 Task: Design a customizable lampshade.
Action: Mouse moved to (297, 233)
Screenshot: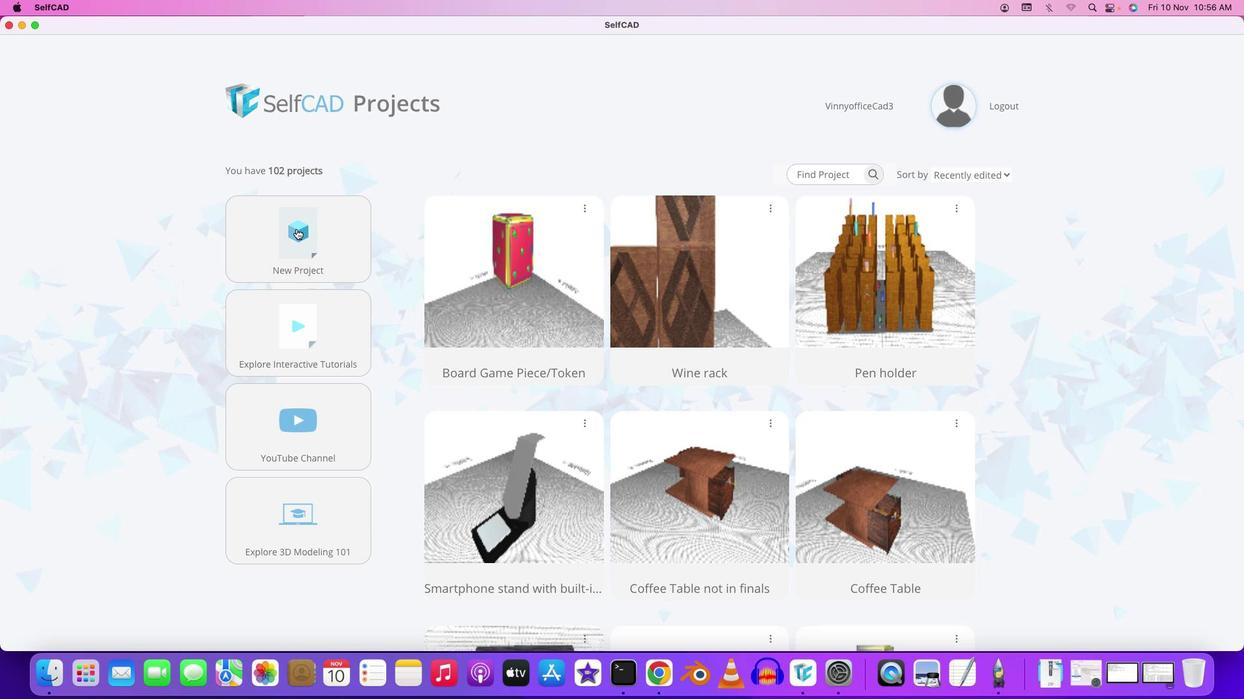 
Action: Mouse pressed left at (297, 233)
Screenshot: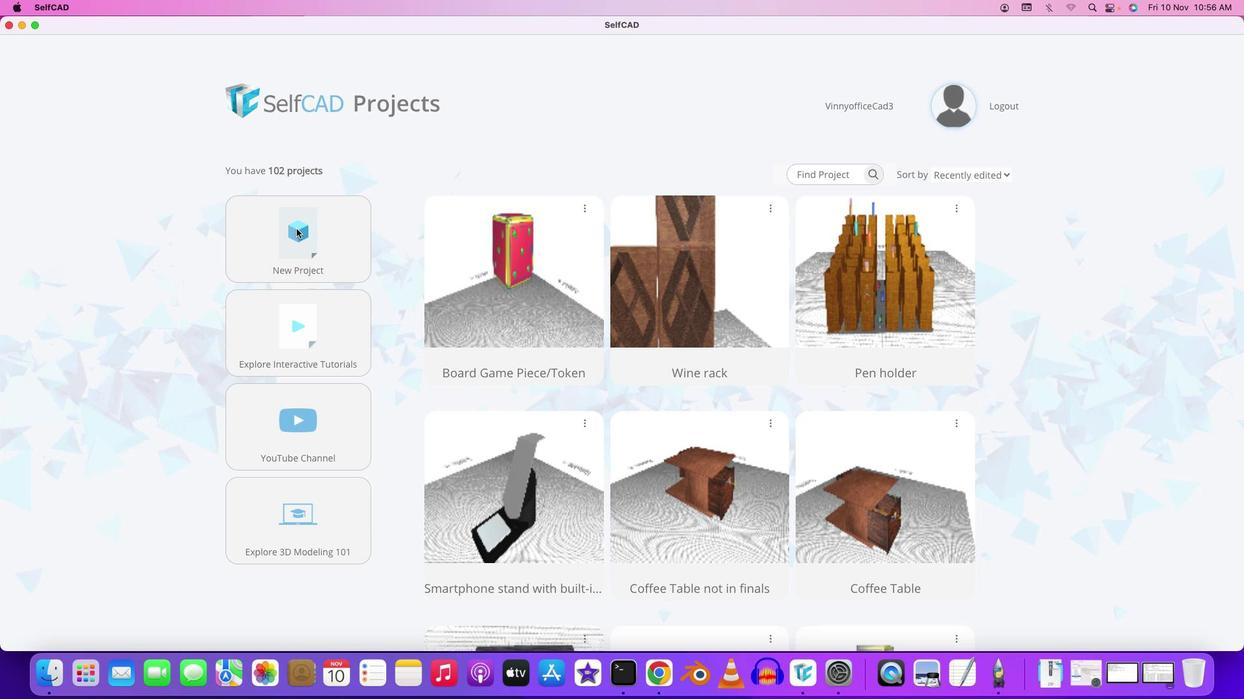 
Action: Mouse moved to (296, 228)
Screenshot: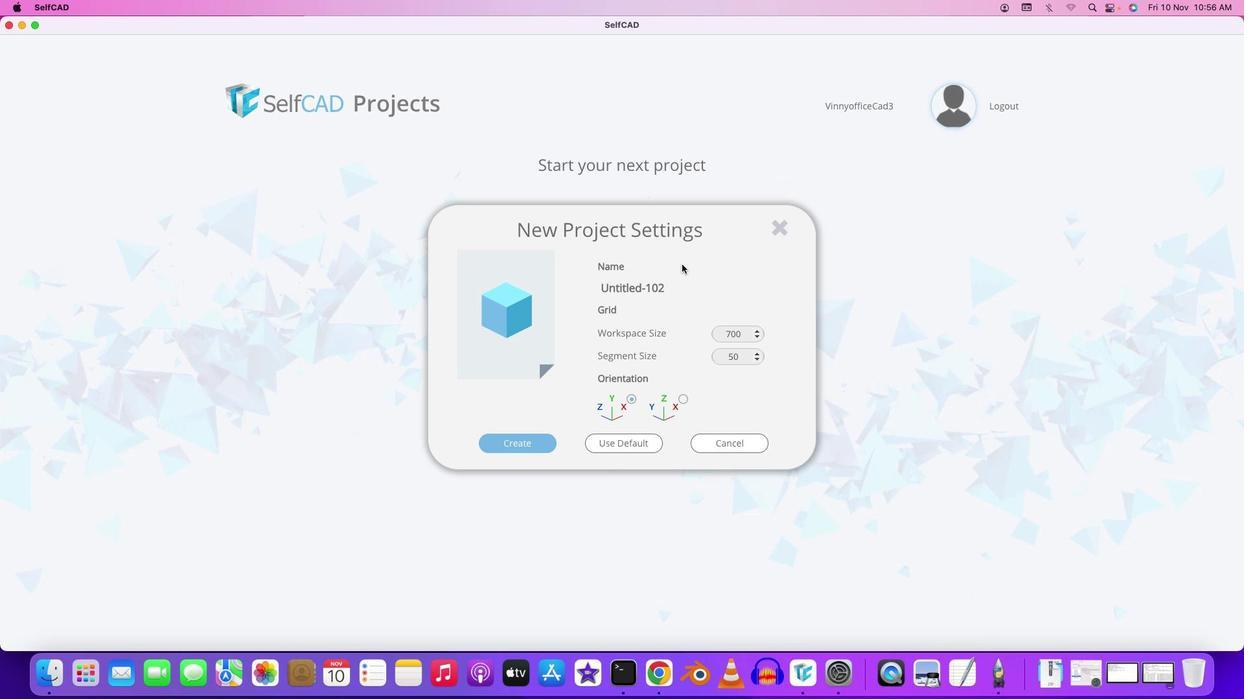 
Action: Mouse pressed left at (296, 228)
Screenshot: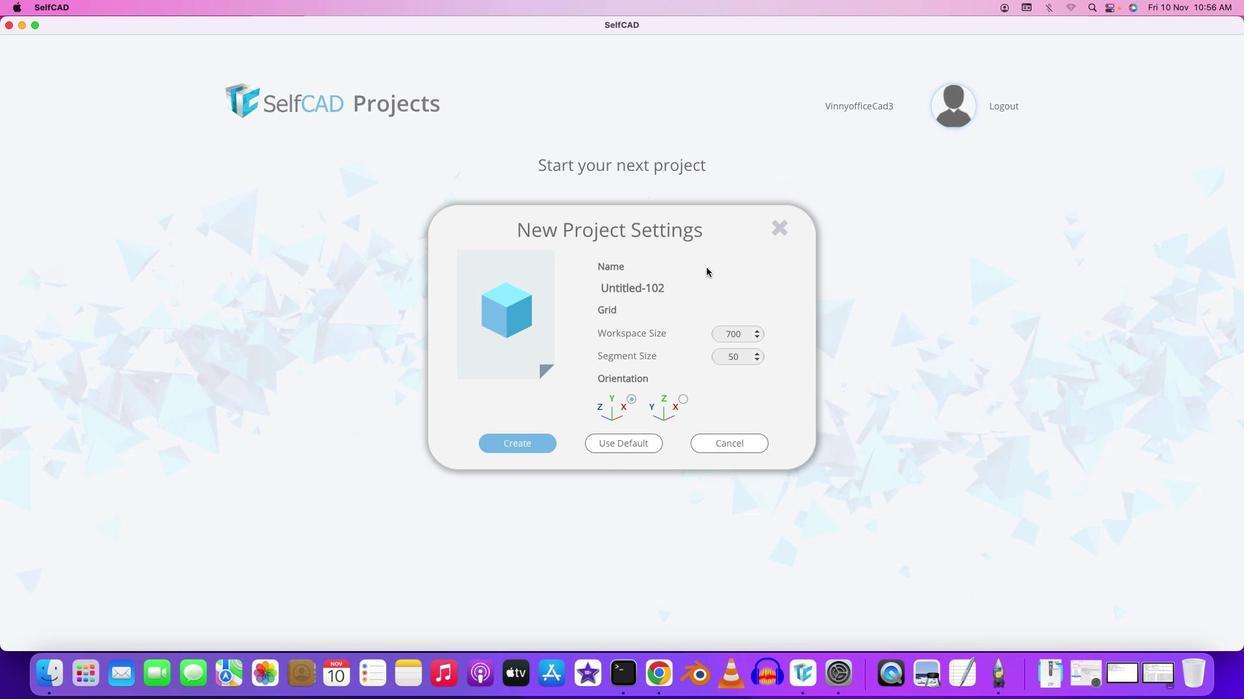 
Action: Mouse moved to (686, 286)
Screenshot: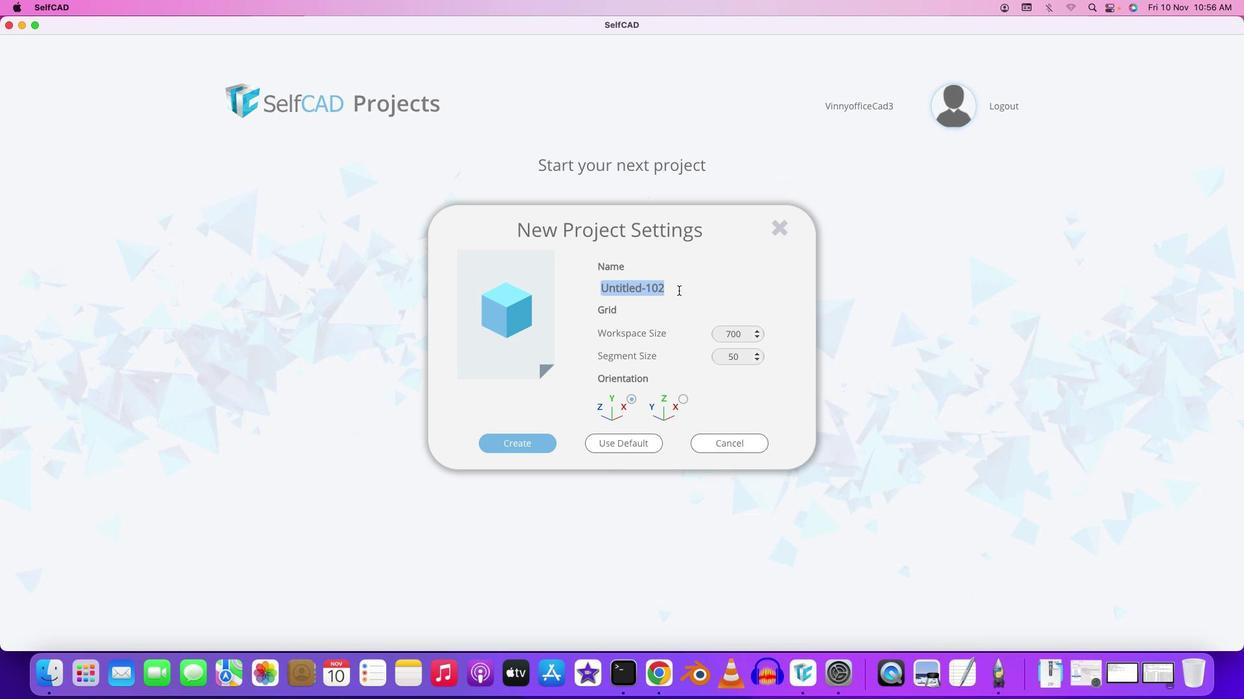 
Action: Mouse pressed left at (686, 286)
Screenshot: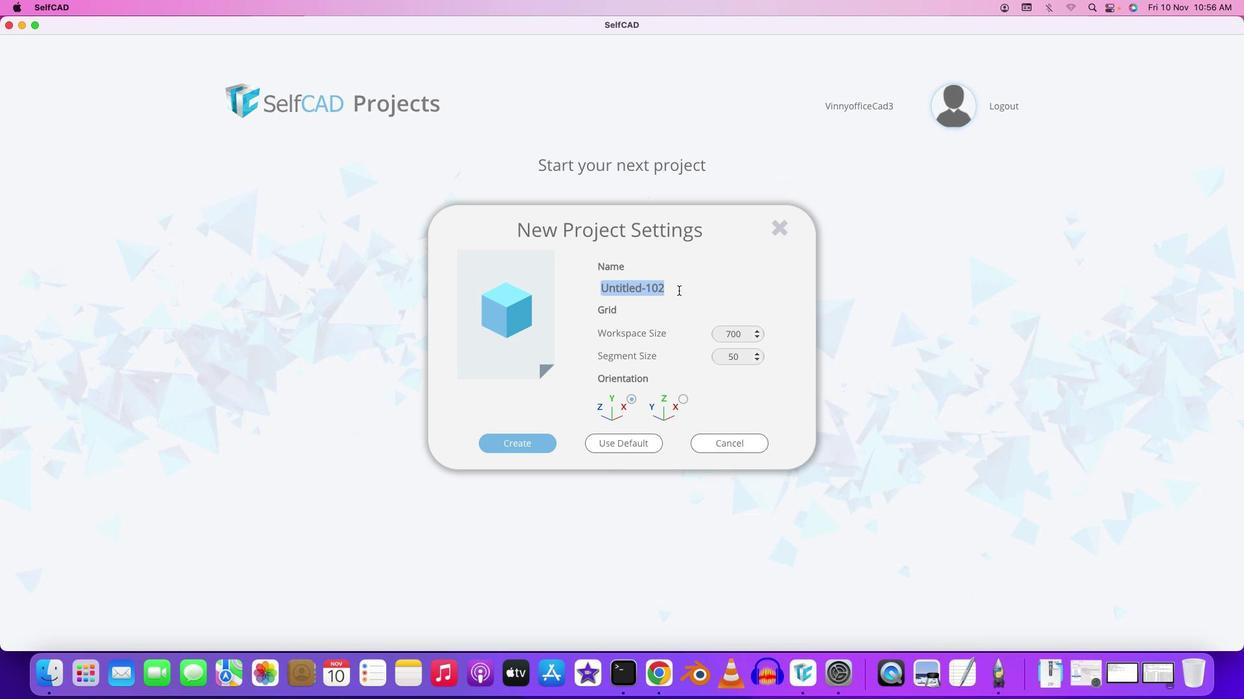 
Action: Mouse moved to (679, 290)
Screenshot: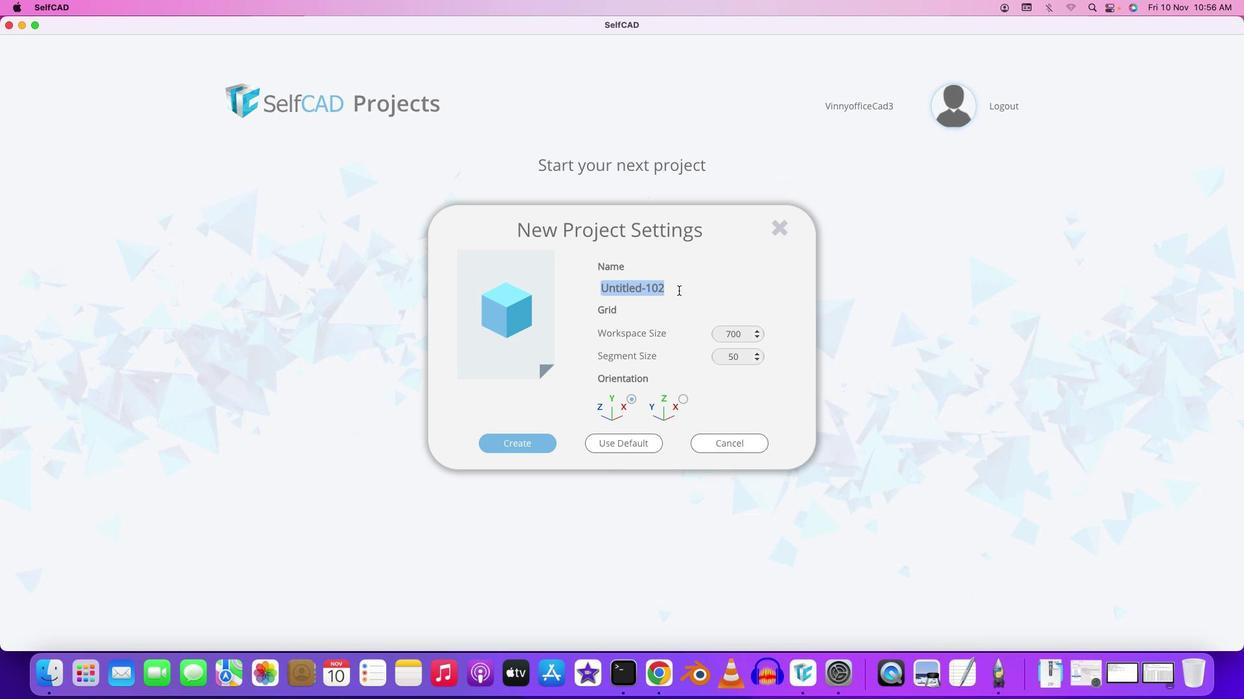 
Action: Key pressed Key.backspaceKey.backspaceKey.backspaceKey.shift'L'
Screenshot: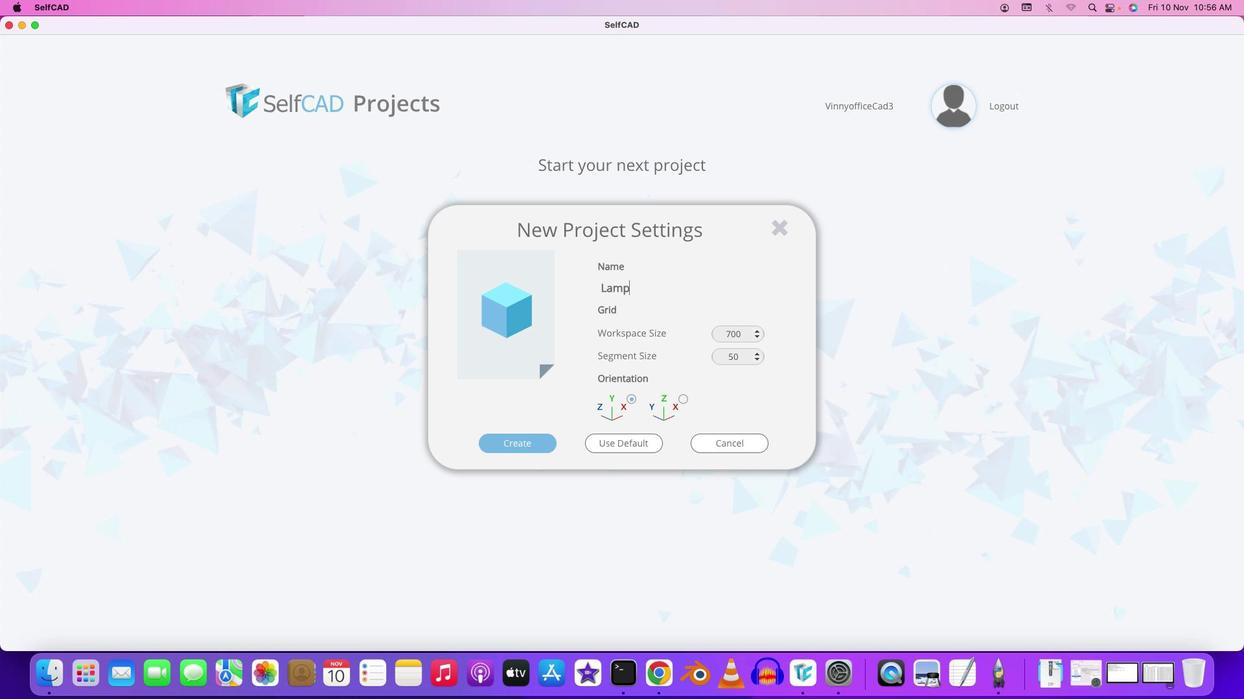 
Action: Mouse moved to (678, 290)
Screenshot: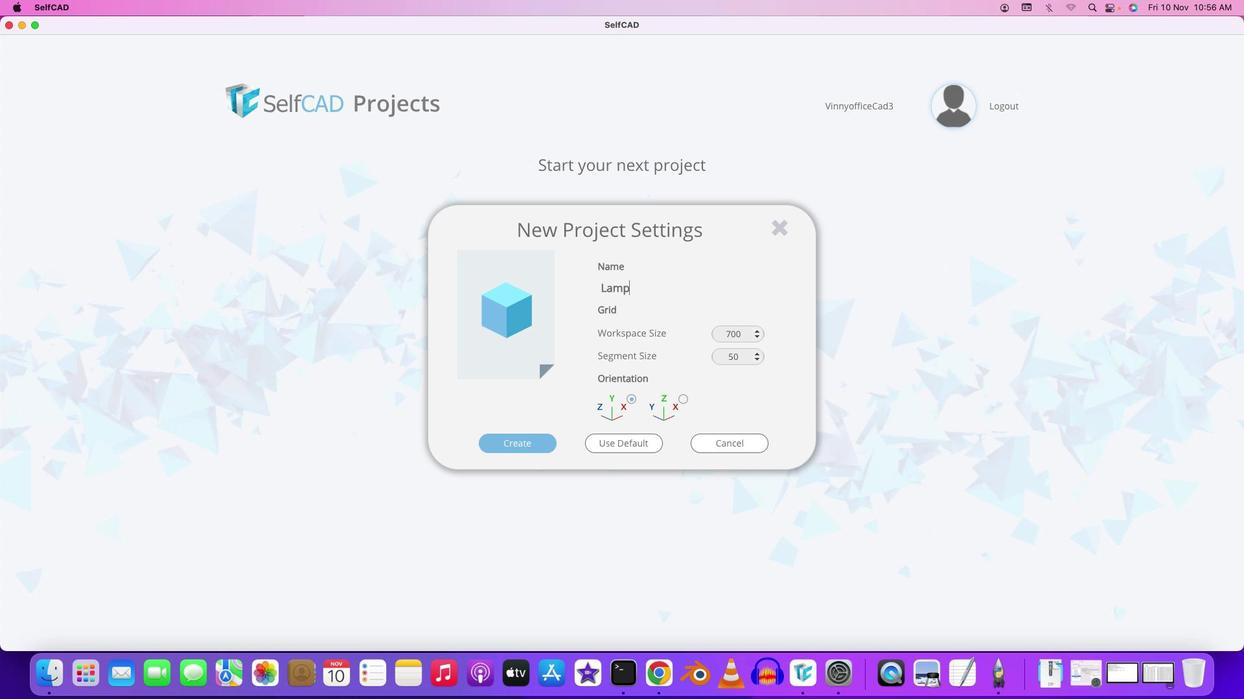 
Action: Key pressed 'a''m''p''s''h''a''d''e'
Screenshot: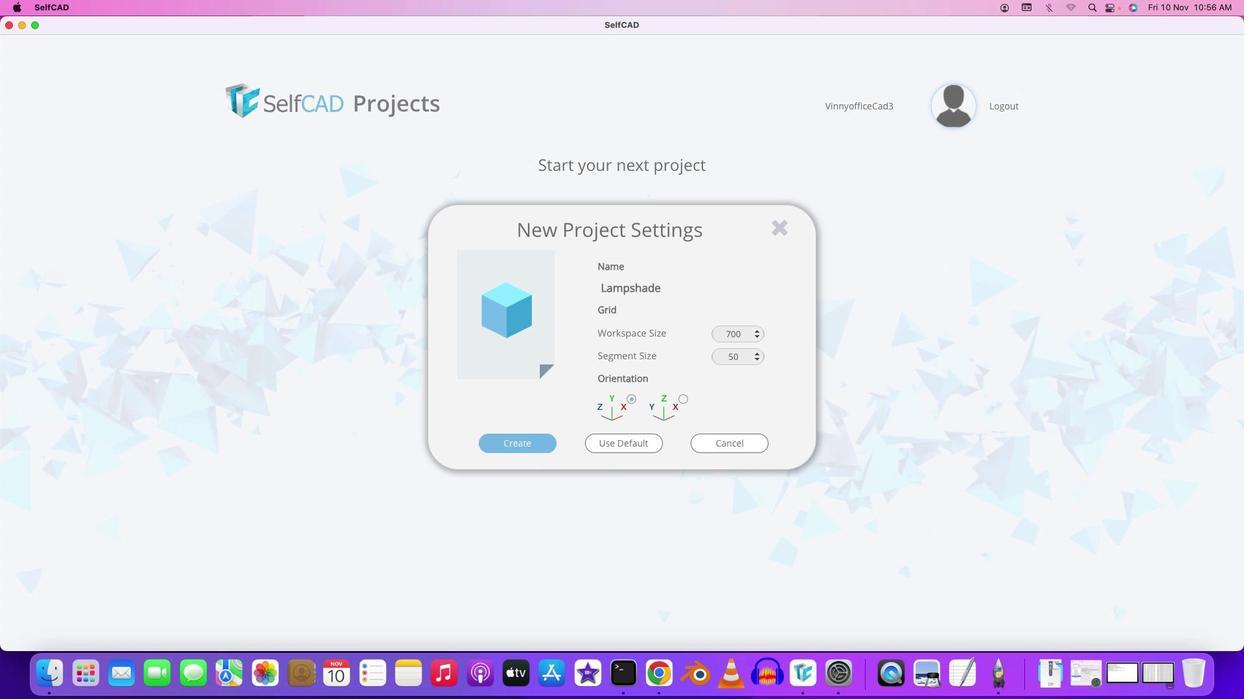 
Action: Mouse moved to (748, 329)
Screenshot: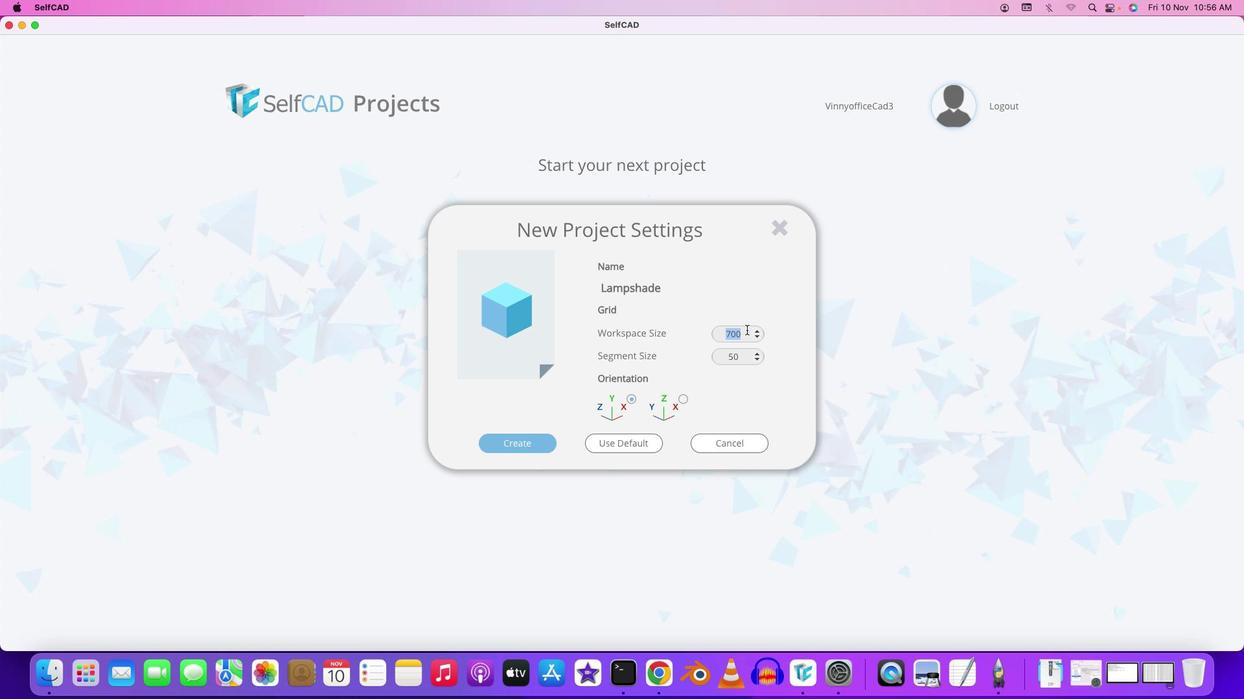 
Action: Mouse pressed left at (748, 329)
Screenshot: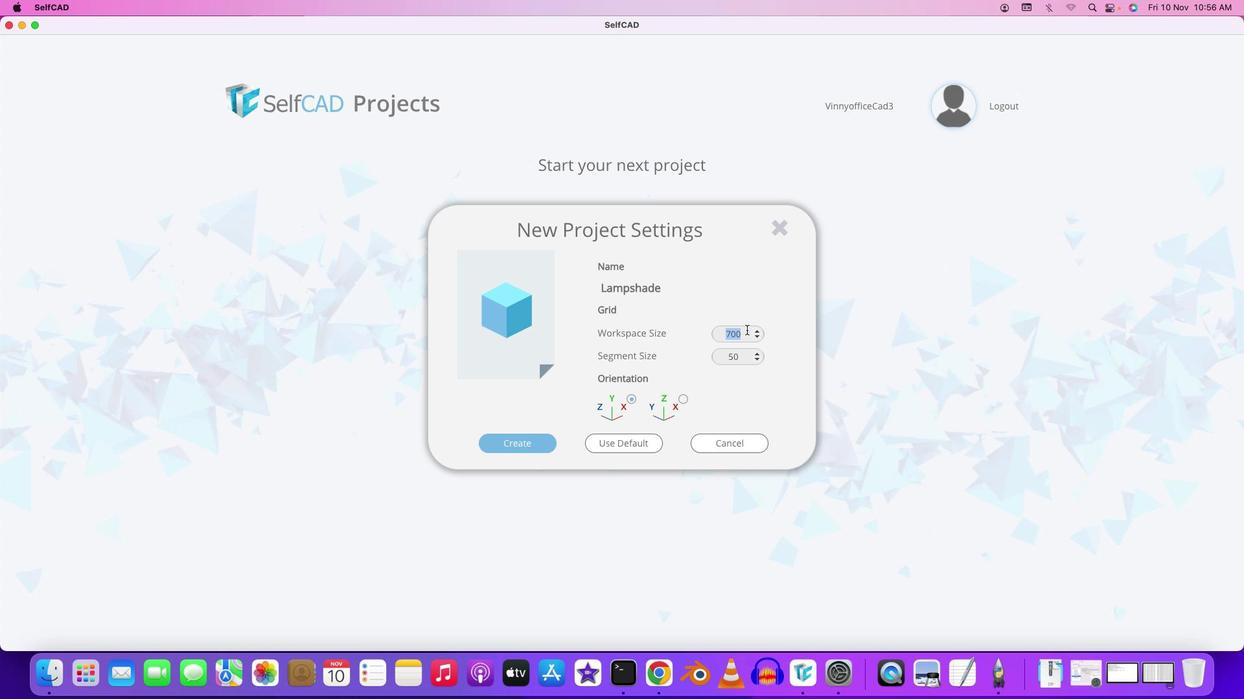 
Action: Mouse moved to (747, 330)
Screenshot: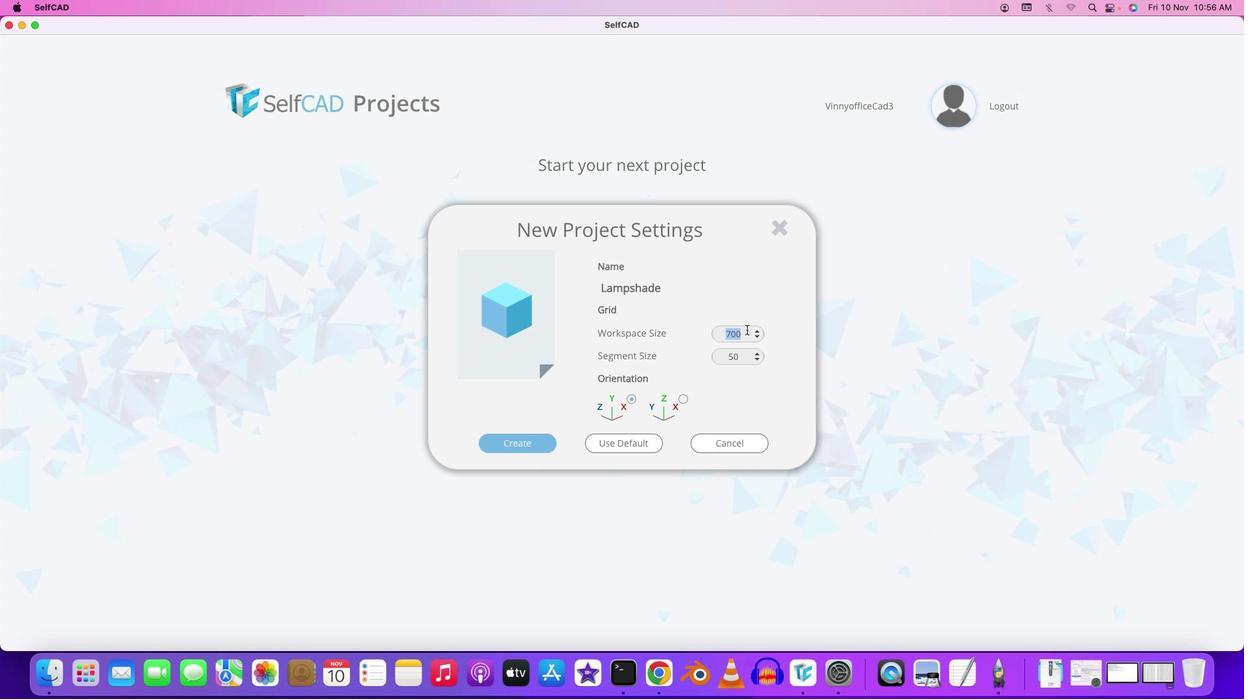 
Action: Key pressed '4'Key.backspace'3''0''0'
Screenshot: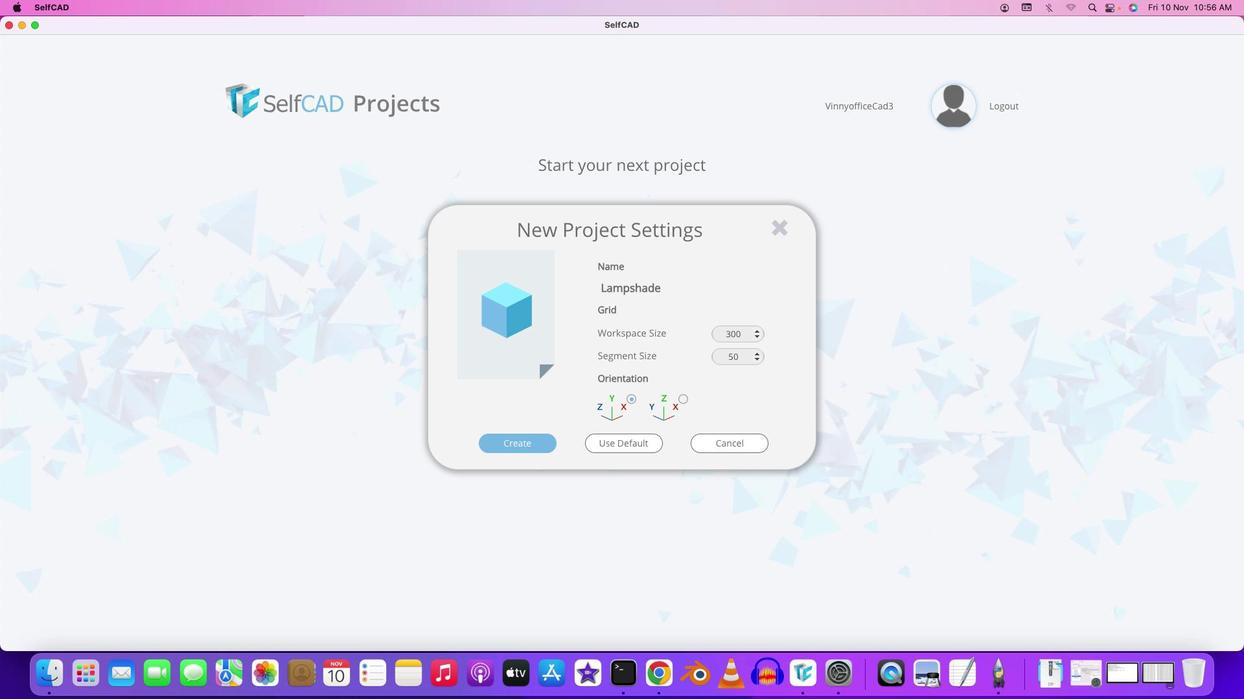 
Action: Mouse moved to (732, 338)
Screenshot: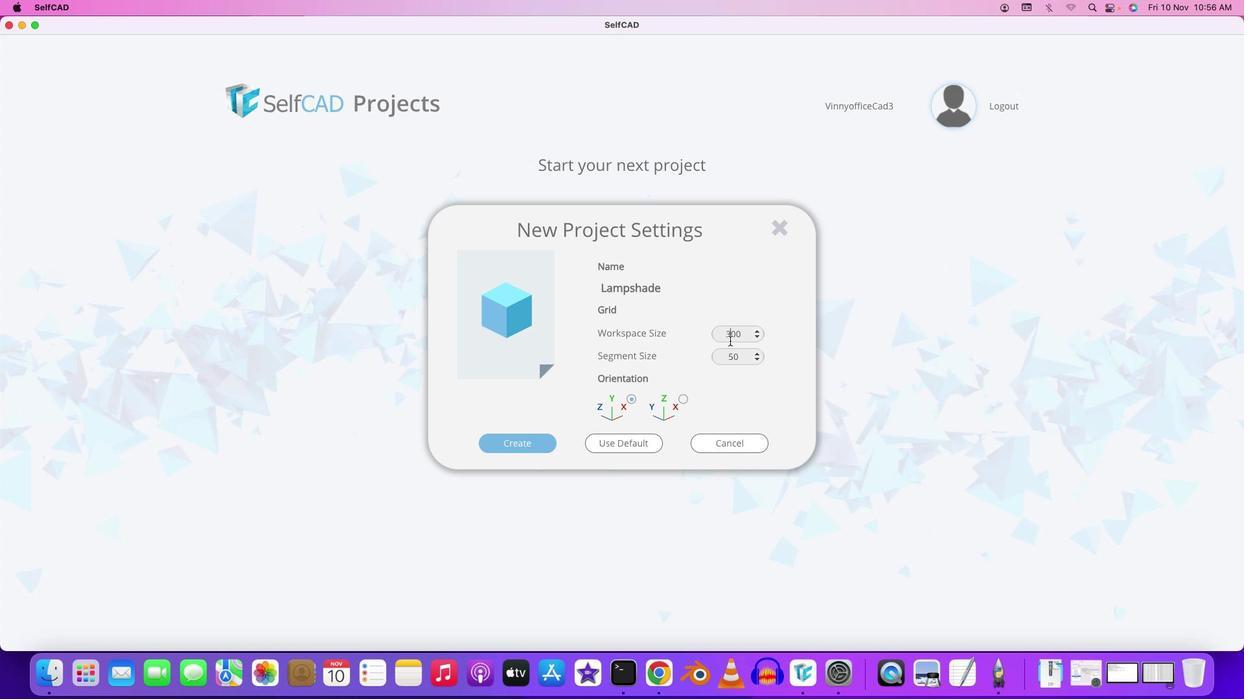 
Action: Mouse pressed left at (732, 338)
Screenshot: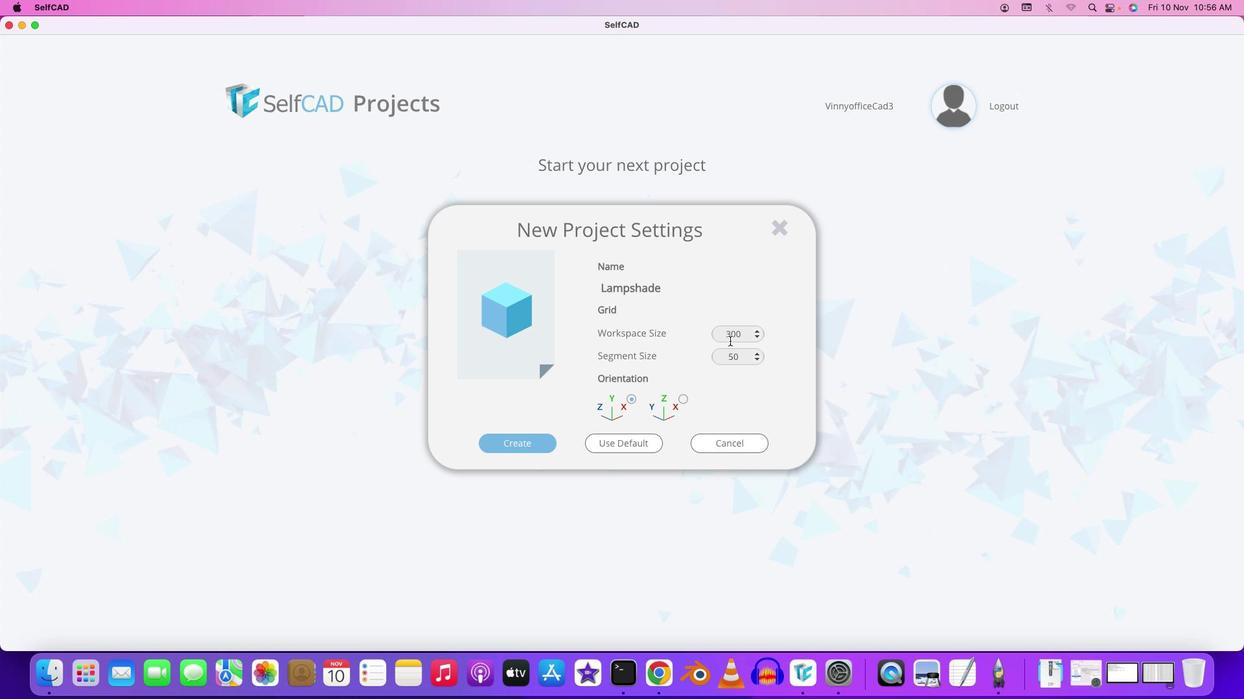 
Action: Mouse moved to (729, 340)
Screenshot: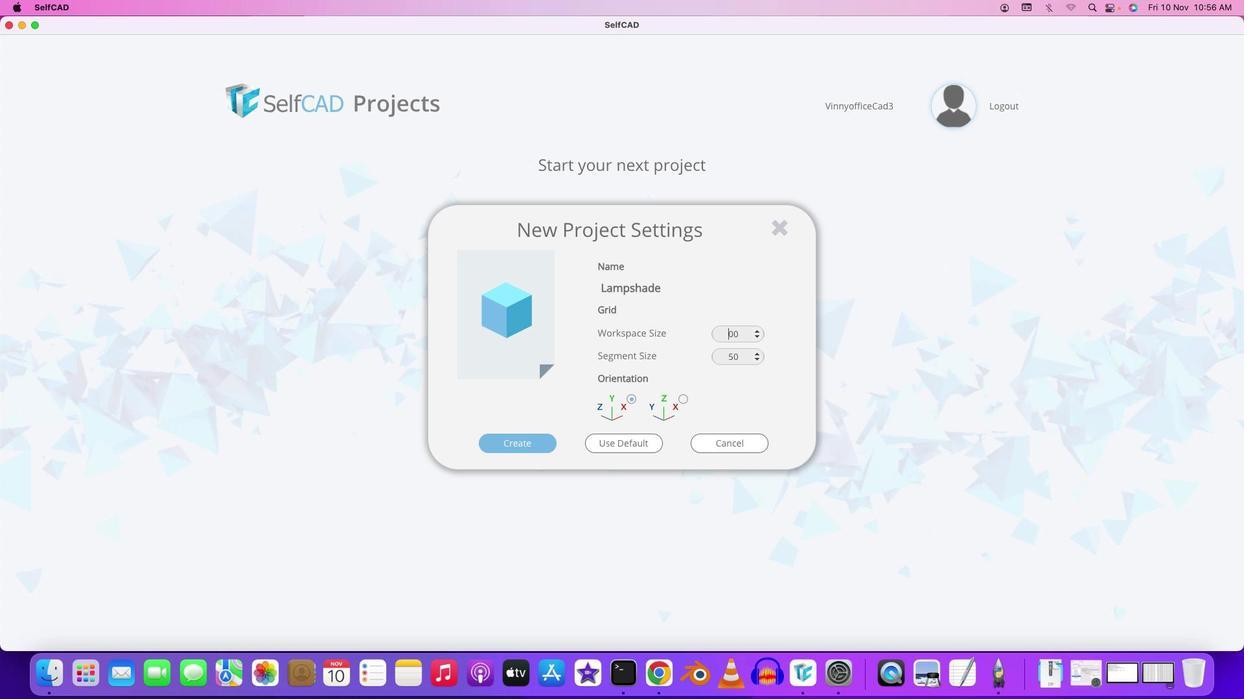 
Action: Key pressed Key.backspace'4'
Screenshot: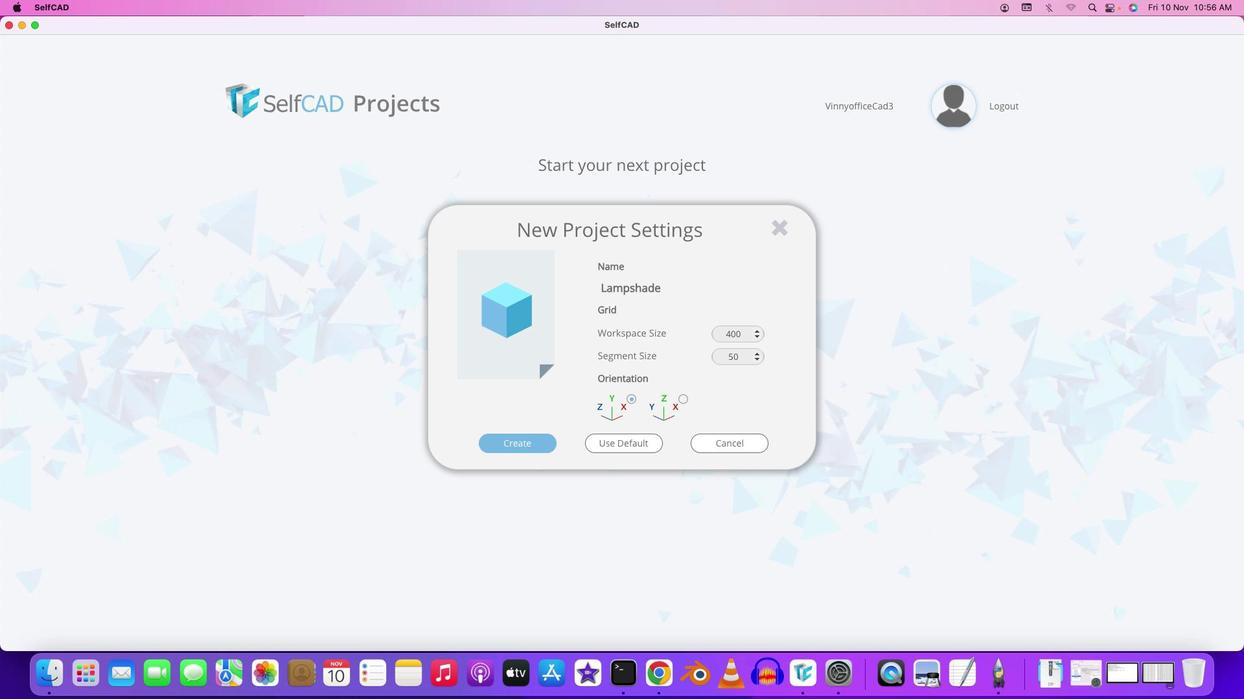 
Action: Mouse moved to (734, 357)
Screenshot: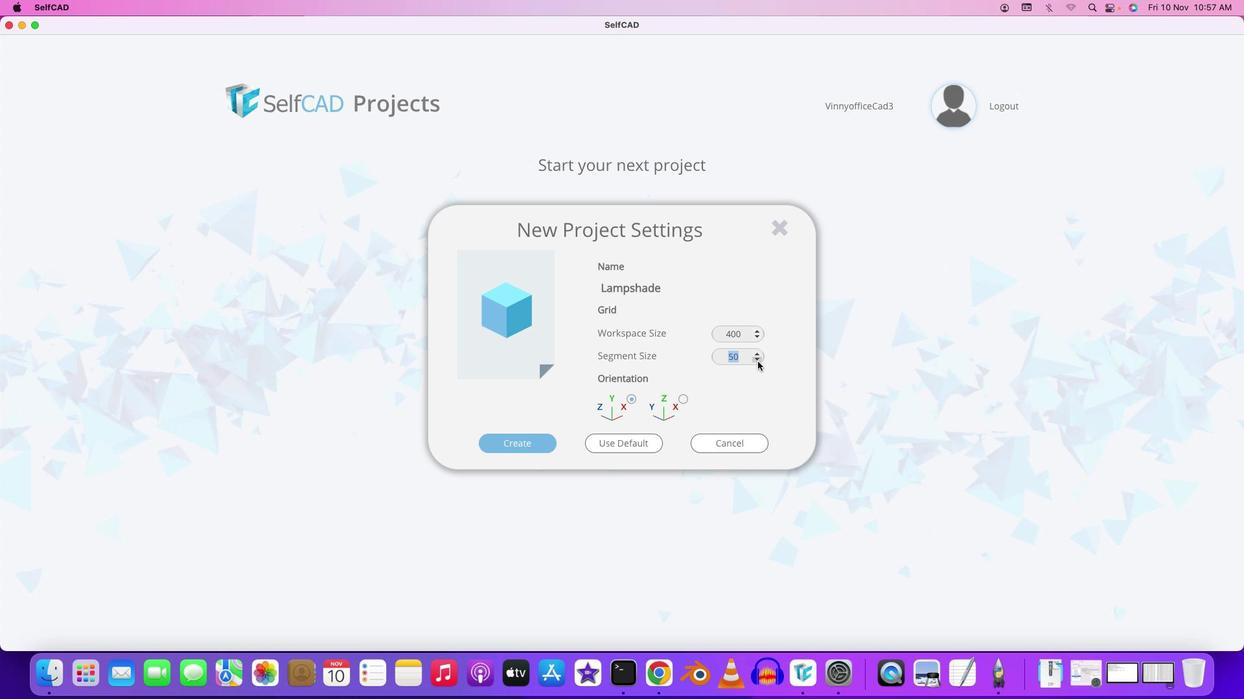 
Action: Mouse pressed left at (734, 357)
Screenshot: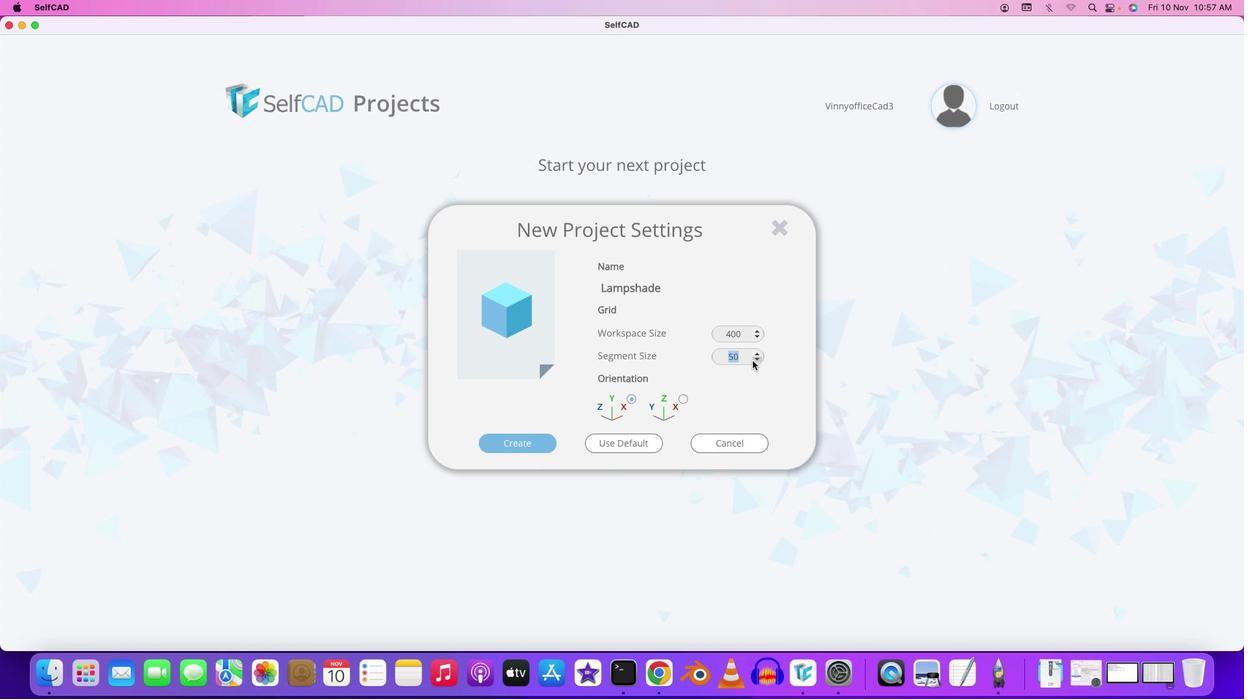 
Action: Mouse moved to (744, 366)
Screenshot: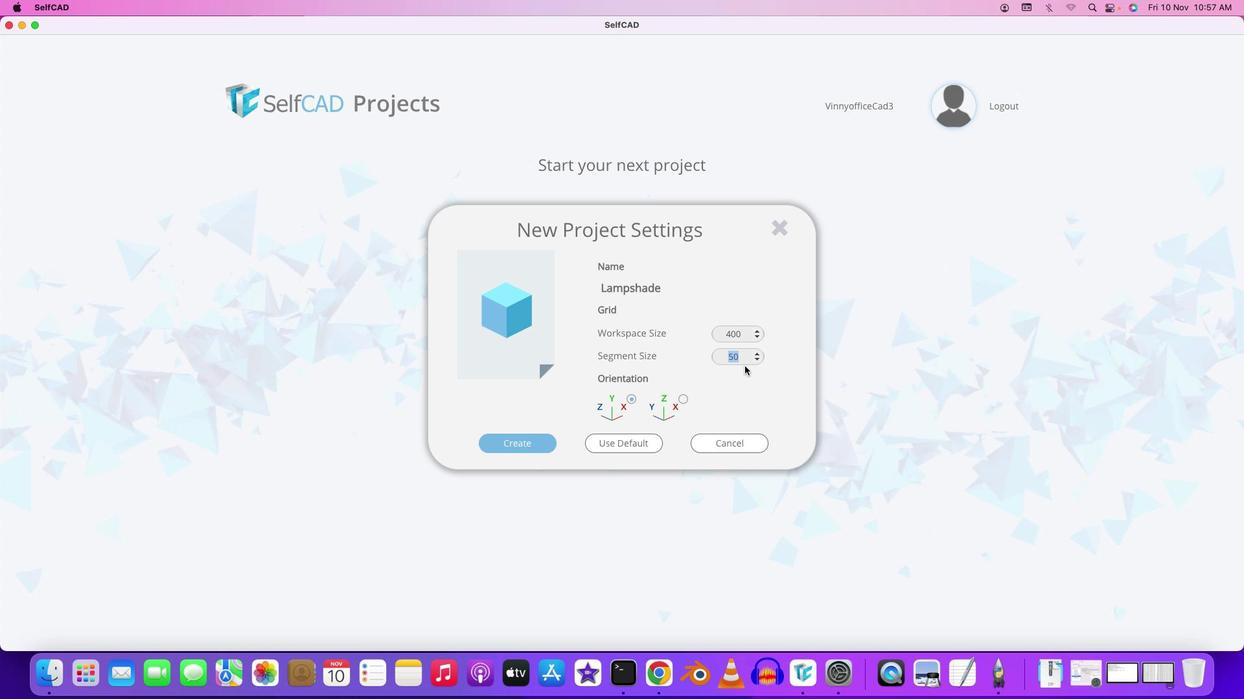 
Action: Key pressed Key.backspace'1'Key.backspace'2''0'Key.backspaceKey.backspace'2'
Screenshot: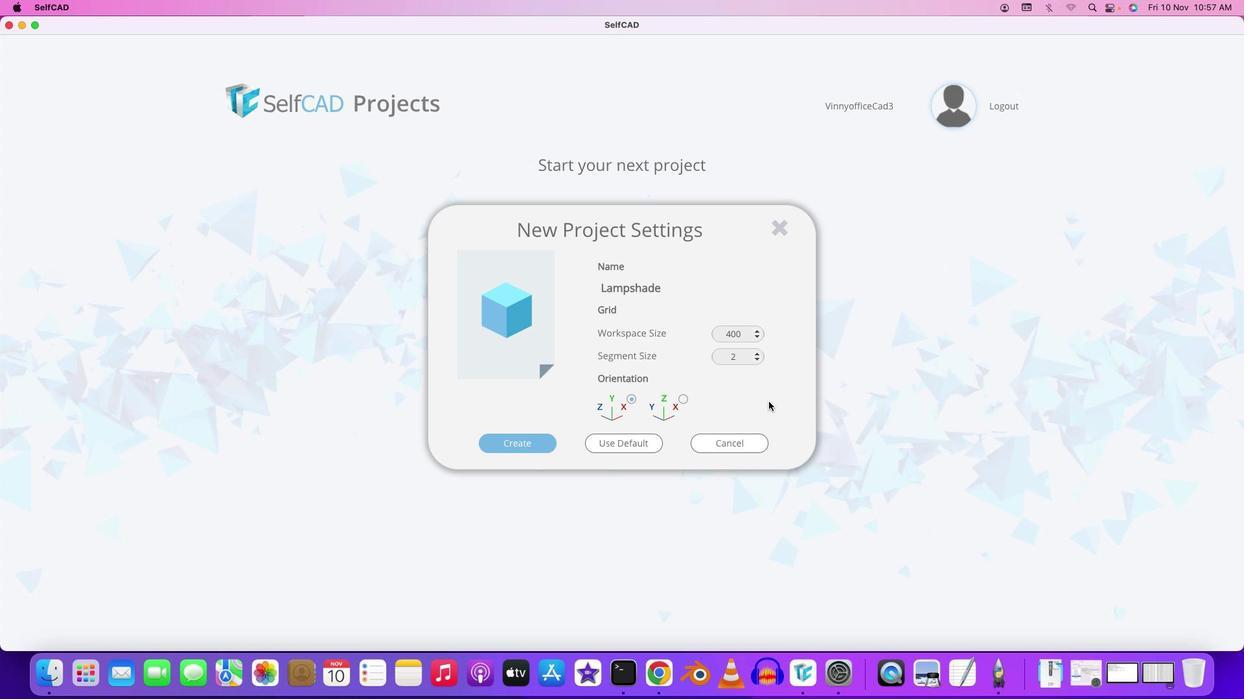 
Action: Mouse moved to (686, 401)
Screenshot: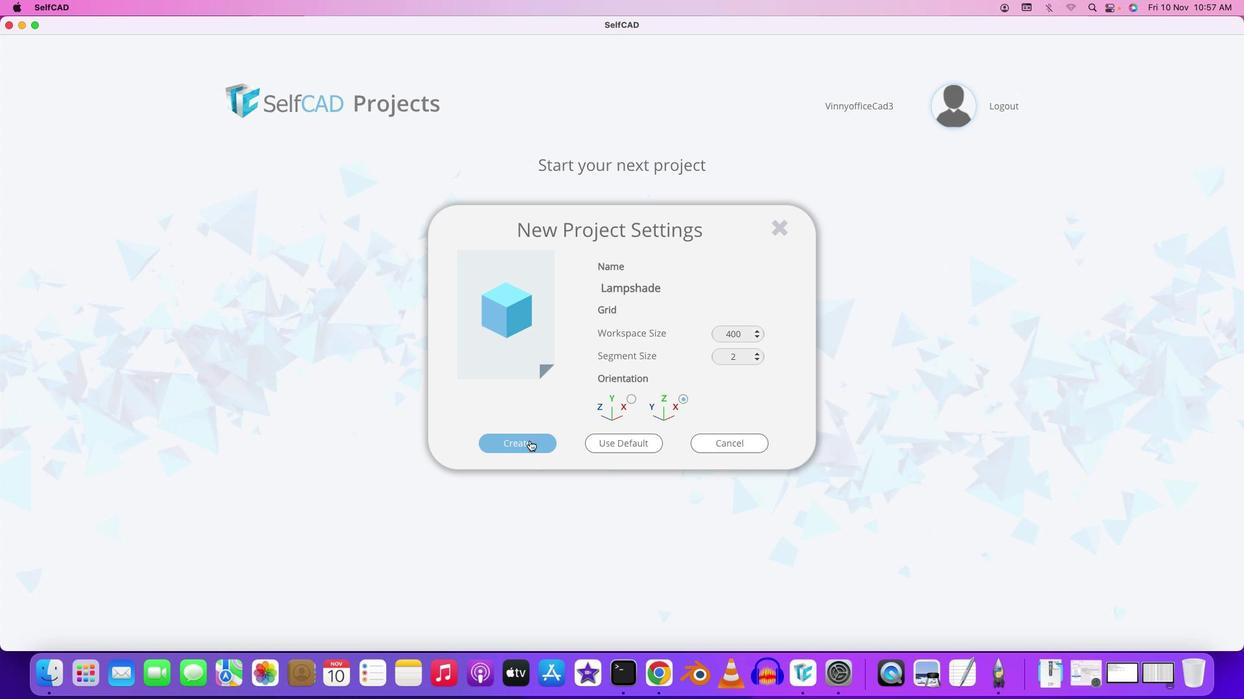 
Action: Mouse pressed left at (686, 401)
Screenshot: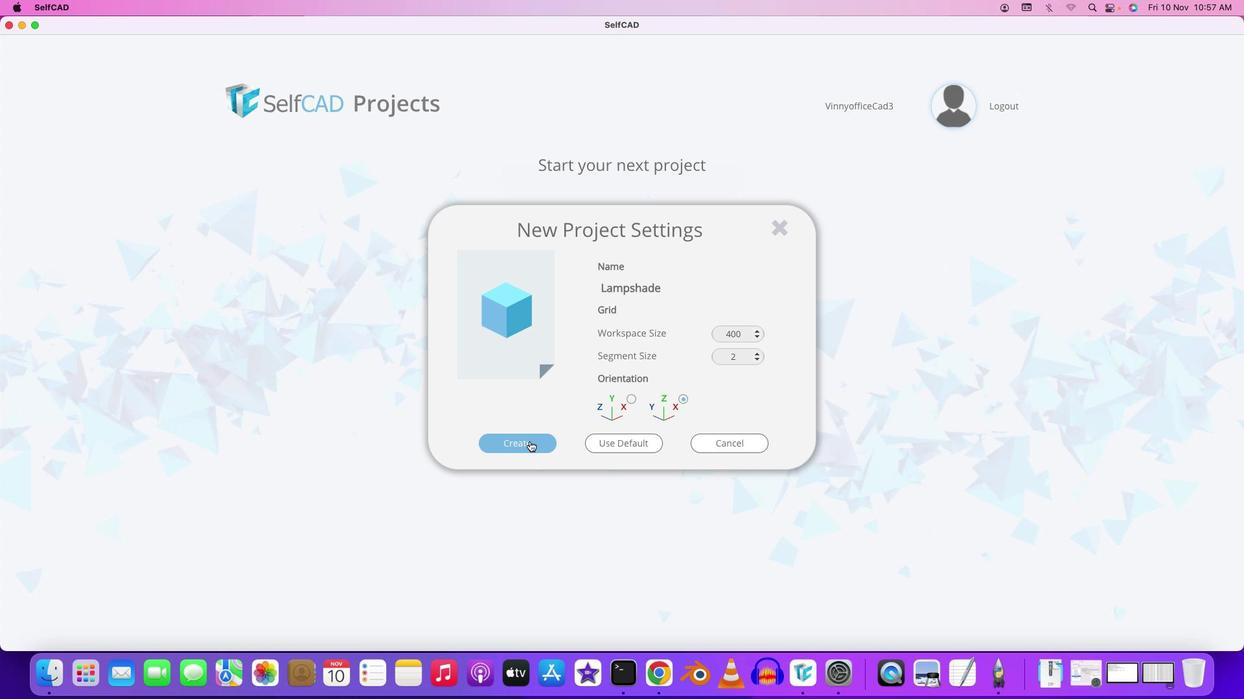 
Action: Mouse moved to (529, 441)
Screenshot: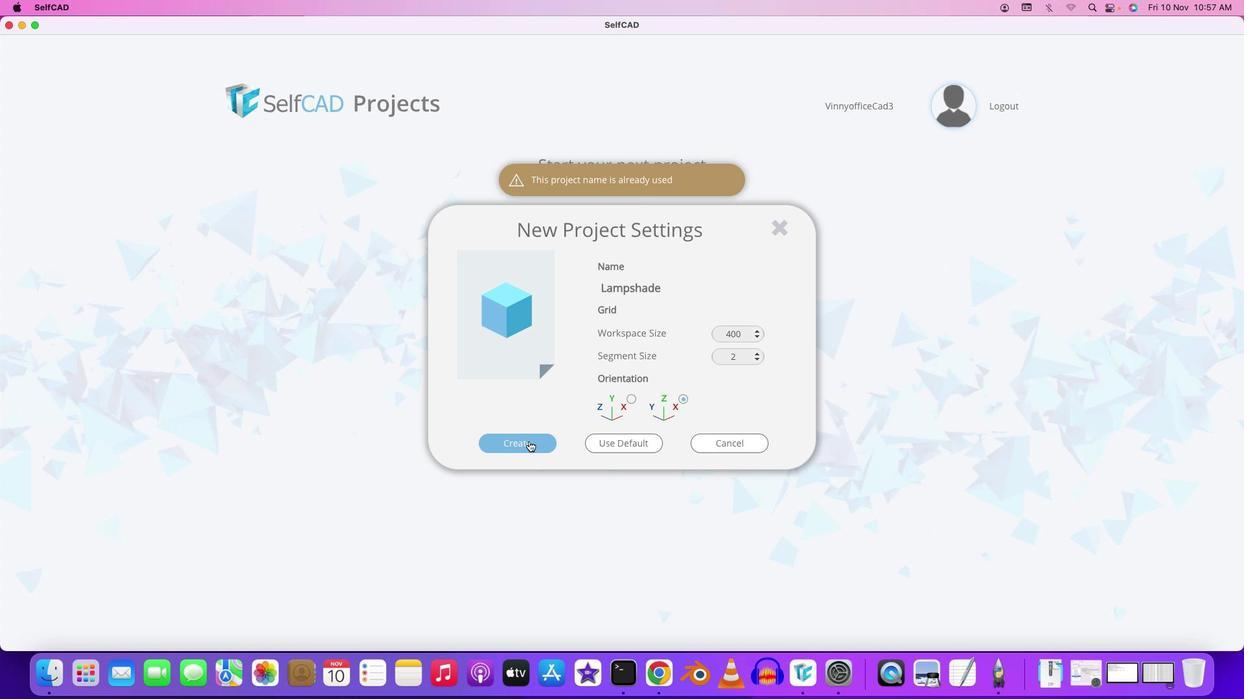 
Action: Mouse pressed left at (529, 441)
Screenshot: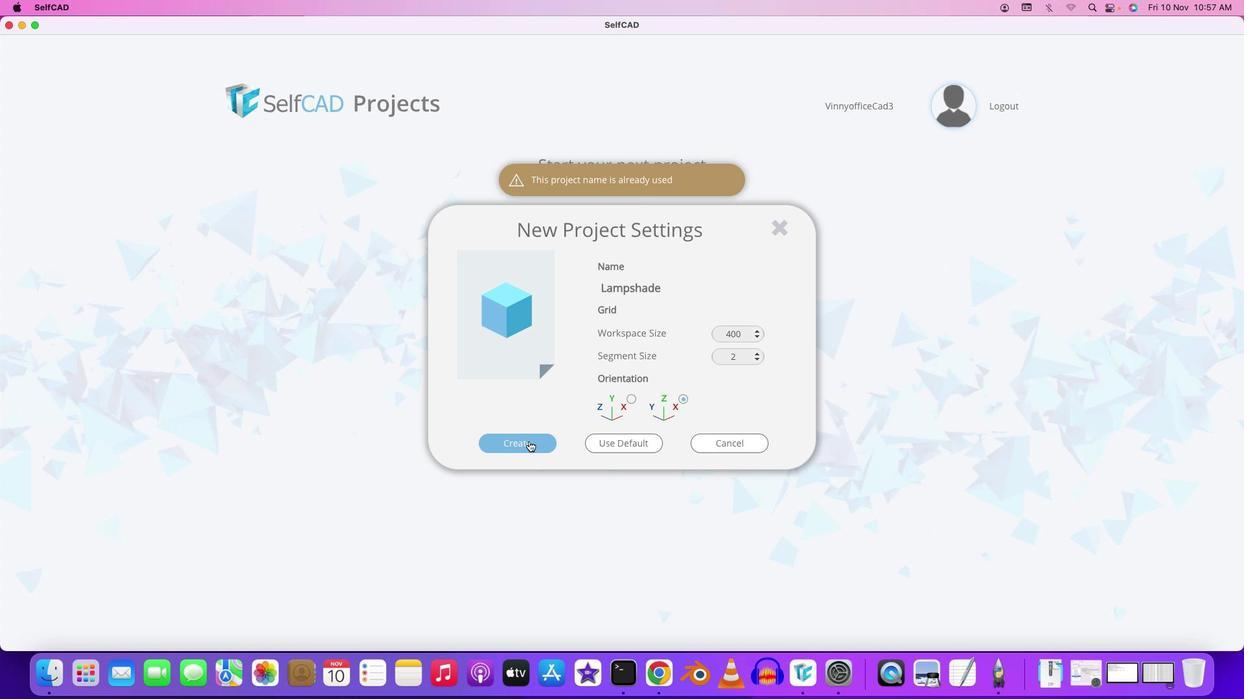 
Action: Mouse moved to (672, 292)
Screenshot: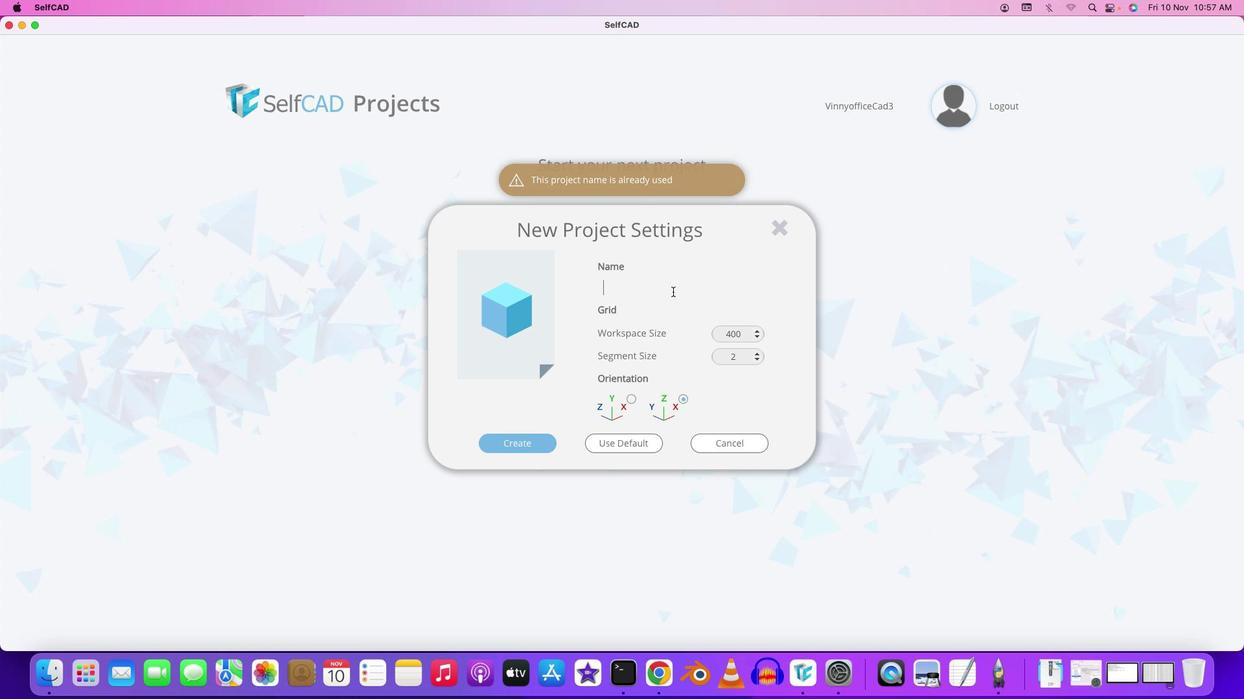
Action: Mouse pressed left at (672, 292)
Screenshot: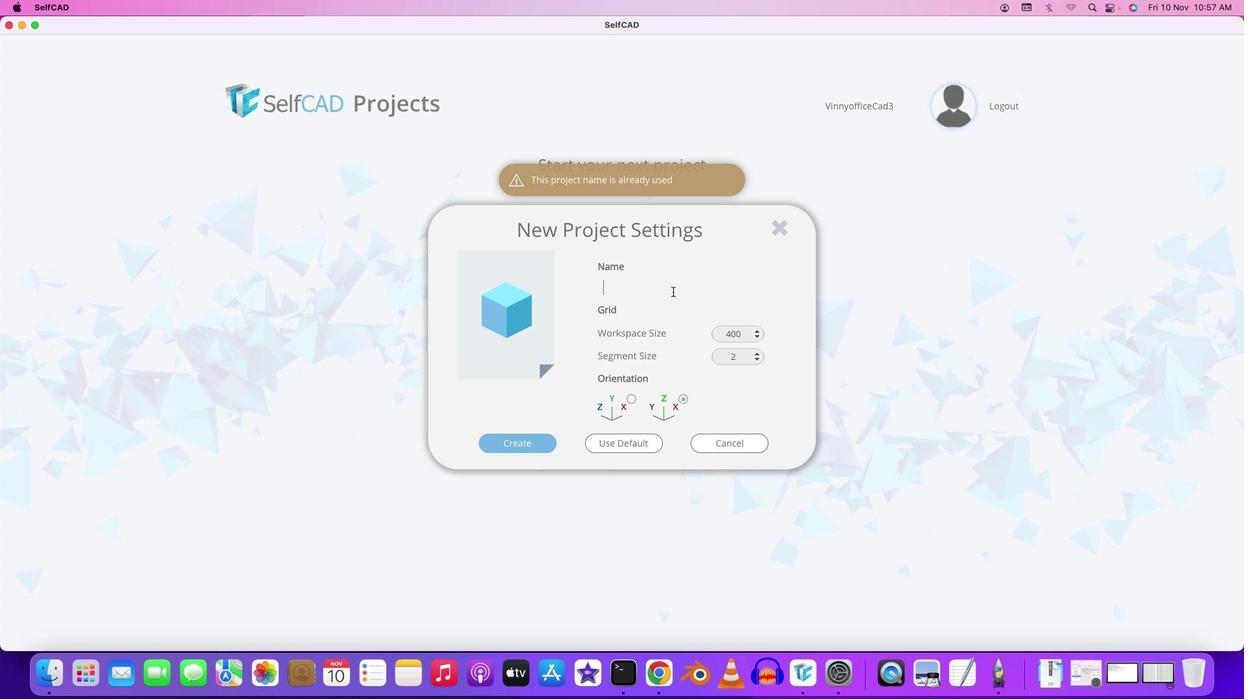 
Action: Key pressed Key.space
Screenshot: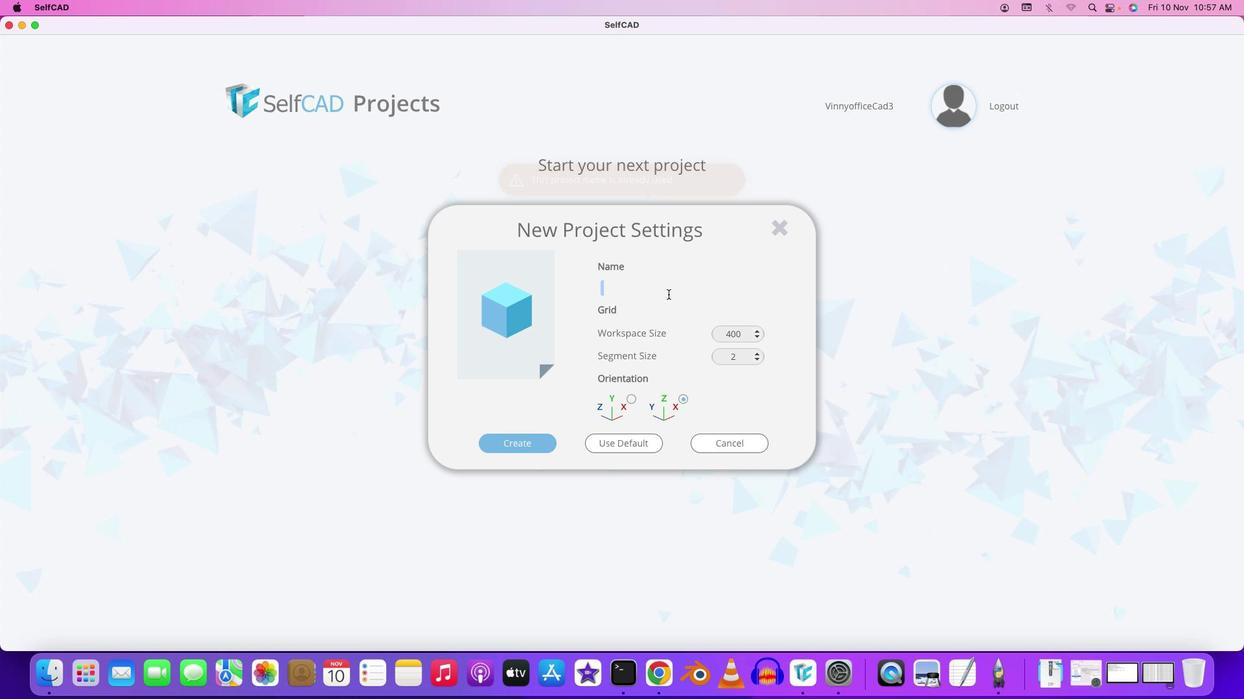 
Action: Mouse pressed left at (672, 292)
Screenshot: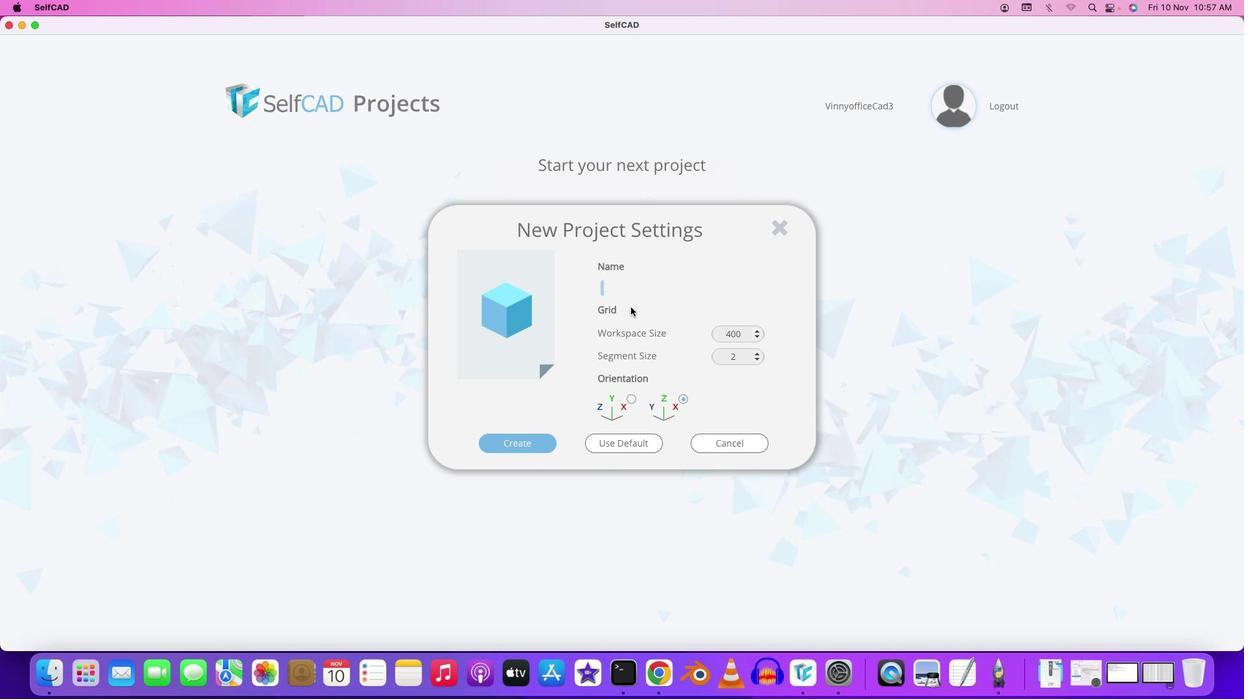 
Action: Mouse moved to (629, 307)
Screenshot: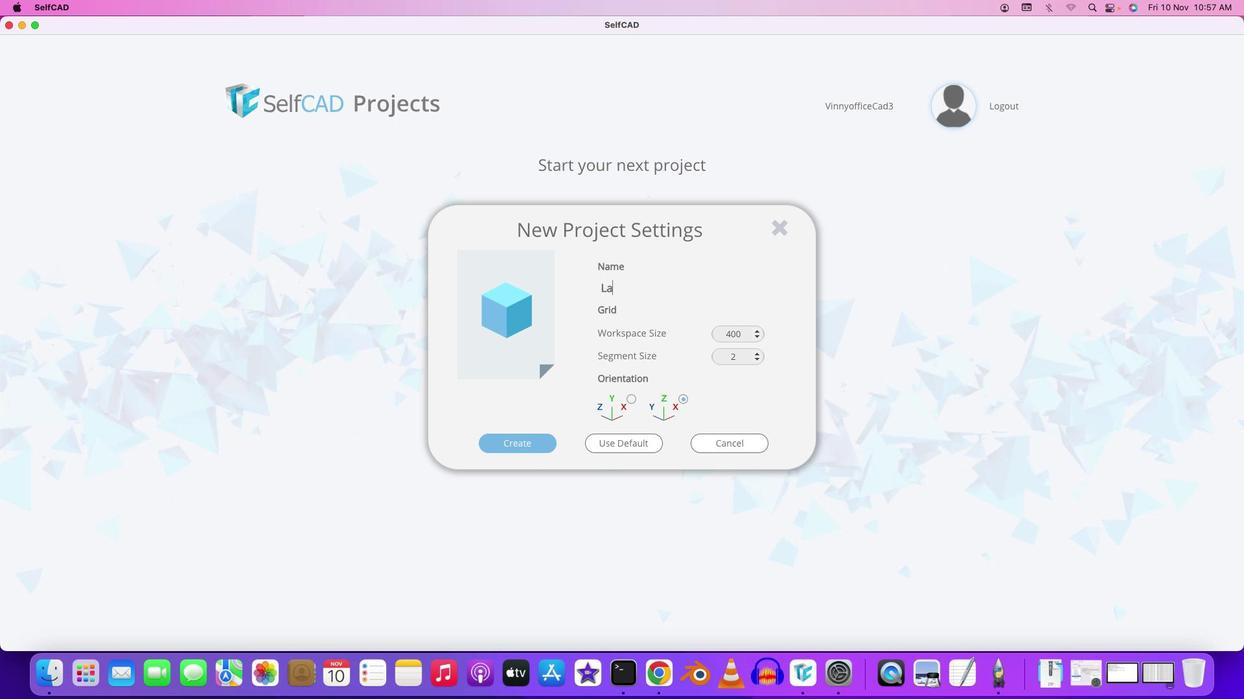 
Action: Key pressed Key.backspaceKey.shift'L''a''m''p''s''h''a''d''e'Key.space'2'
Screenshot: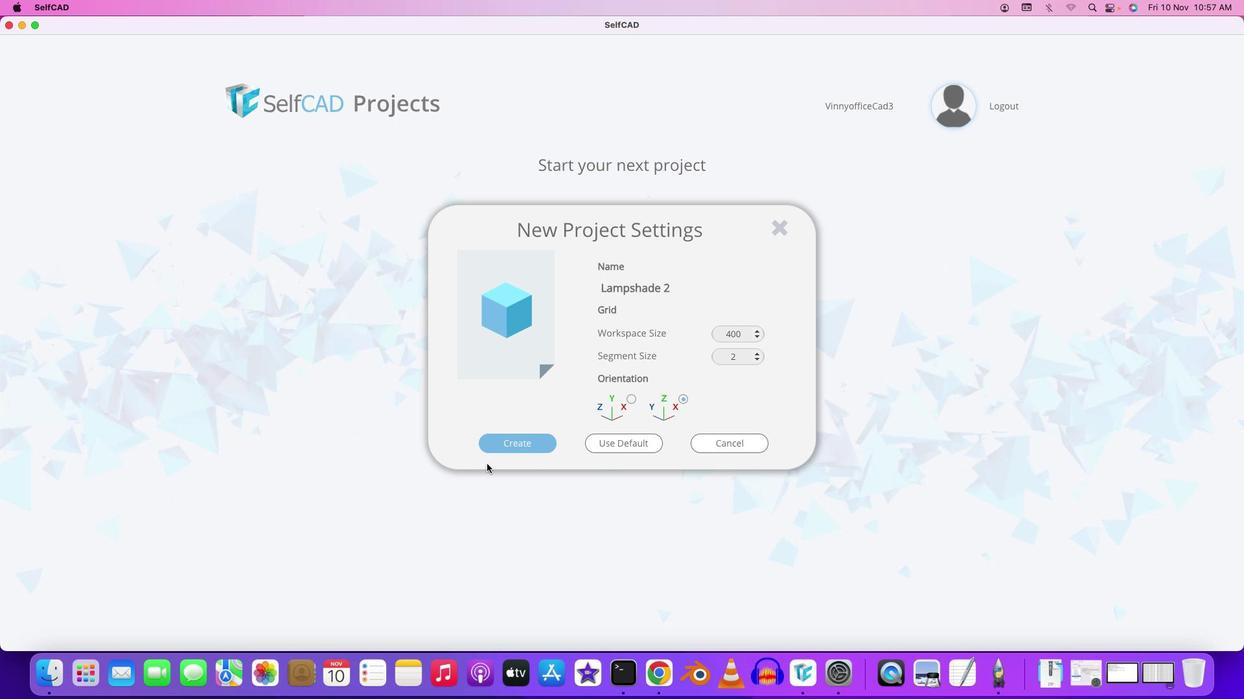 
Action: Mouse moved to (508, 445)
Screenshot: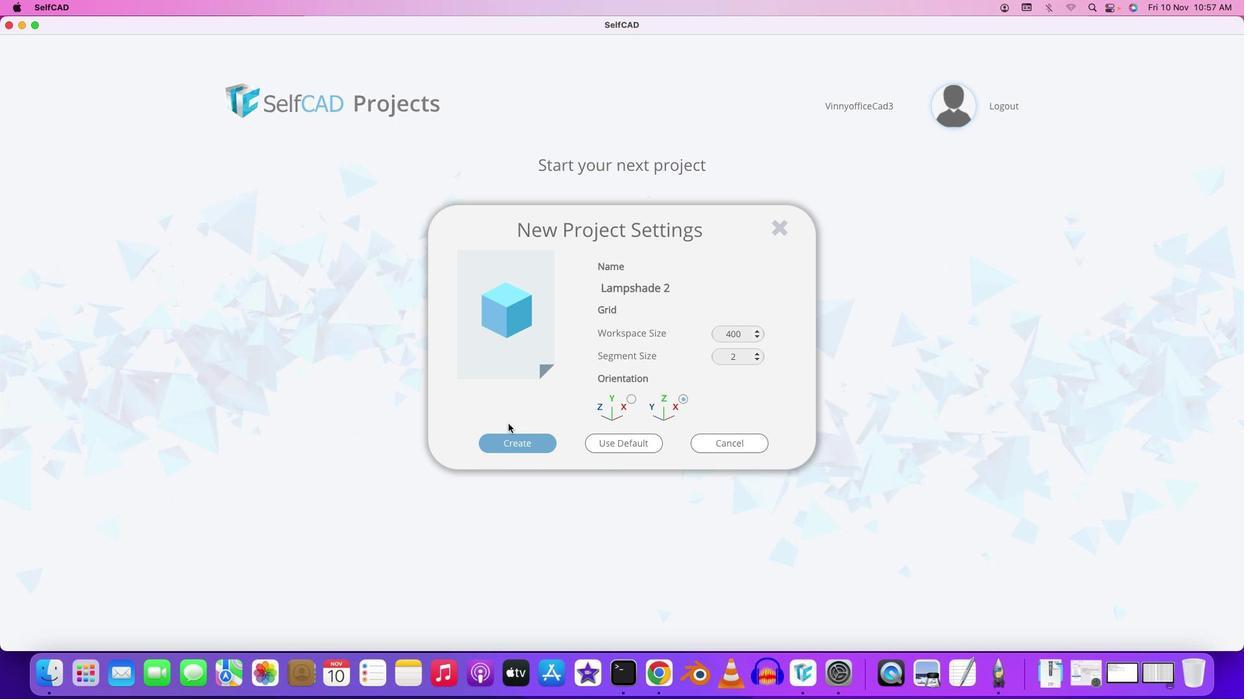 
Action: Mouse pressed left at (508, 445)
Screenshot: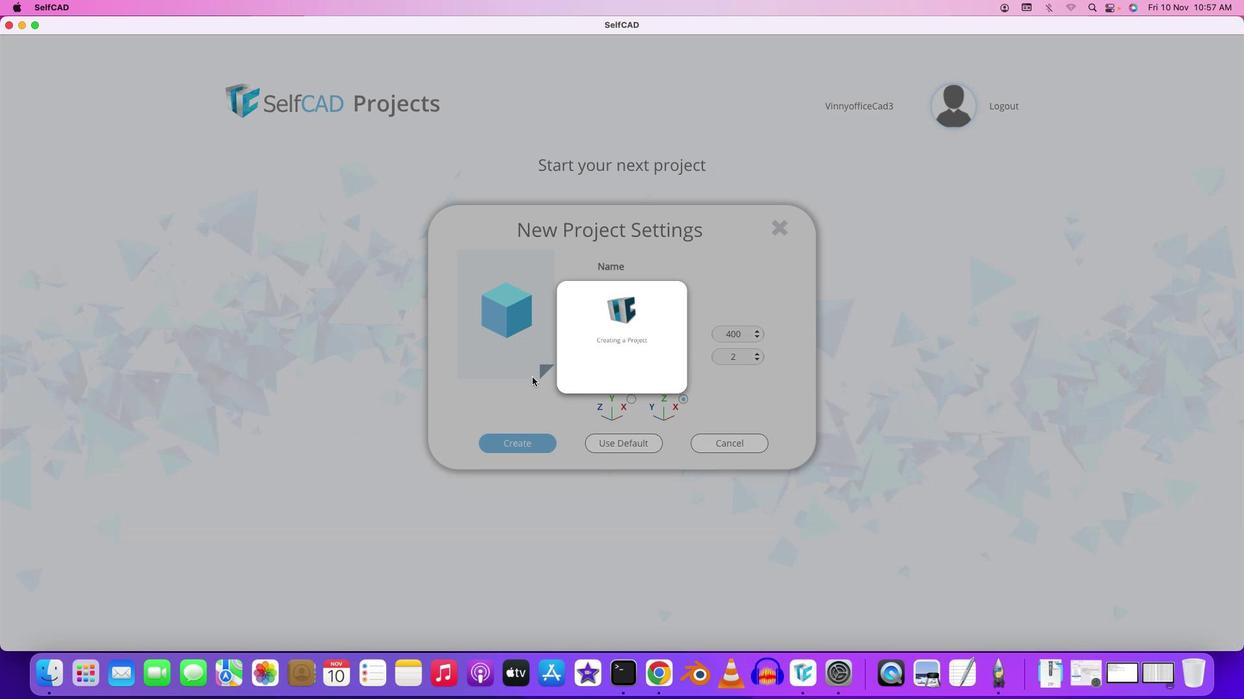 
Action: Mouse moved to (675, 384)
Screenshot: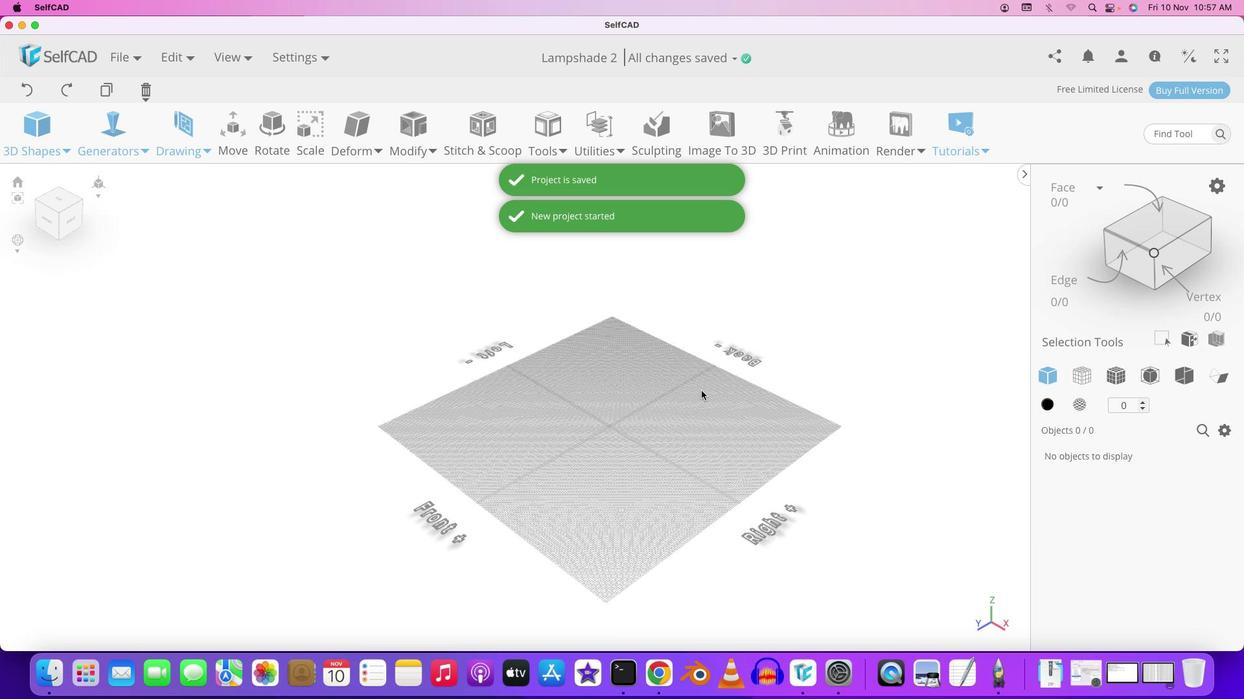 
Action: Mouse scrolled (675, 384) with delta (0, 0)
Screenshot: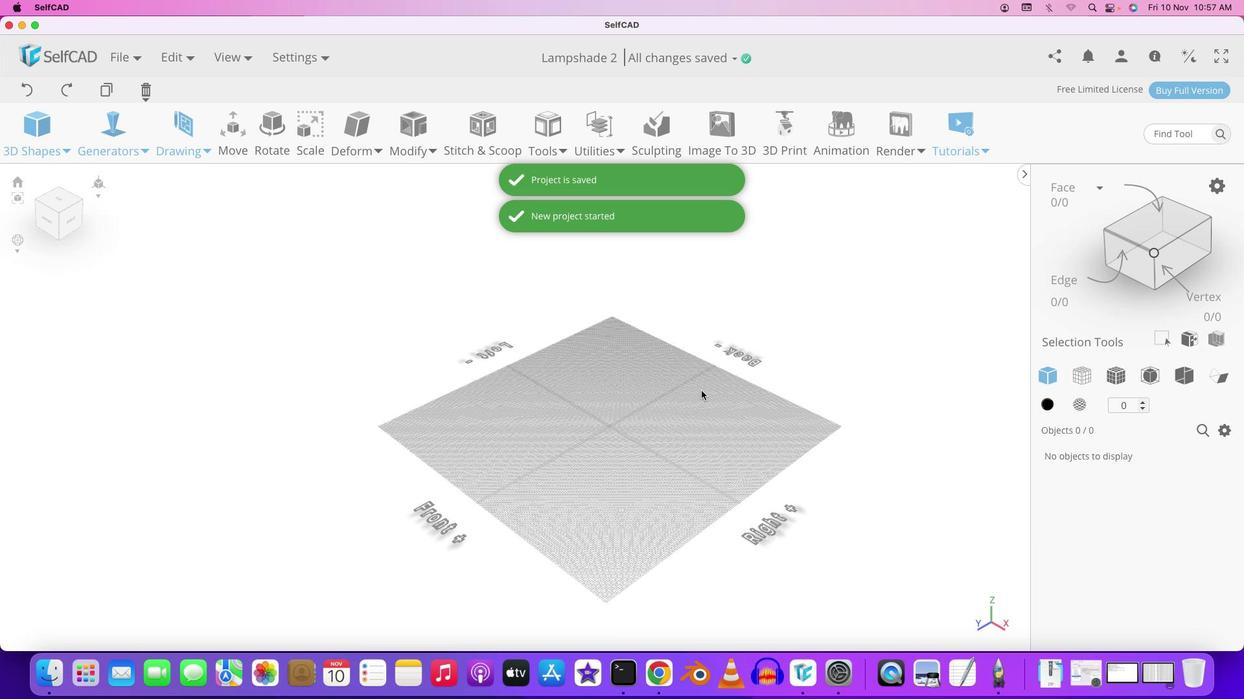 
Action: Mouse moved to (675, 385)
Screenshot: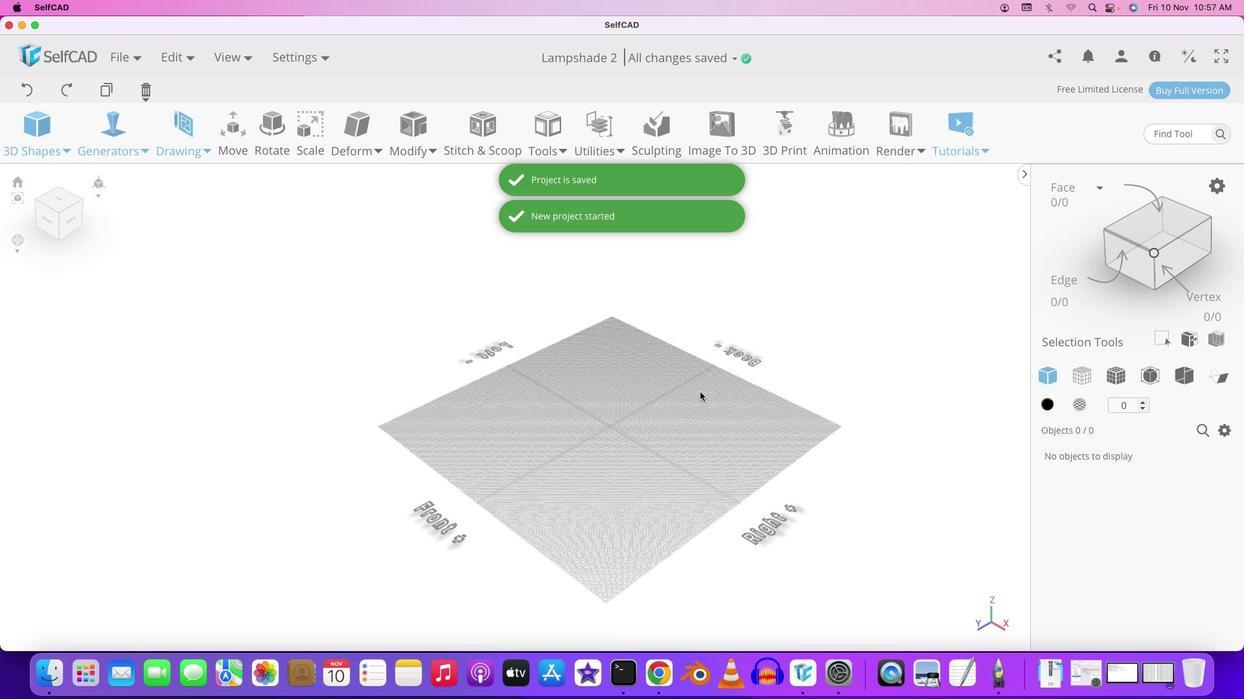 
Action: Mouse scrolled (675, 385) with delta (0, 2)
Screenshot: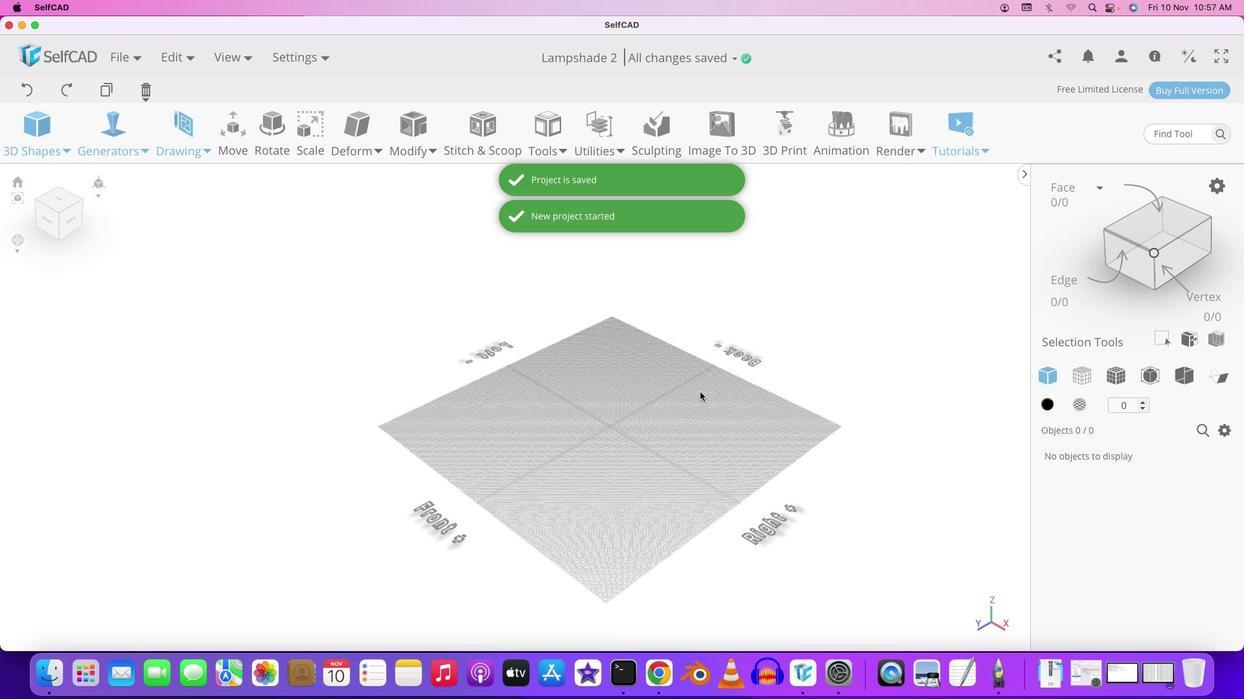
Action: Mouse moved to (675, 386)
Screenshot: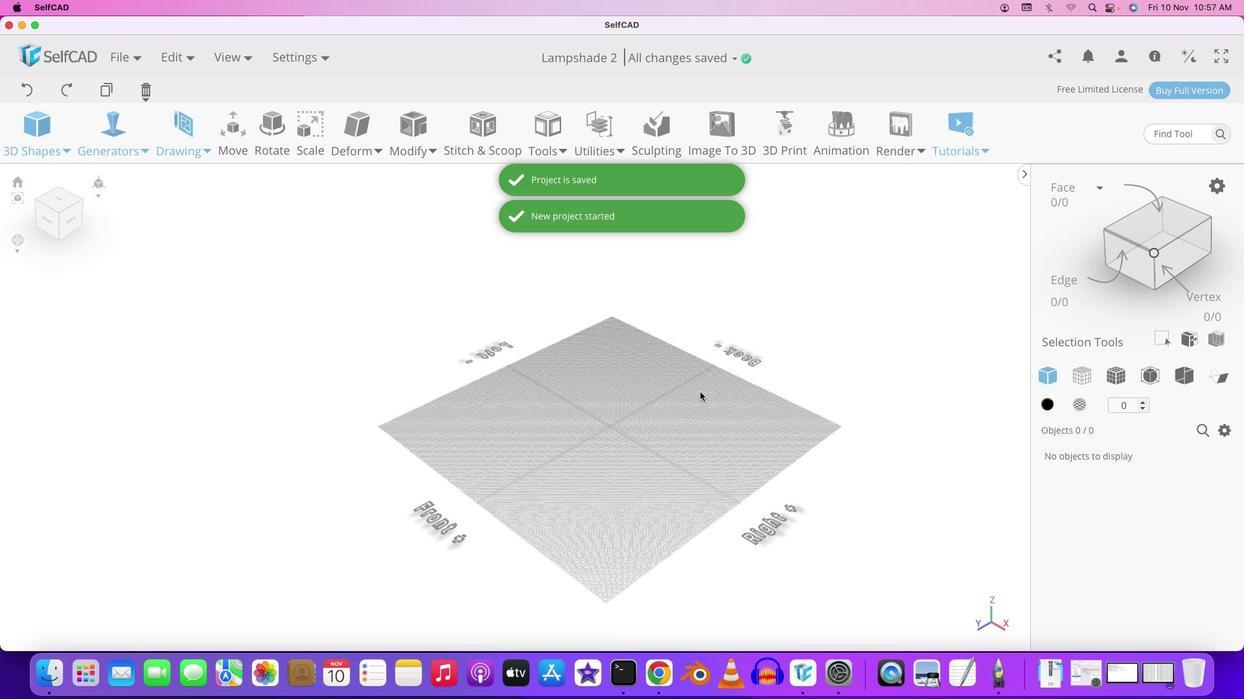 
Action: Mouse scrolled (675, 386) with delta (0, -1)
Screenshot: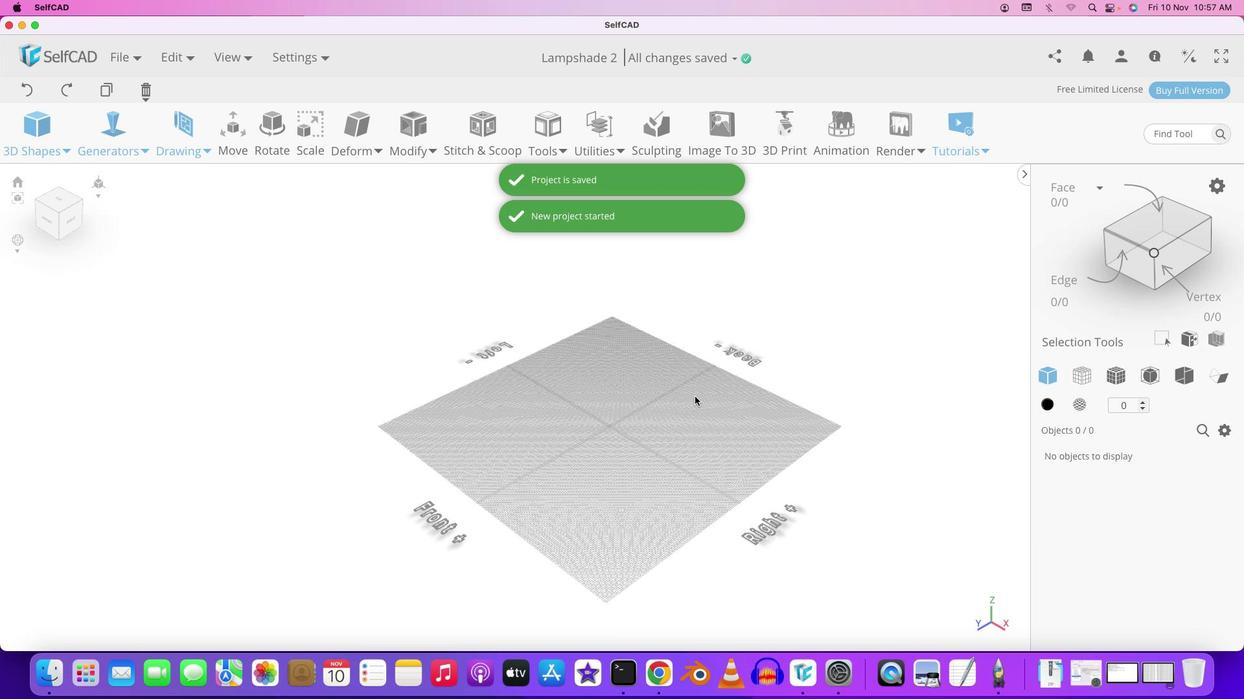 
Action: Mouse scrolled (675, 386) with delta (0, 1)
Screenshot: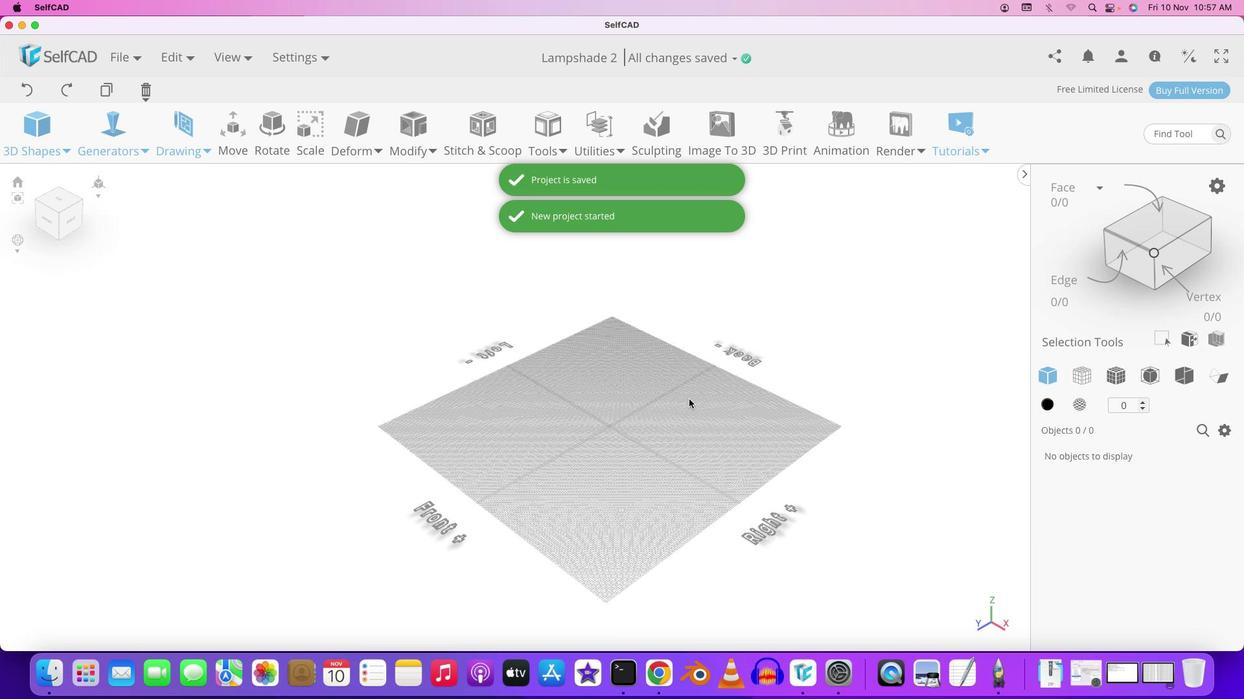 
Action: Mouse moved to (674, 386)
Screenshot: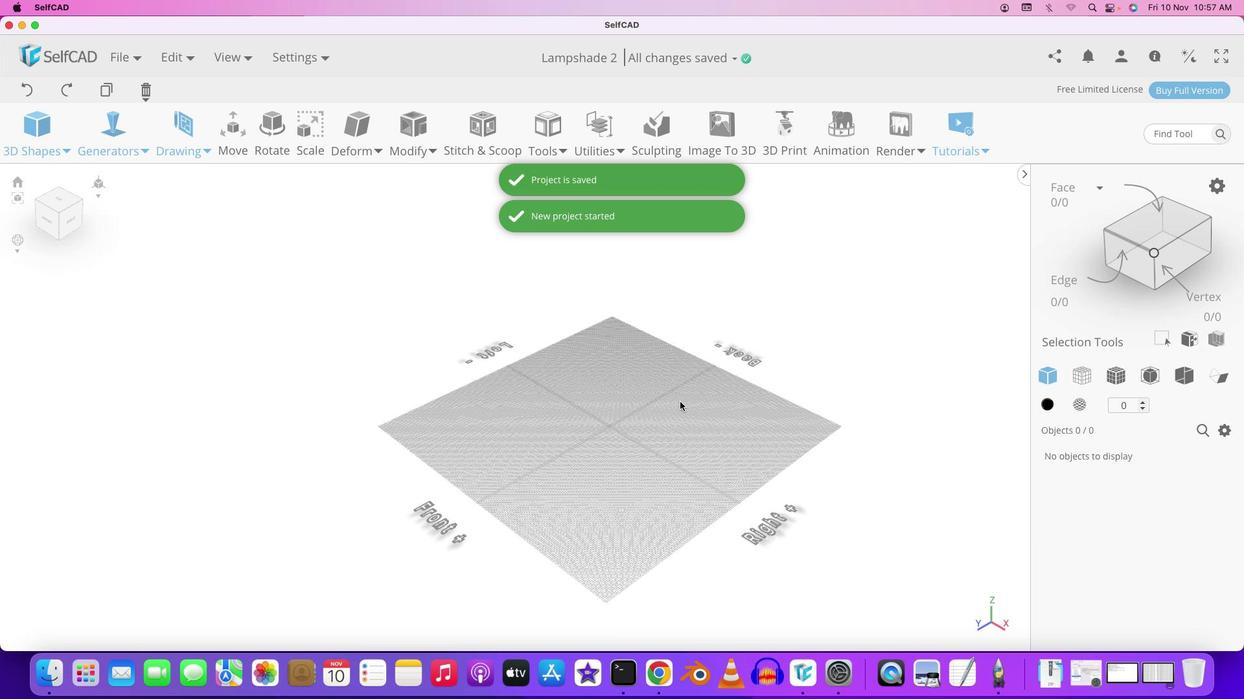 
Action: Mouse scrolled (674, 386) with delta (0, 0)
Screenshot: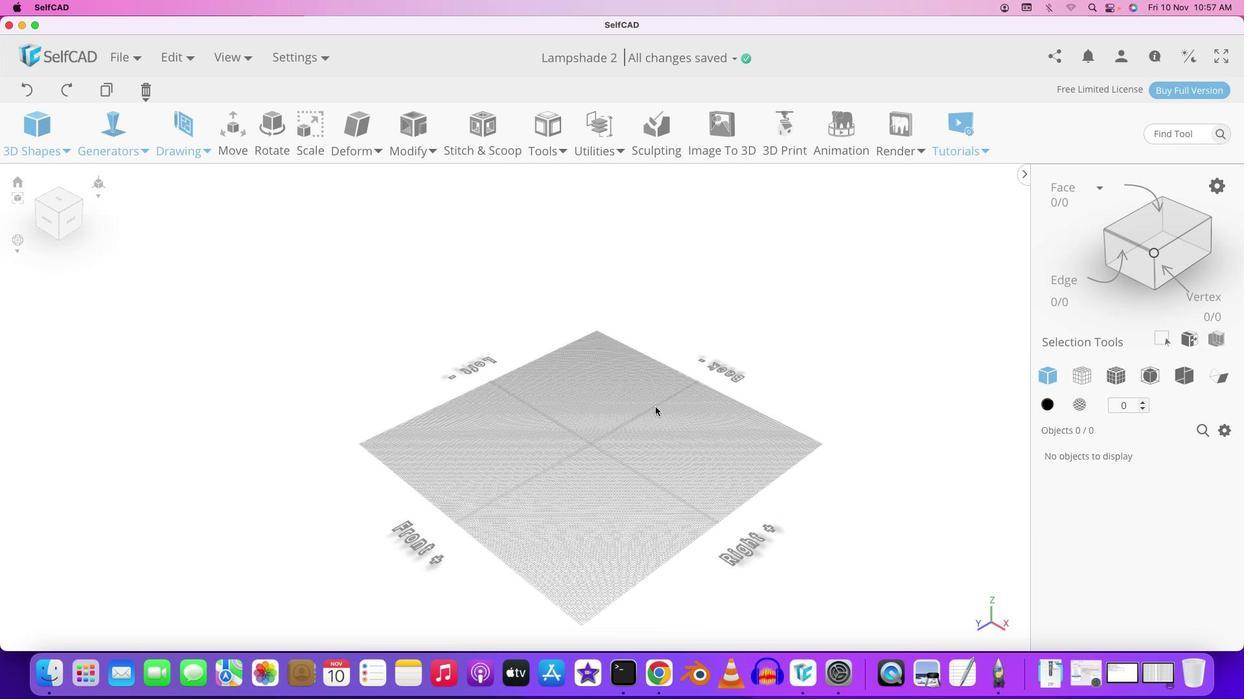 
Action: Mouse moved to (701, 391)
Screenshot: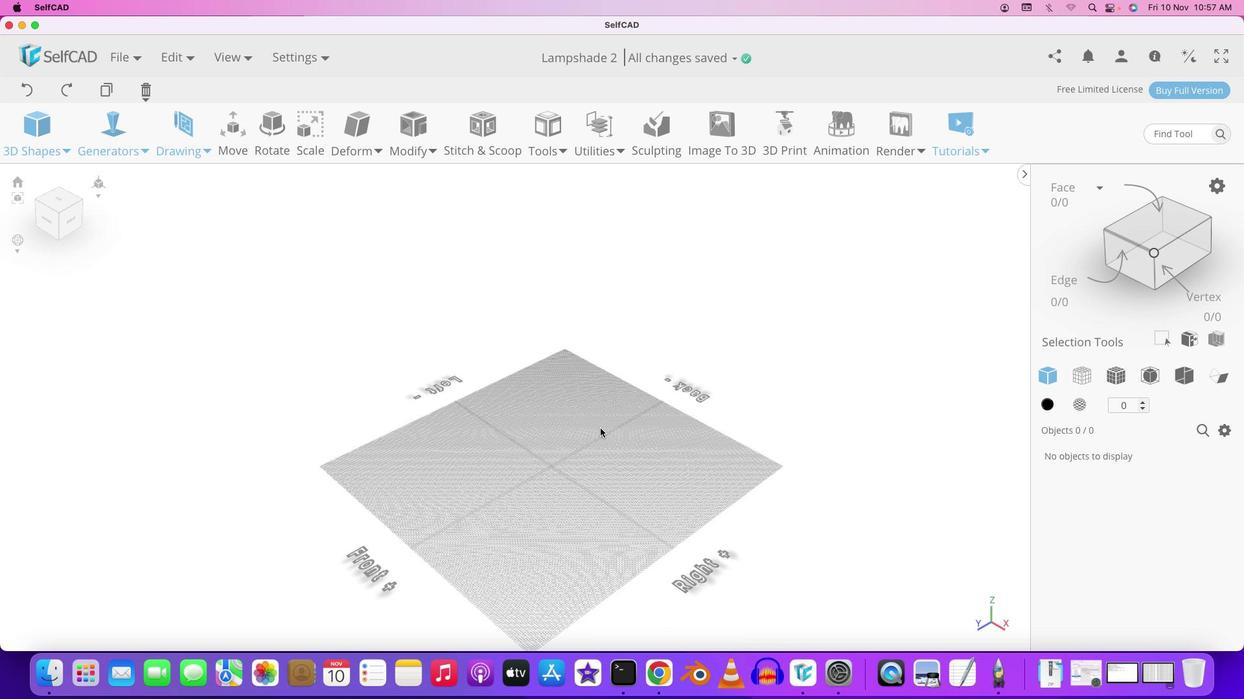 
Action: Key pressed Key.shift
Screenshot: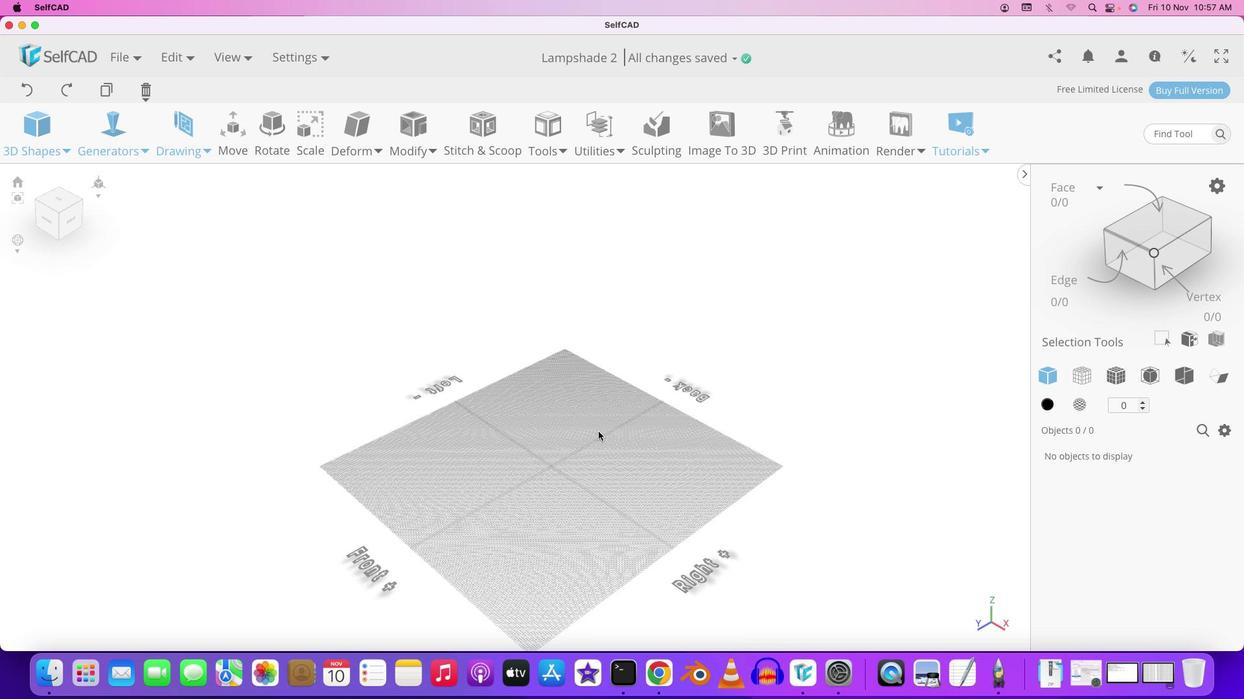 
Action: Mouse moved to (698, 393)
Screenshot: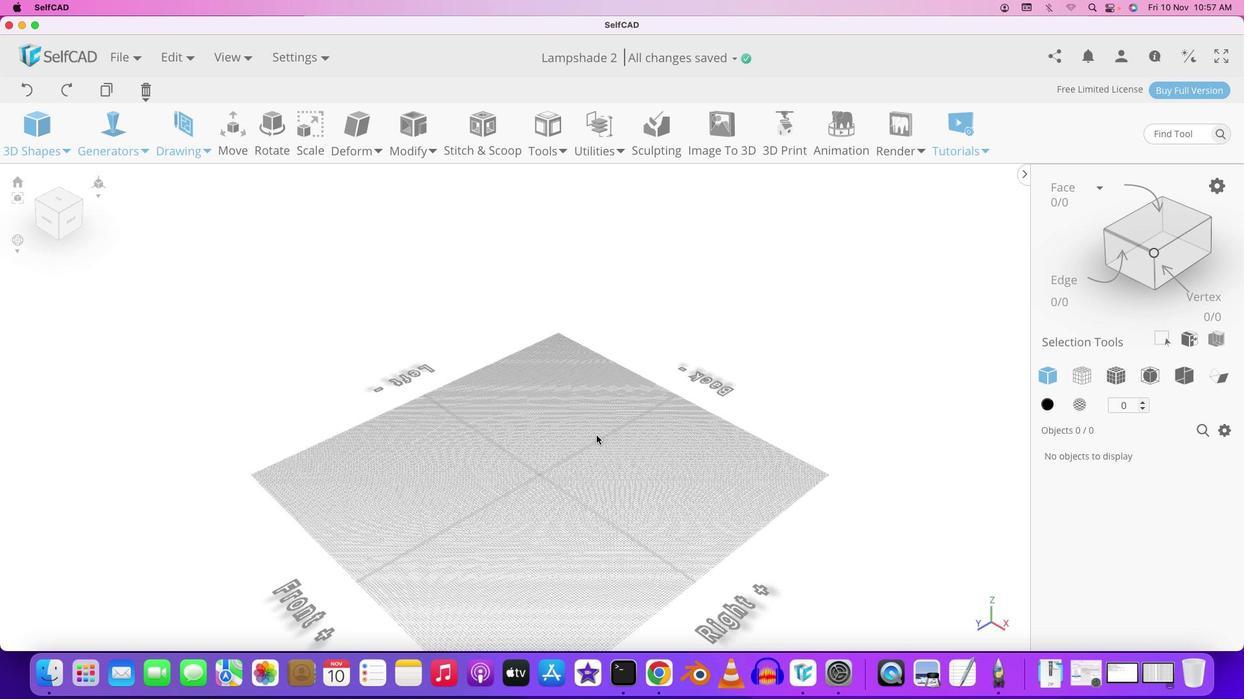 
Action: Mouse pressed left at (698, 393)
Screenshot: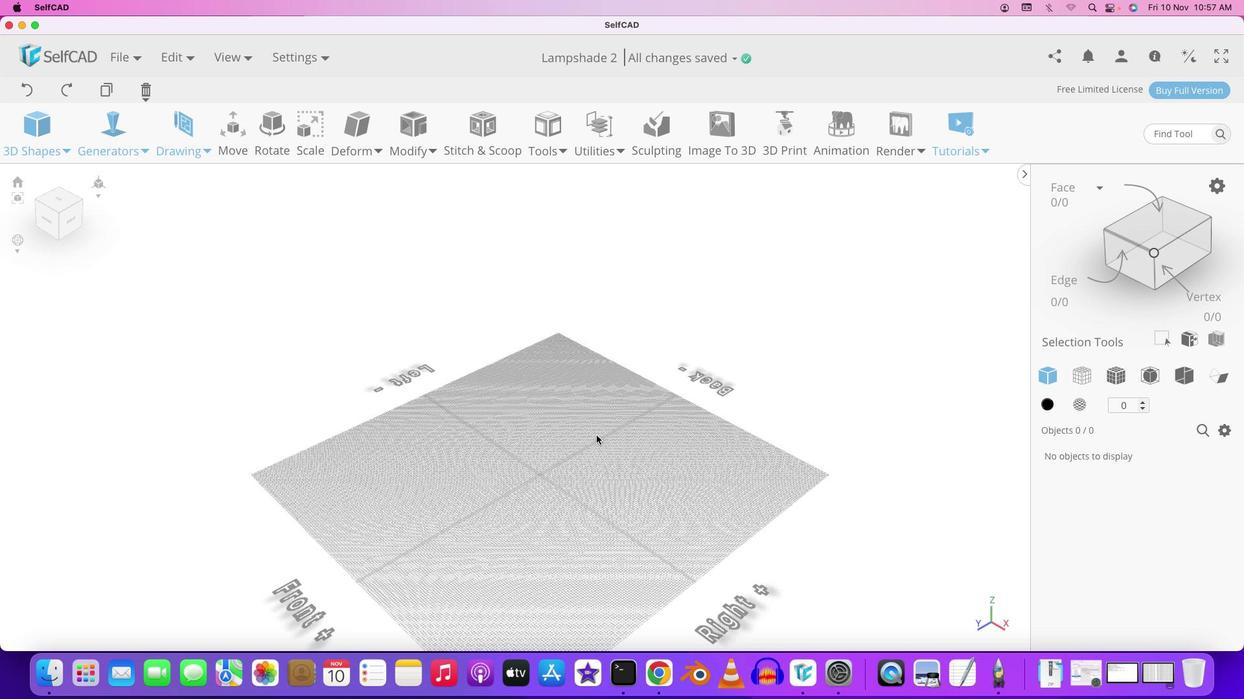 
Action: Mouse moved to (599, 428)
Screenshot: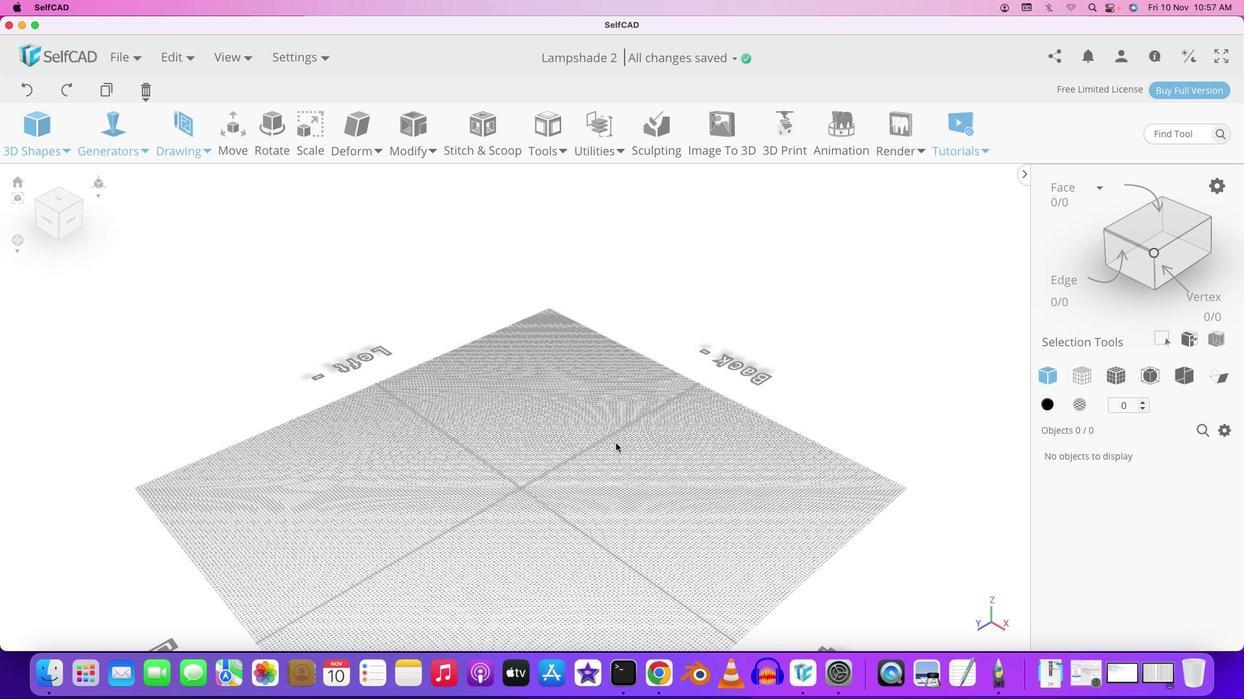 
Action: Mouse scrolled (599, 428) with delta (0, 0)
Screenshot: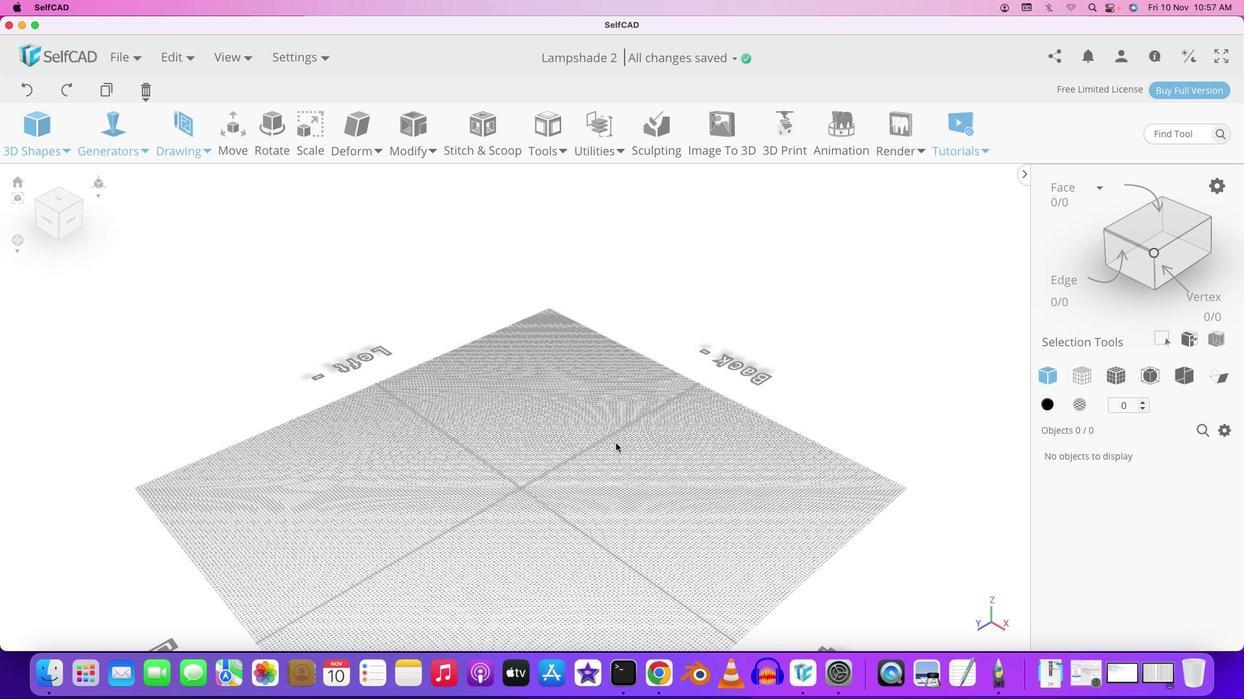 
Action: Mouse moved to (597, 433)
Screenshot: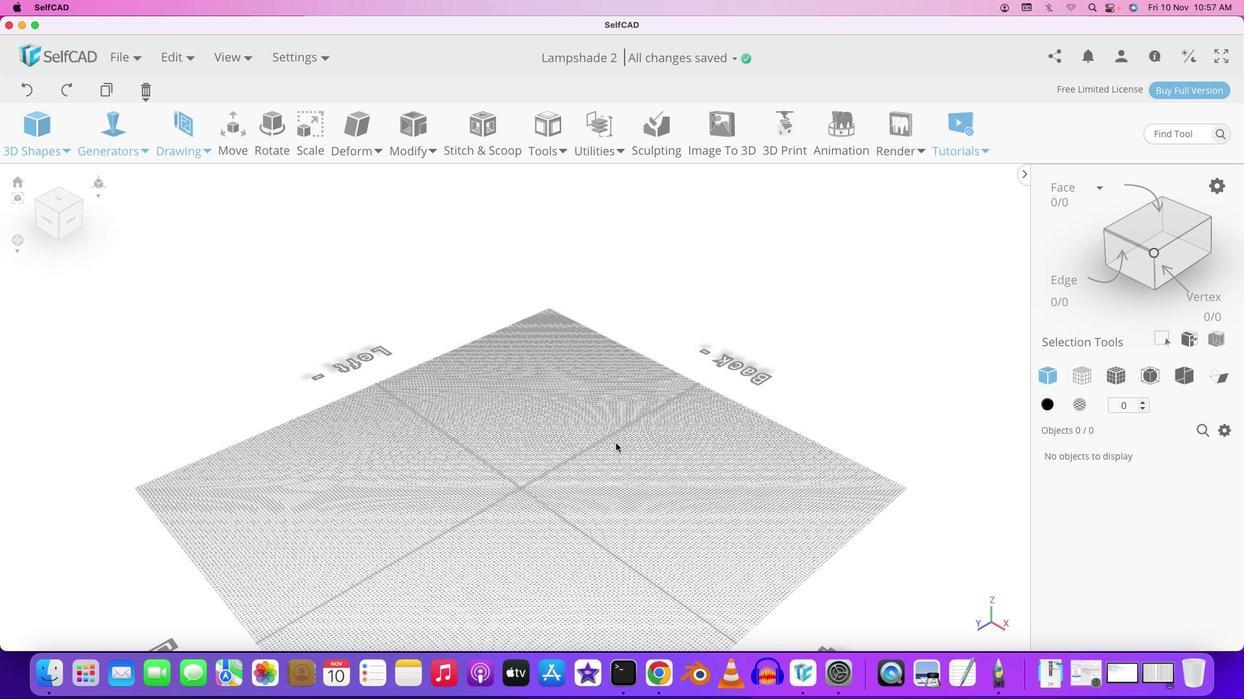 
Action: Mouse scrolled (597, 433) with delta (0, 0)
Screenshot: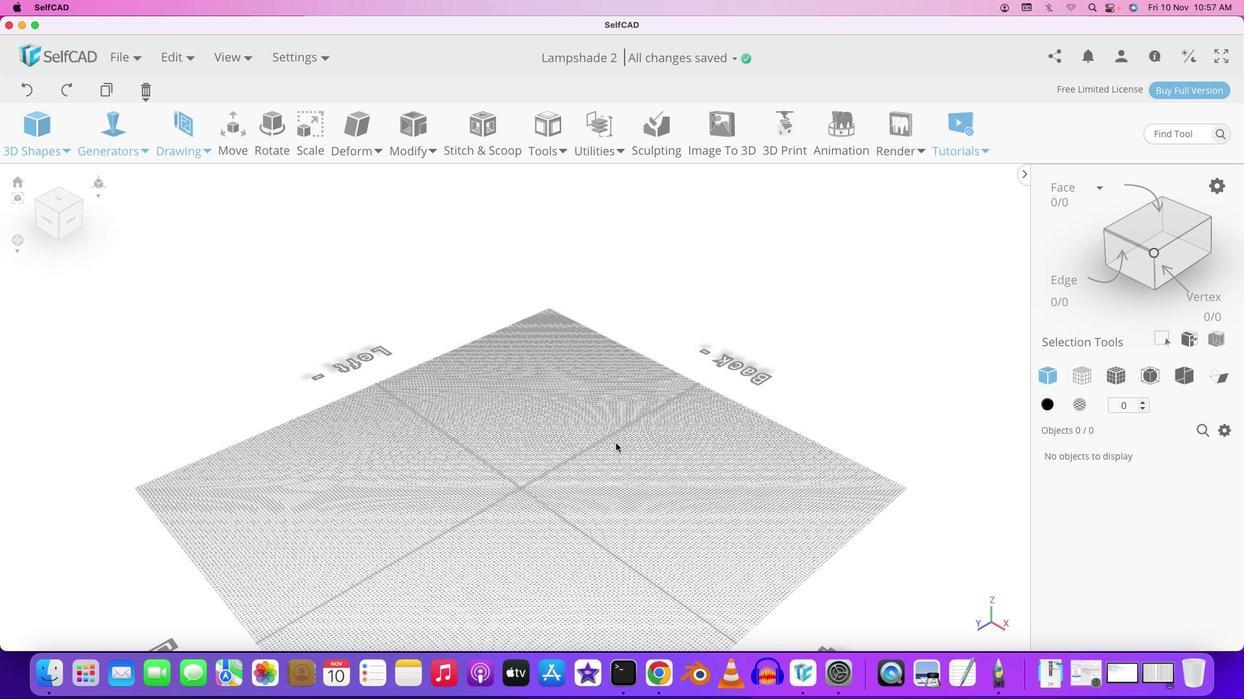 
Action: Mouse moved to (596, 434)
Screenshot: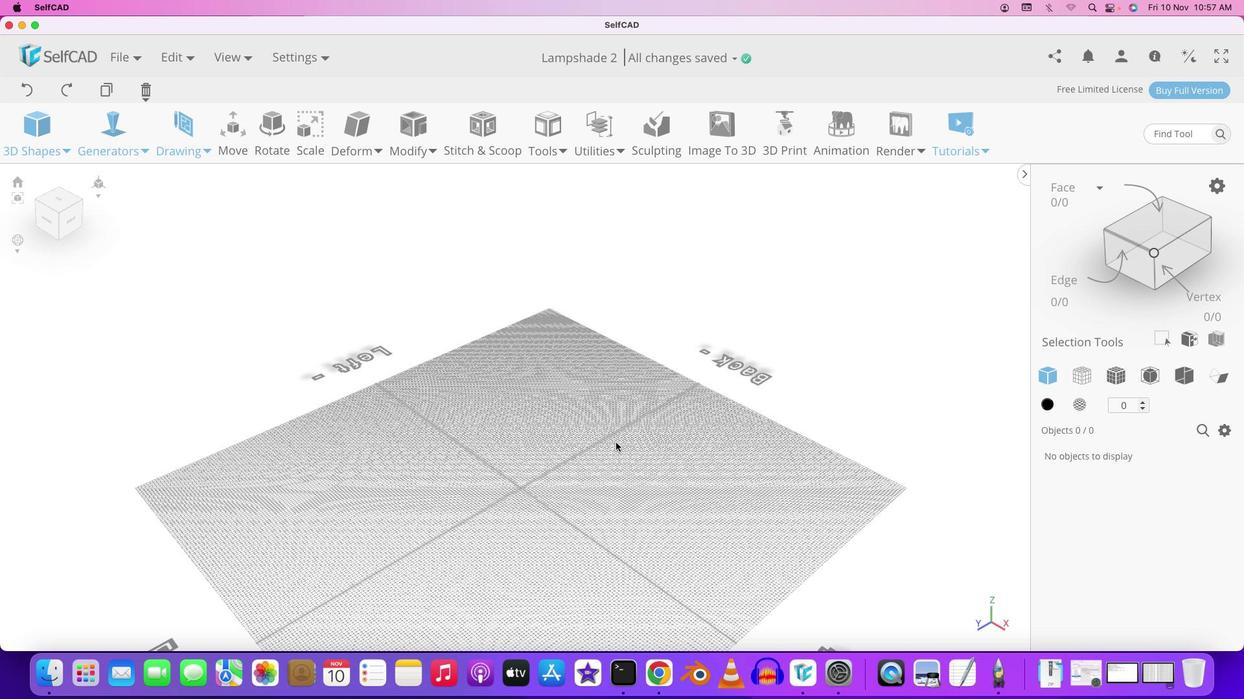 
Action: Mouse scrolled (596, 434) with delta (0, 1)
Screenshot: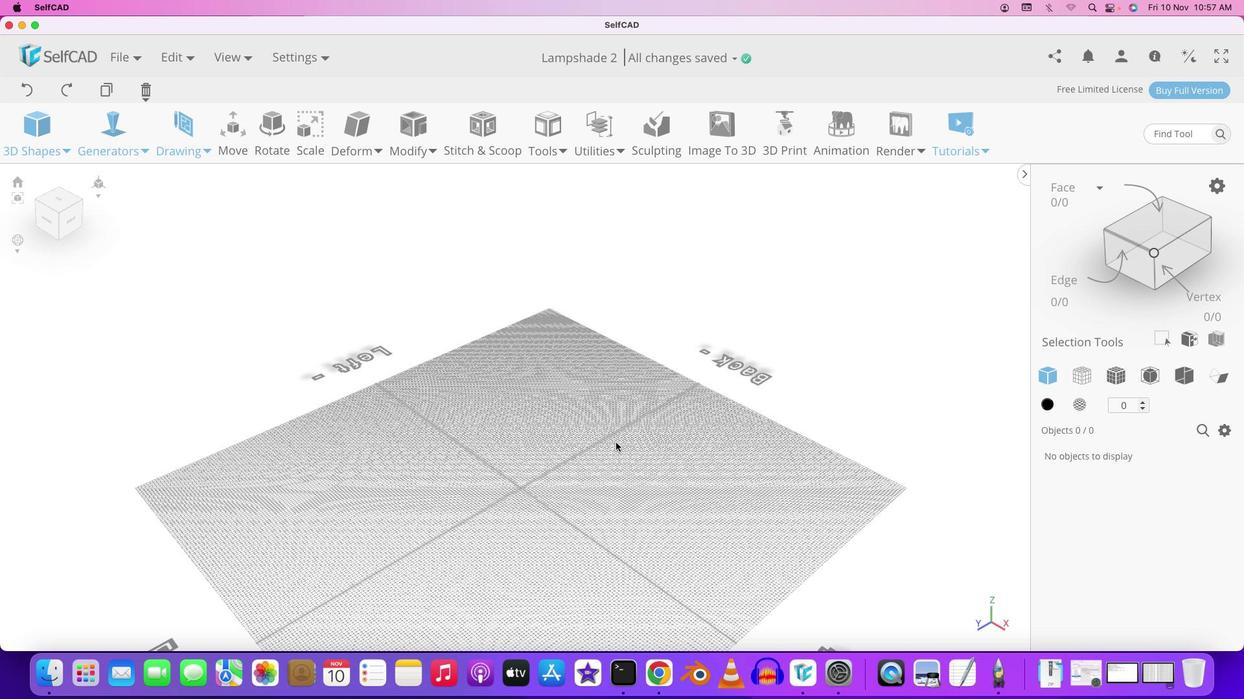 
Action: Mouse moved to (596, 435)
Screenshot: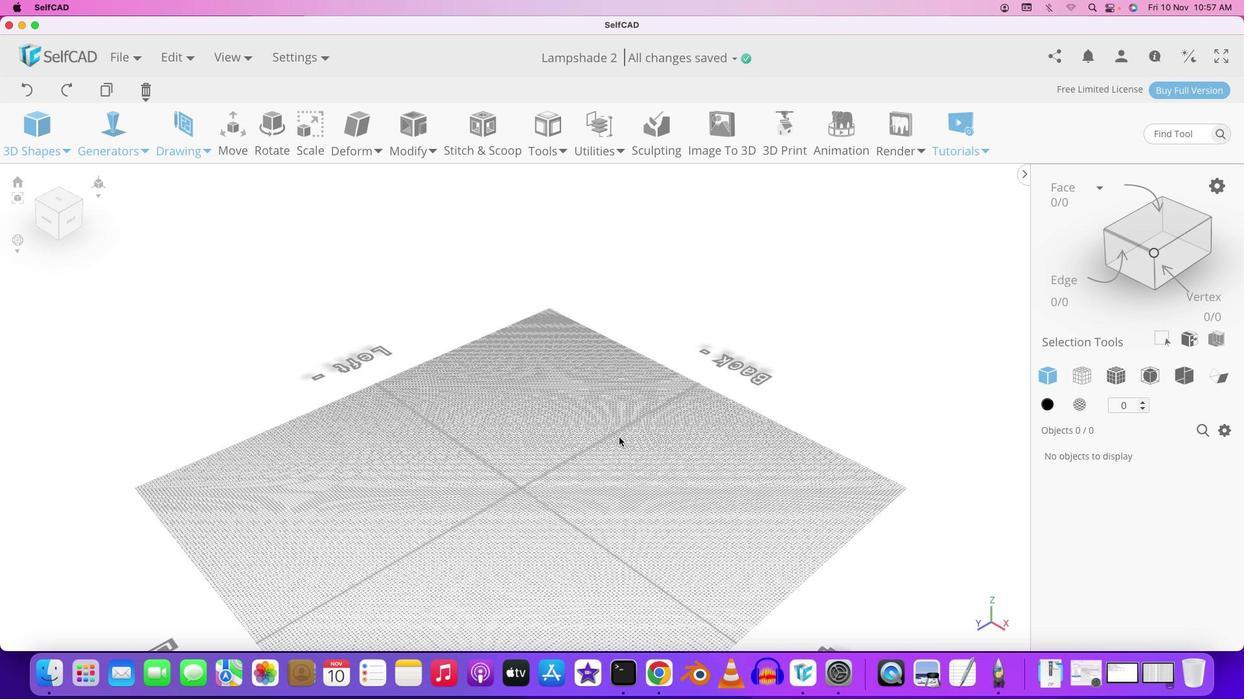 
Action: Mouse scrolled (596, 435) with delta (0, 1)
Screenshot: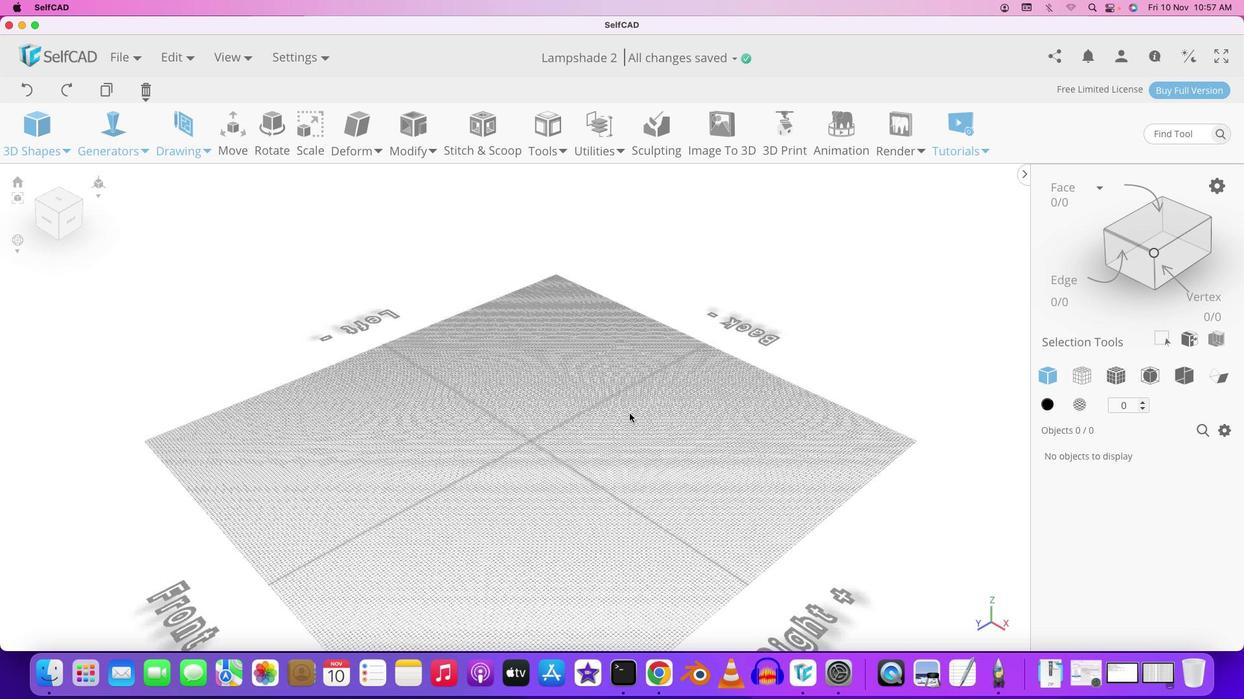 
Action: Mouse scrolled (596, 435) with delta (0, 1)
Screenshot: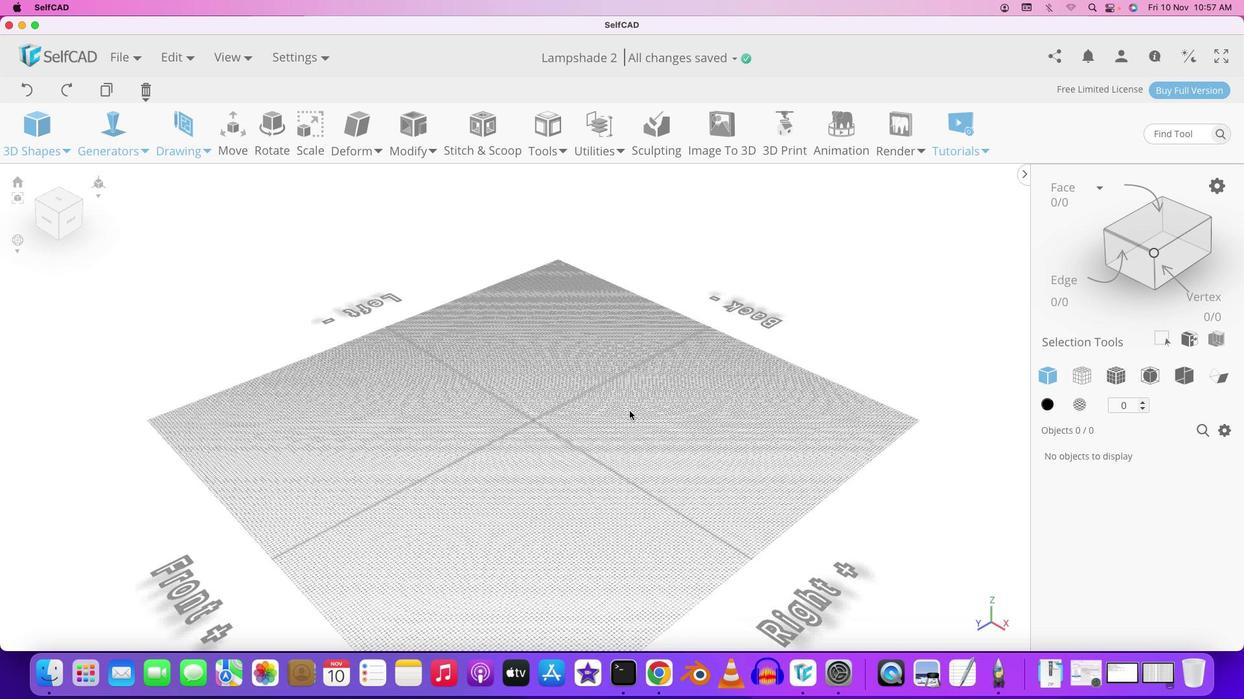 
Action: Mouse moved to (614, 444)
Screenshot: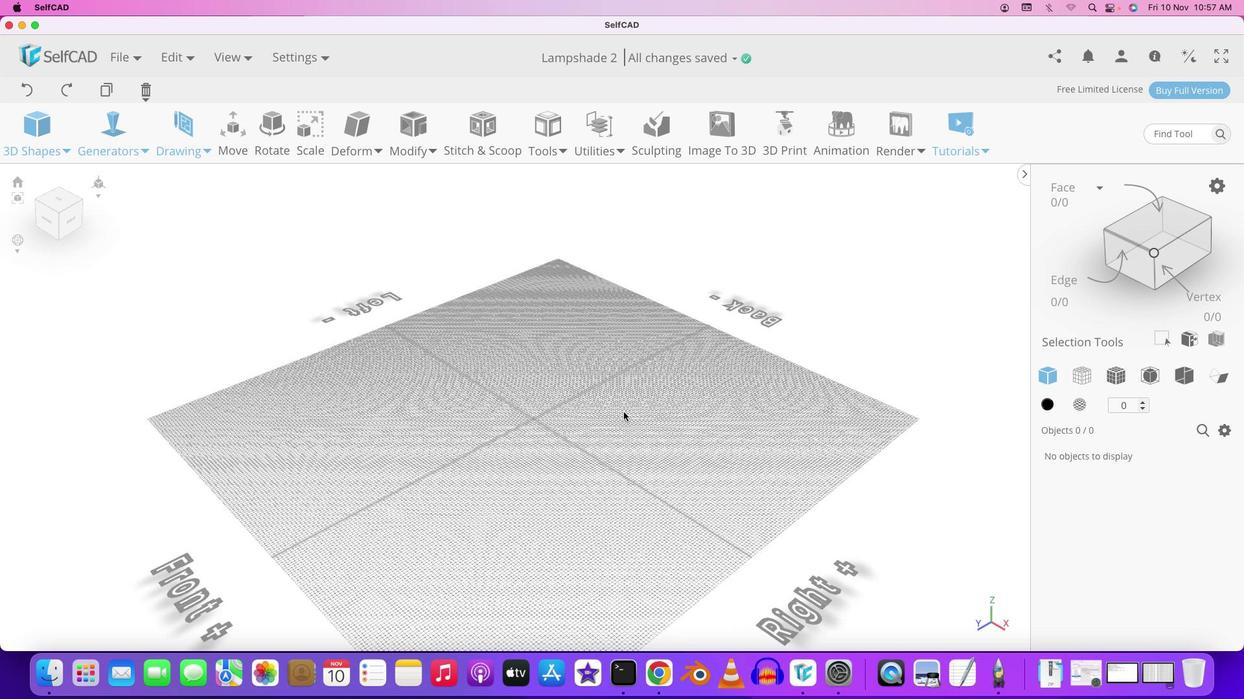 
Action: Key pressed Key.shift
Screenshot: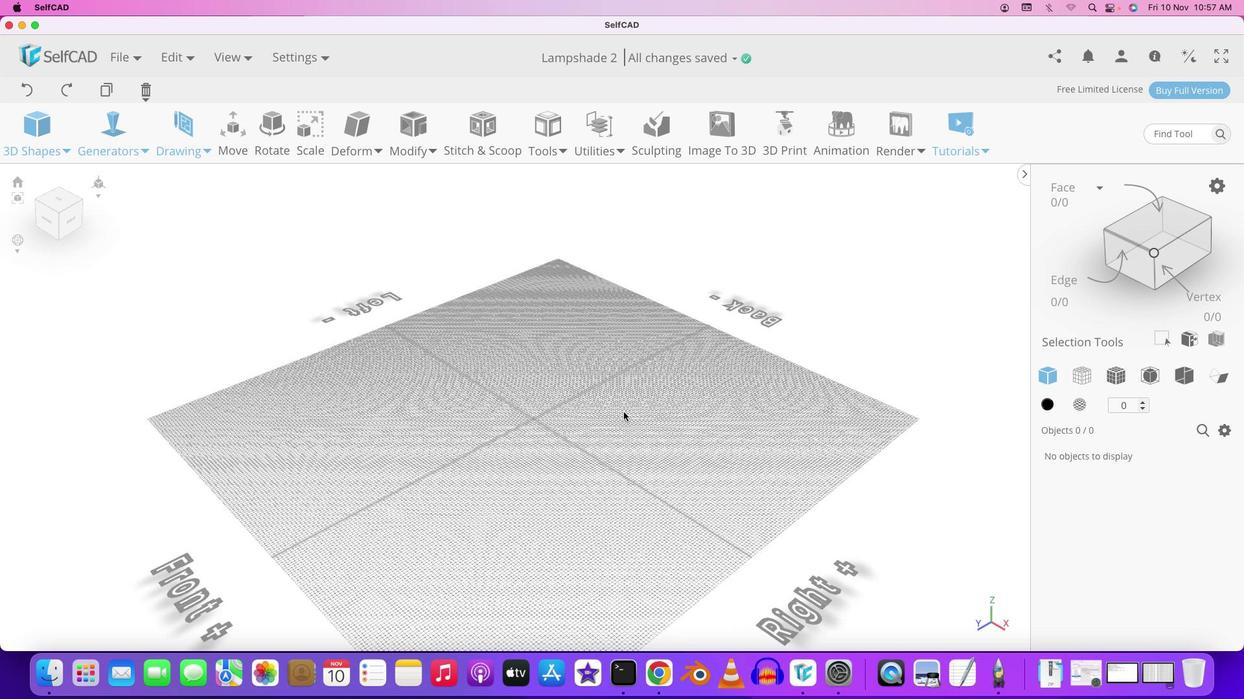 
Action: Mouse moved to (615, 443)
Screenshot: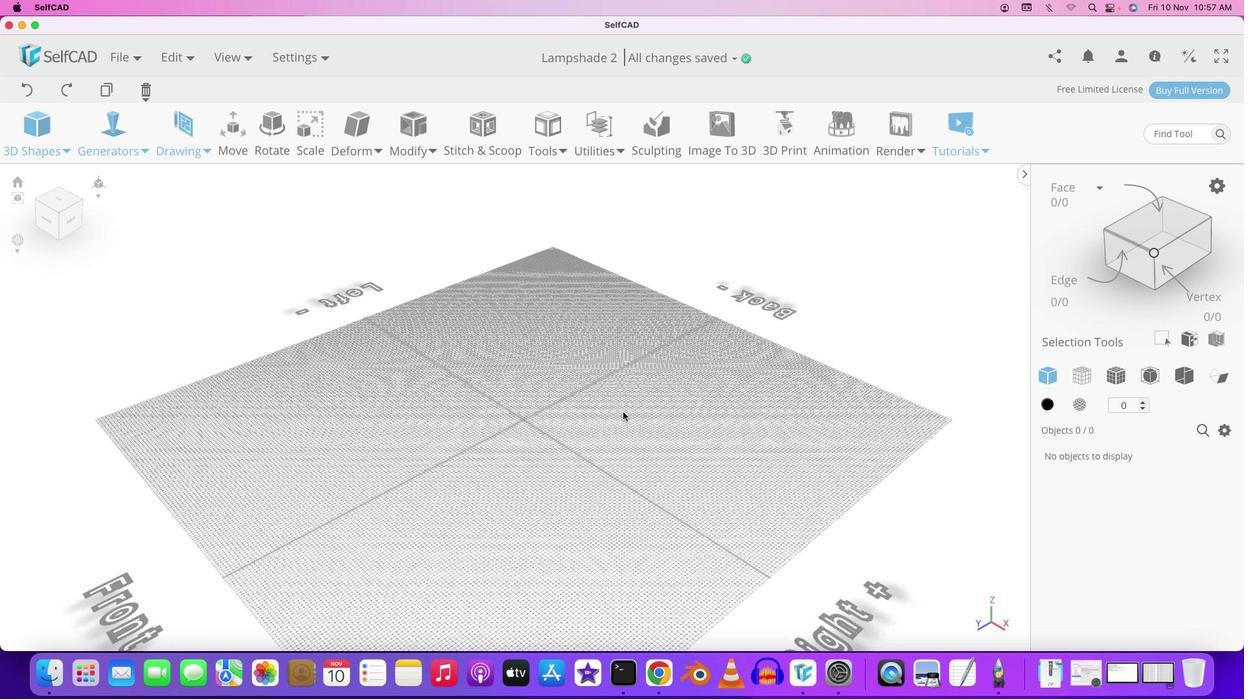 
Action: Mouse pressed left at (615, 443)
Screenshot: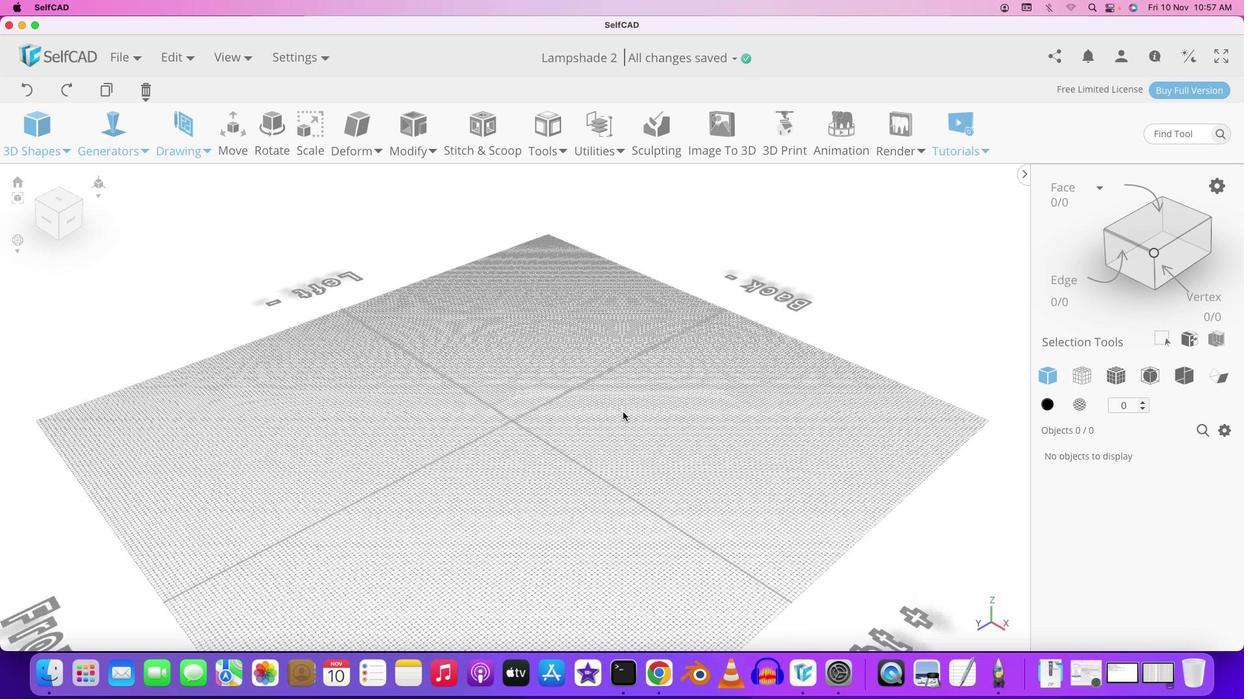
Action: Mouse moved to (622, 412)
Screenshot: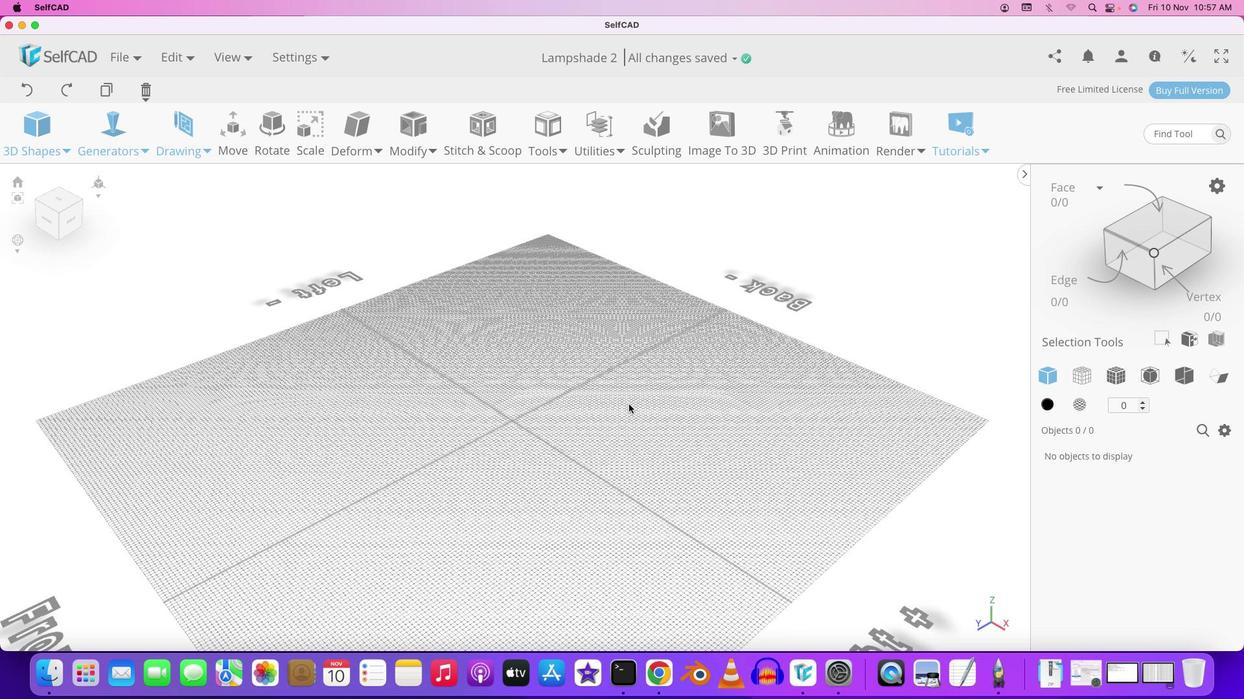
Action: Mouse scrolled (622, 412) with delta (0, 0)
Screenshot: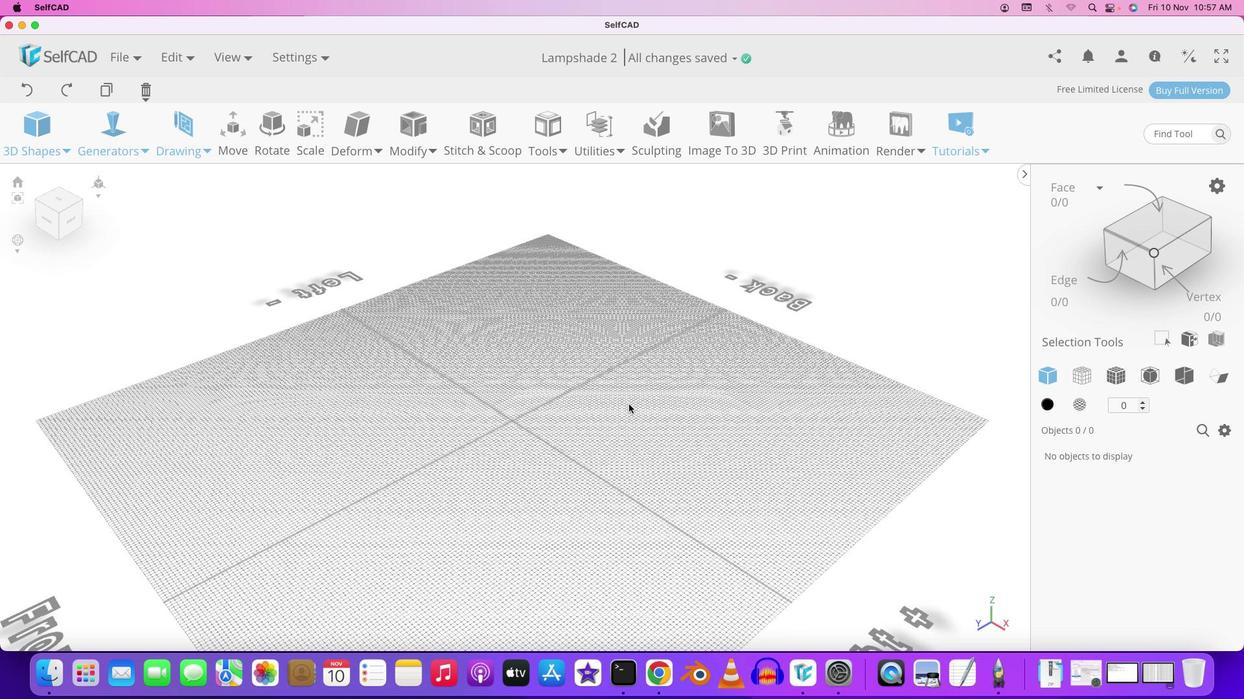 
Action: Mouse scrolled (622, 412) with delta (0, 0)
Screenshot: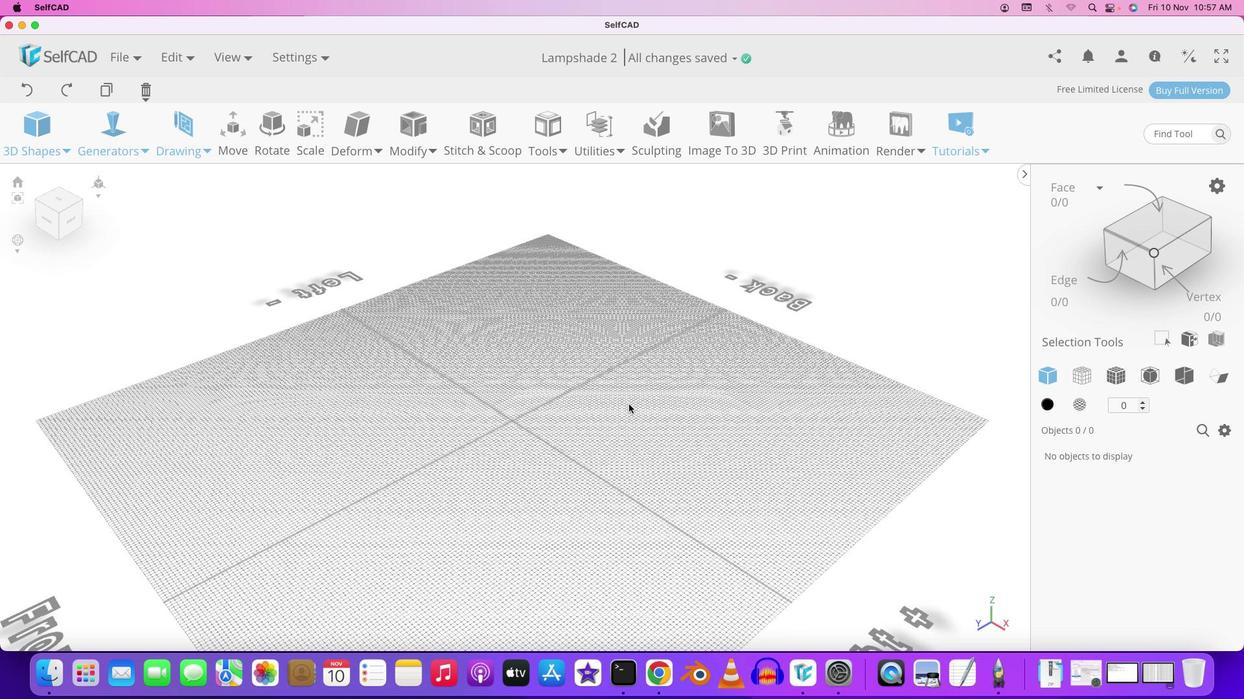 
Action: Mouse scrolled (622, 412) with delta (0, 1)
Screenshot: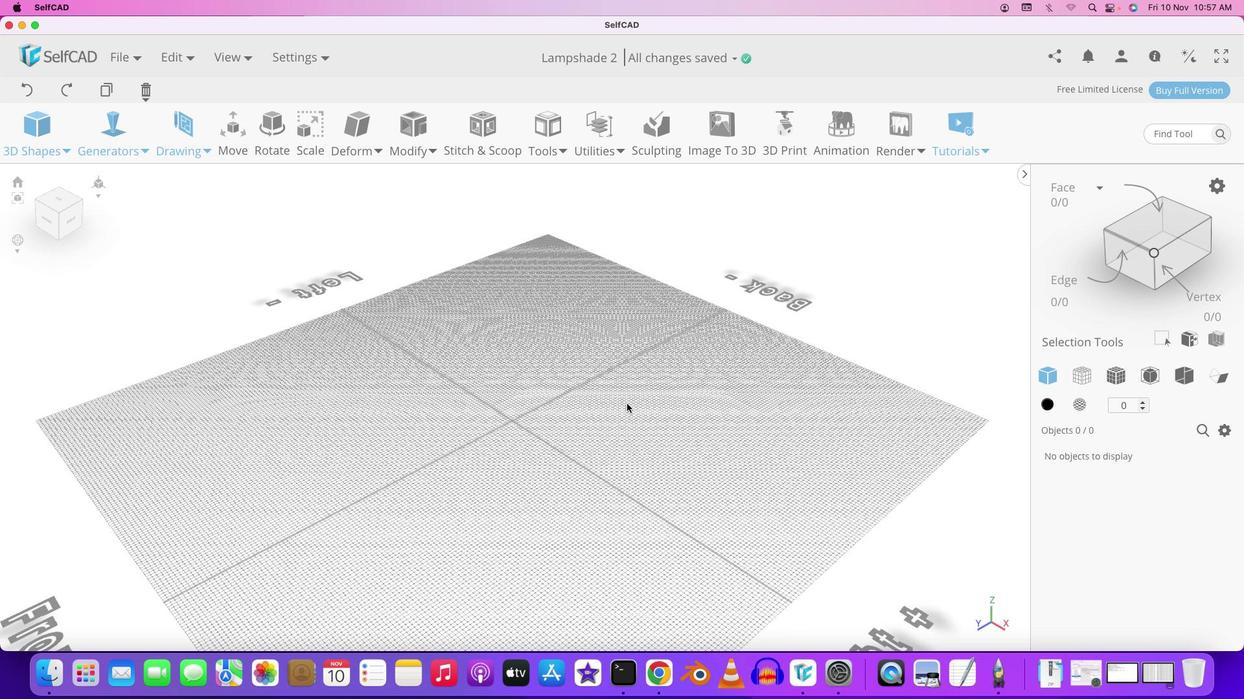 
Action: Mouse moved to (628, 404)
Screenshot: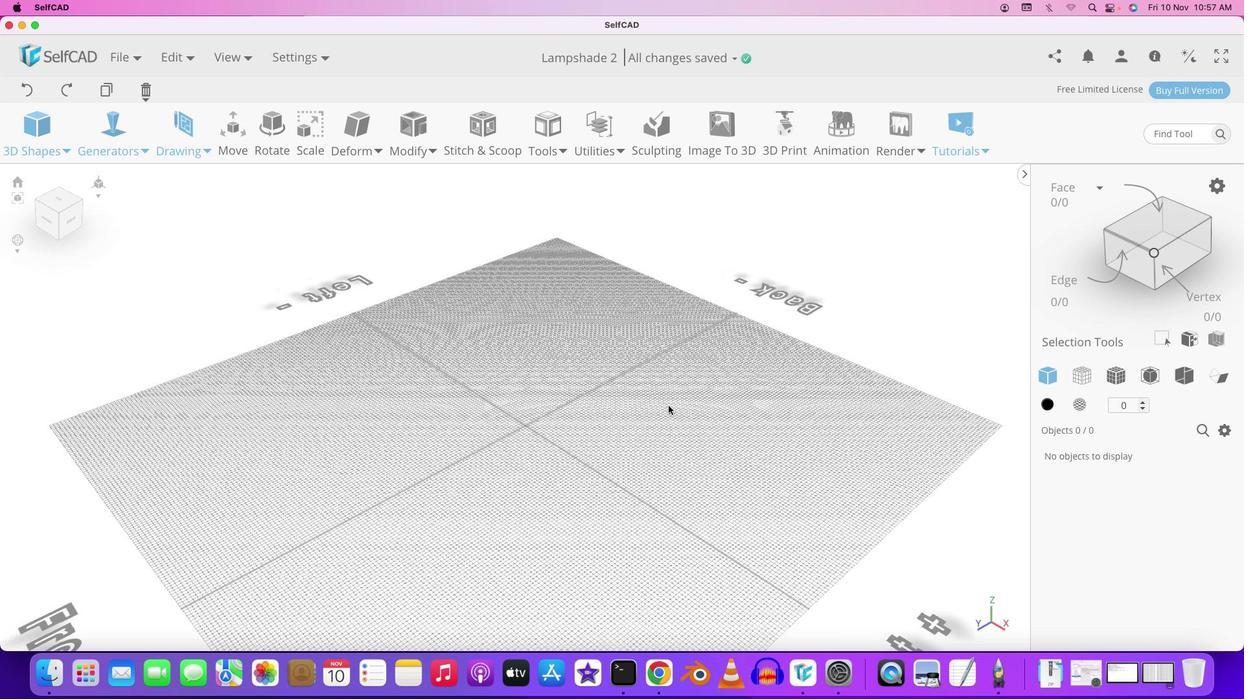 
Action: Key pressed Key.shift
Screenshot: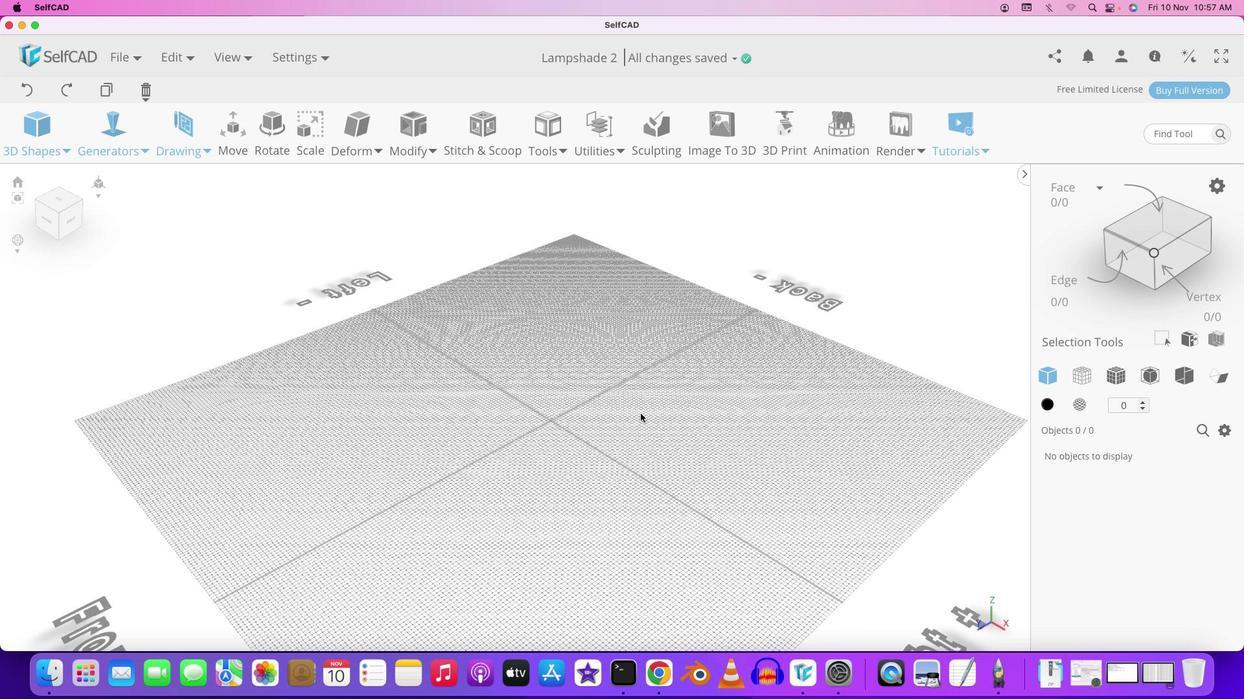
Action: Mouse moved to (626, 403)
Screenshot: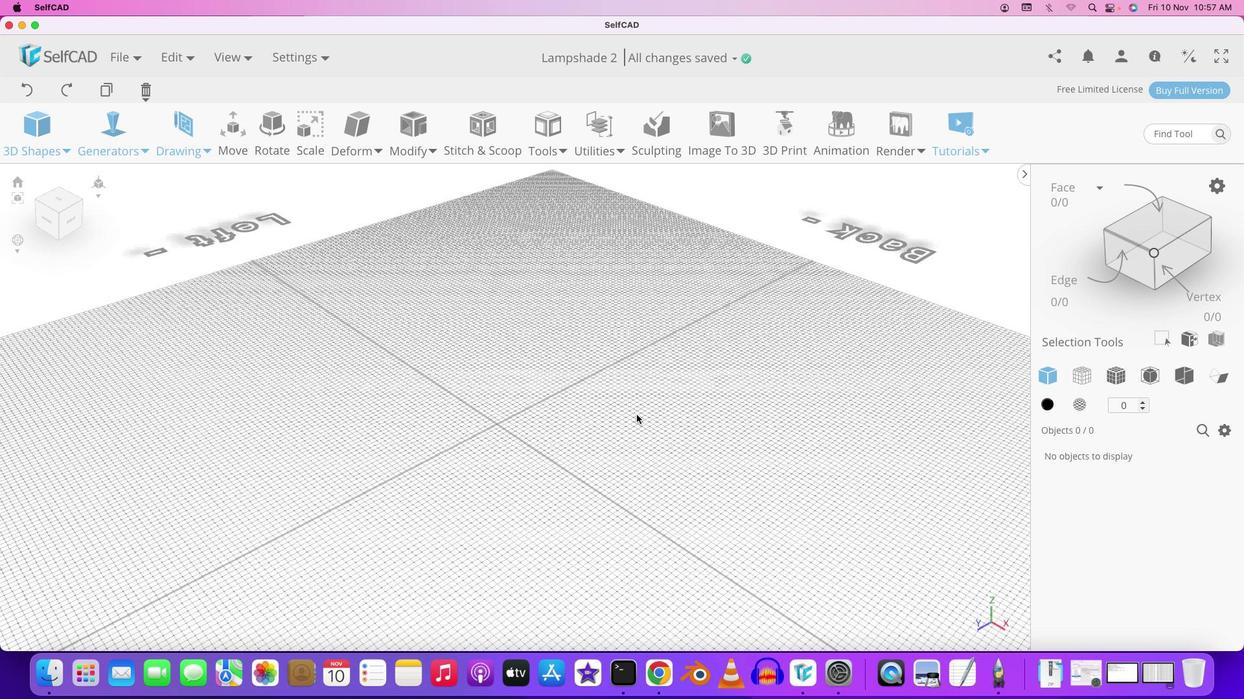 
Action: Mouse pressed left at (626, 403)
Screenshot: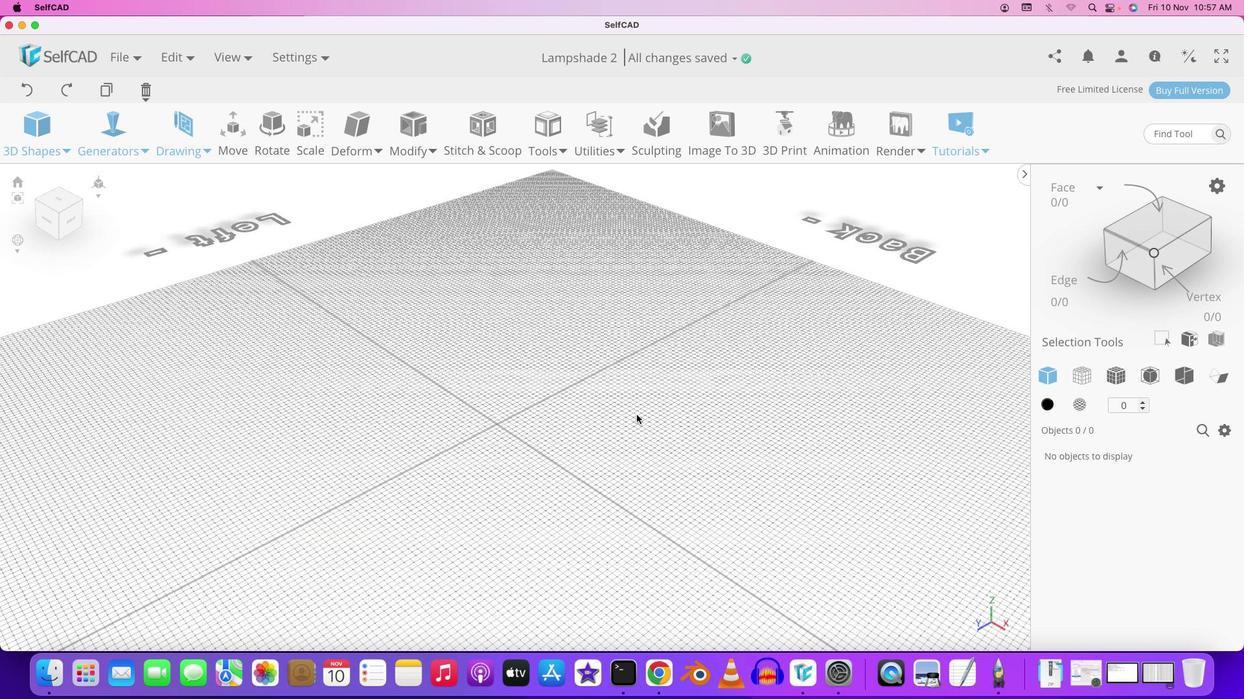 
Action: Mouse moved to (637, 414)
Screenshot: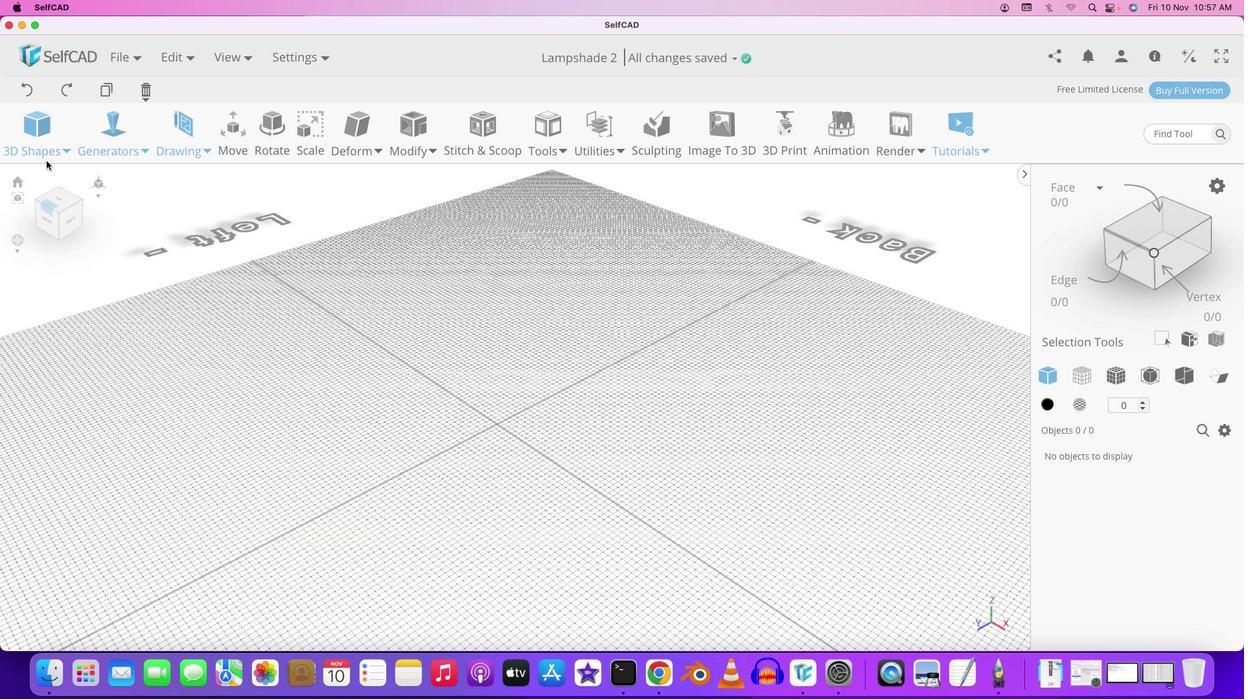 
Action: Mouse scrolled (637, 414) with delta (0, 0)
Screenshot: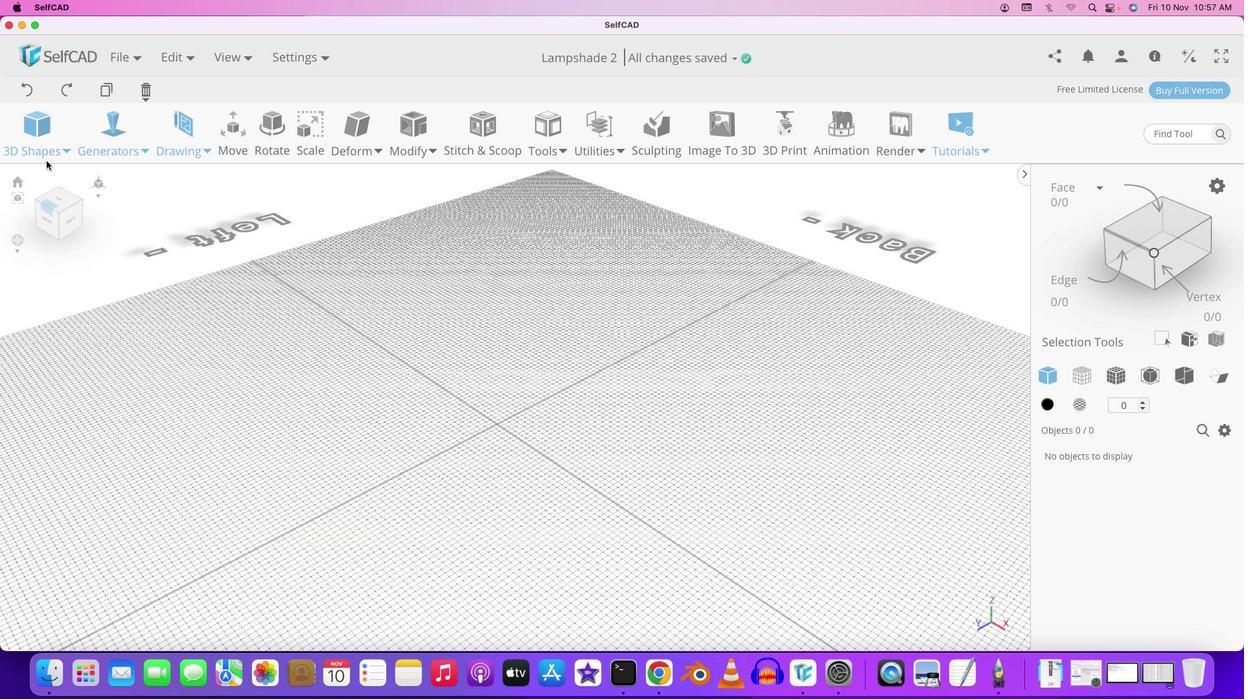 
Action: Mouse moved to (635, 415)
Screenshot: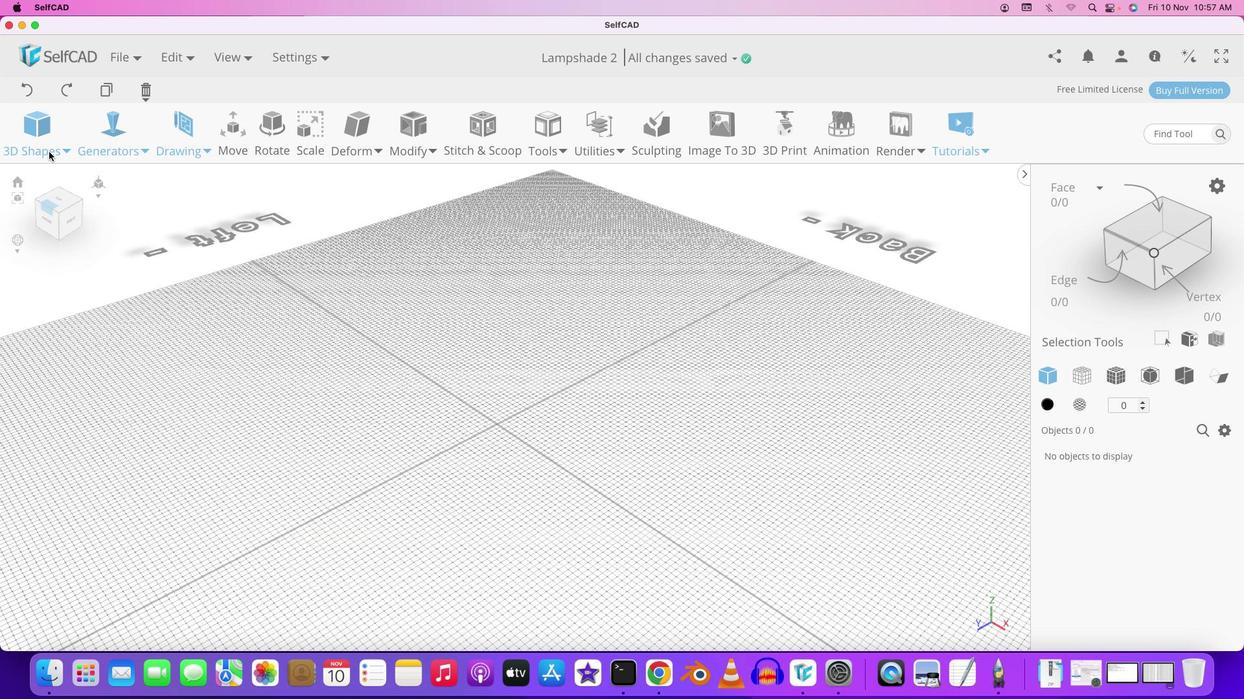 
Action: Mouse scrolled (635, 415) with delta (0, 0)
Screenshot: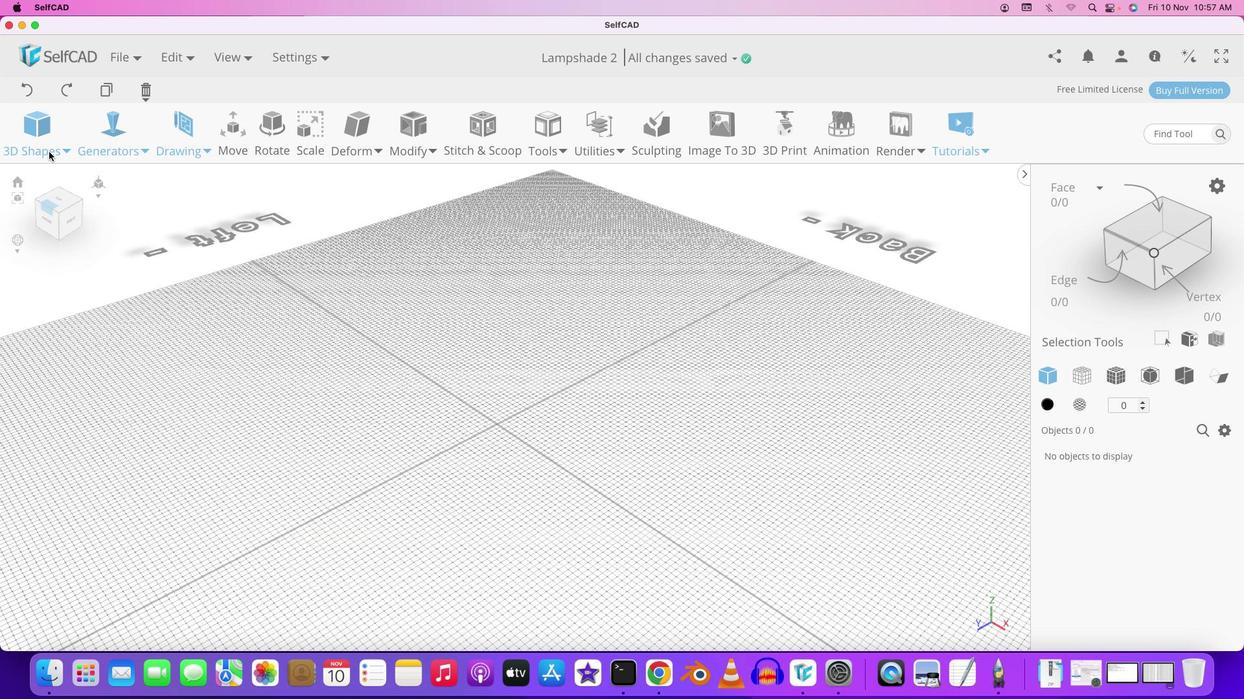 
Action: Mouse moved to (634, 415)
Screenshot: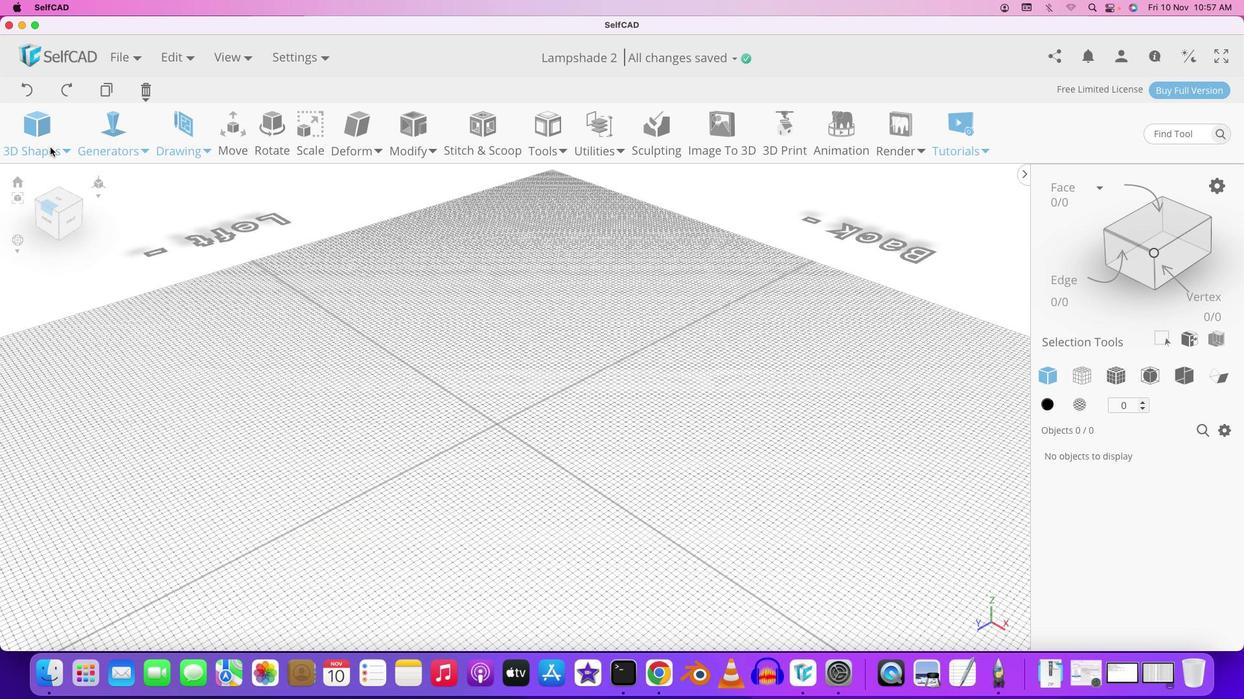 
Action: Mouse scrolled (634, 415) with delta (0, 1)
Screenshot: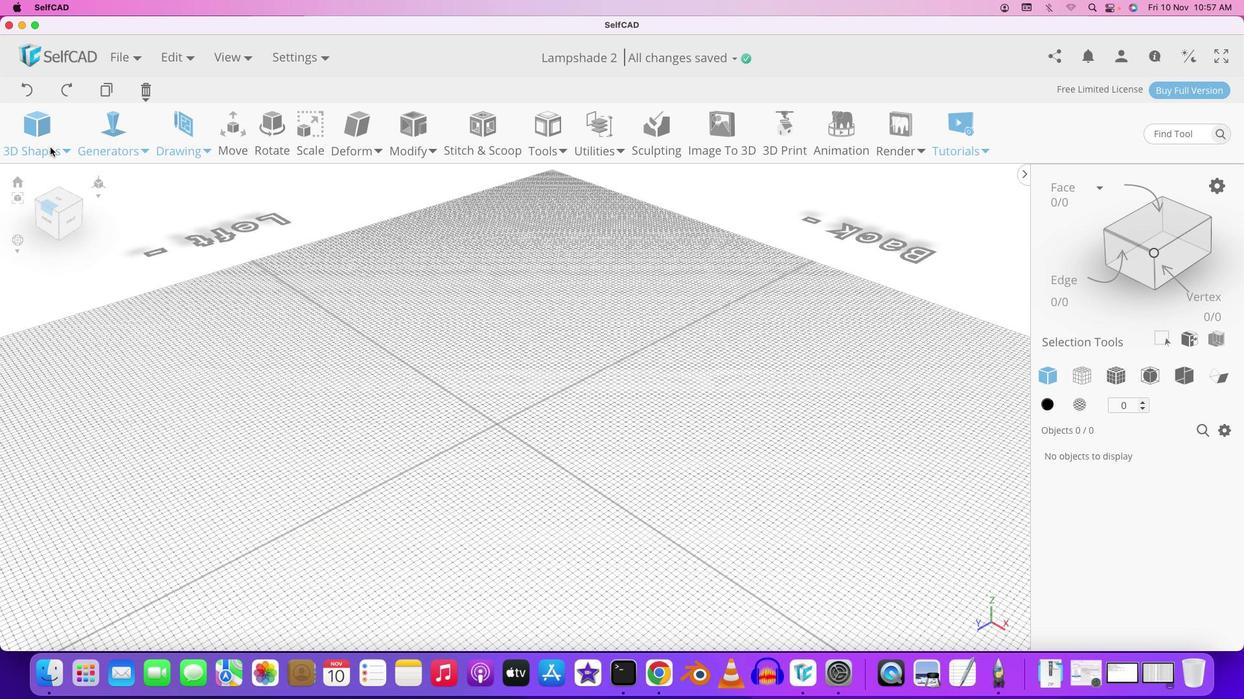 
Action: Mouse scrolled (634, 415) with delta (0, 2)
Screenshot: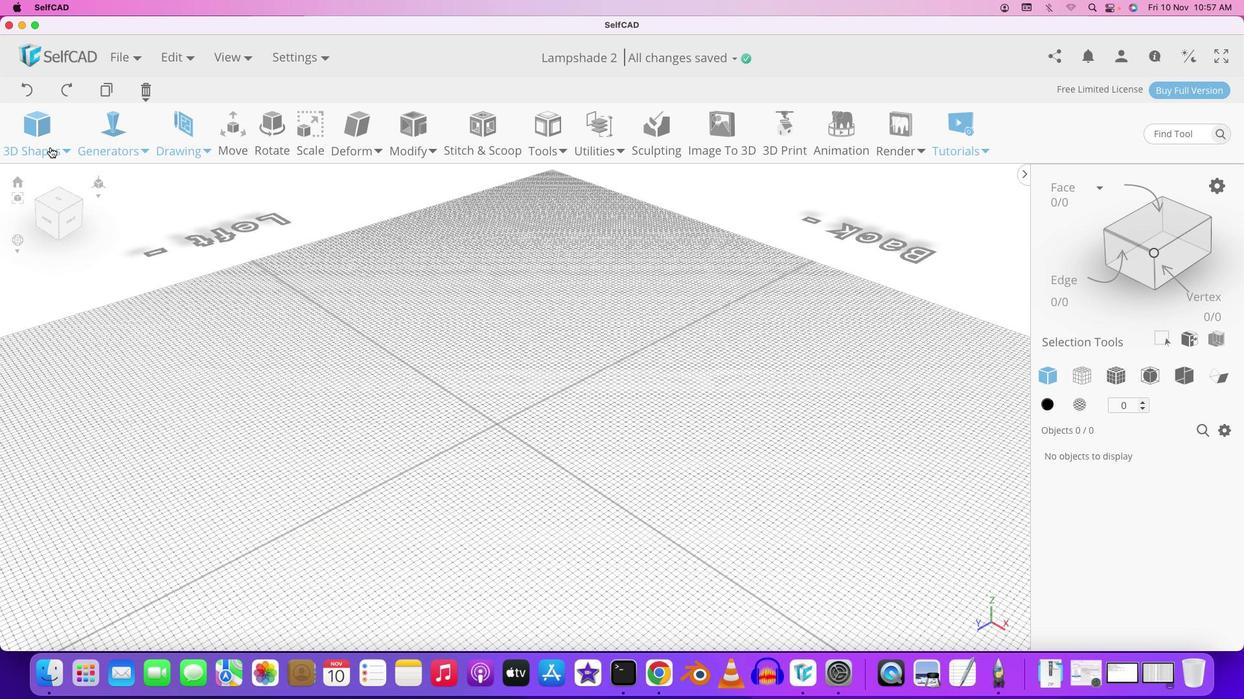 
Action: Mouse moved to (84, 283)
Screenshot: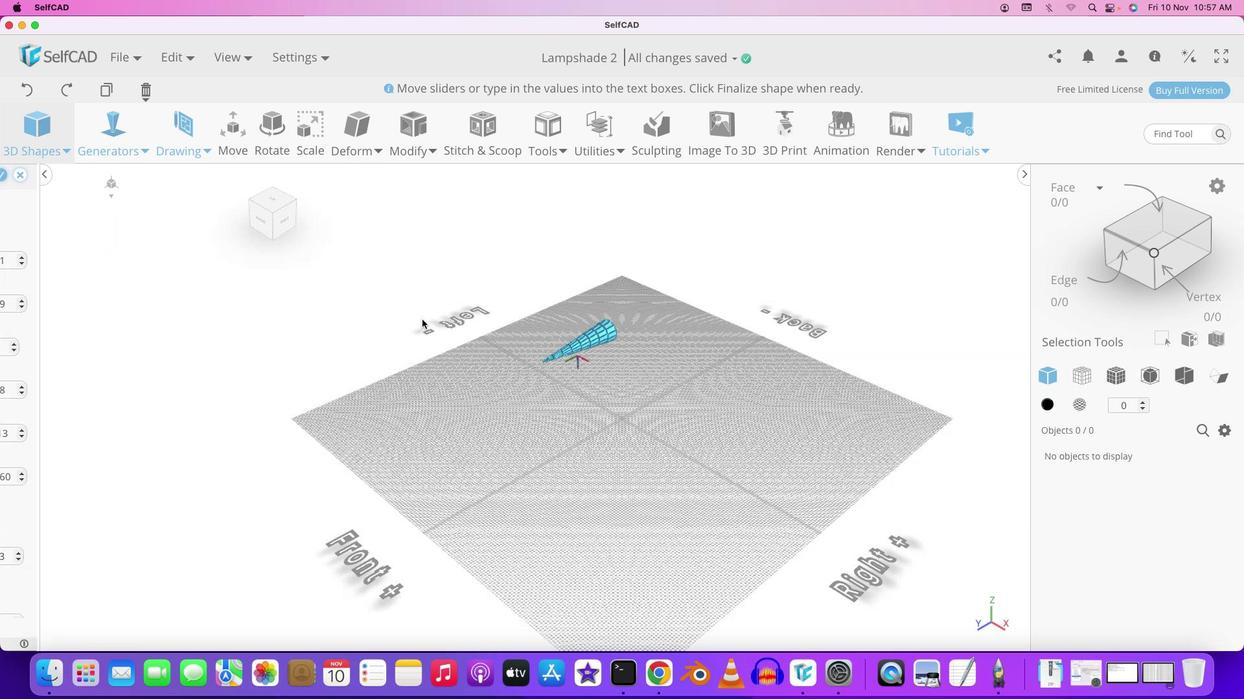 
Action: Mouse pressed left at (84, 283)
Screenshot: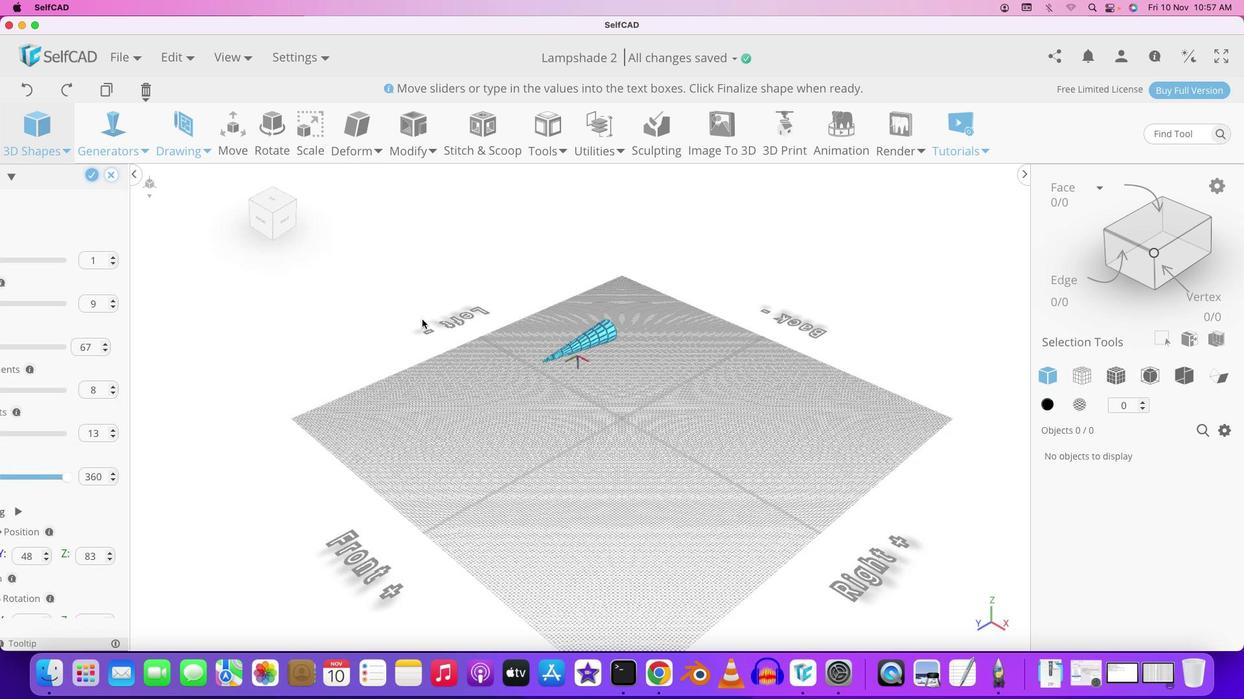 
Action: Mouse moved to (603, 367)
Screenshot: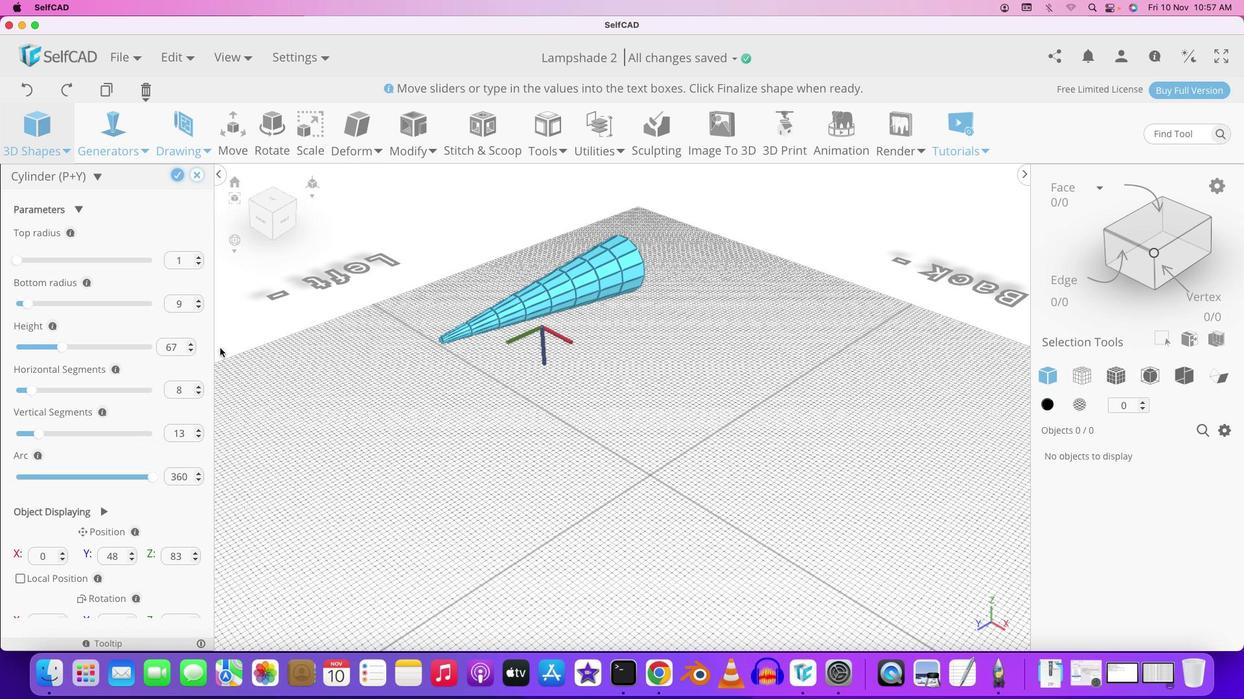 
Action: Mouse scrolled (603, 367) with delta (0, 0)
Screenshot: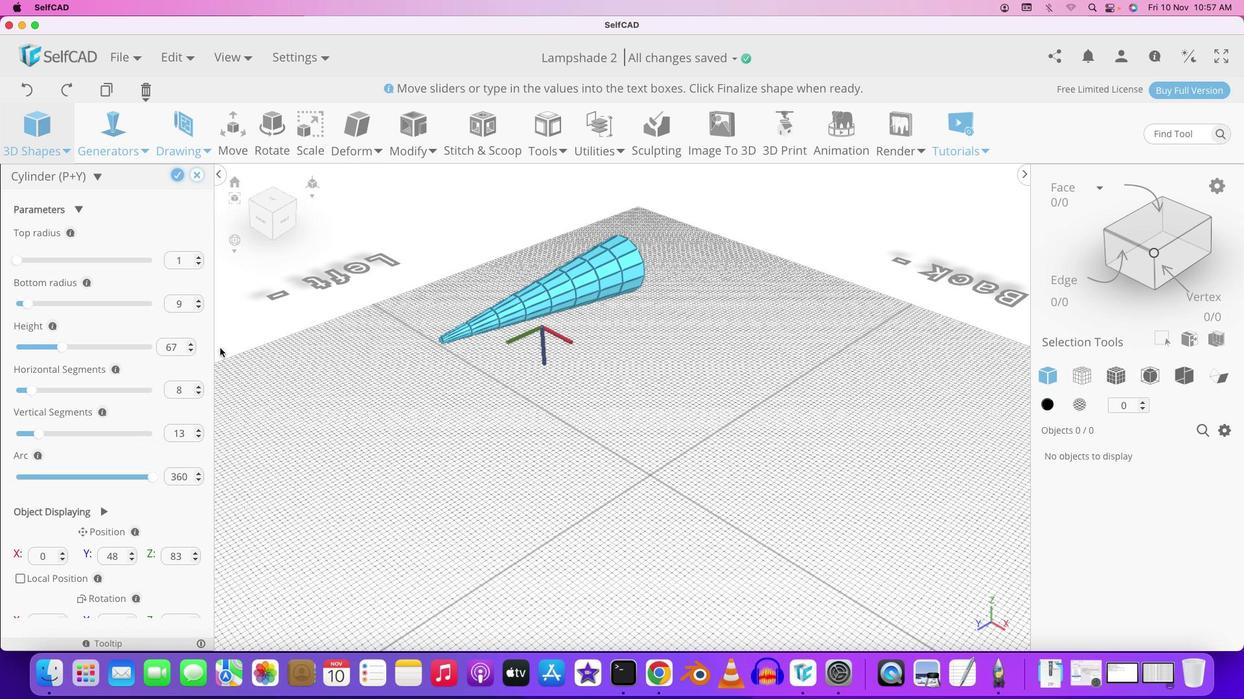 
Action: Mouse moved to (603, 367)
Screenshot: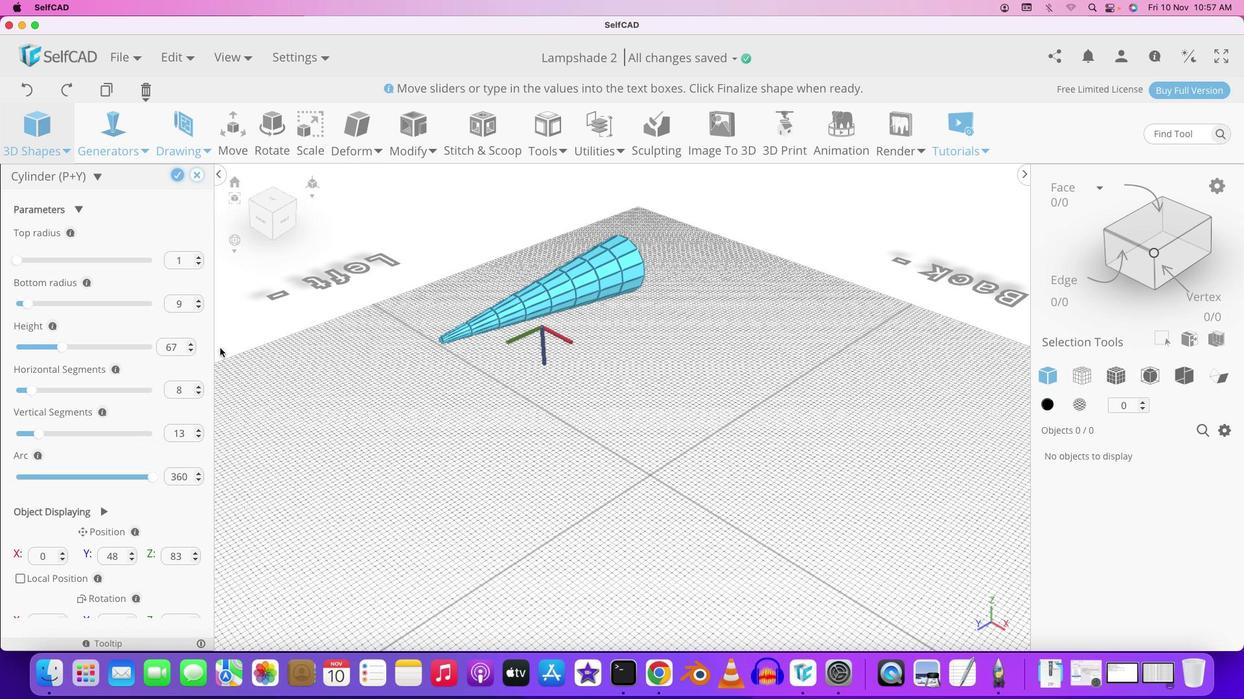 
Action: Mouse scrolled (603, 367) with delta (0, 0)
Screenshot: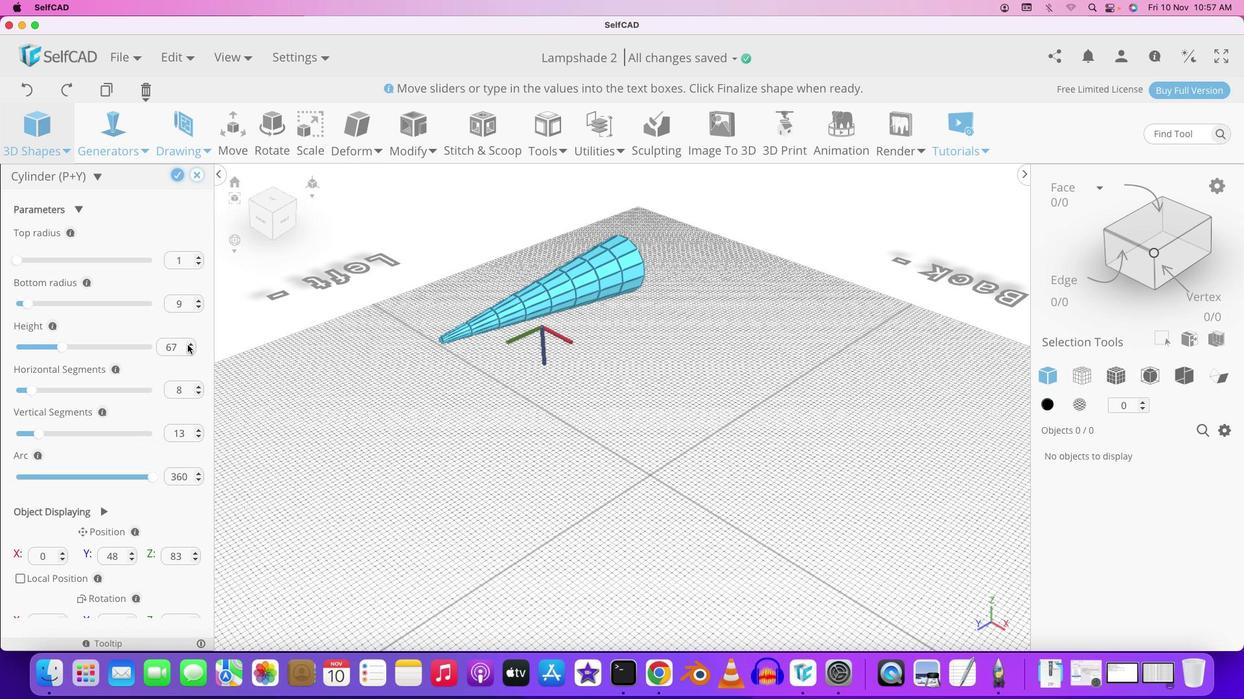 
Action: Mouse moved to (604, 371)
Screenshot: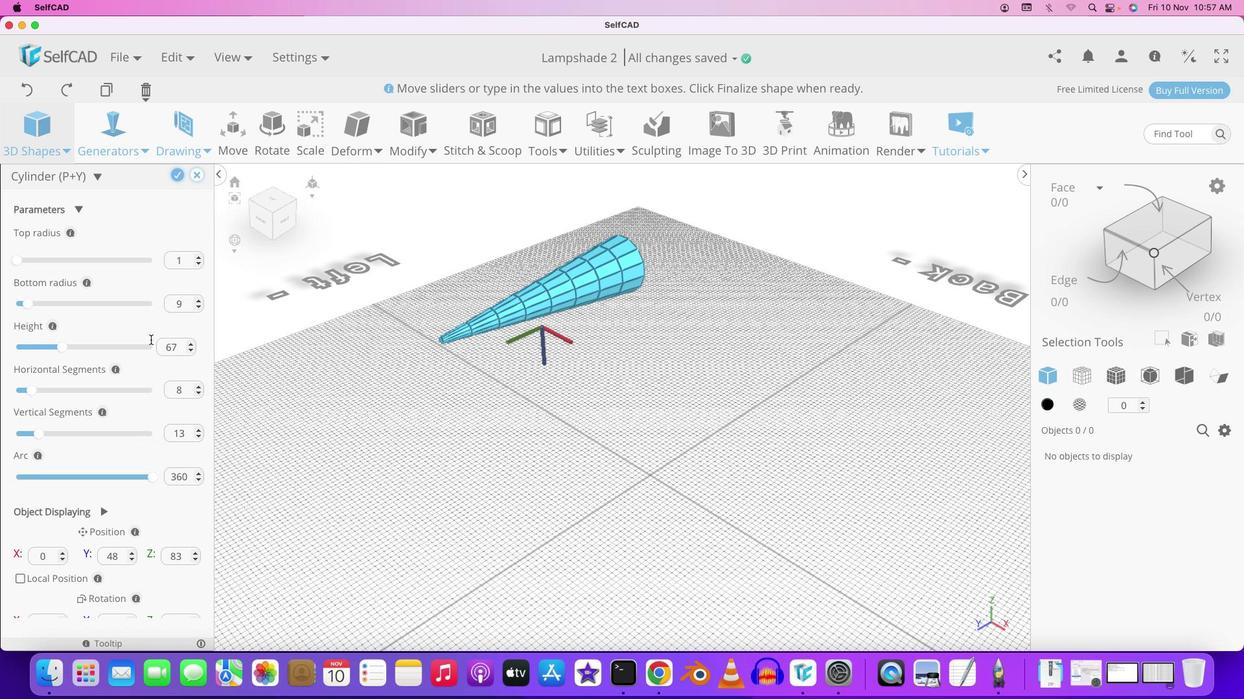 
Action: Mouse scrolled (604, 371) with delta (0, 1)
Screenshot: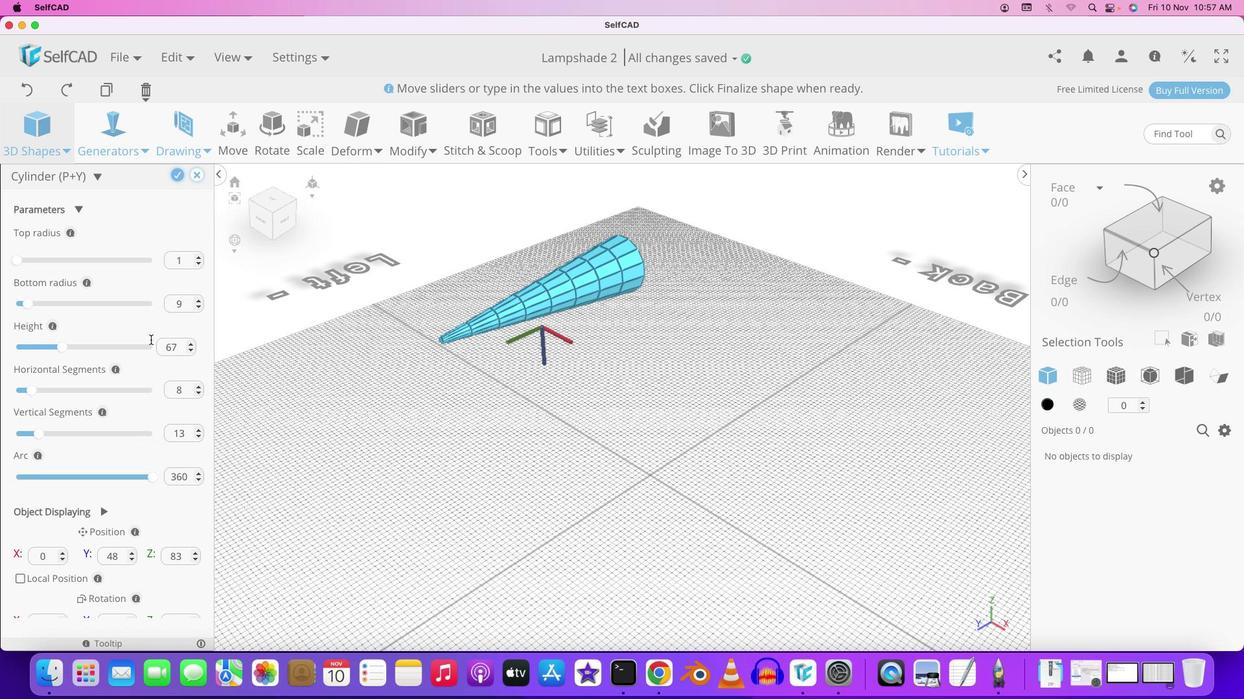 
Action: Mouse moved to (604, 373)
Screenshot: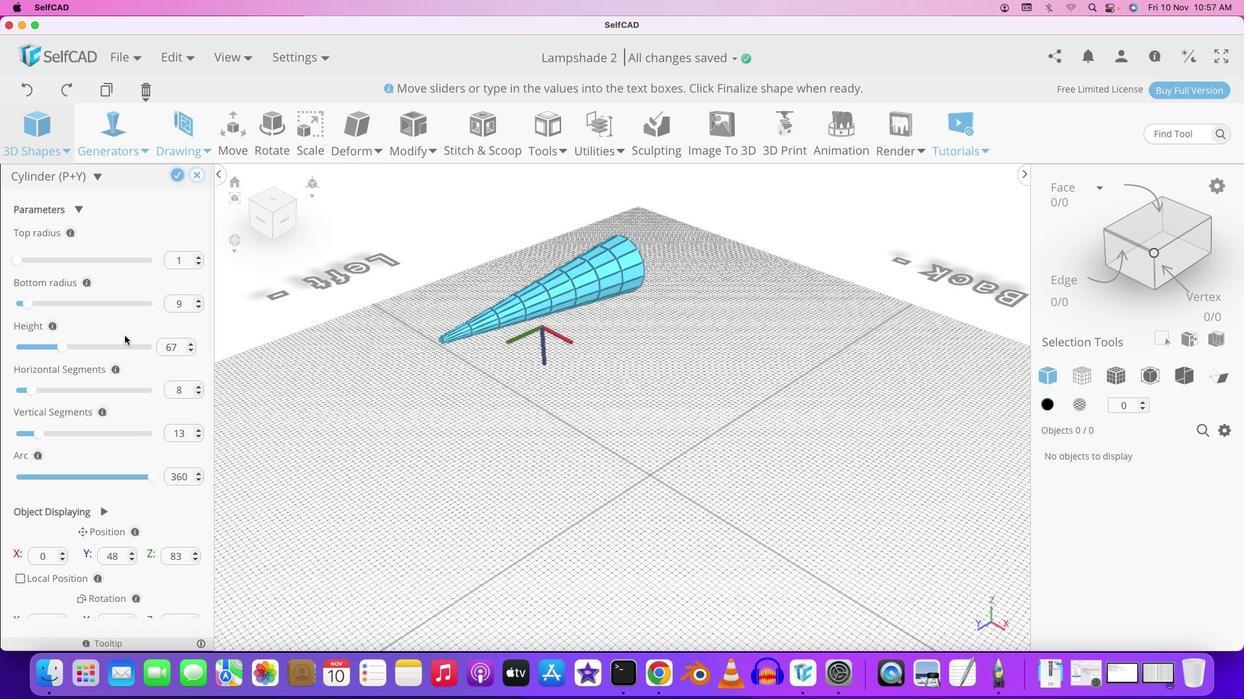 
Action: Mouse scrolled (604, 373) with delta (0, 2)
Screenshot: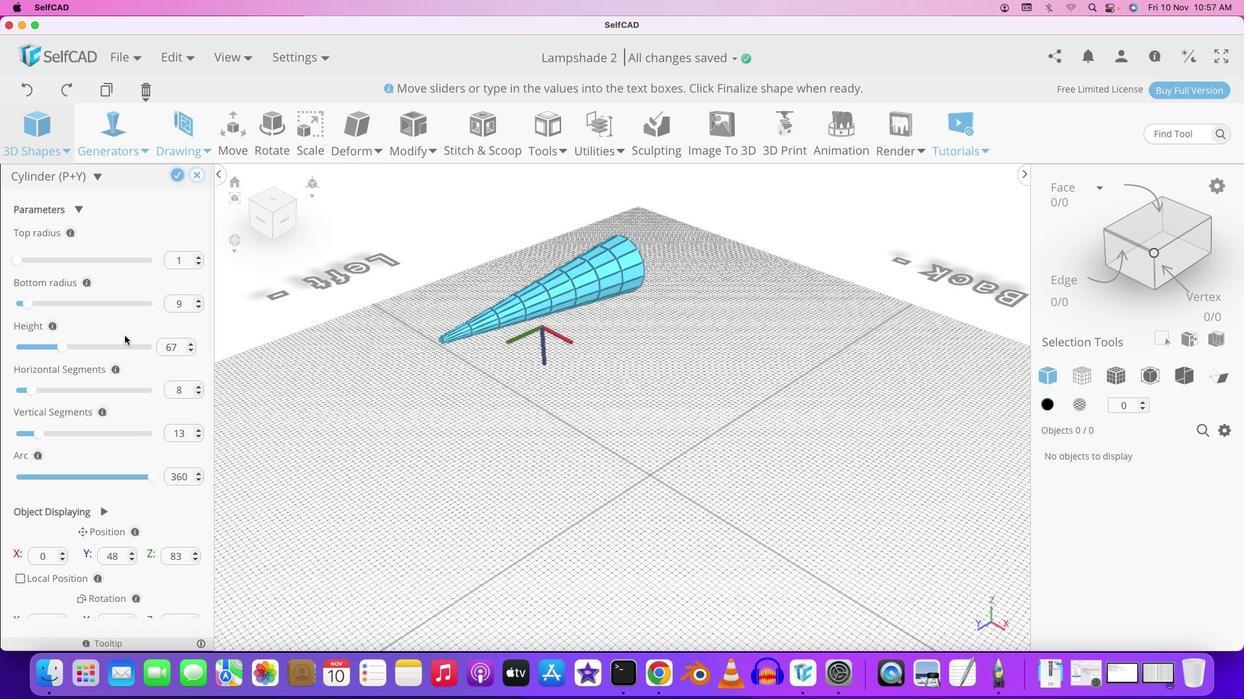 
Action: Mouse moved to (582, 381)
Screenshot: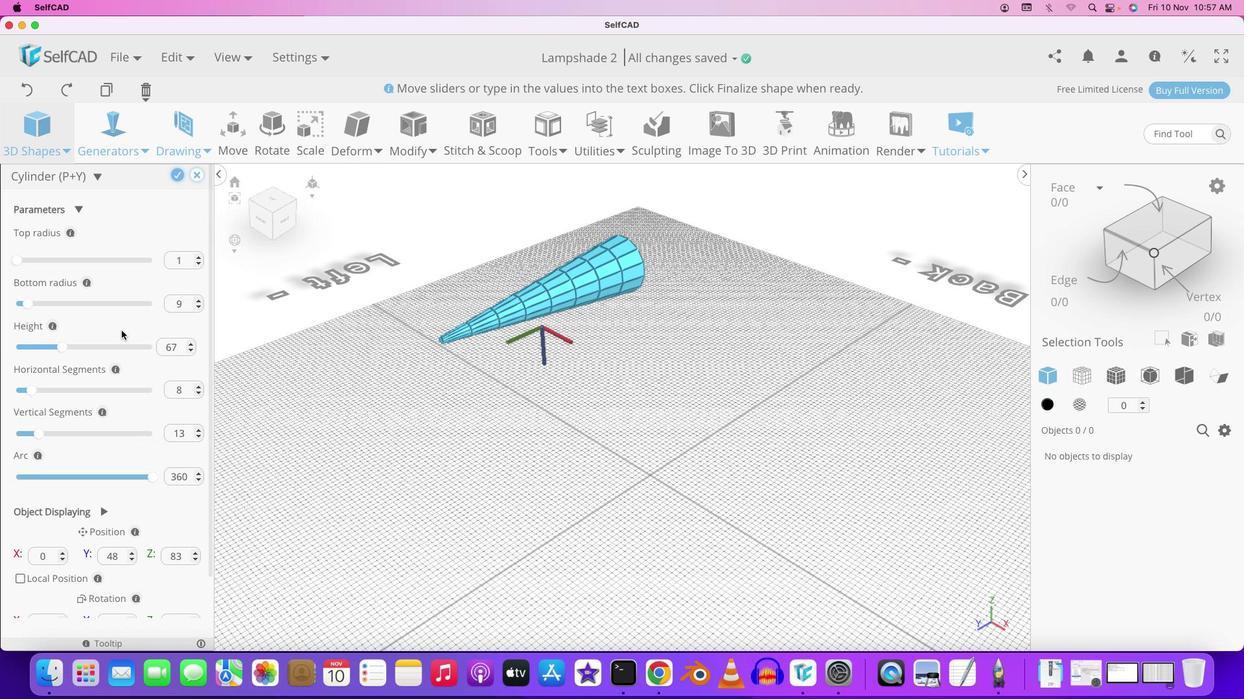 
Action: Mouse scrolled (582, 381) with delta (0, 2)
Screenshot: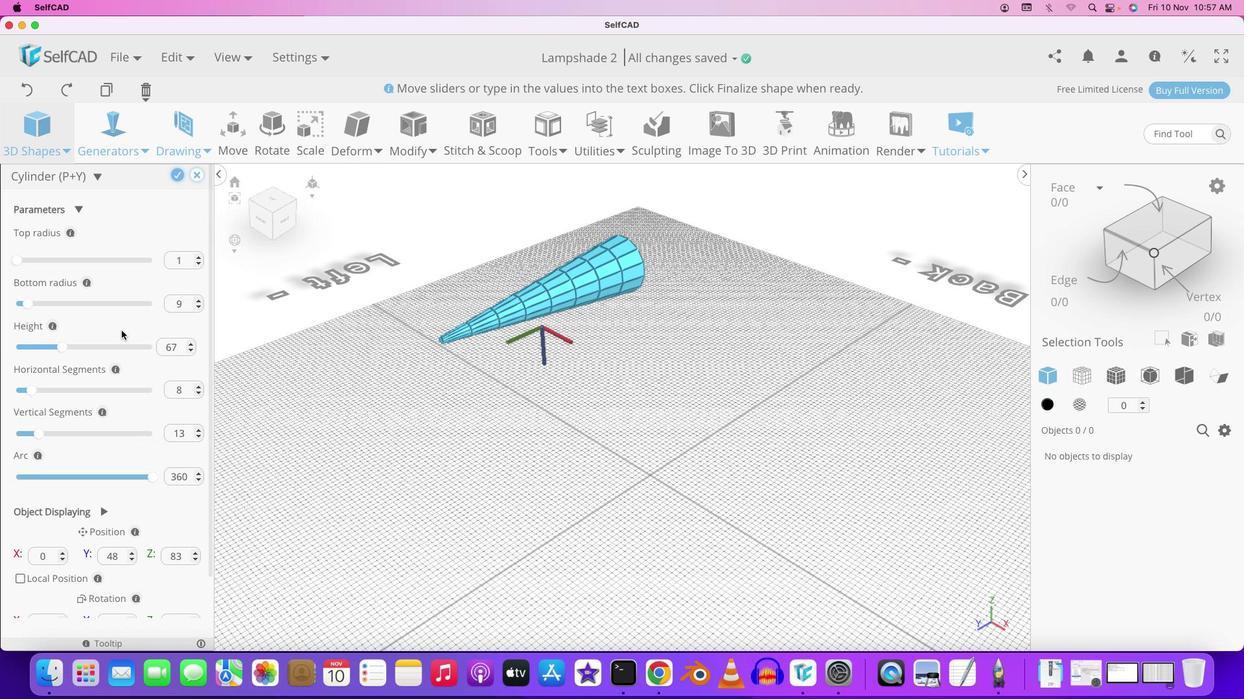 
Action: Mouse moved to (62, 398)
Screenshot: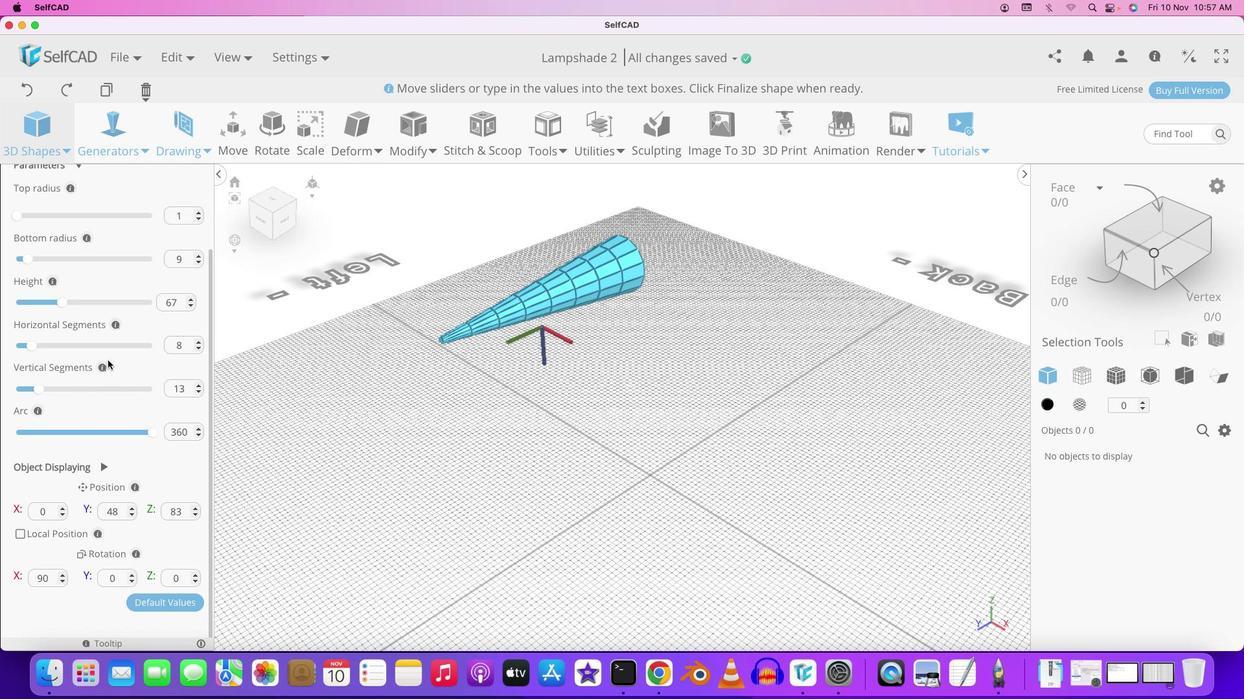 
Action: Mouse scrolled (62, 398) with delta (0, 0)
Screenshot: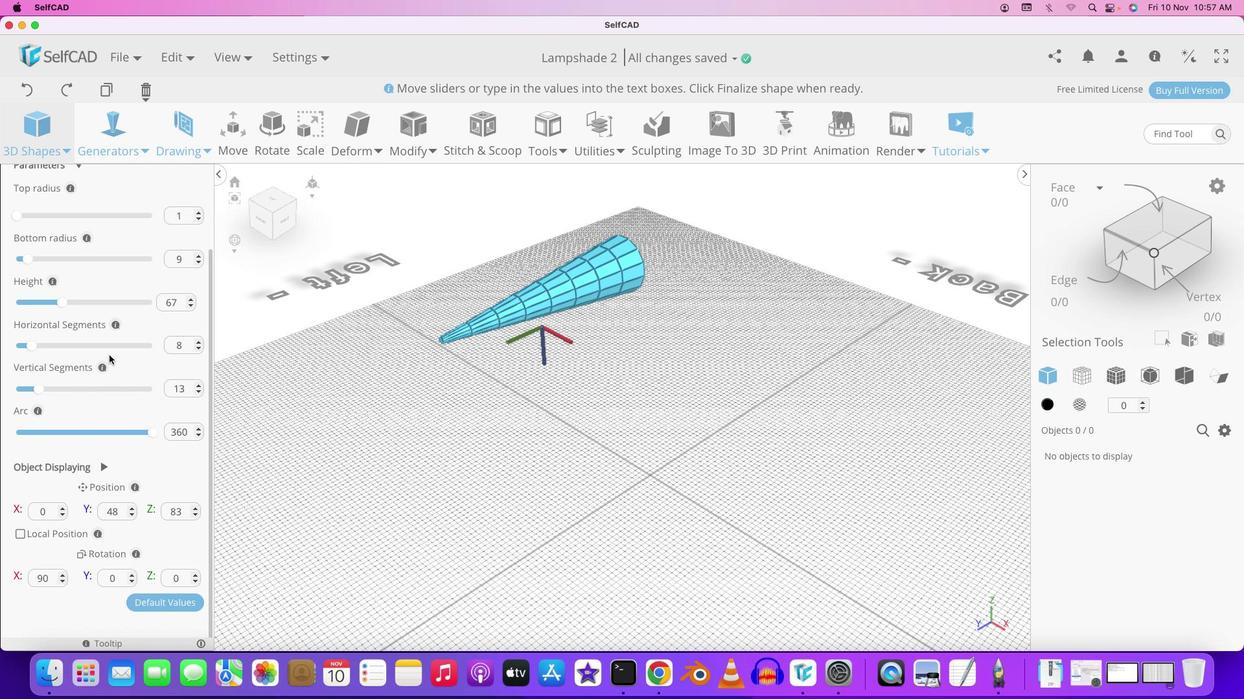 
Action: Mouse scrolled (62, 398) with delta (0, 0)
Screenshot: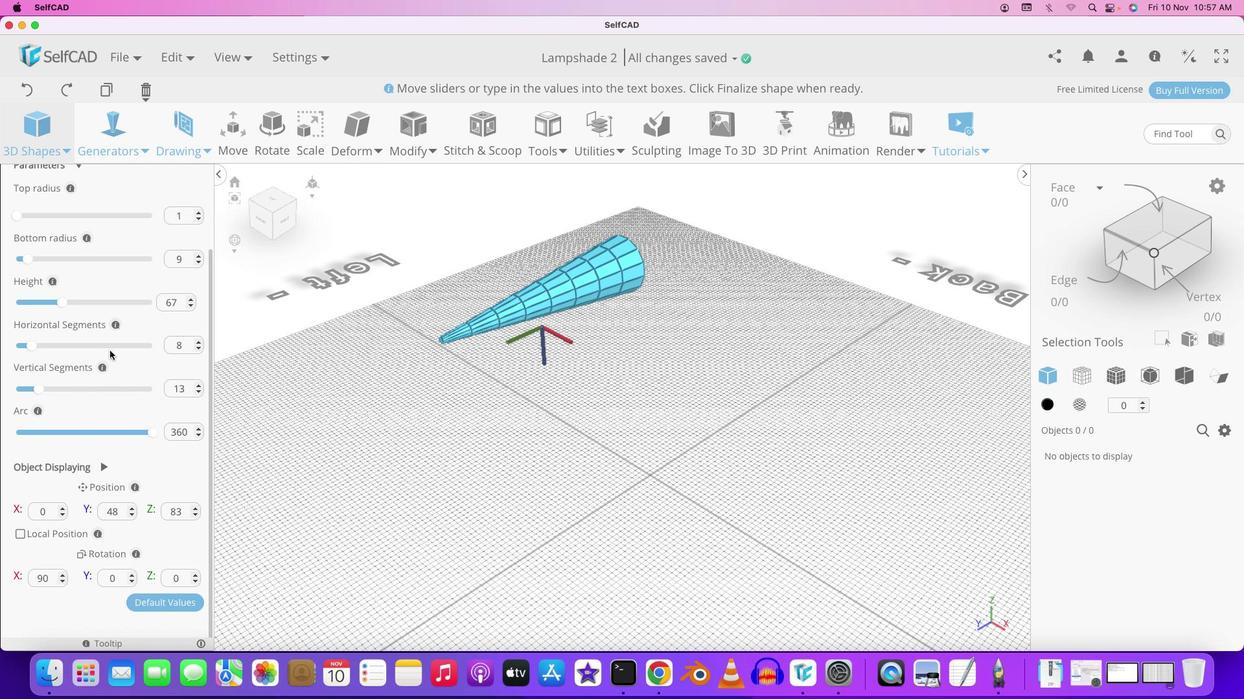 
Action: Mouse scrolled (62, 398) with delta (0, 0)
Screenshot: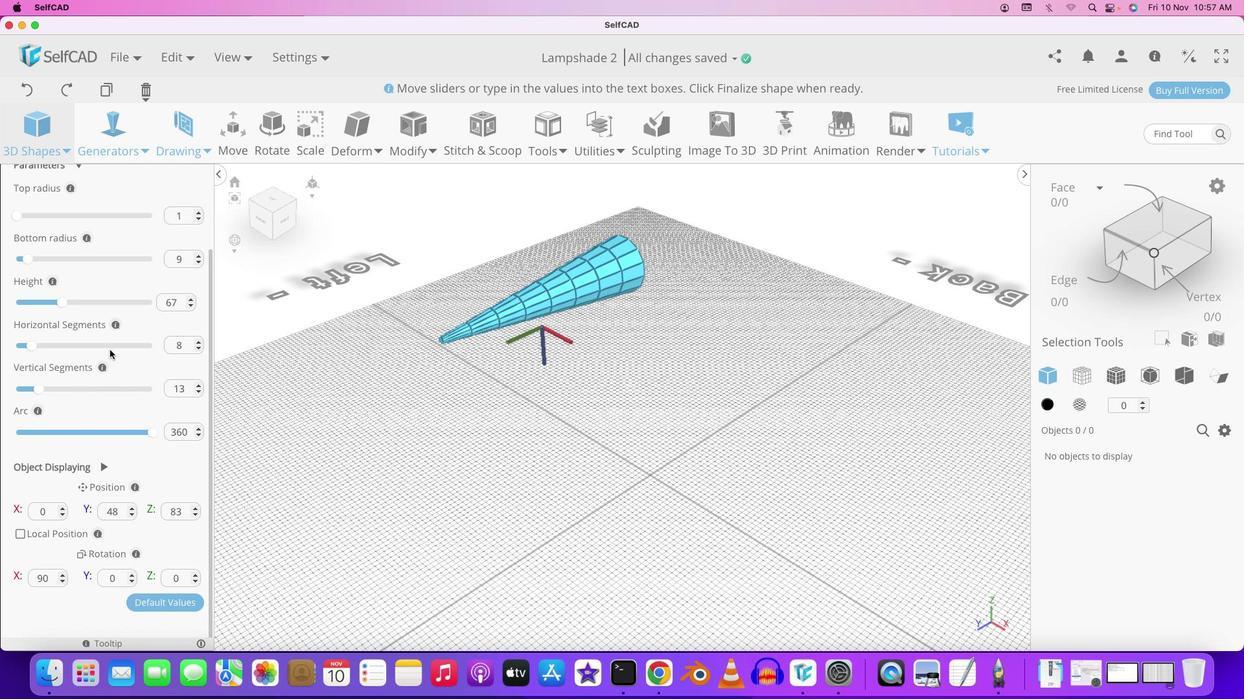 
Action: Mouse moved to (62, 398)
Screenshot: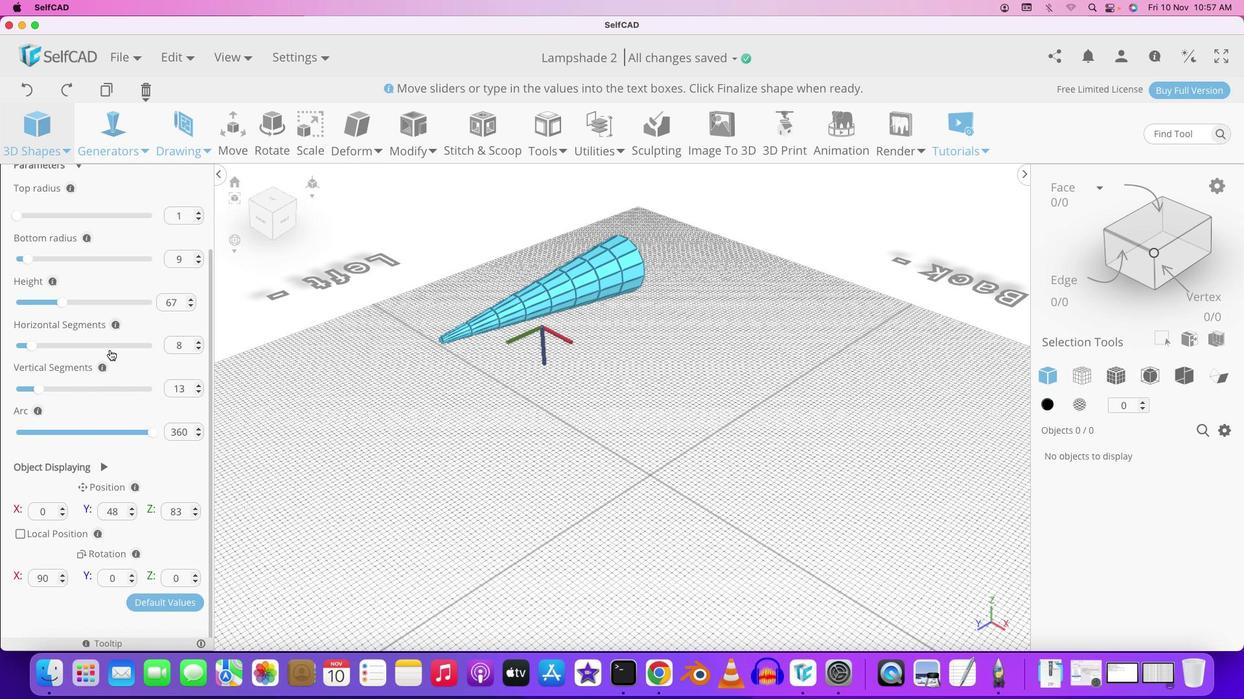 
Action: Mouse scrolled (62, 398) with delta (0, 0)
Screenshot: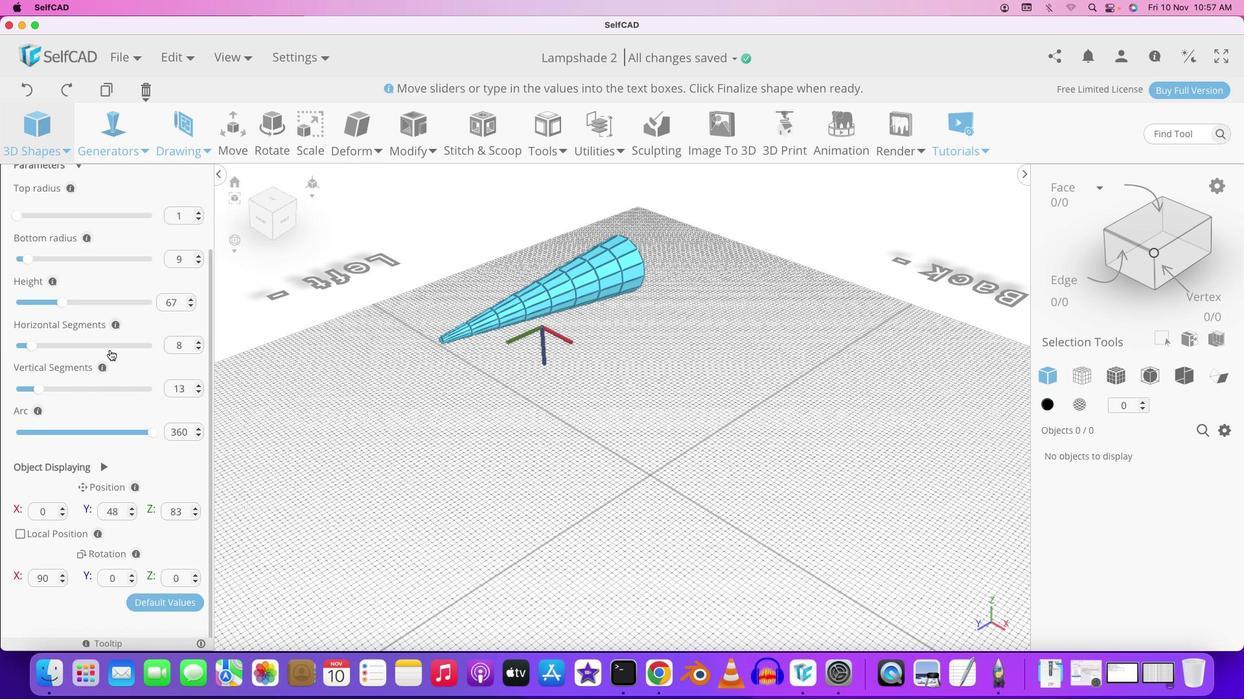 
Action: Mouse moved to (110, 349)
Screenshot: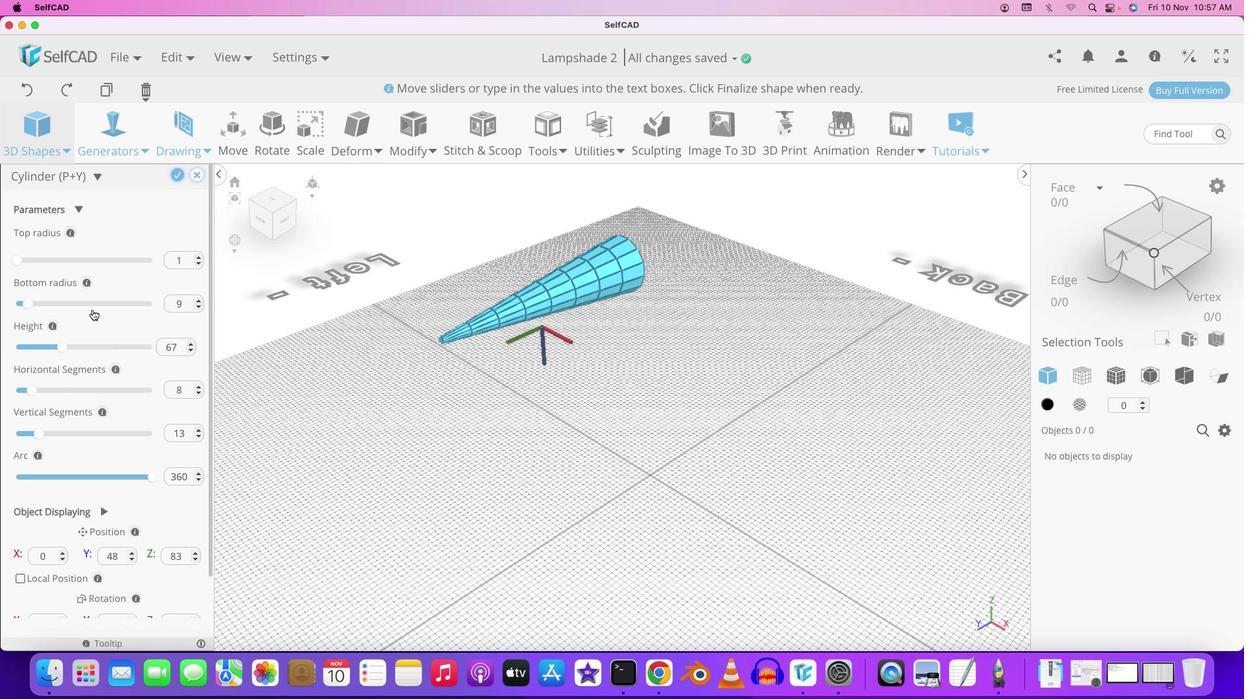 
Action: Mouse scrolled (110, 349) with delta (0, 0)
Screenshot: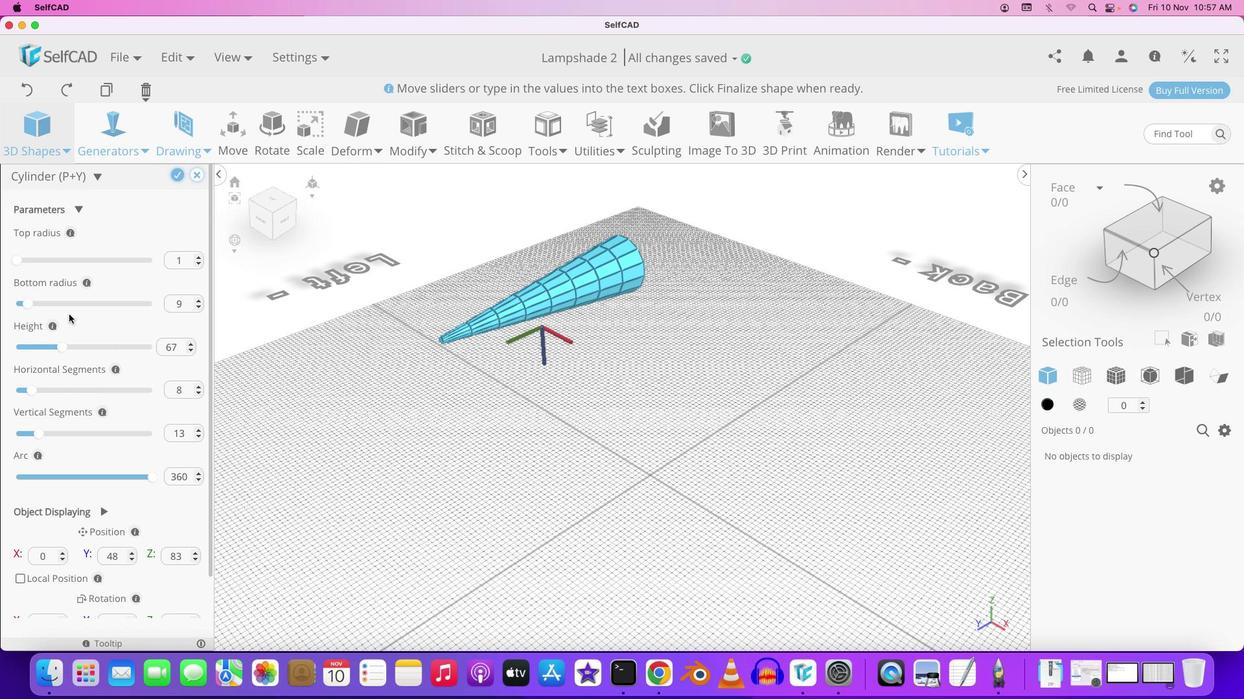 
Action: Mouse scrolled (110, 349) with delta (0, 0)
Screenshot: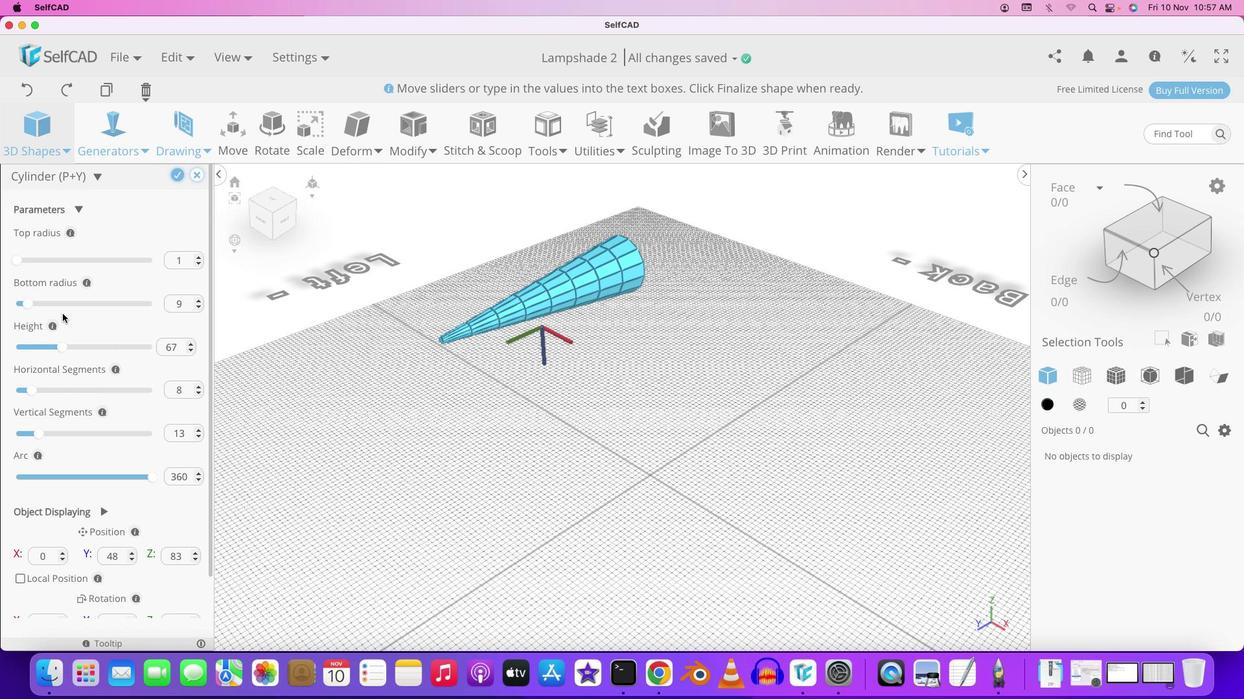 
Action: Mouse scrolled (110, 349) with delta (0, 1)
Screenshot: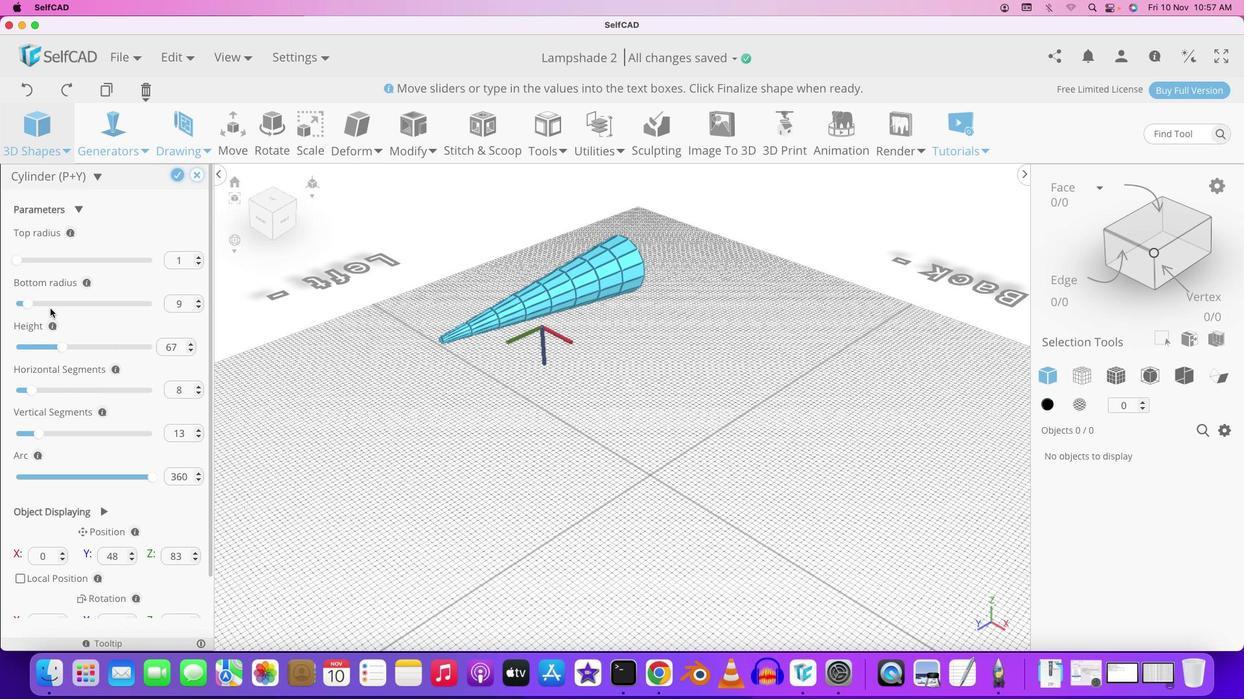 
Action: Mouse scrolled (110, 349) with delta (0, 1)
Screenshot: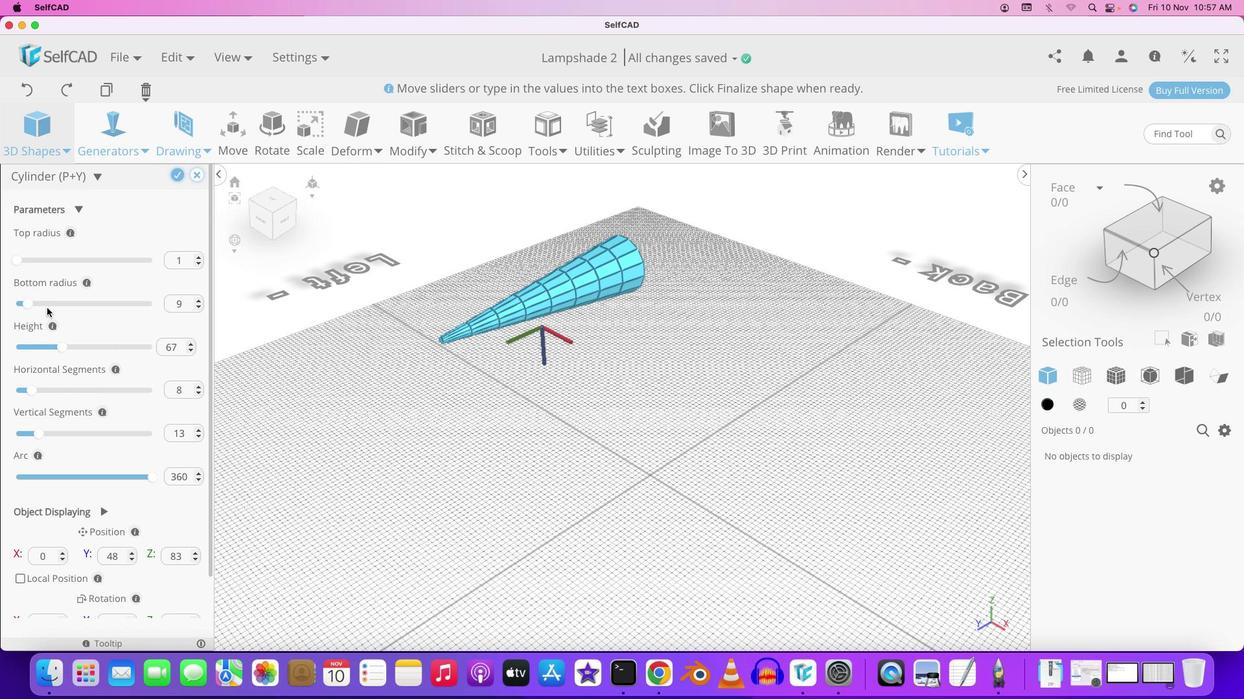 
Action: Mouse moved to (29, 303)
Screenshot: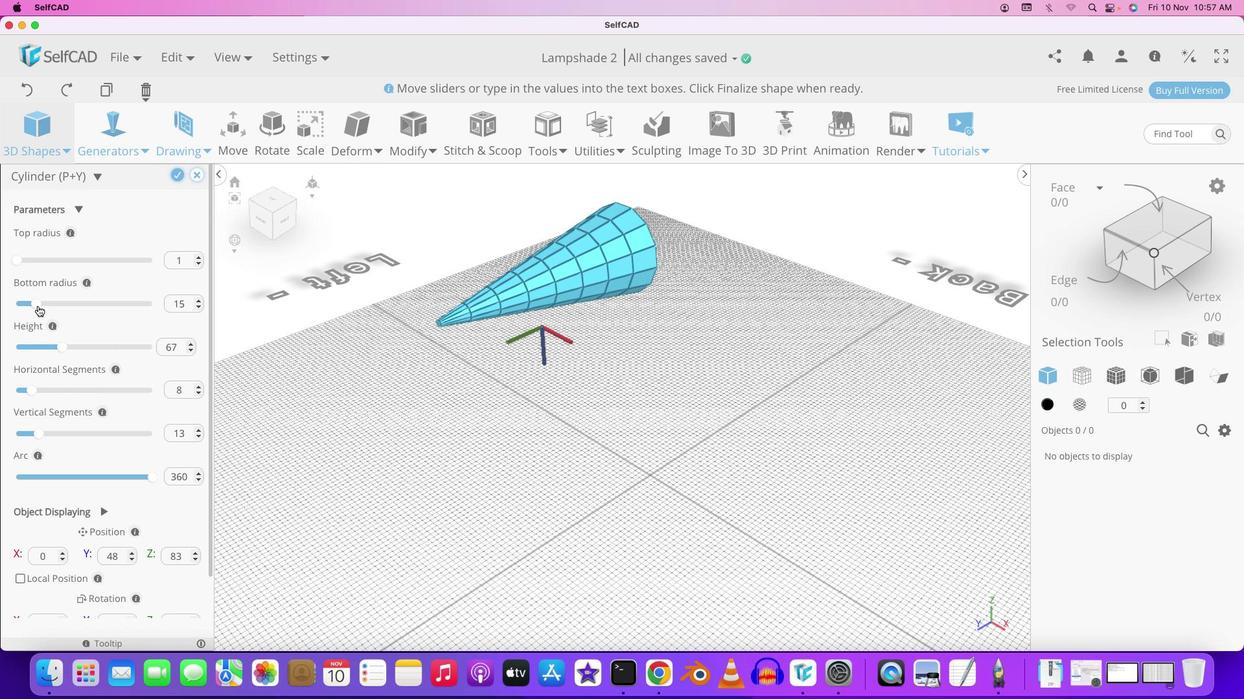 
Action: Mouse pressed left at (29, 303)
Screenshot: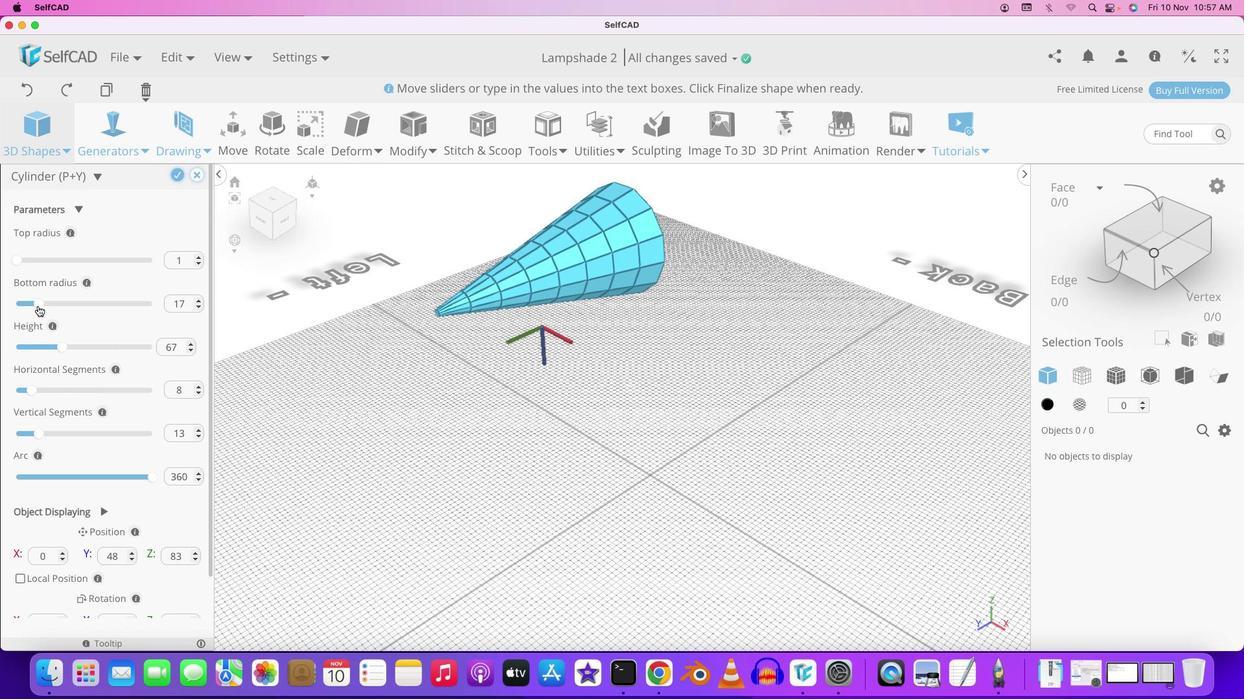 
Action: Mouse moved to (121, 368)
Screenshot: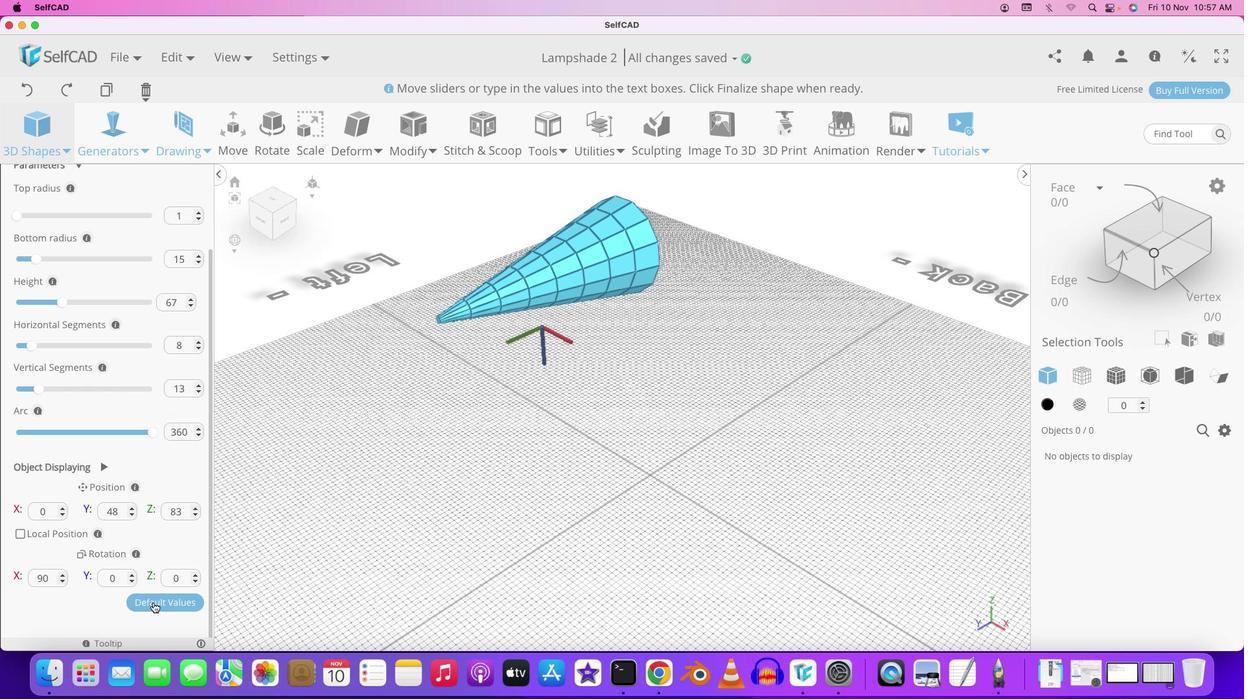 
Action: Mouse scrolled (121, 368) with delta (0, 0)
Screenshot: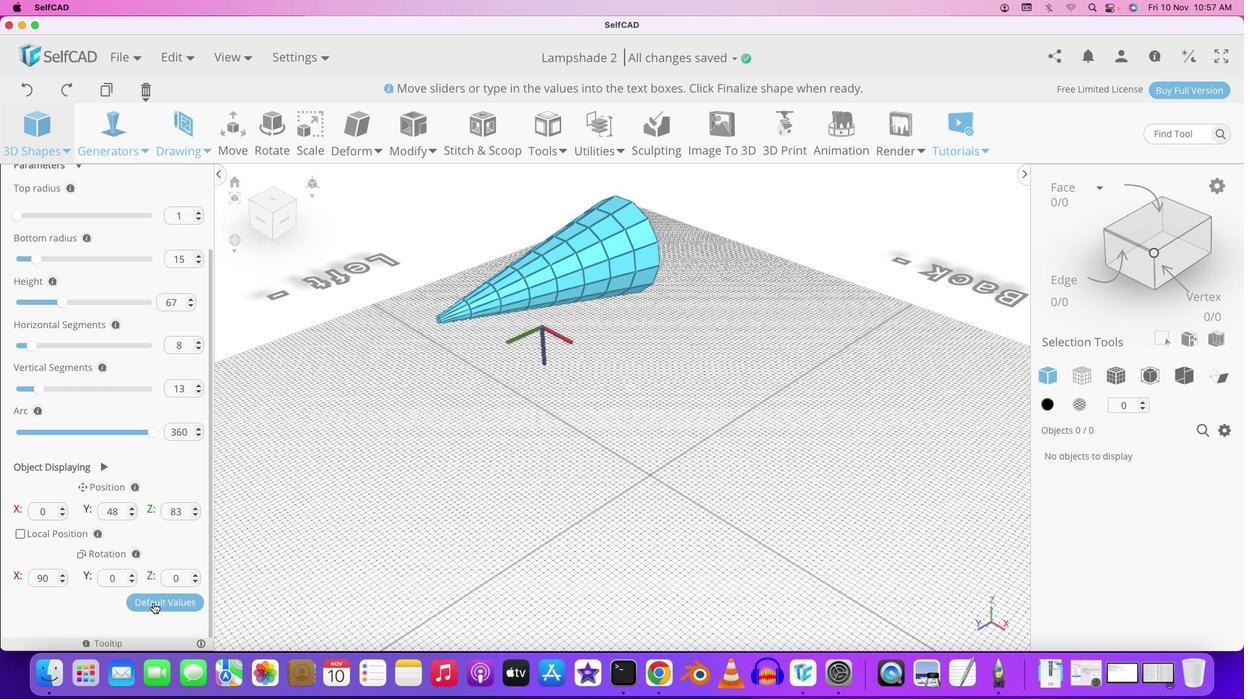 
Action: Mouse scrolled (121, 368) with delta (0, 0)
Screenshot: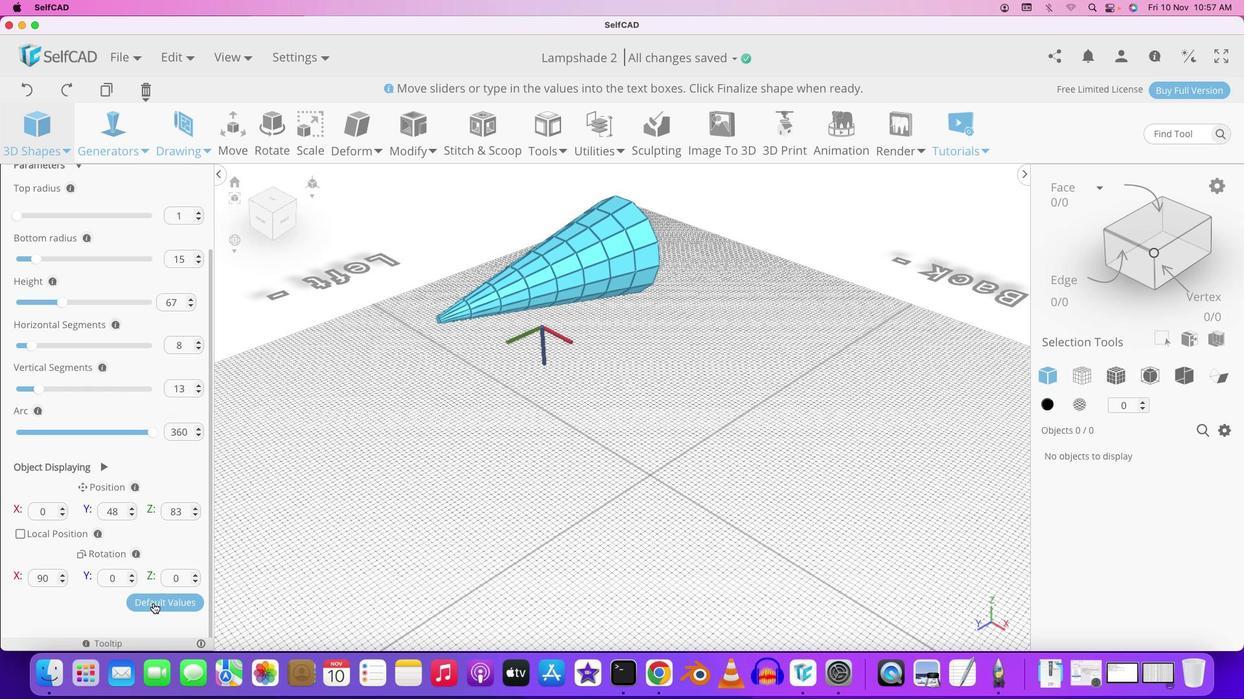 
Action: Mouse scrolled (121, 368) with delta (0, -1)
Screenshot: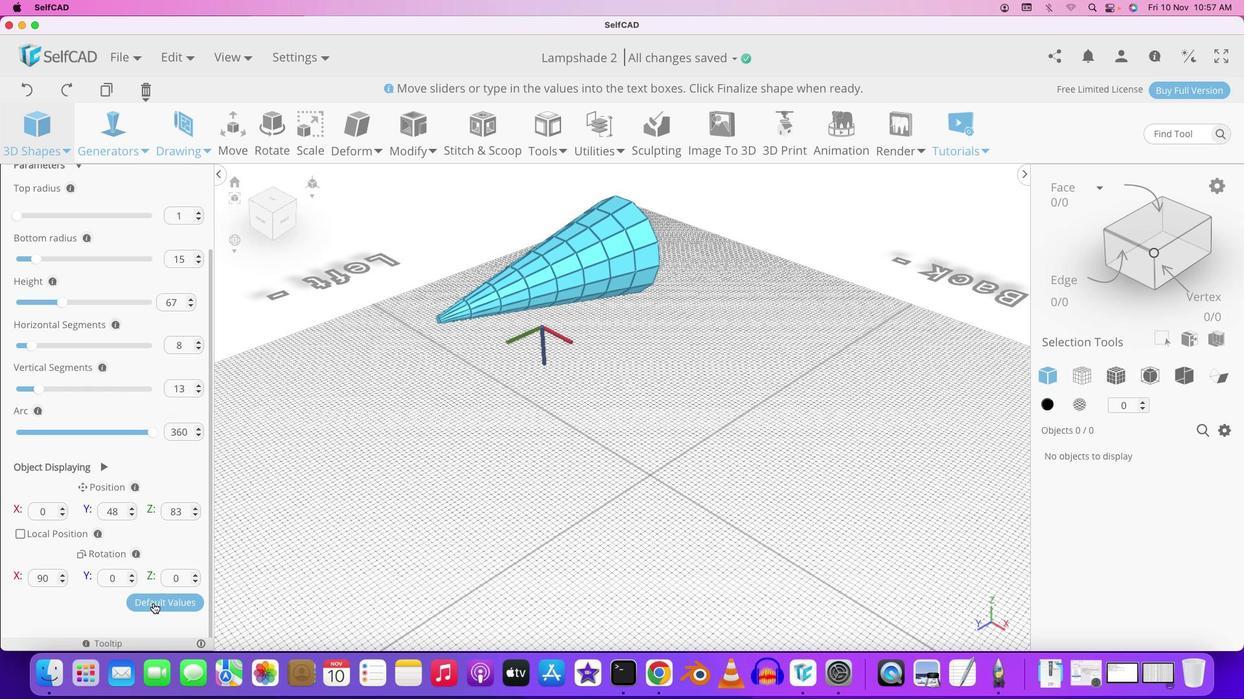 
Action: Mouse scrolled (121, 368) with delta (0, -1)
Screenshot: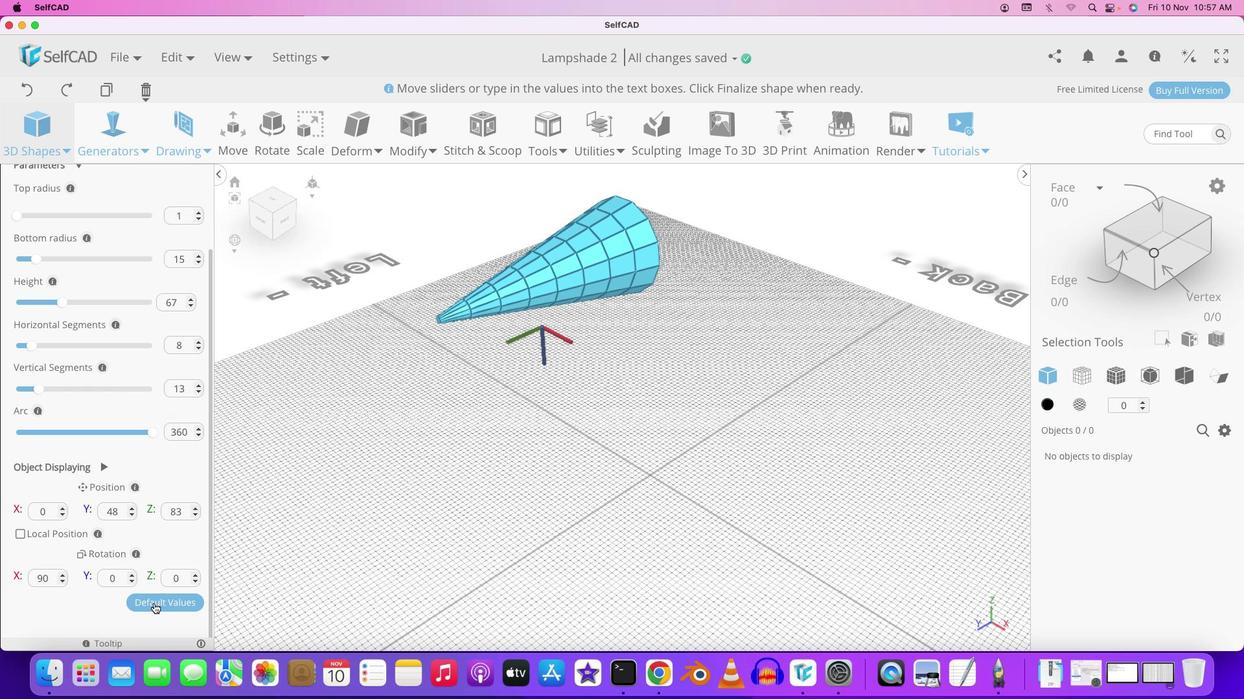 
Action: Mouse moved to (153, 603)
Screenshot: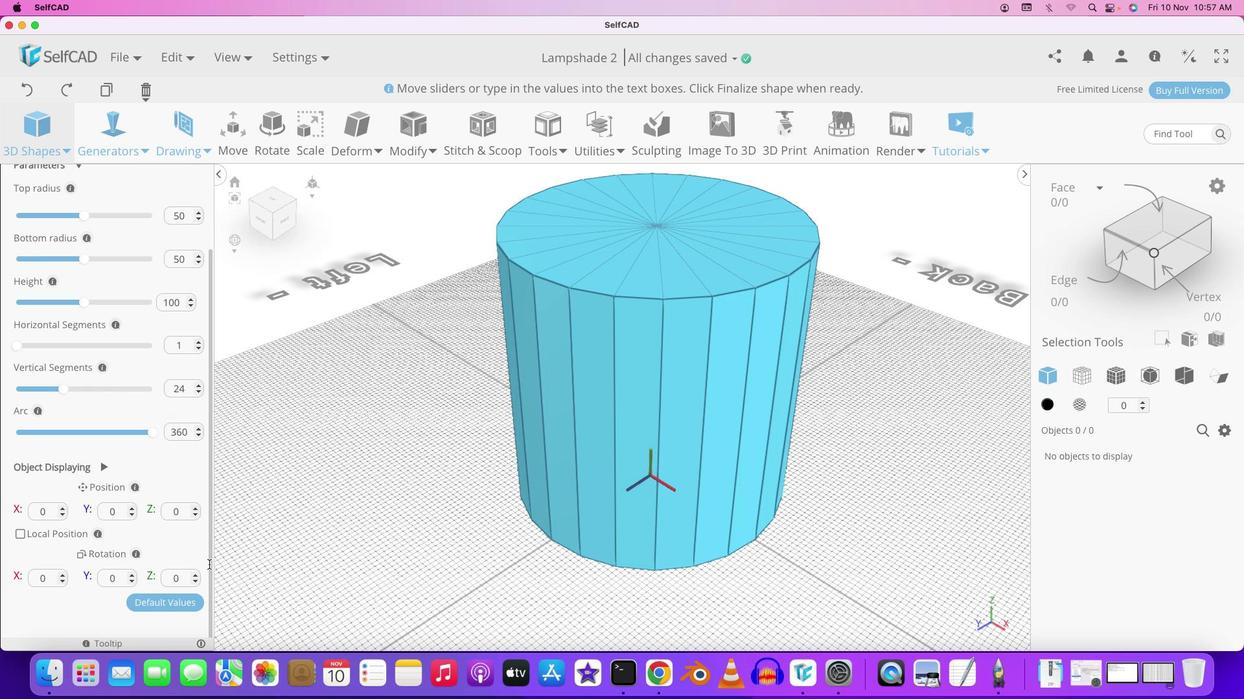 
Action: Mouse pressed left at (153, 603)
Screenshot: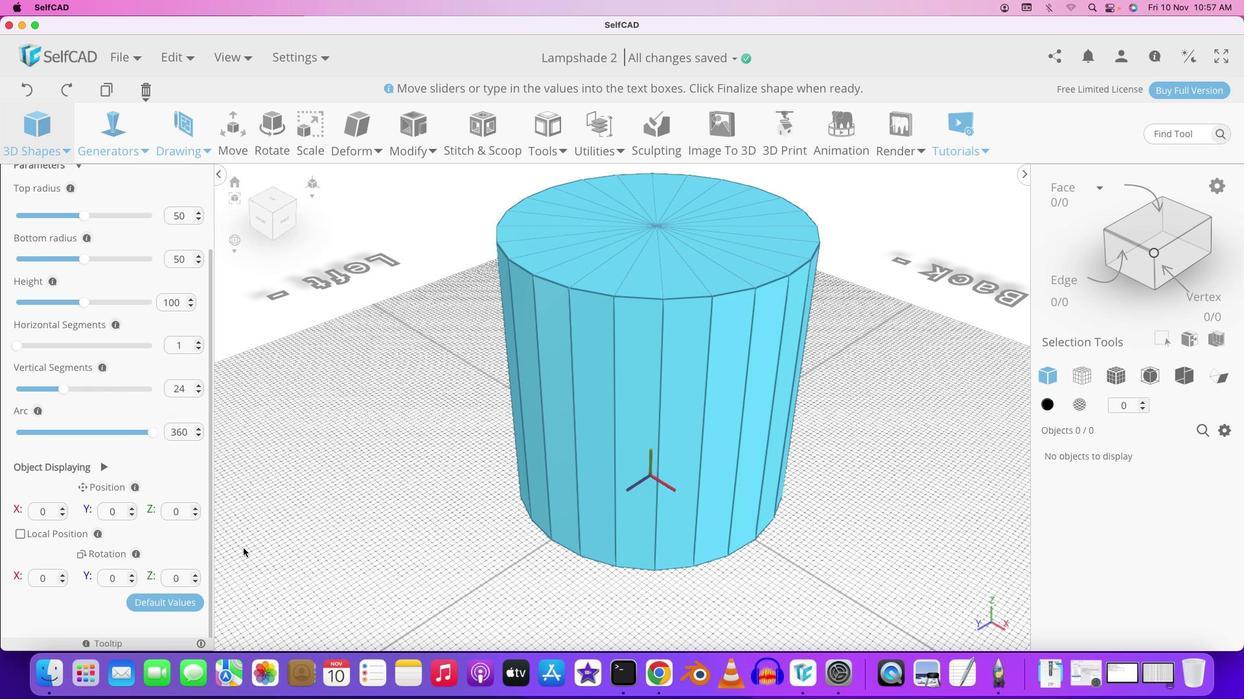 
Action: Mouse moved to (521, 330)
Screenshot: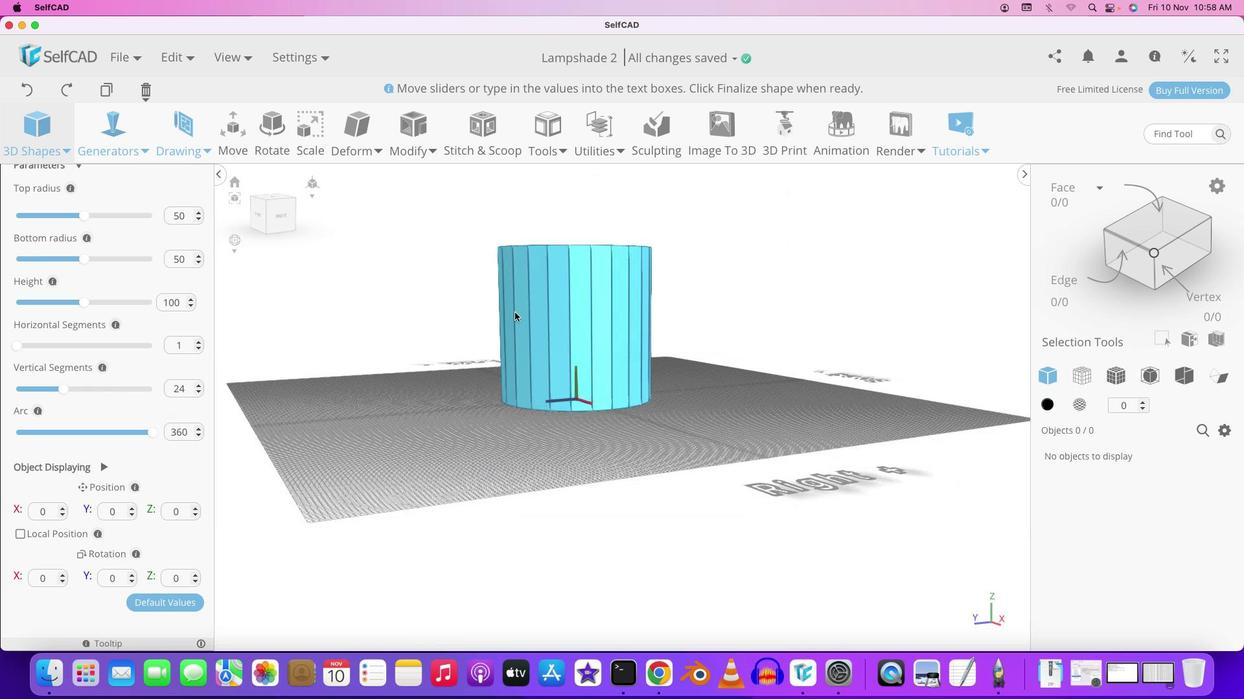 
Action: Mouse pressed left at (521, 330)
Screenshot: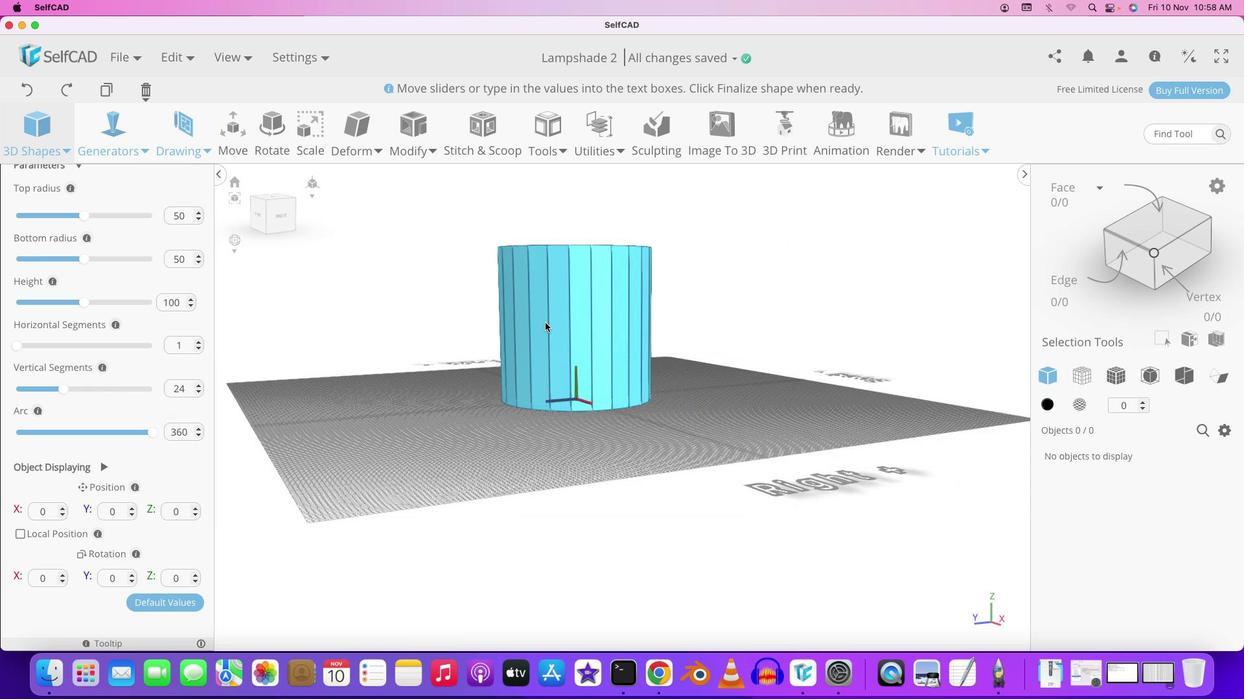 
Action: Mouse moved to (489, 308)
Screenshot: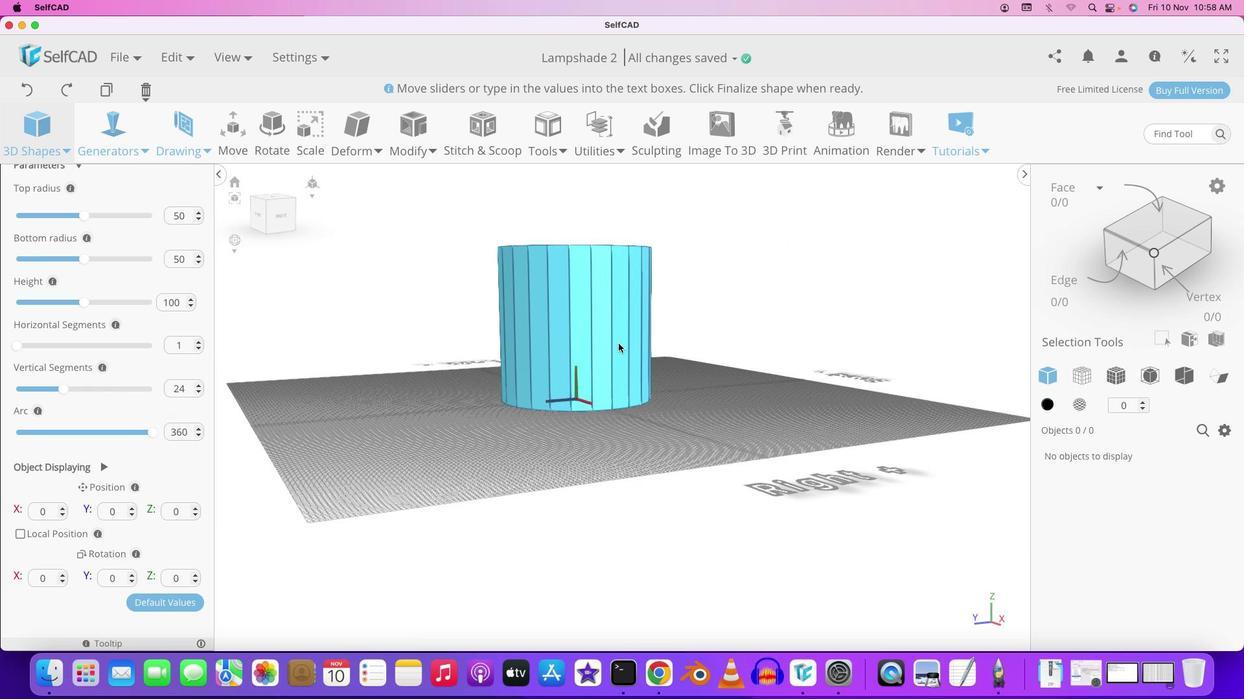 
Action: Mouse scrolled (489, 308) with delta (0, 0)
Screenshot: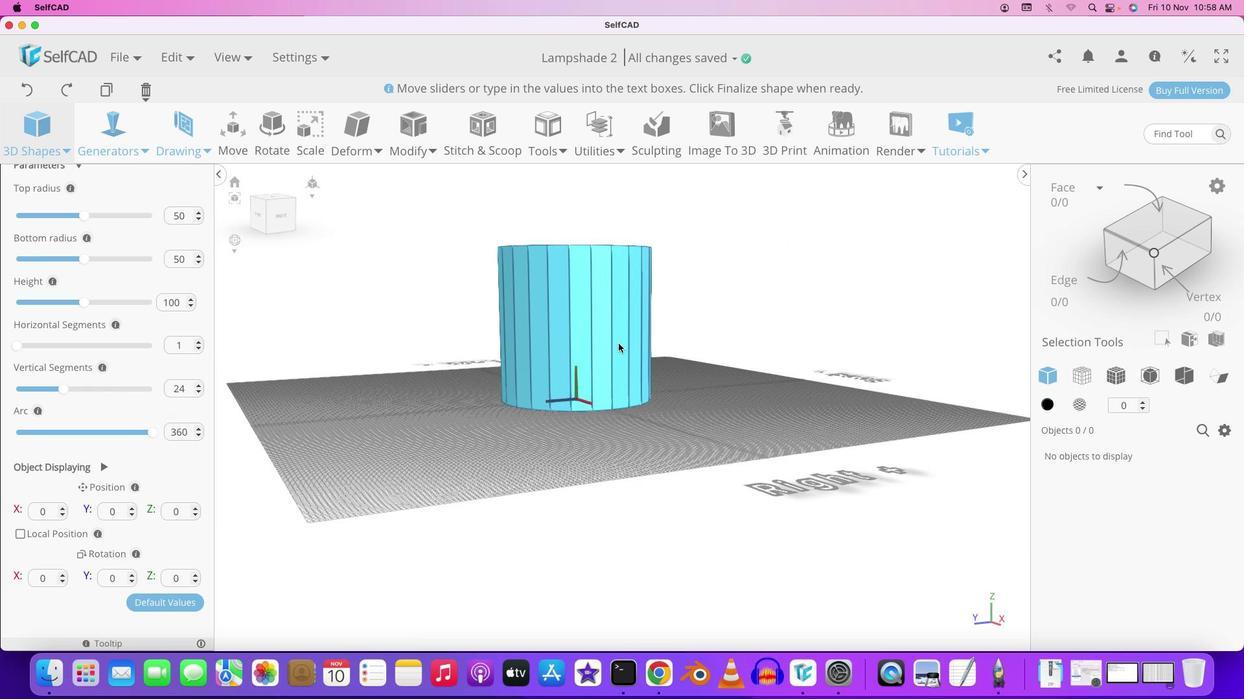 
Action: Mouse moved to (489, 308)
Screenshot: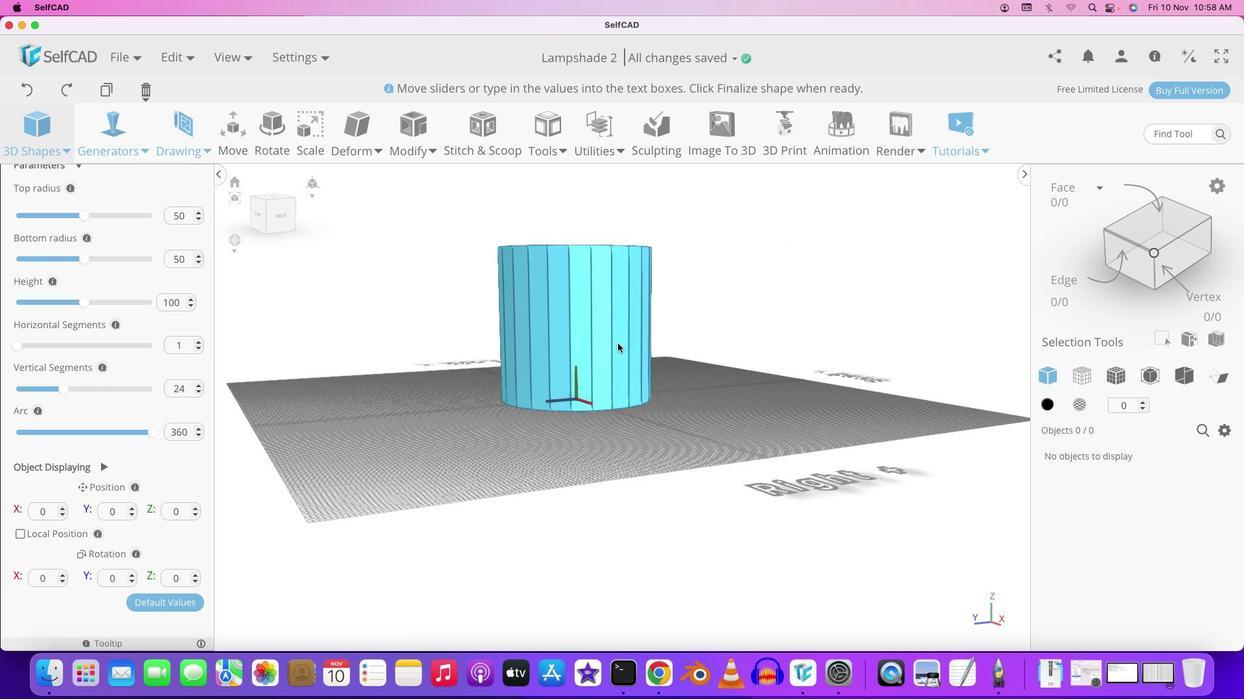 
Action: Mouse scrolled (489, 308) with delta (0, 0)
Screenshot: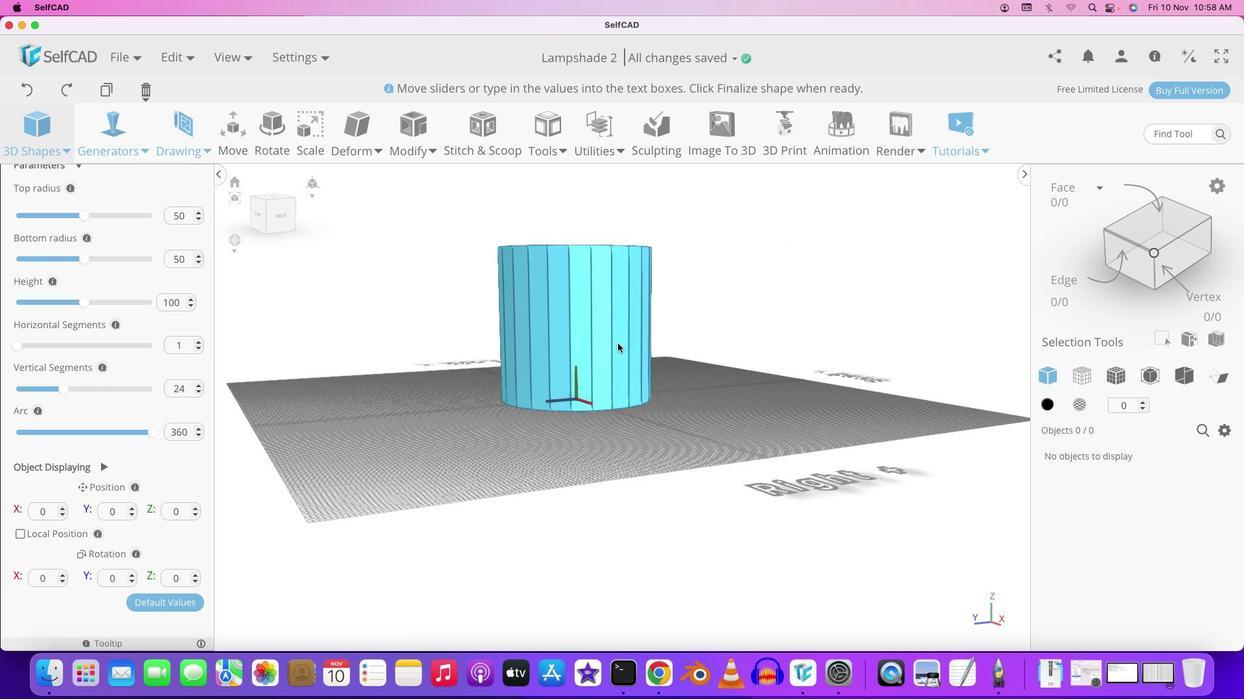 
Action: Mouse moved to (495, 309)
Screenshot: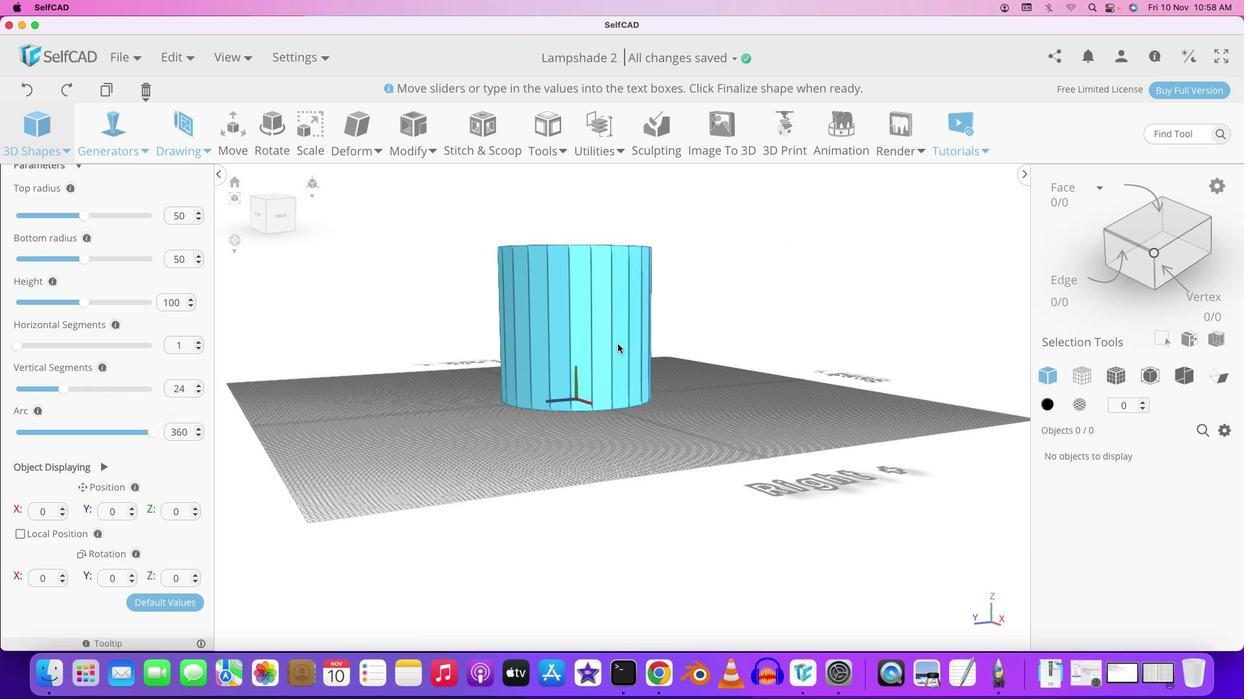 
Action: Mouse scrolled (495, 309) with delta (0, -1)
Screenshot: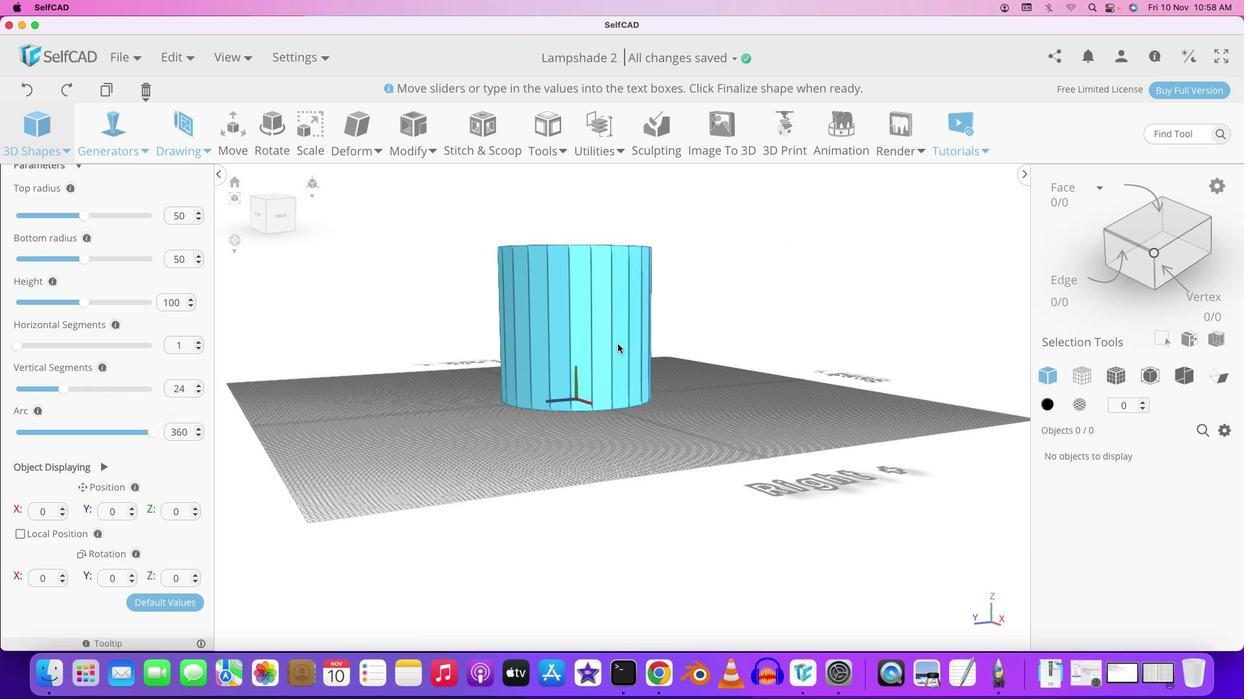 
Action: Mouse moved to (505, 311)
Screenshot: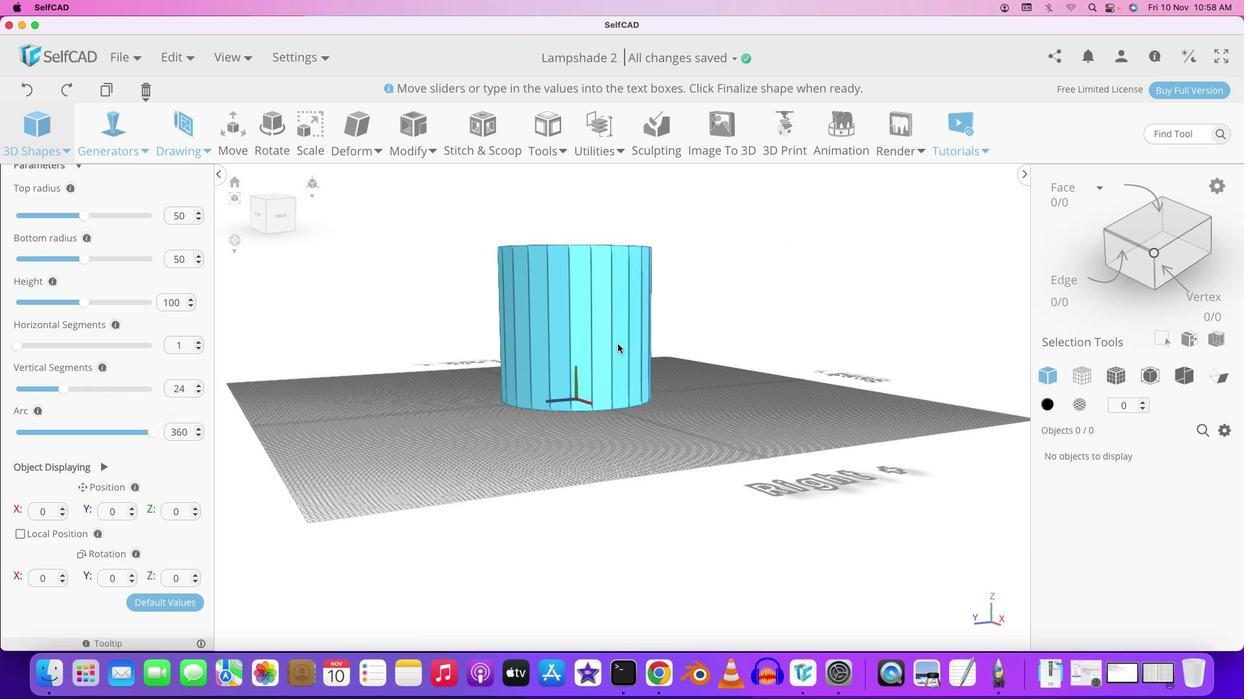 
Action: Mouse scrolled (505, 311) with delta (0, -1)
Screenshot: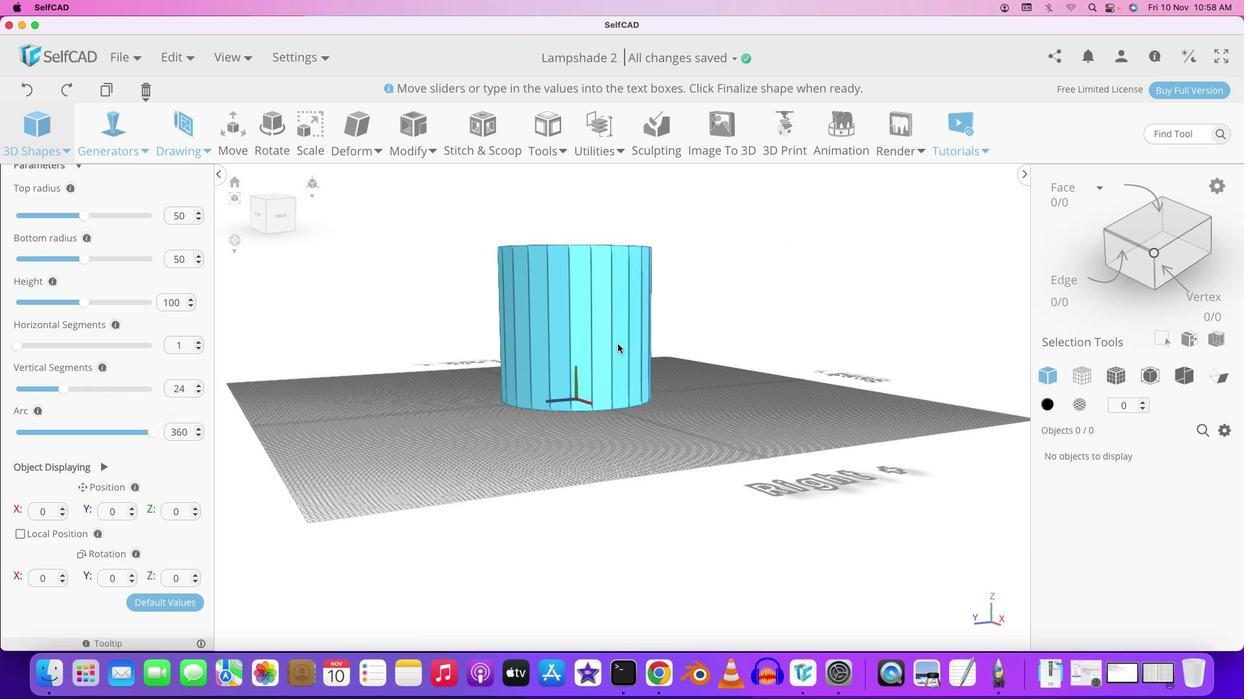 
Action: Mouse moved to (618, 343)
Screenshot: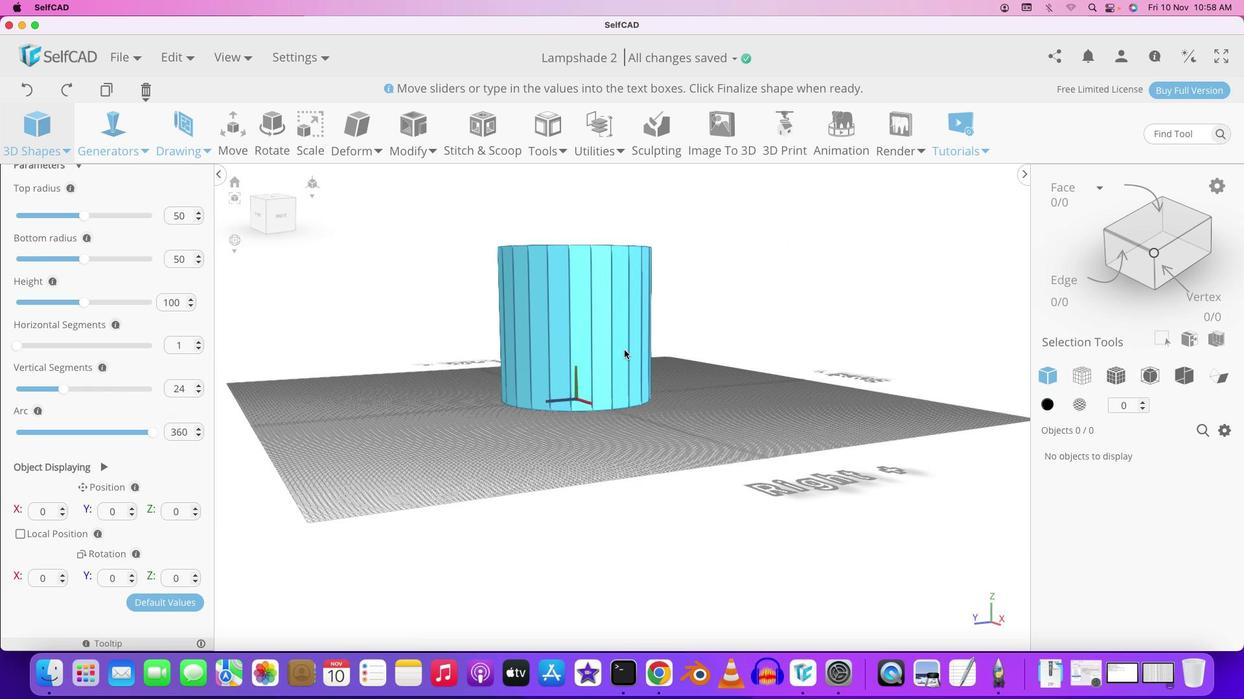 
Action: Key pressed Key.shift
Screenshot: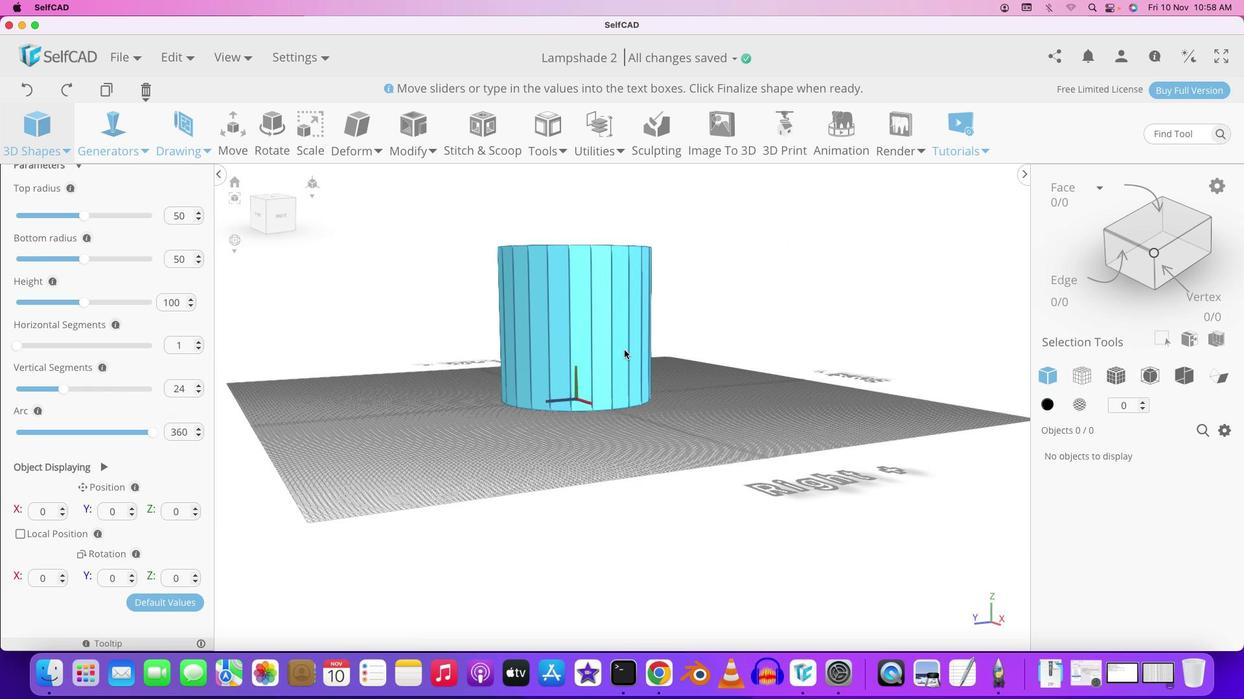 
Action: Mouse moved to (623, 349)
Screenshot: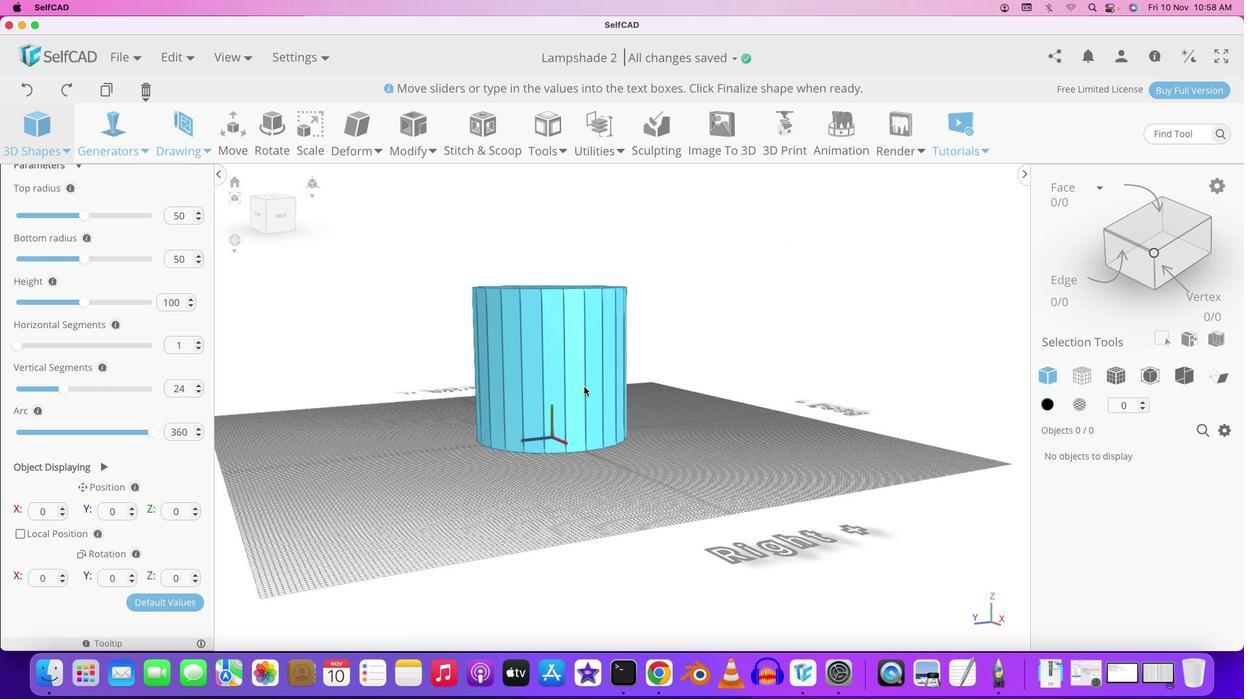 
Action: Key pressed Key.shift
Screenshot: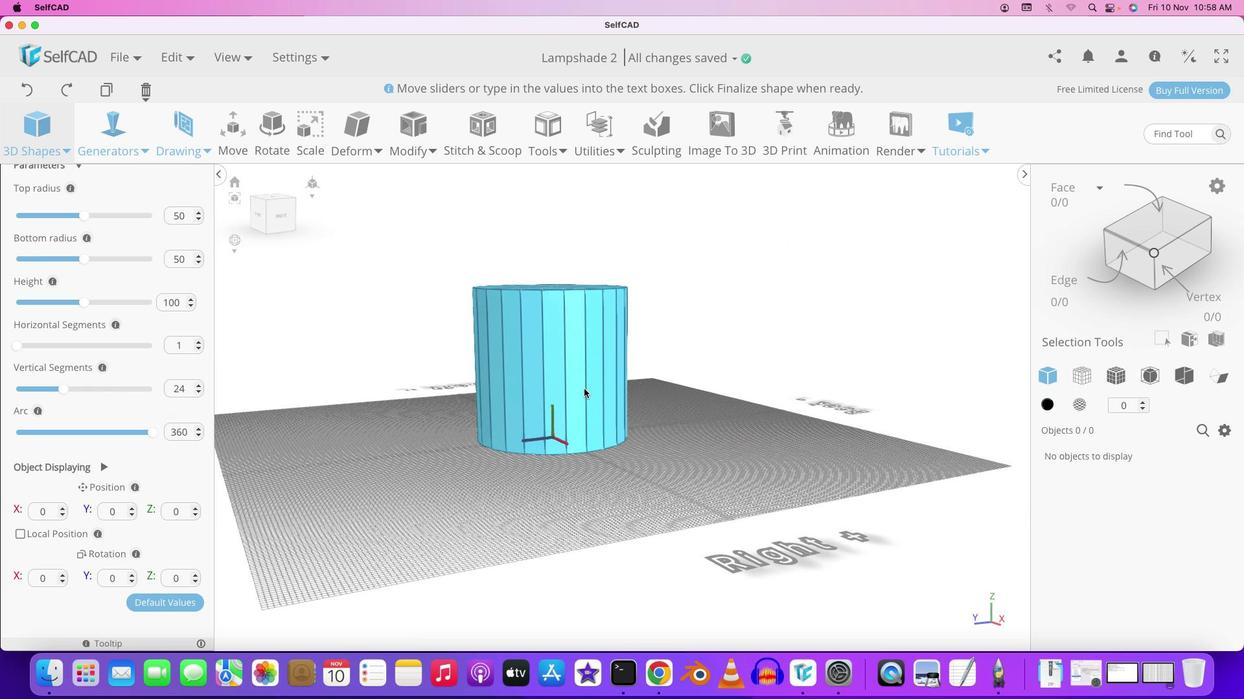 
Action: Mouse moved to (621, 351)
Screenshot: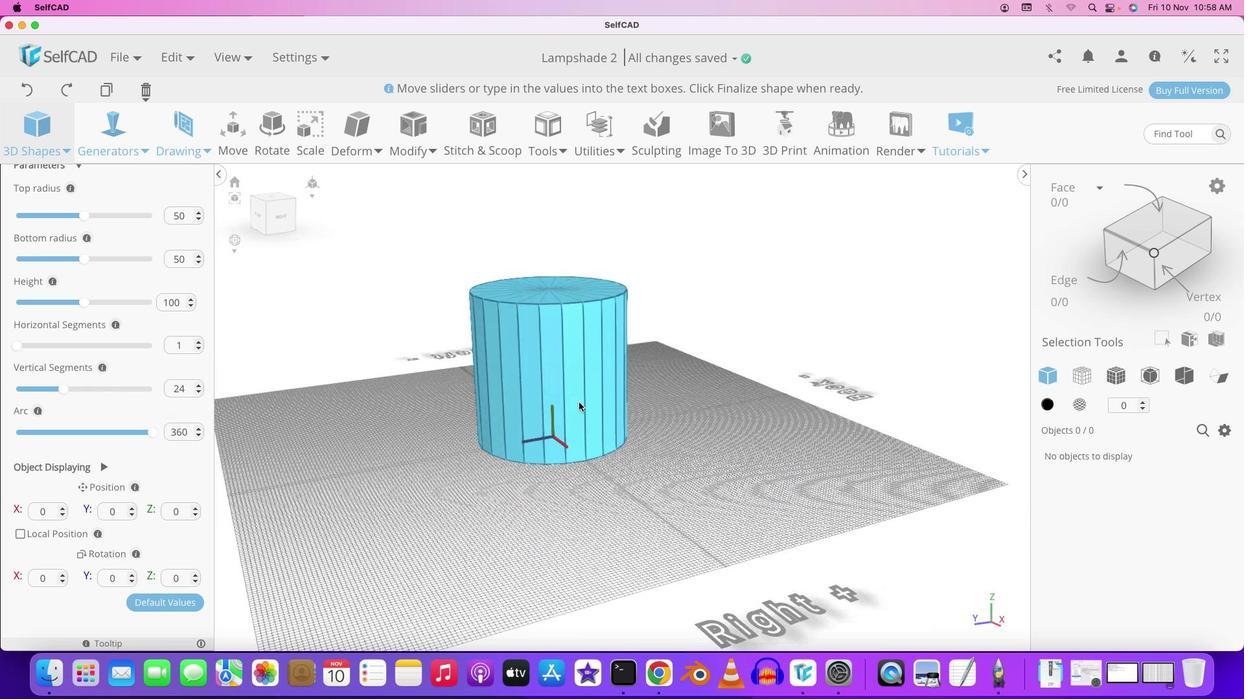 
Action: Mouse pressed left at (621, 351)
Screenshot: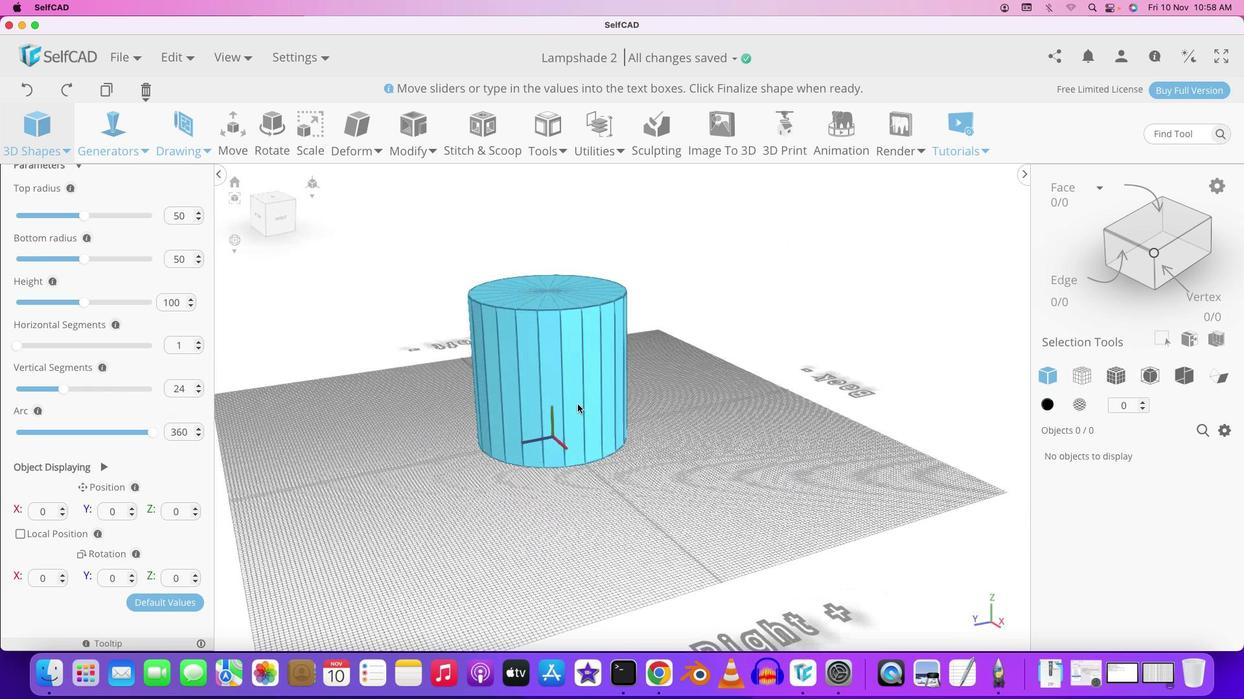 
Action: Mouse moved to (583, 386)
Screenshot: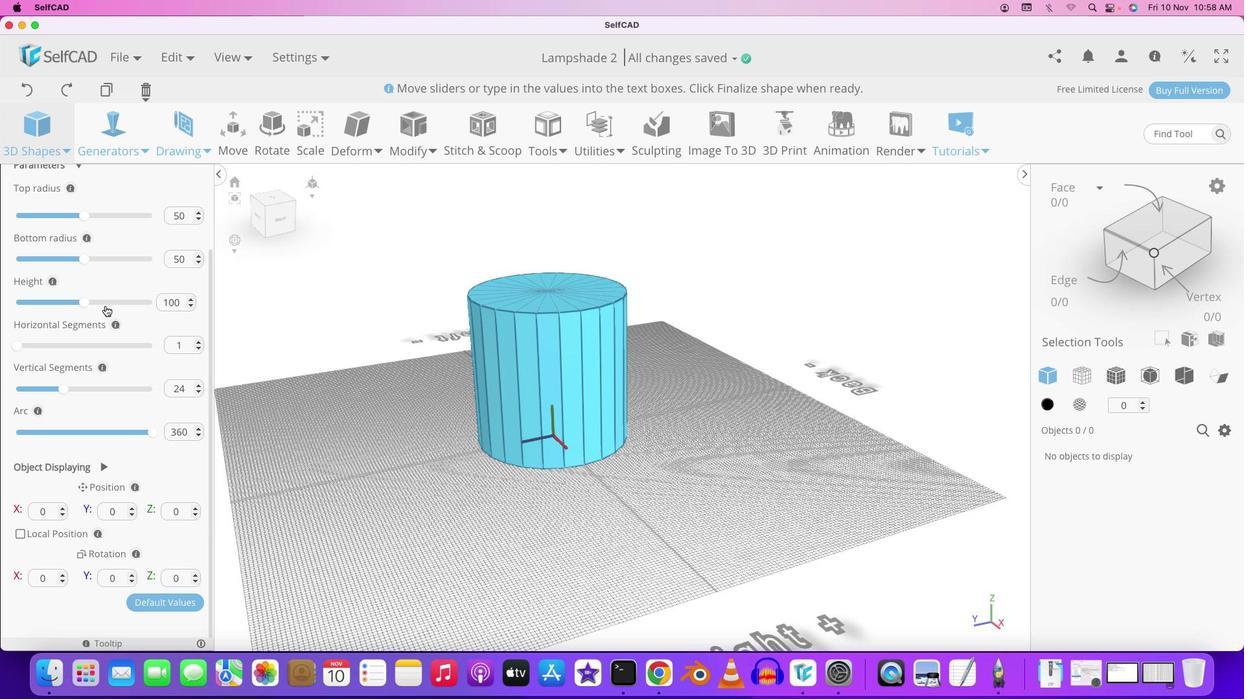 
Action: Mouse pressed left at (583, 386)
Screenshot: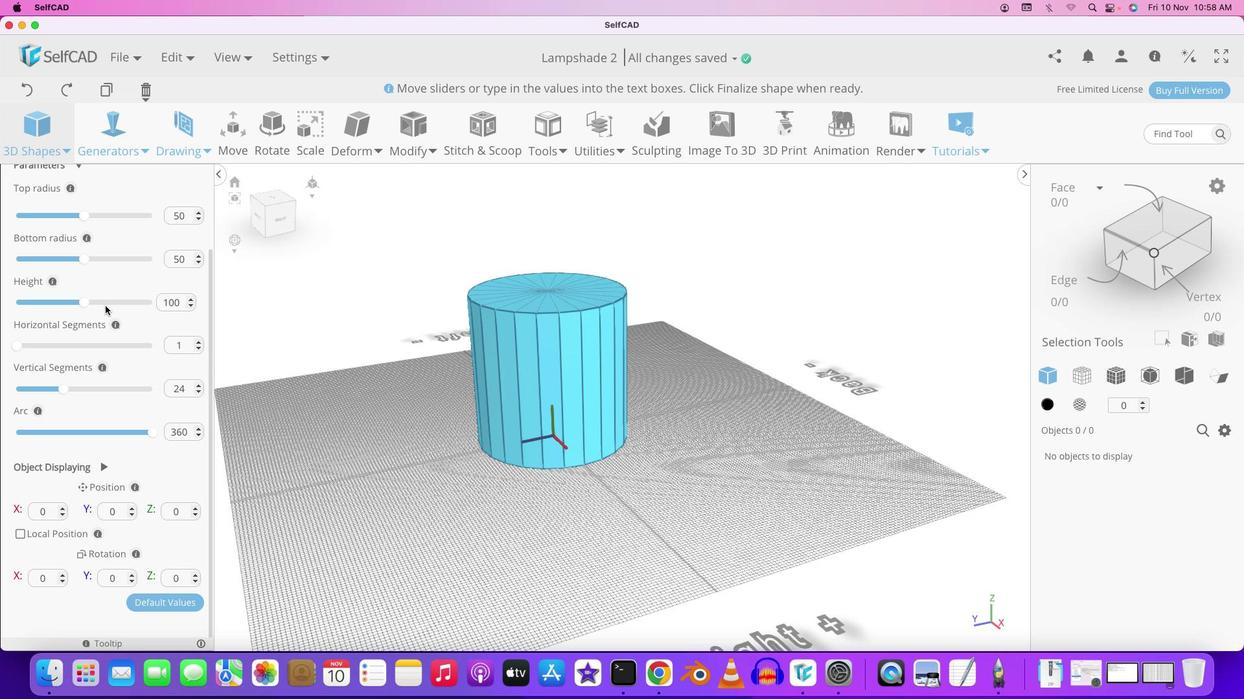 
Action: Mouse moved to (86, 301)
Screenshot: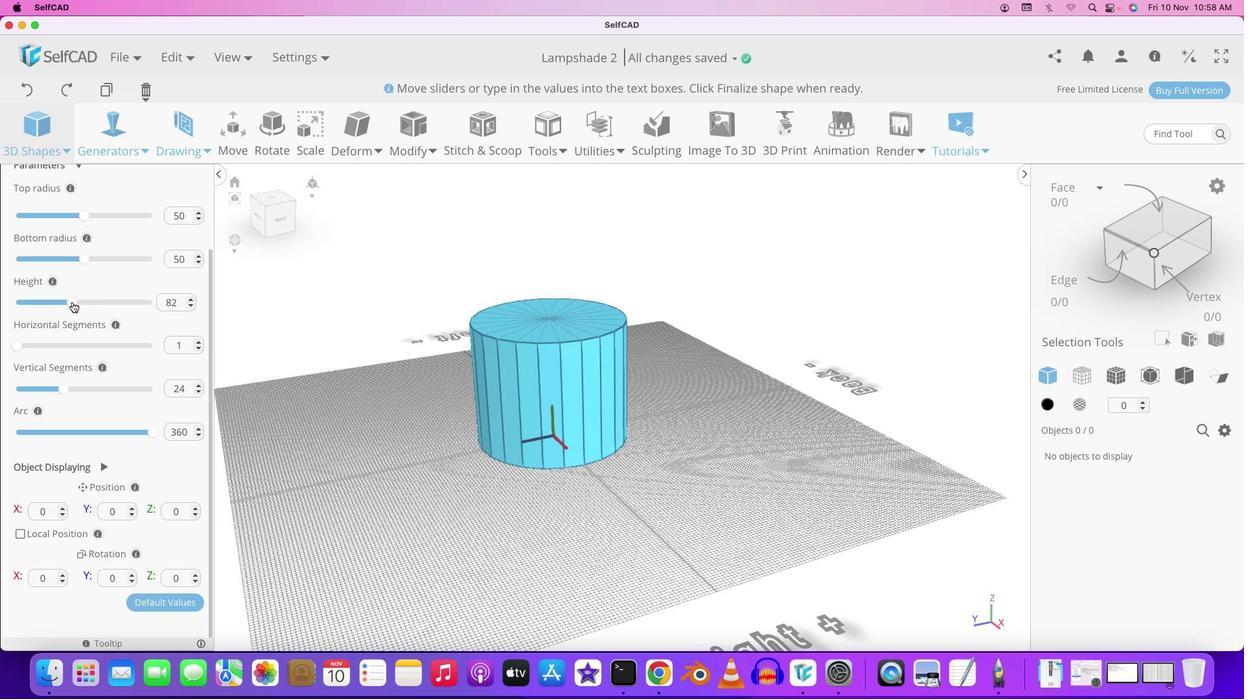 
Action: Mouse pressed left at (86, 301)
Screenshot: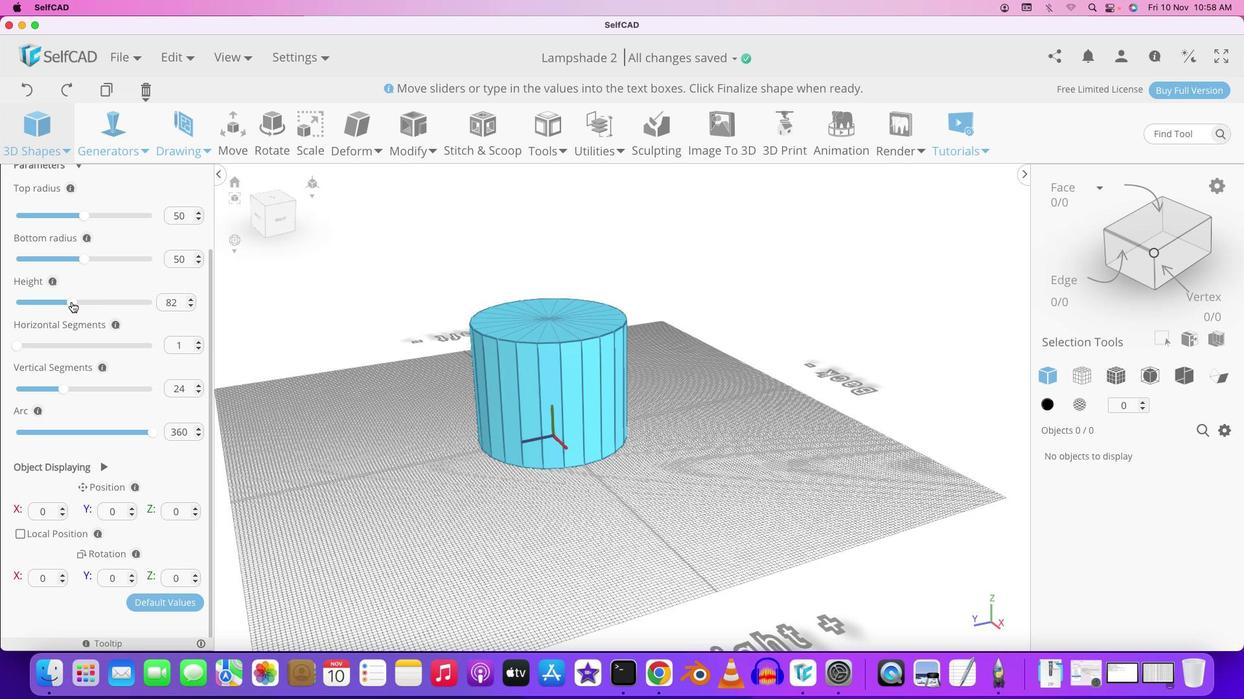 
Action: Mouse moved to (496, 355)
Screenshot: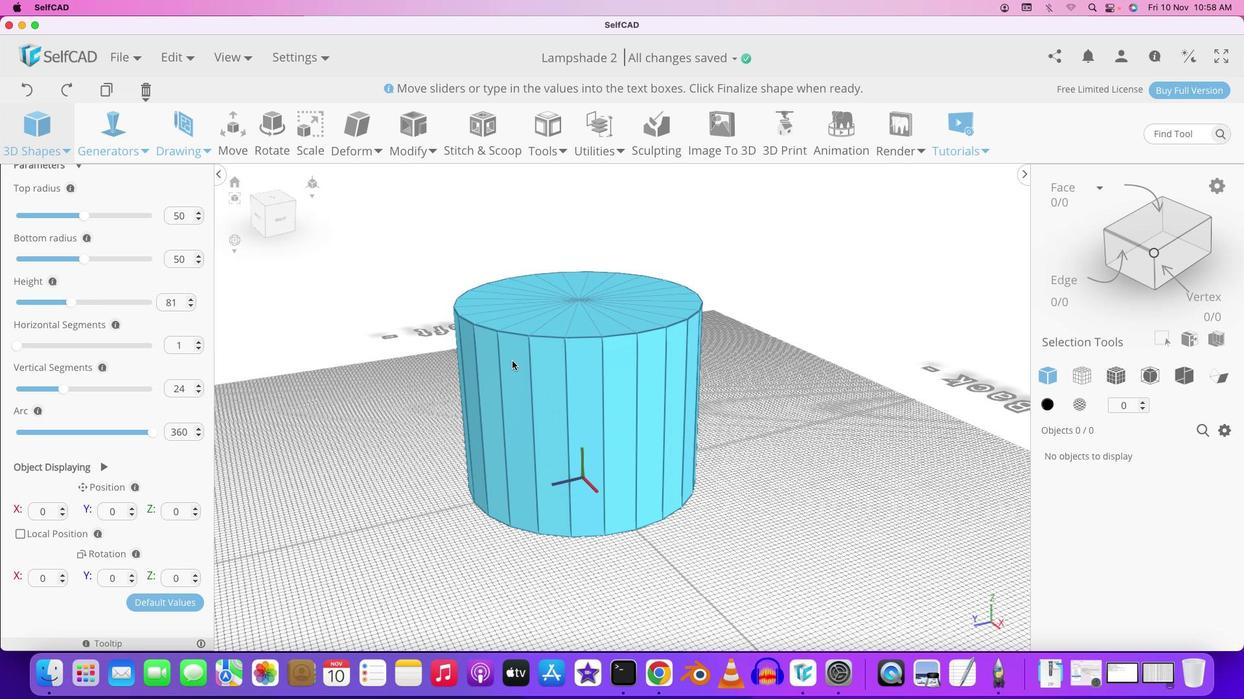
Action: Mouse scrolled (496, 355) with delta (0, 0)
Screenshot: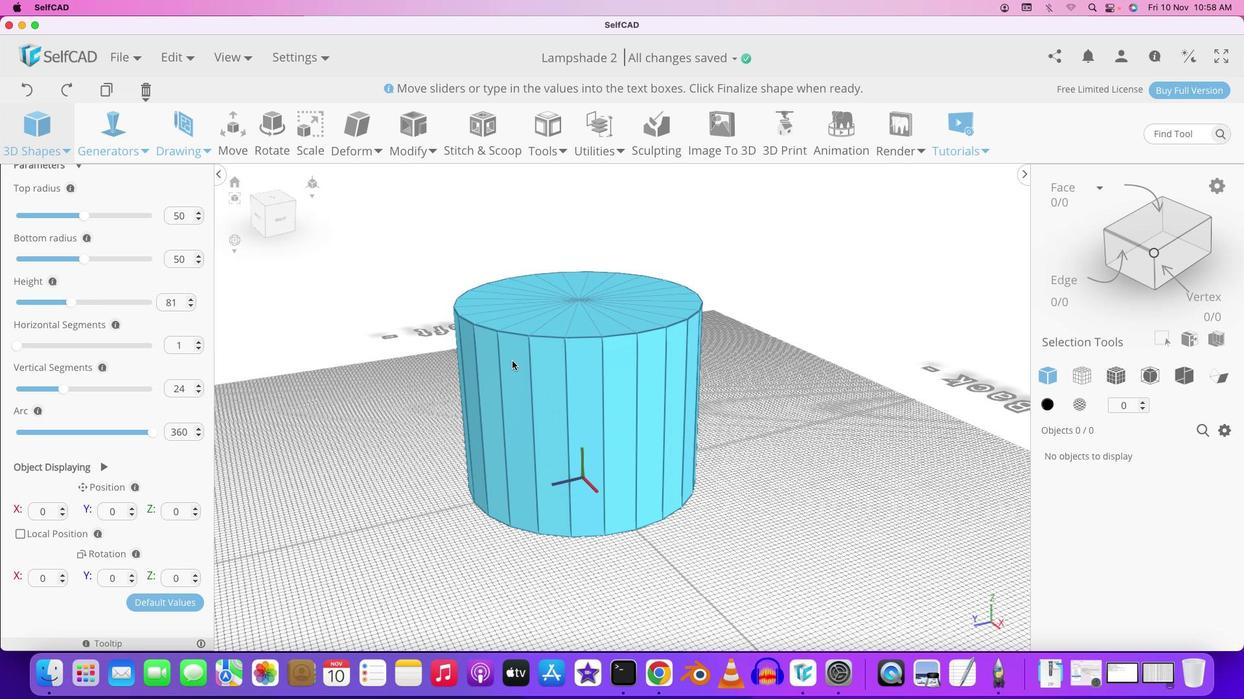 
Action: Mouse scrolled (496, 355) with delta (0, 0)
Screenshot: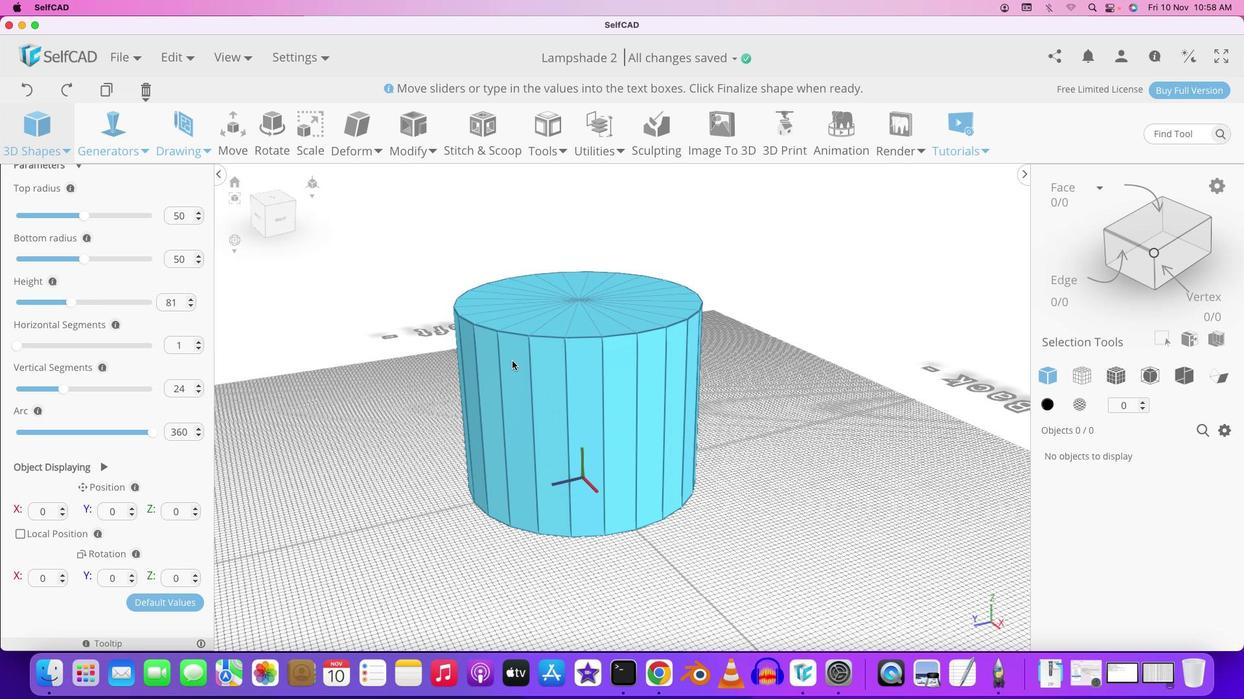 
Action: Mouse scrolled (496, 355) with delta (0, 1)
Screenshot: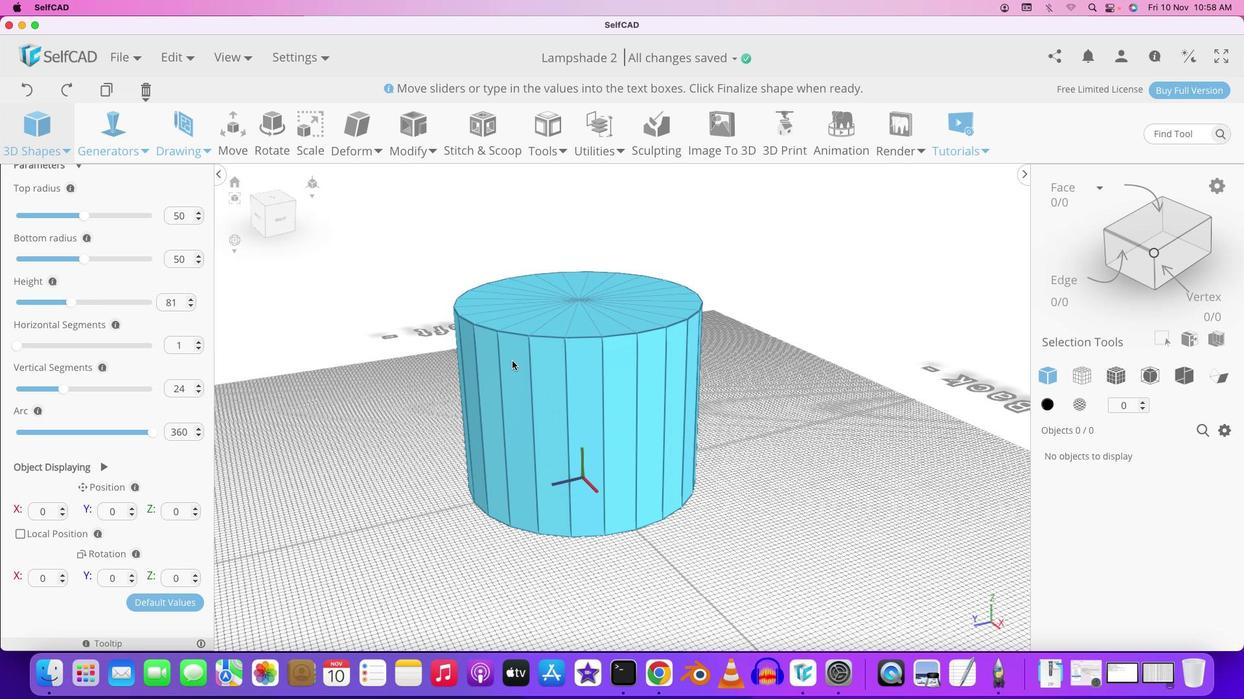 
Action: Mouse moved to (497, 356)
Screenshot: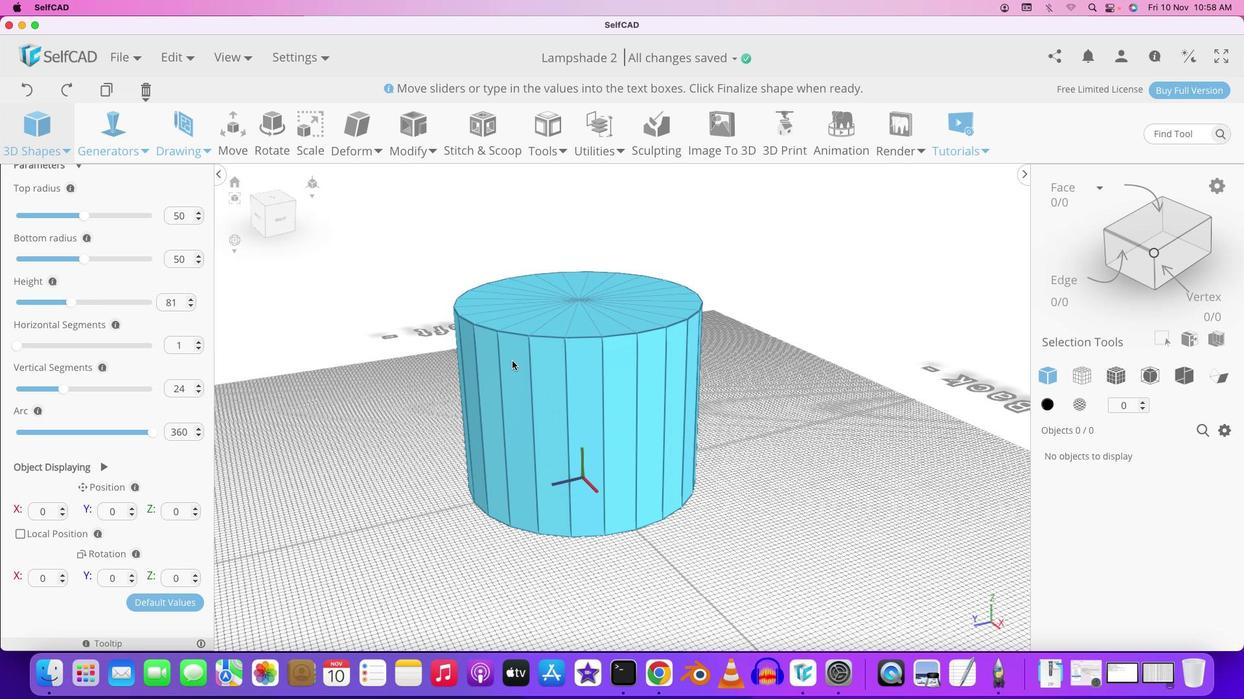 
Action: Mouse scrolled (497, 356) with delta (0, 1)
Screenshot: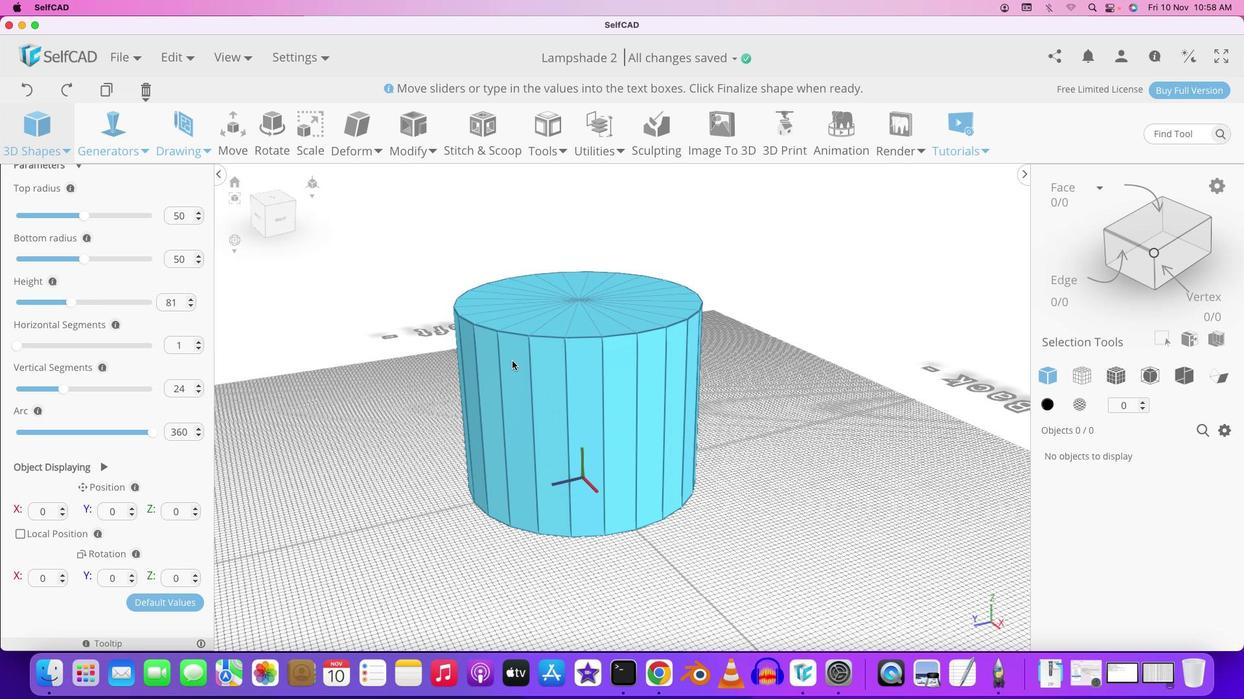 
Action: Mouse moved to (511, 360)
Screenshot: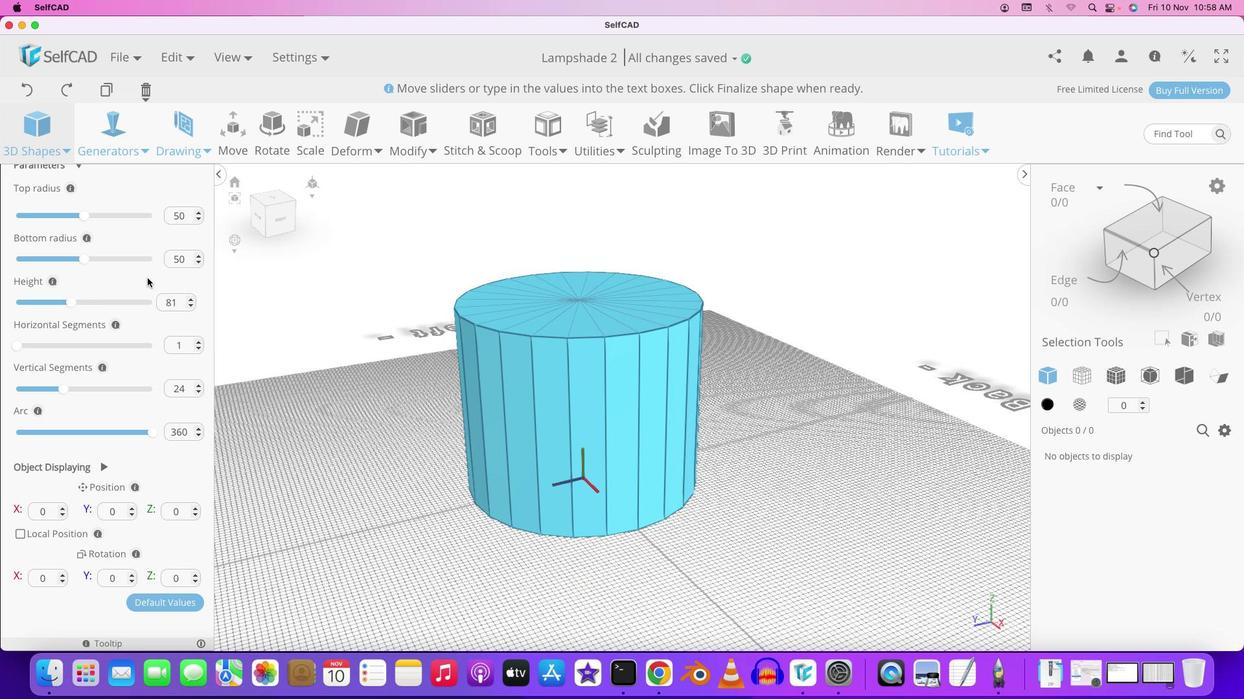 
Action: Mouse pressed left at (511, 360)
Screenshot: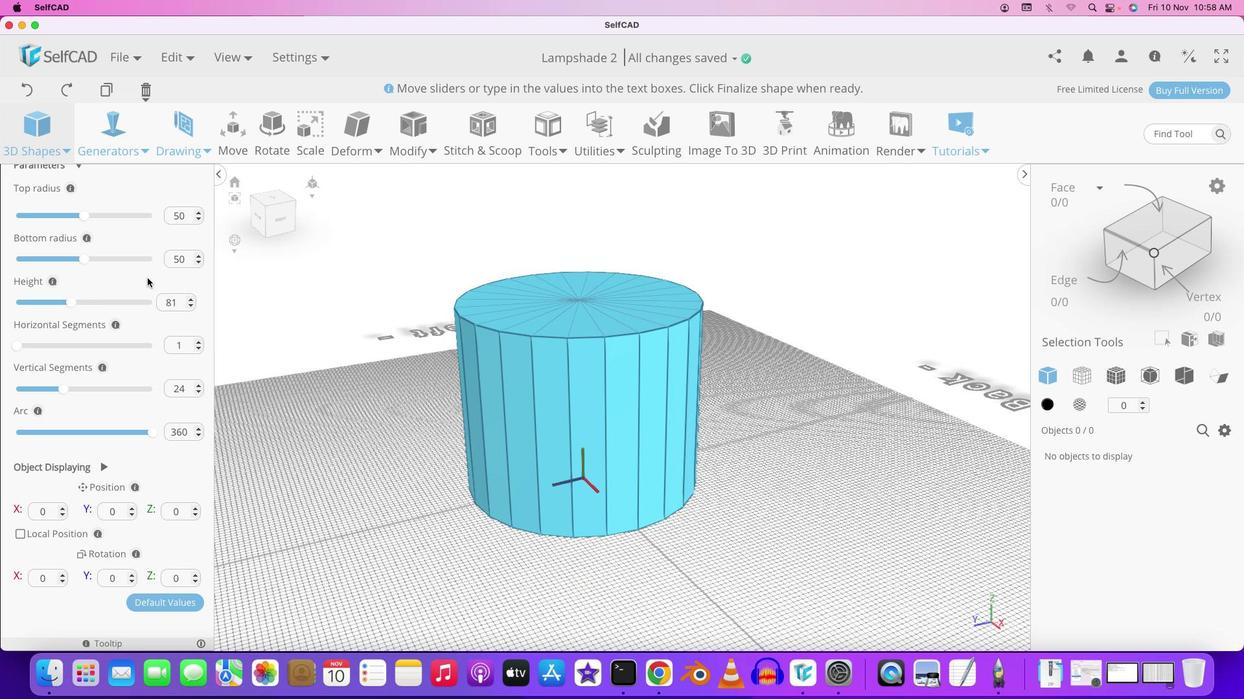 
Action: Mouse moved to (84, 217)
Screenshot: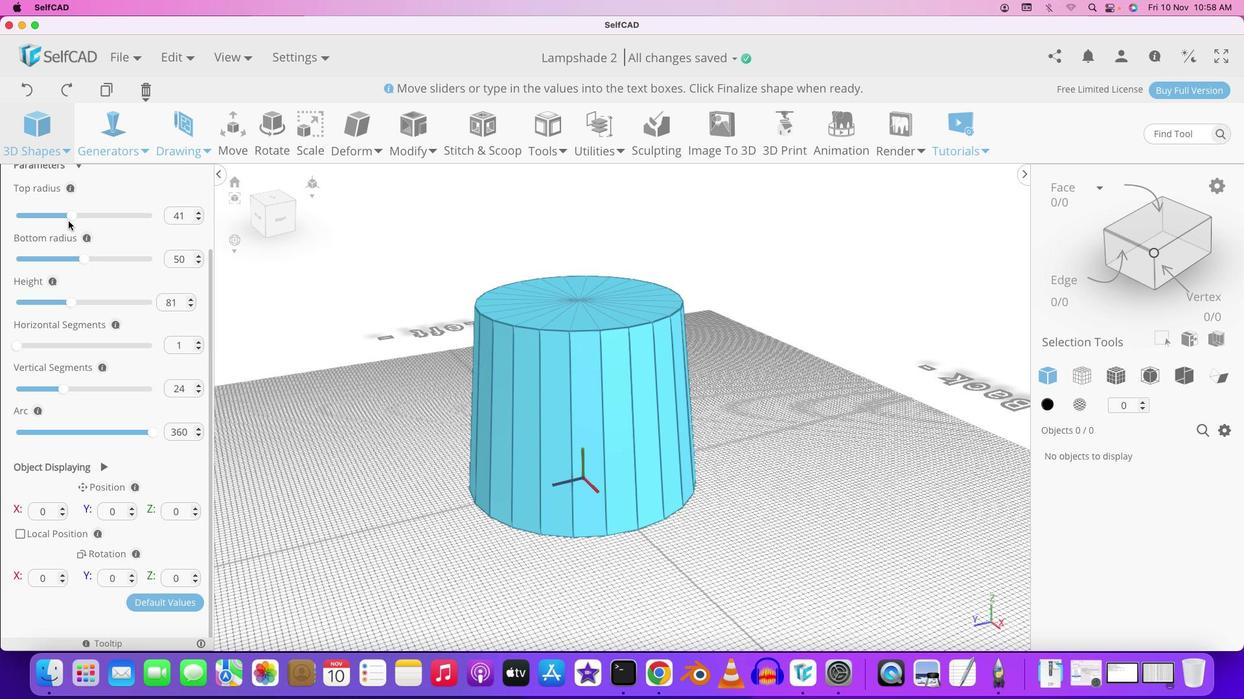 
Action: Mouse pressed left at (84, 217)
Screenshot: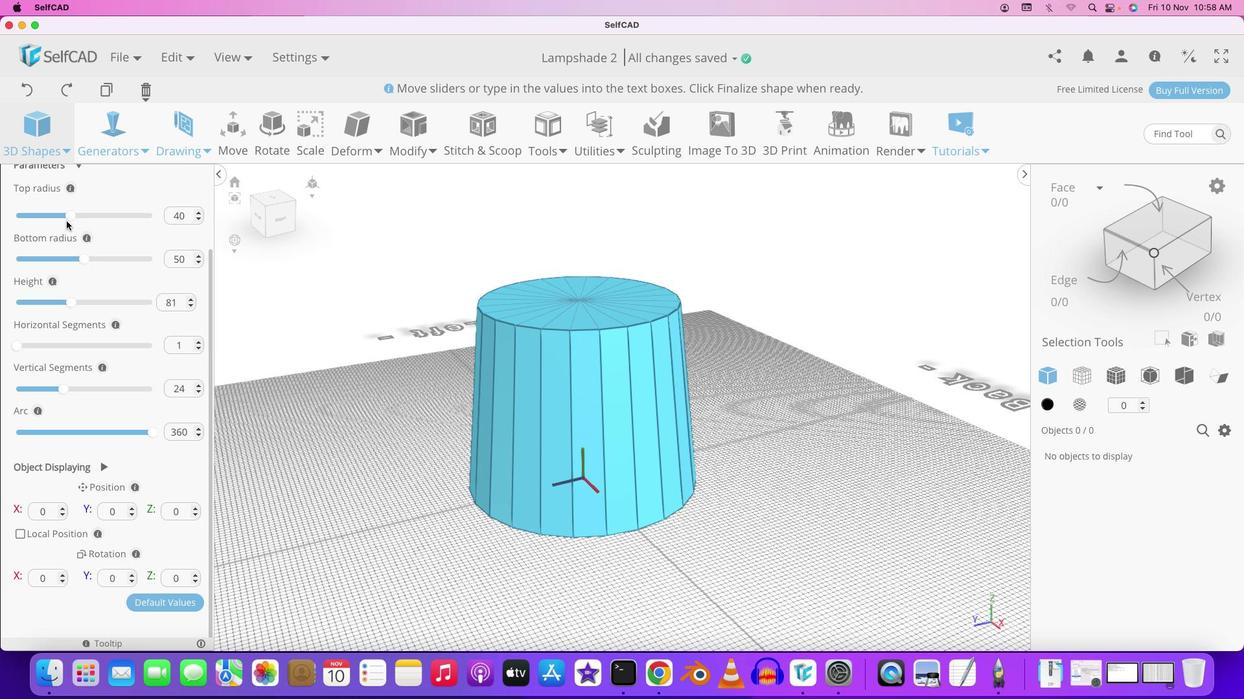 
Action: Mouse moved to (533, 320)
Screenshot: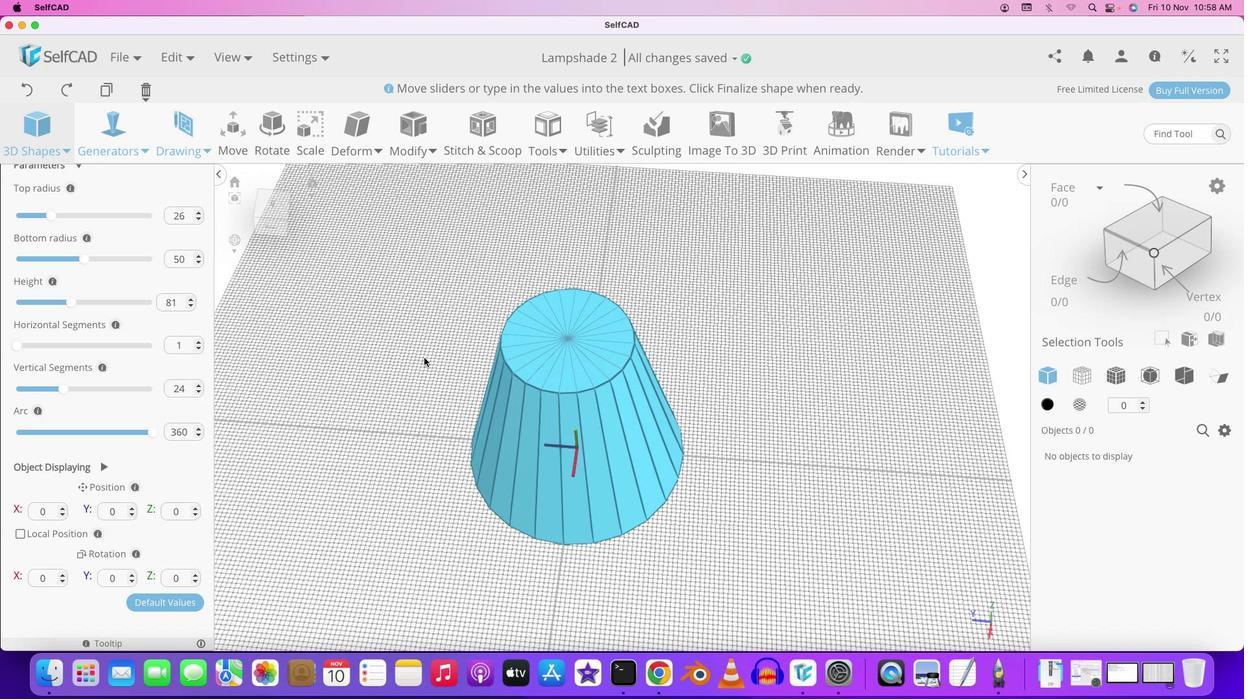 
Action: Mouse pressed left at (533, 320)
Screenshot: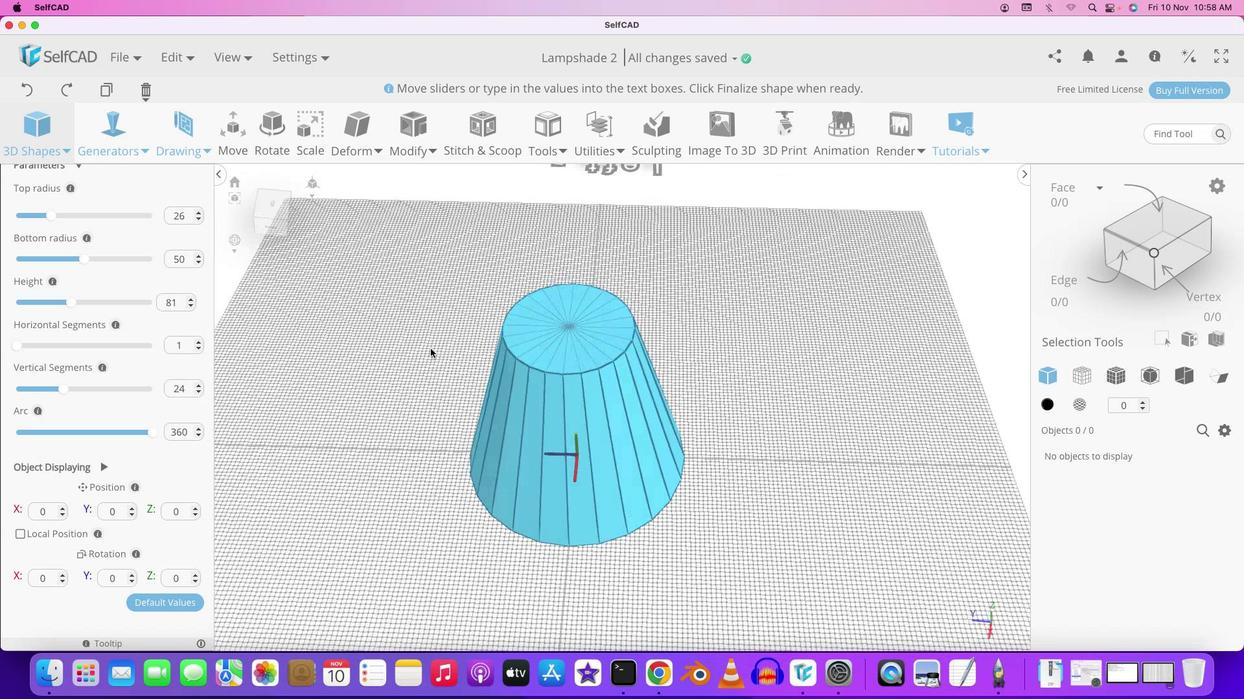 
Action: Mouse moved to (86, 260)
Screenshot: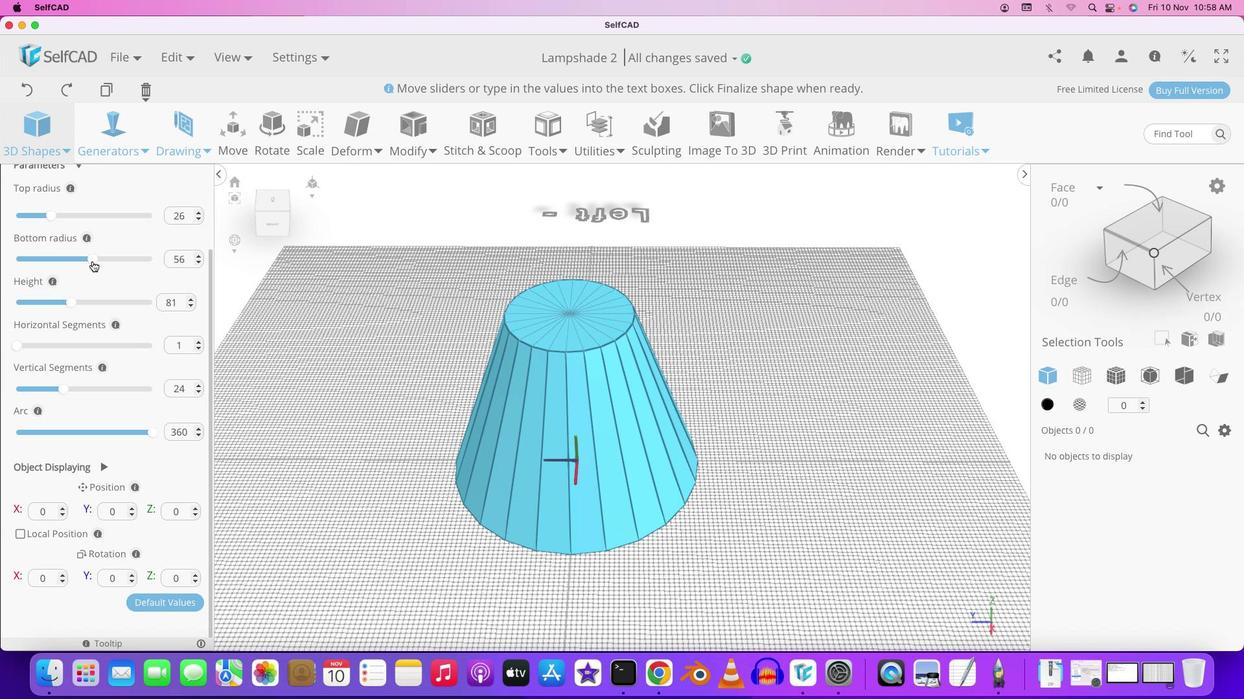 
Action: Mouse pressed left at (86, 260)
Screenshot: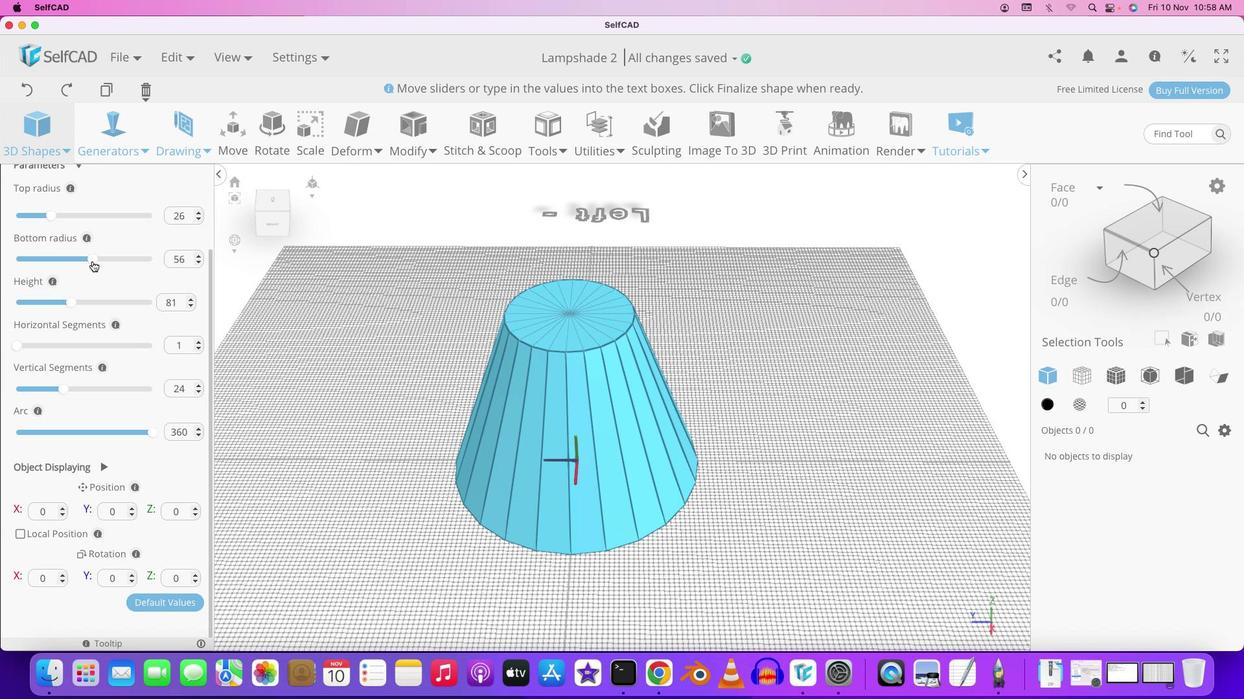 
Action: Mouse moved to (657, 443)
Screenshot: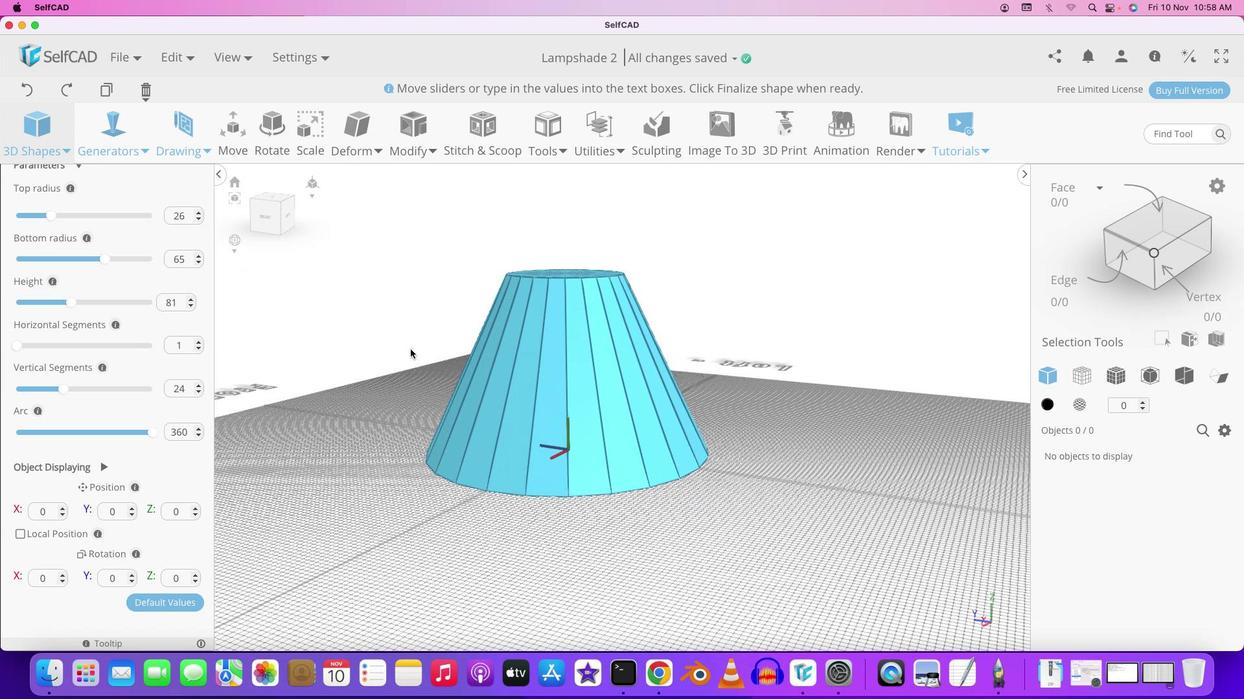 
Action: Mouse pressed left at (657, 443)
Screenshot: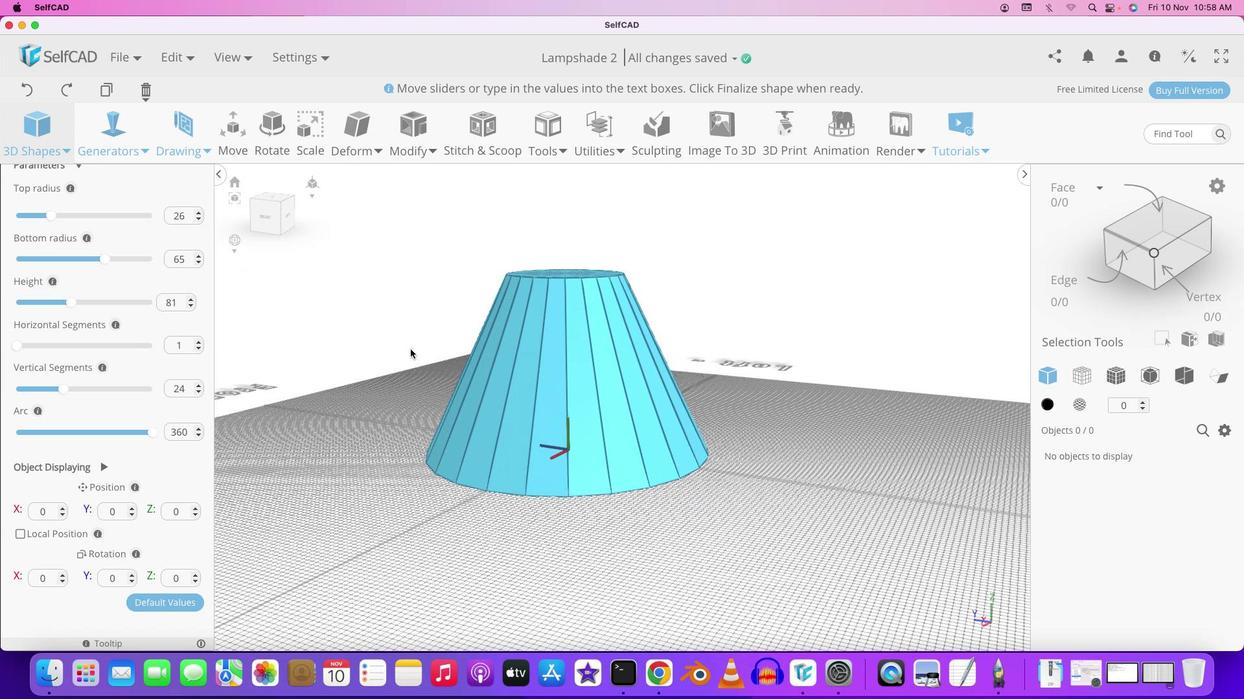 
Action: Mouse moved to (108, 259)
Screenshot: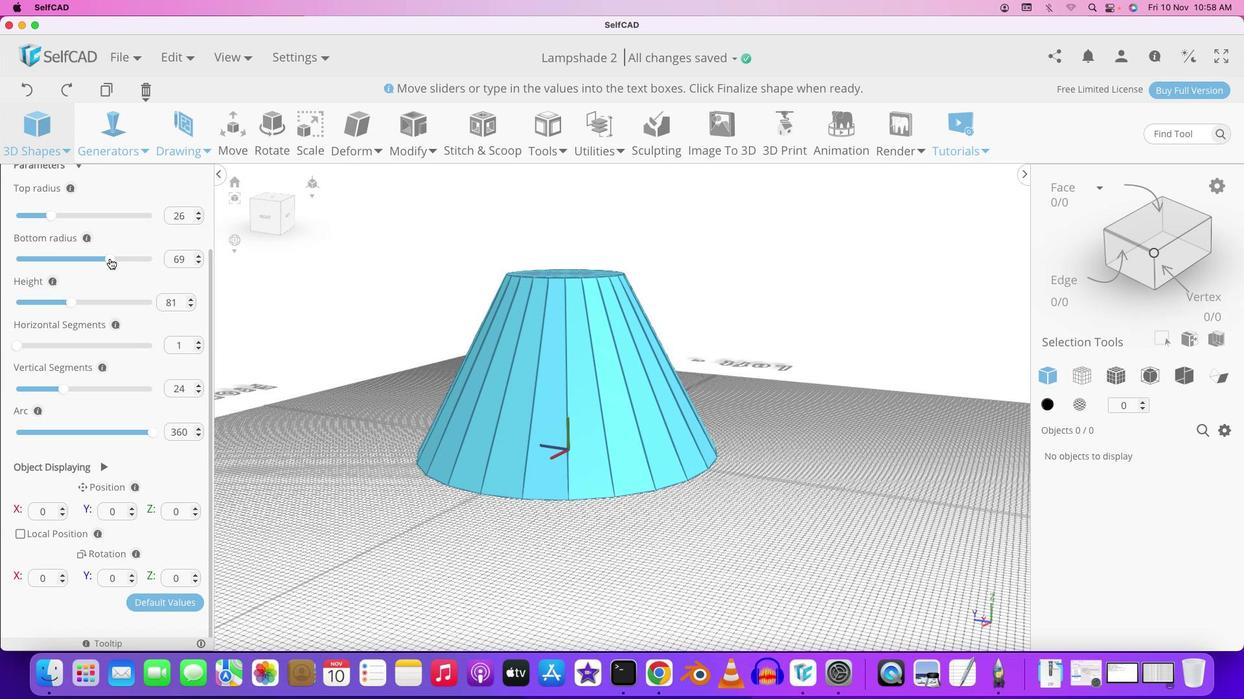 
Action: Mouse pressed left at (108, 259)
Screenshot: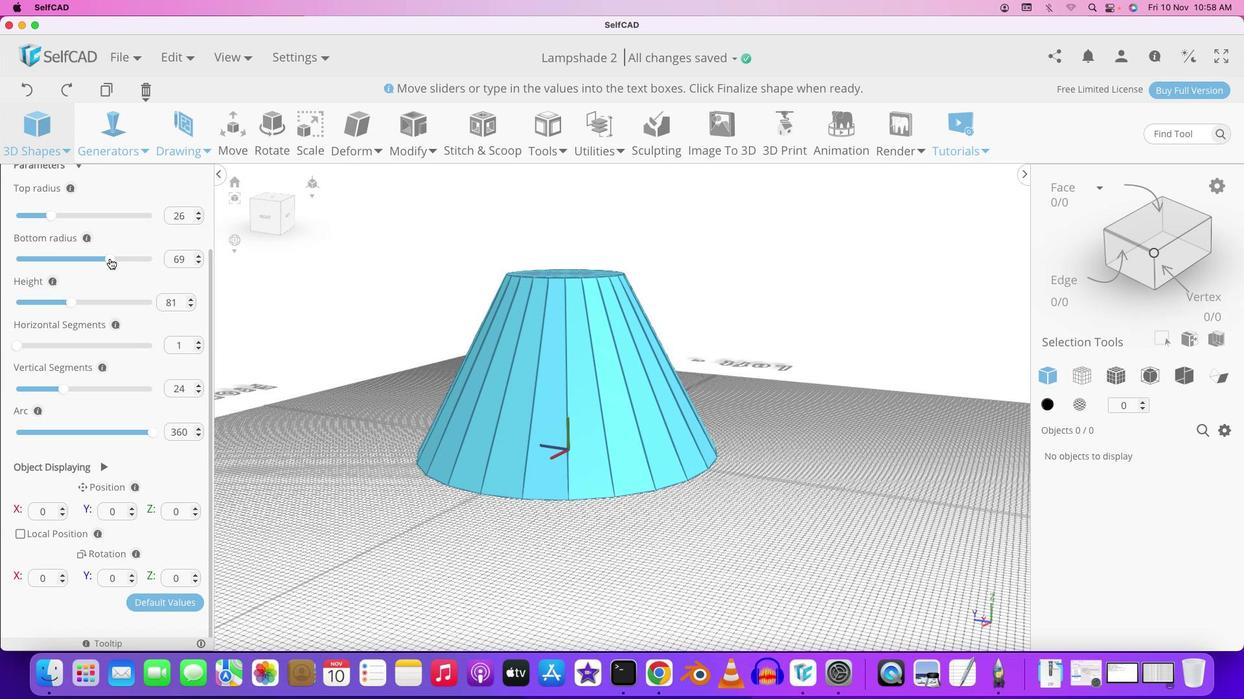 
Action: Mouse moved to (541, 274)
Screenshot: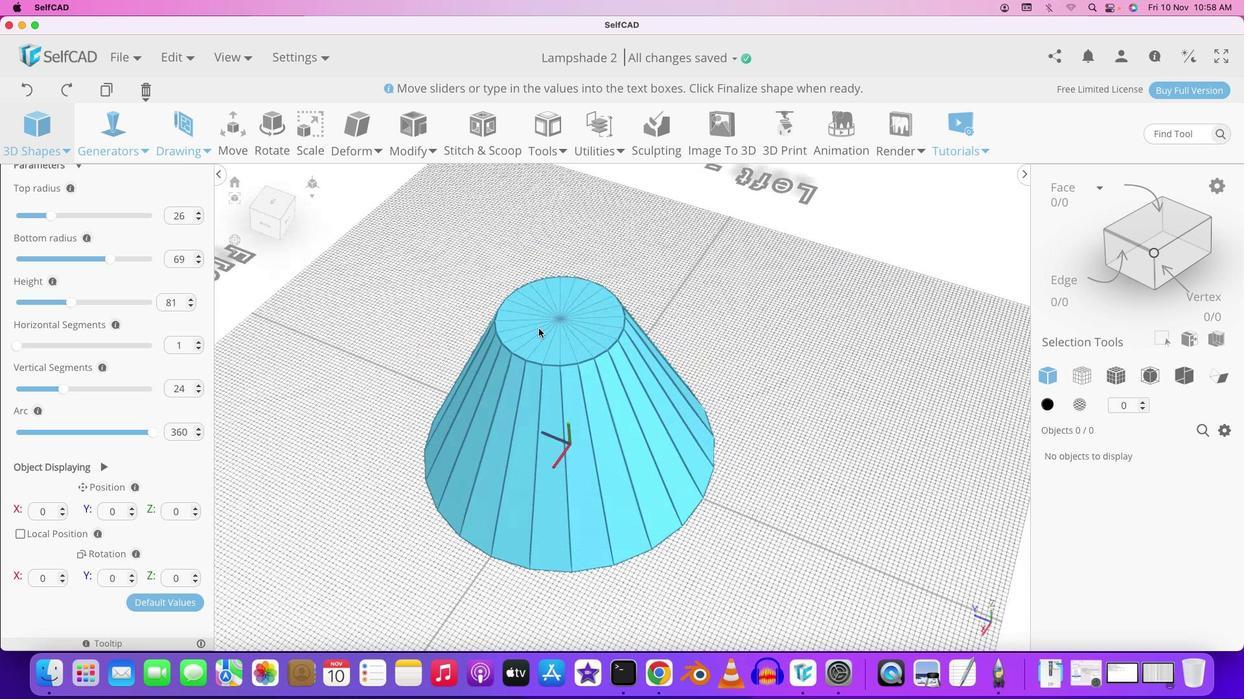 
Action: Mouse pressed left at (541, 274)
Screenshot: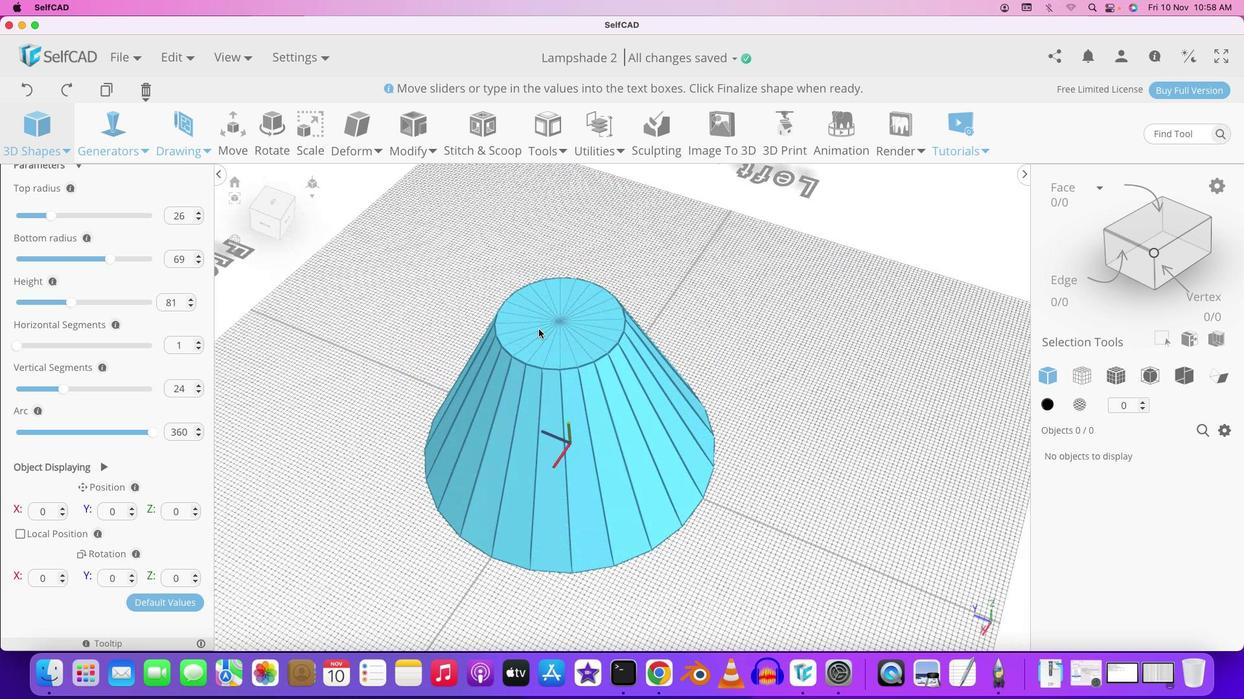 
Action: Mouse moved to (147, 291)
Screenshot: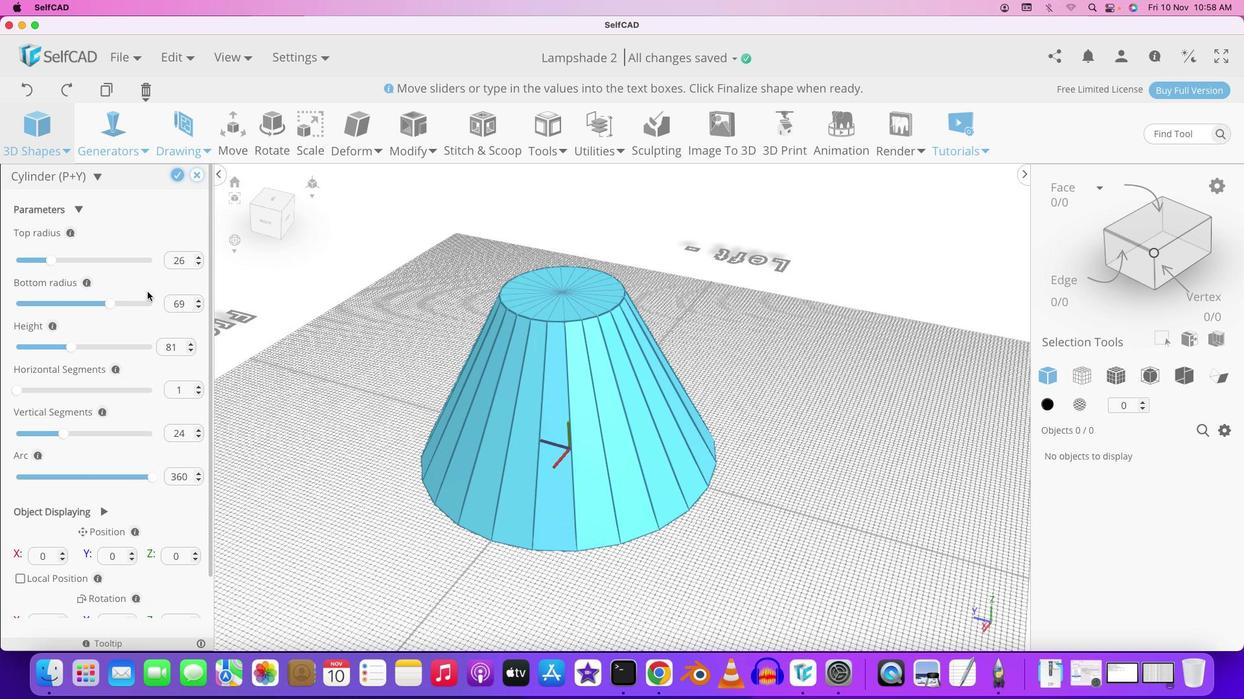 
Action: Mouse scrolled (147, 291) with delta (0, 0)
Screenshot: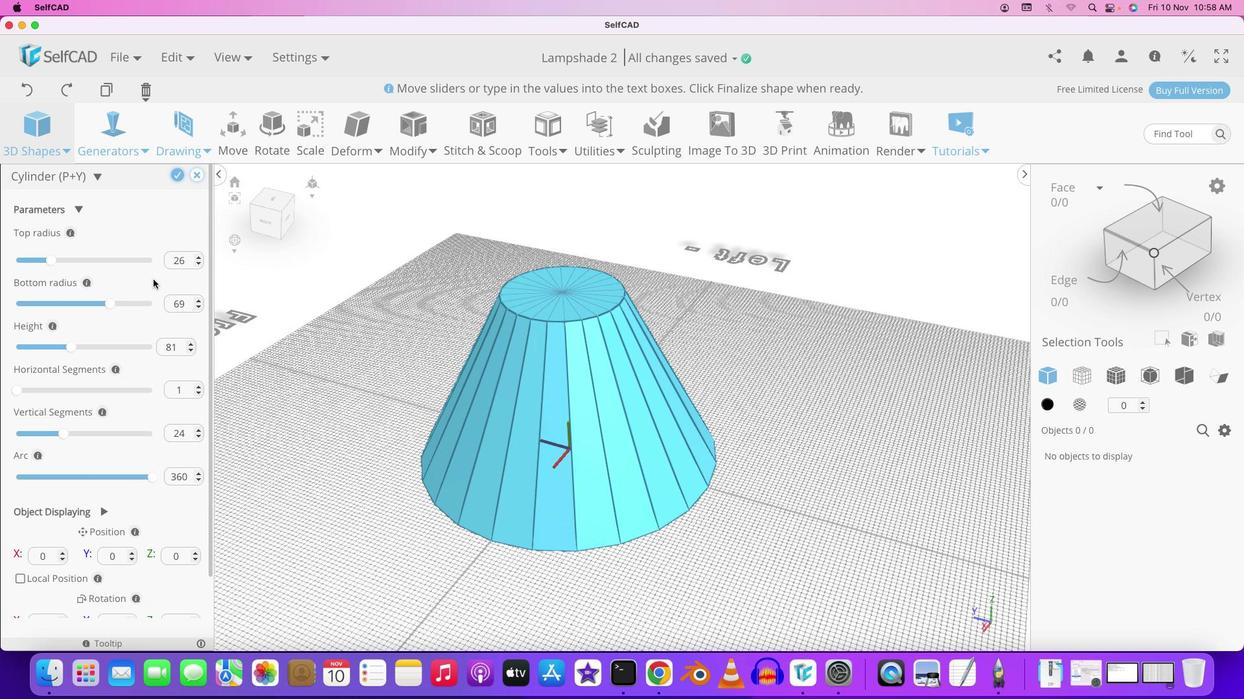 
Action: Mouse scrolled (147, 291) with delta (0, 0)
Screenshot: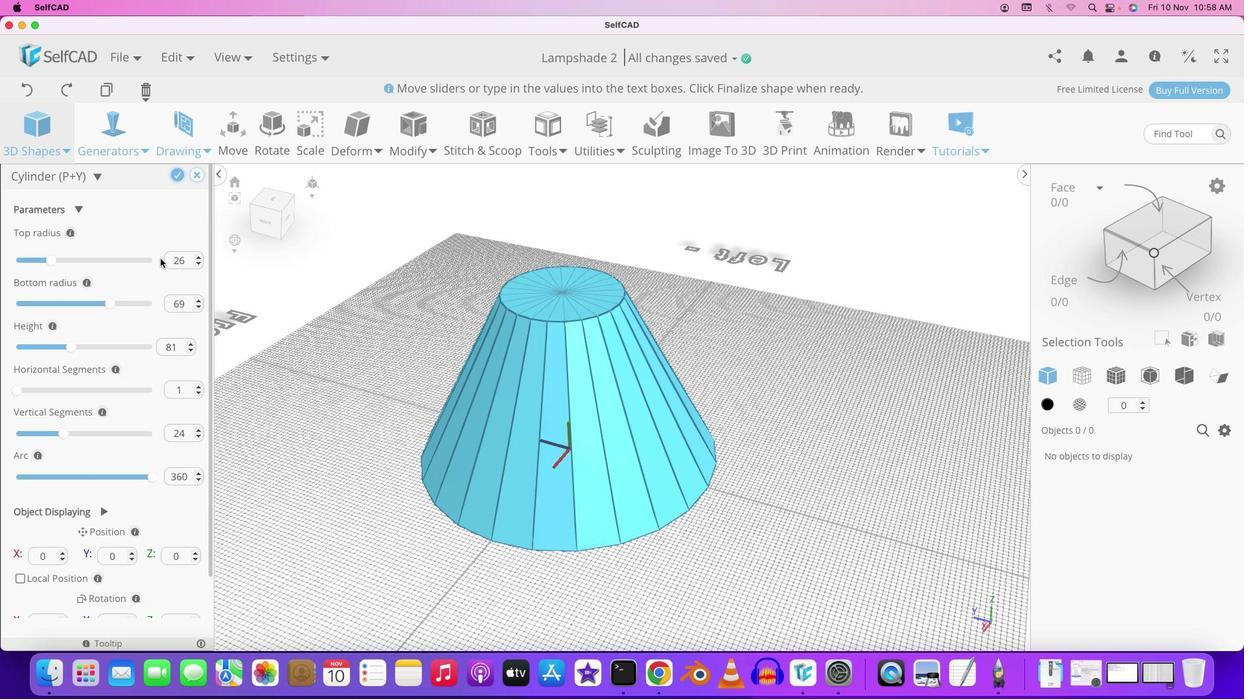 
Action: Mouse scrolled (147, 291) with delta (0, 1)
Screenshot: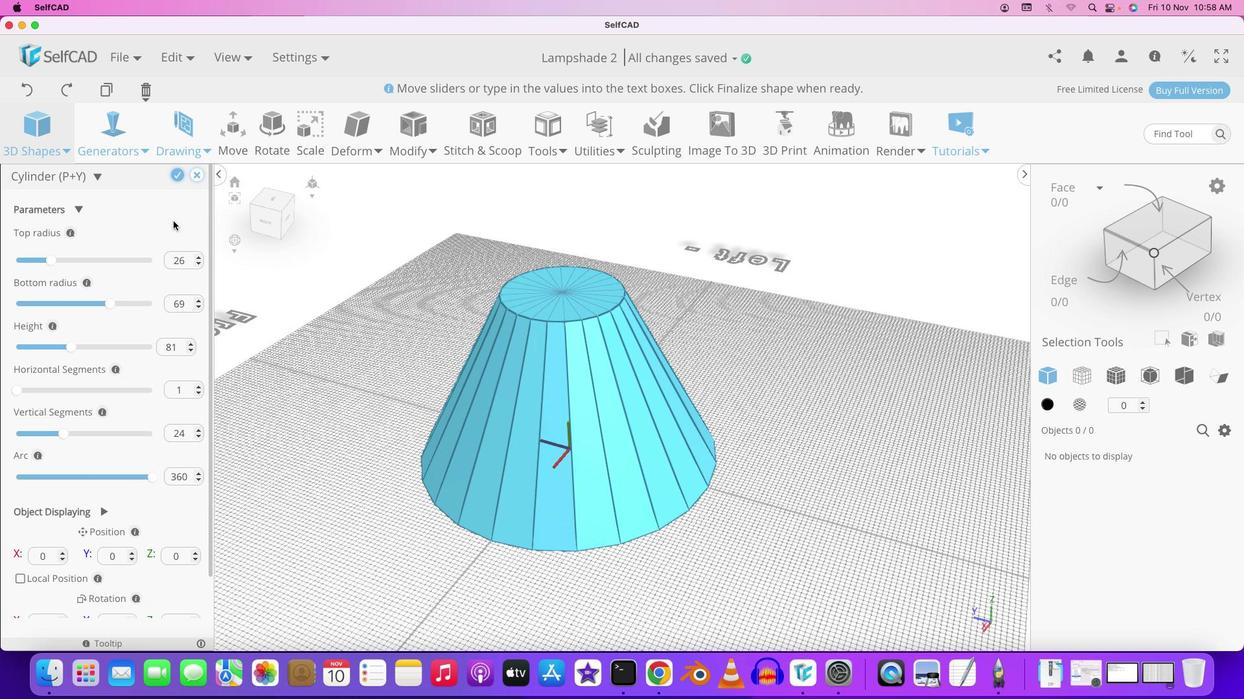
Action: Mouse scrolled (147, 291) with delta (0, 1)
Screenshot: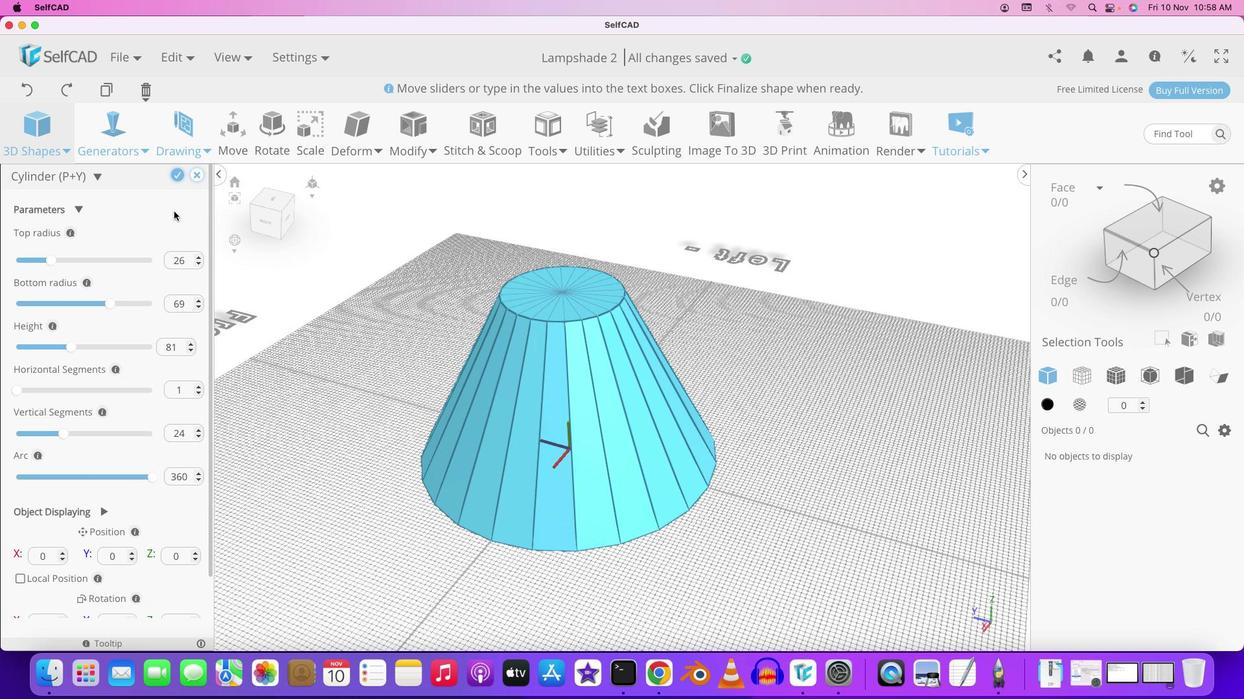
Action: Mouse scrolled (147, 291) with delta (0, 2)
Screenshot: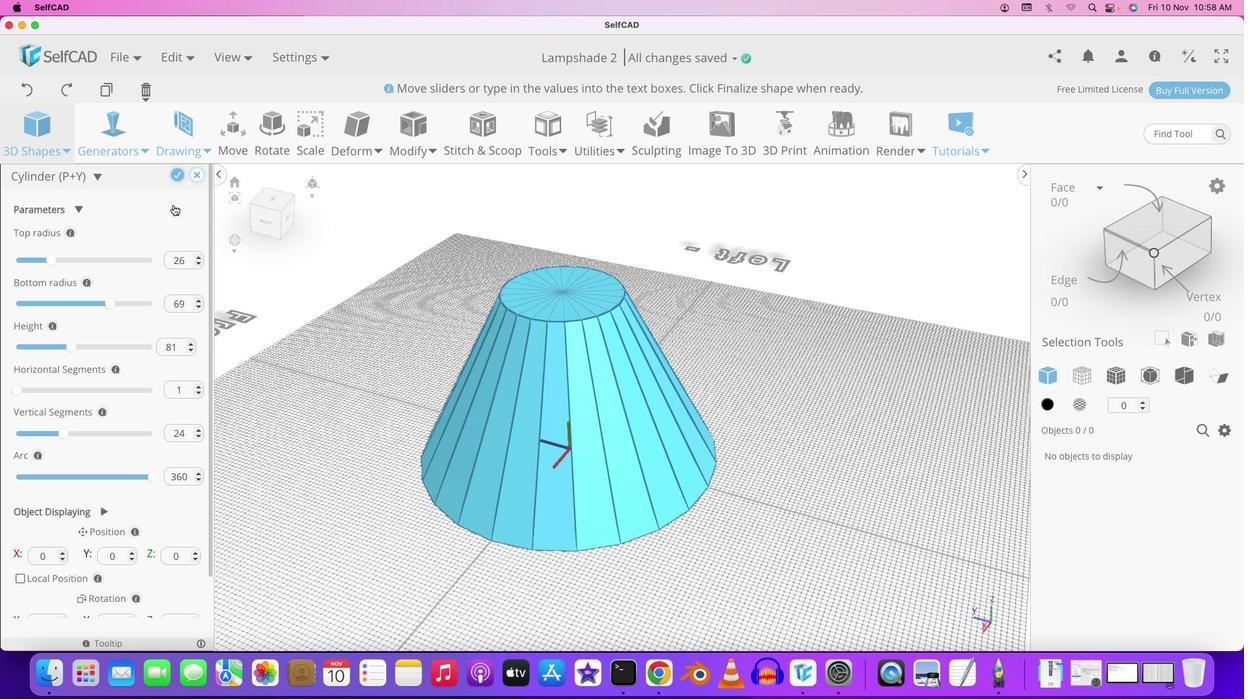 
Action: Mouse moved to (173, 179)
Screenshot: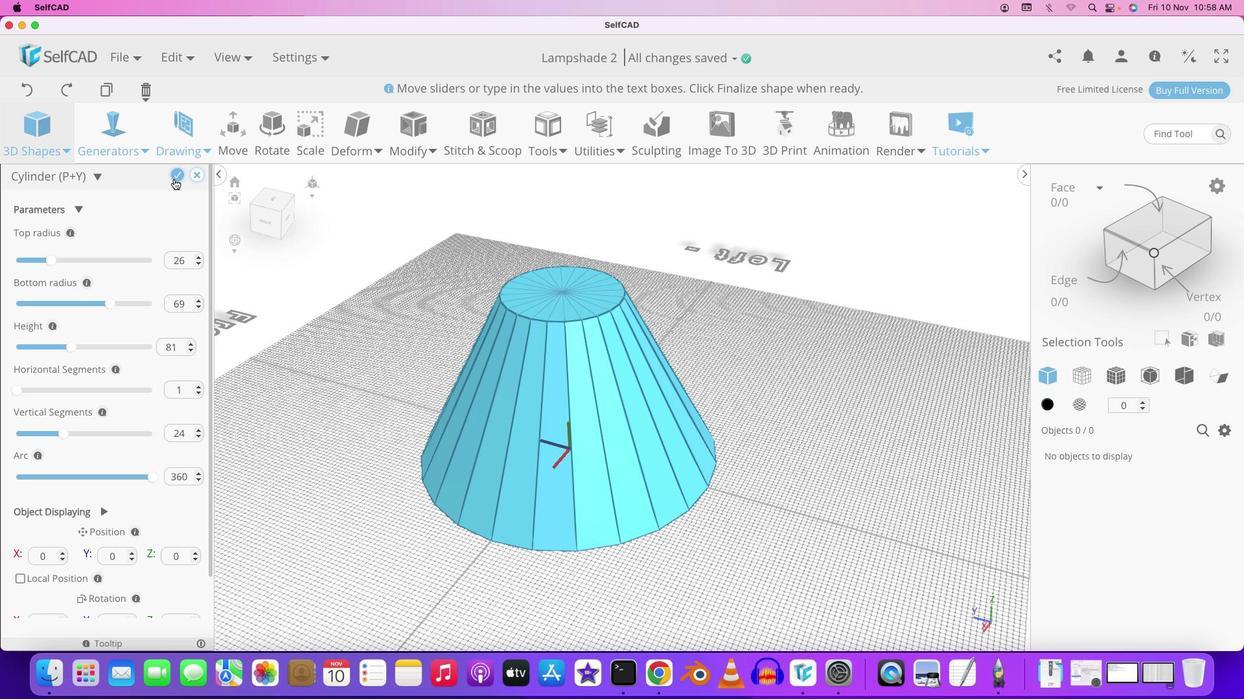 
Action: Mouse pressed left at (173, 179)
Screenshot: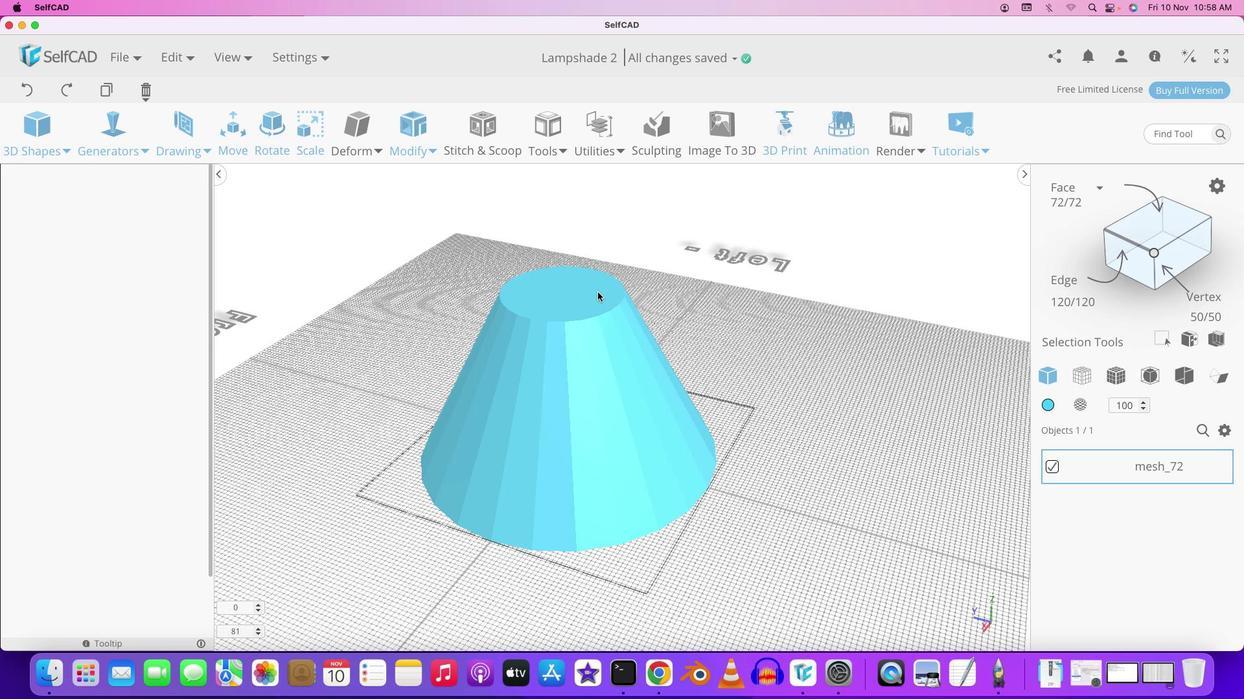 
Action: Mouse moved to (721, 325)
Screenshot: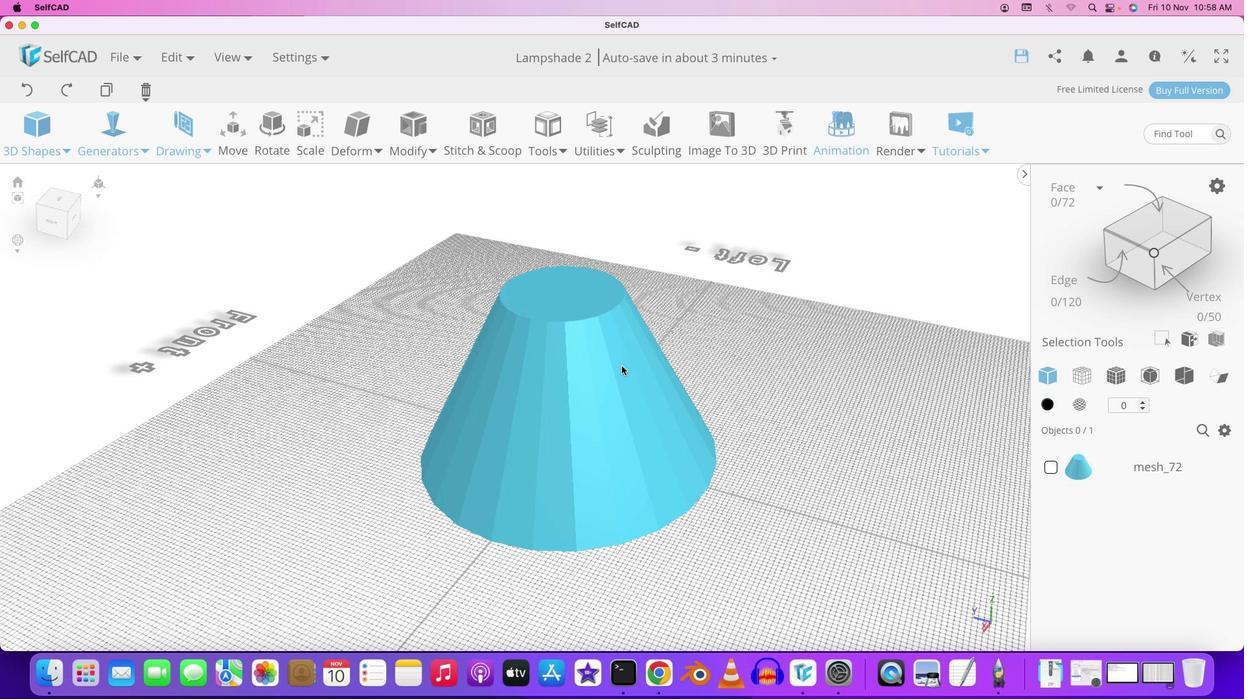 
Action: Mouse pressed left at (721, 325)
Screenshot: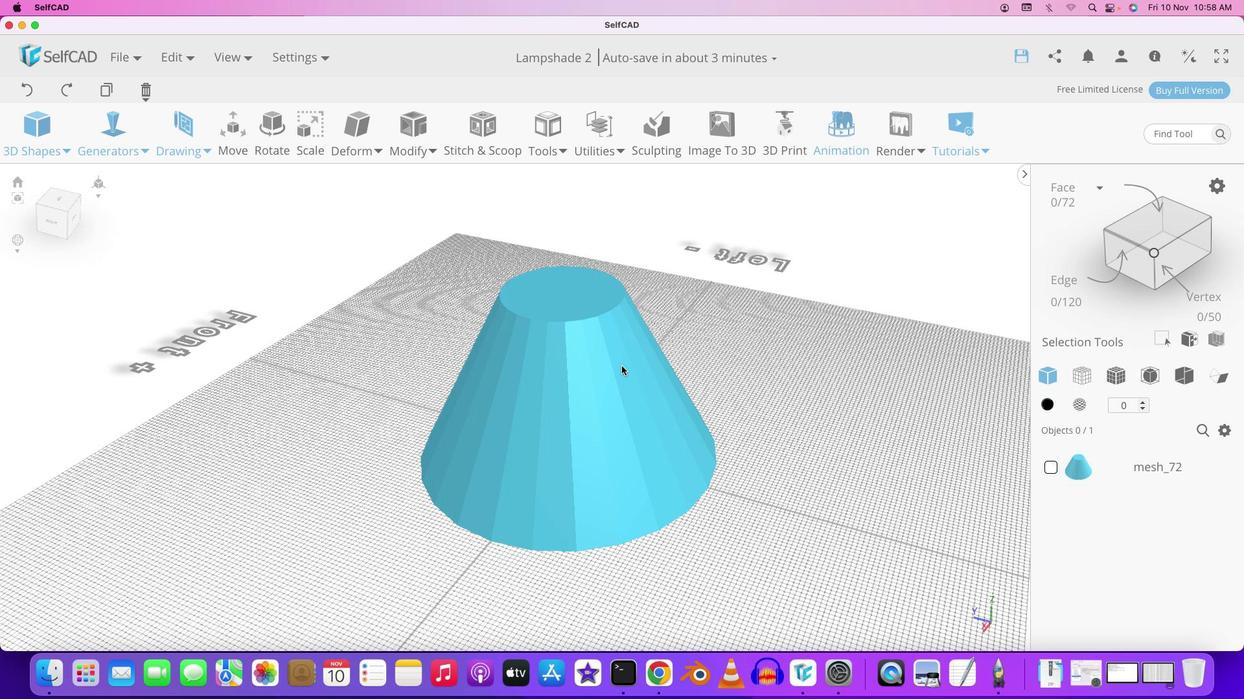 
Action: Mouse moved to (622, 366)
Screenshot: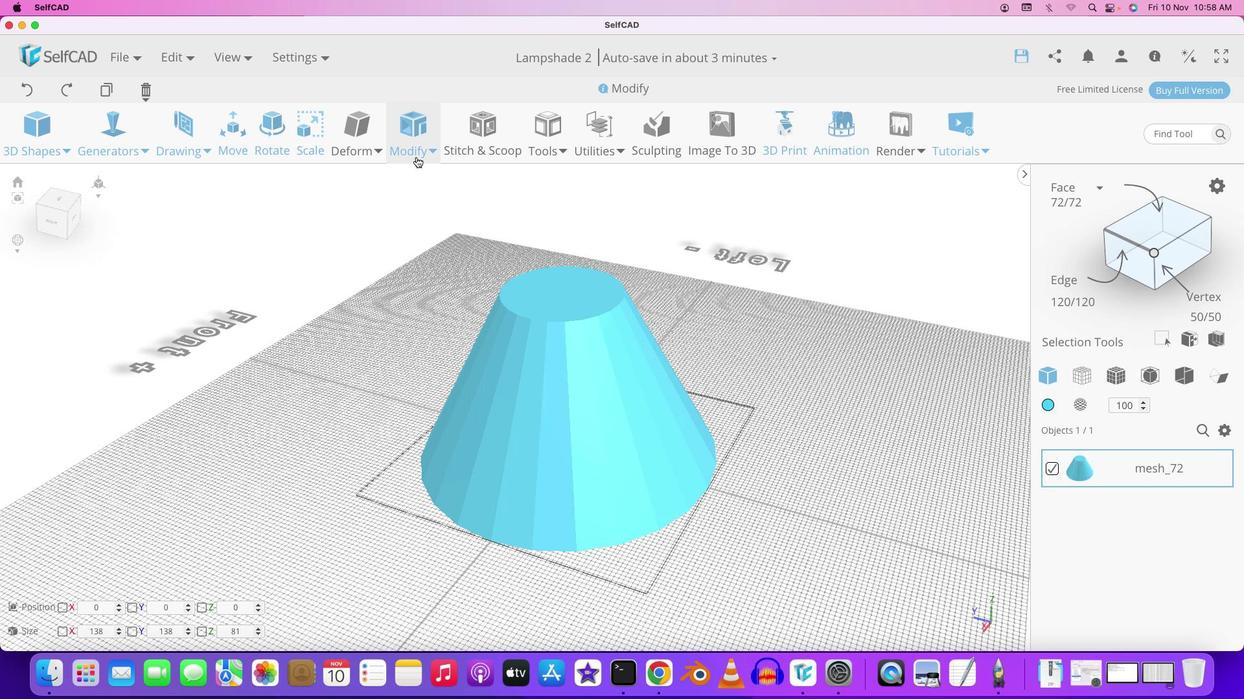 
Action: Mouse pressed left at (622, 366)
Screenshot: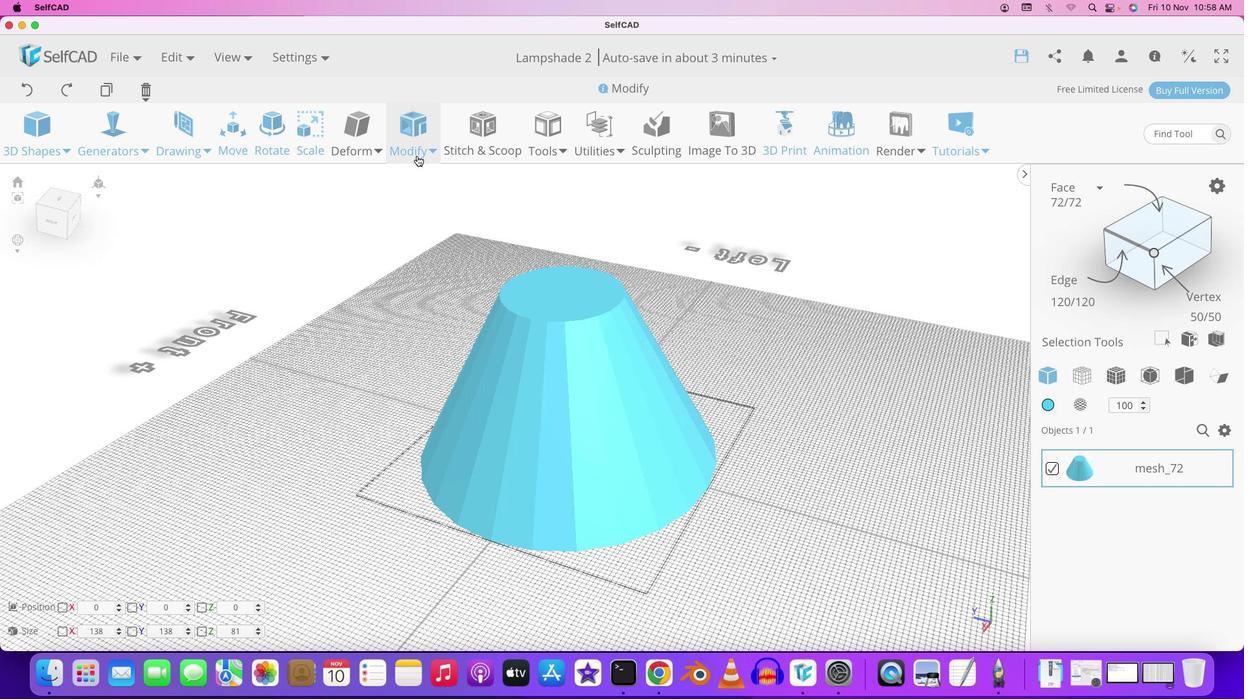 
Action: Mouse moved to (780, 333)
Screenshot: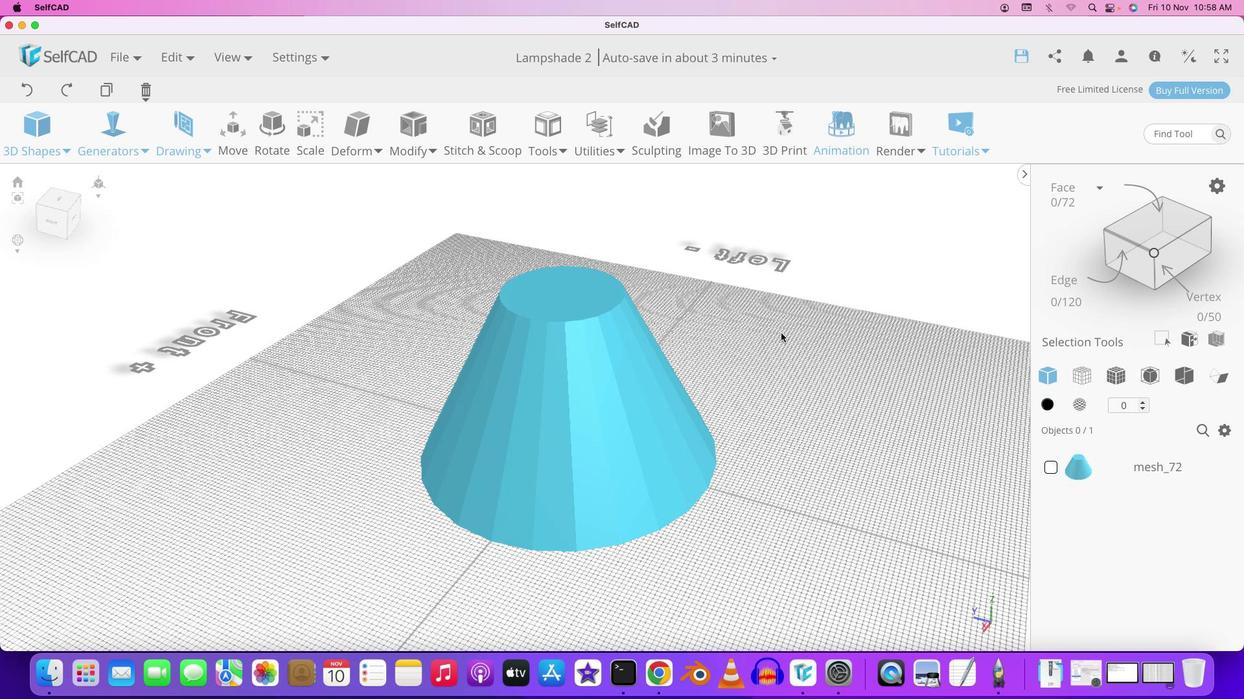 
Action: Mouse pressed left at (780, 333)
Screenshot: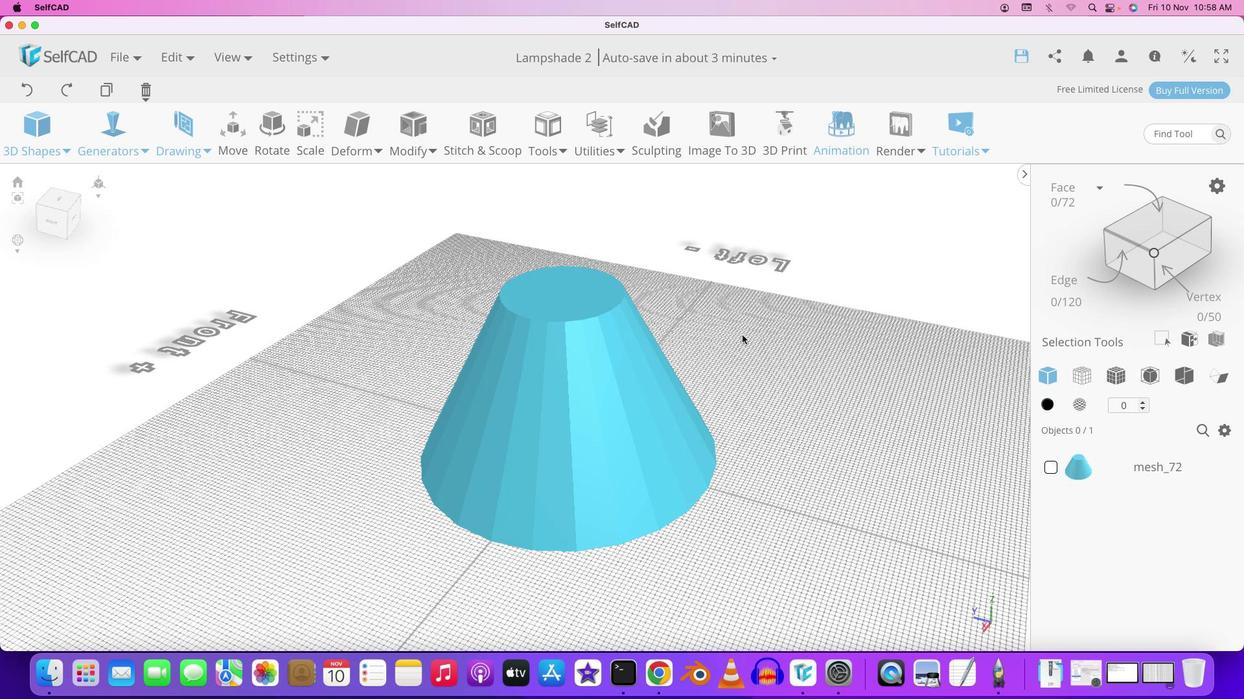 
Action: Mouse moved to (624, 354)
Screenshot: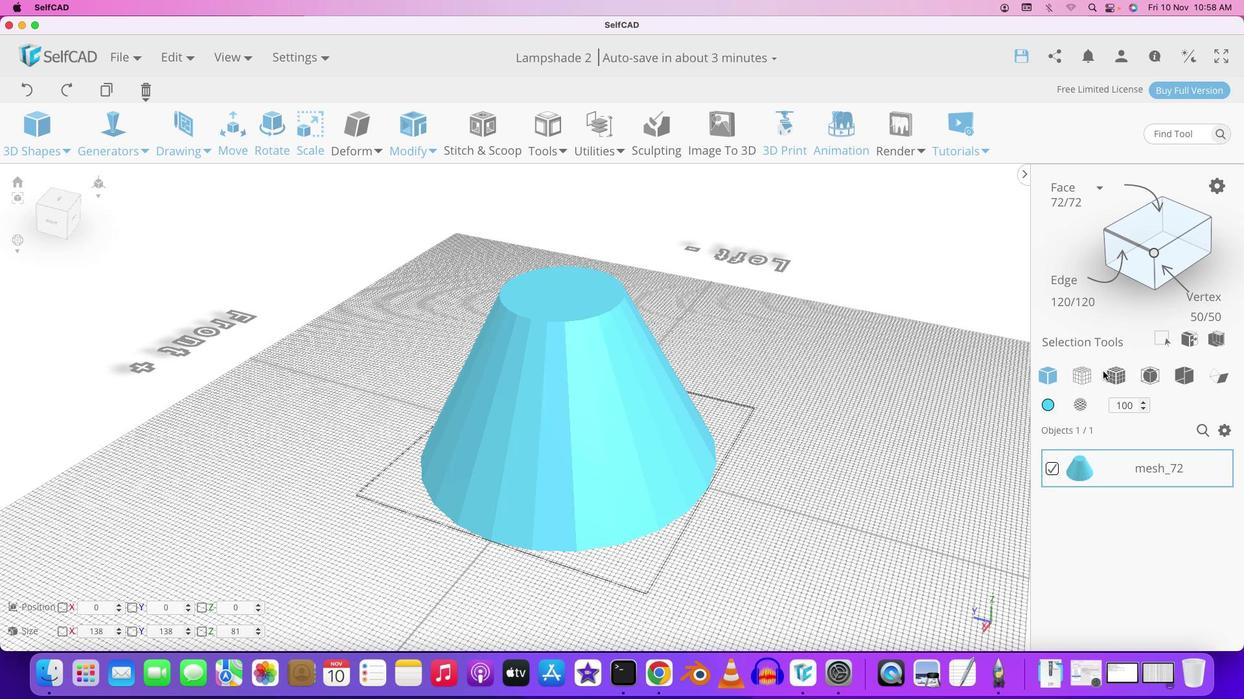 
Action: Mouse pressed left at (624, 354)
Screenshot: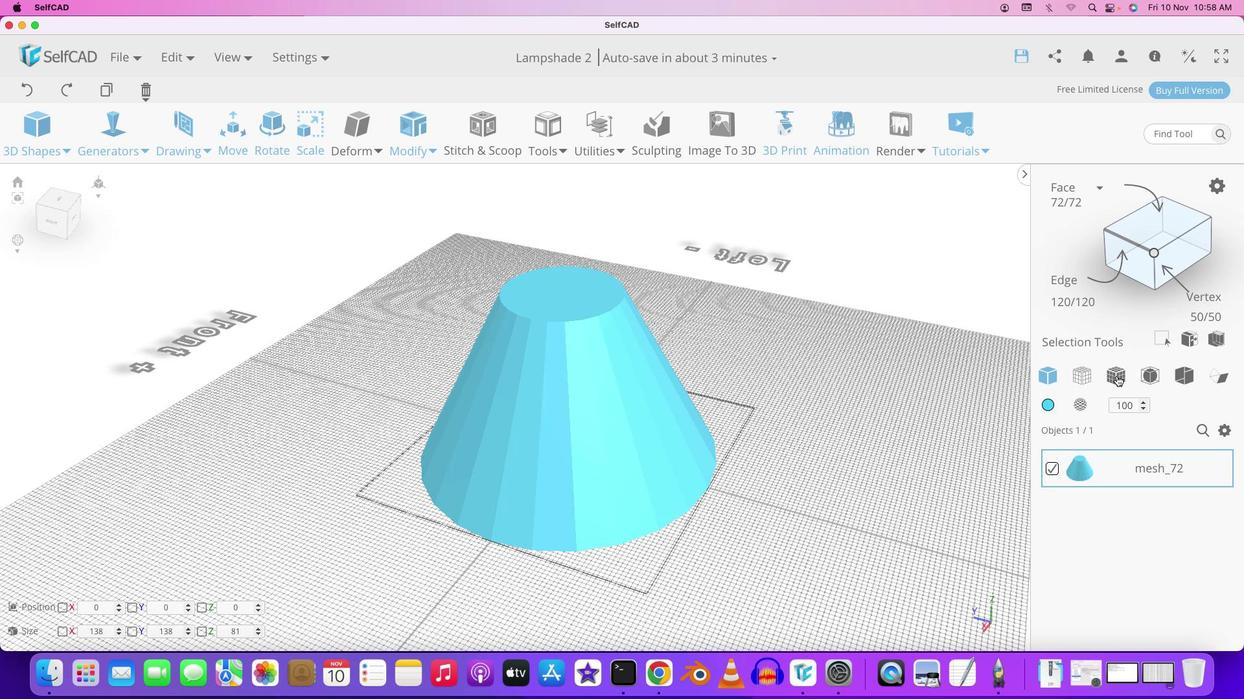
Action: Mouse moved to (1119, 376)
Screenshot: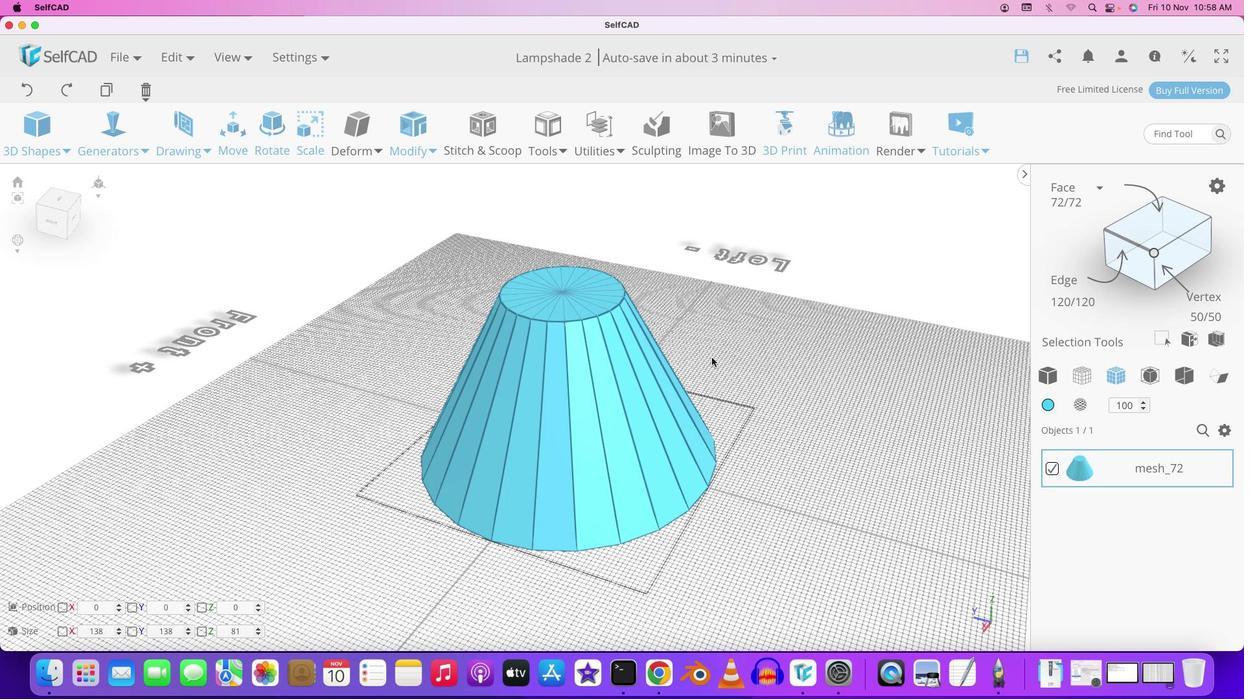 
Action: Mouse pressed left at (1119, 376)
Screenshot: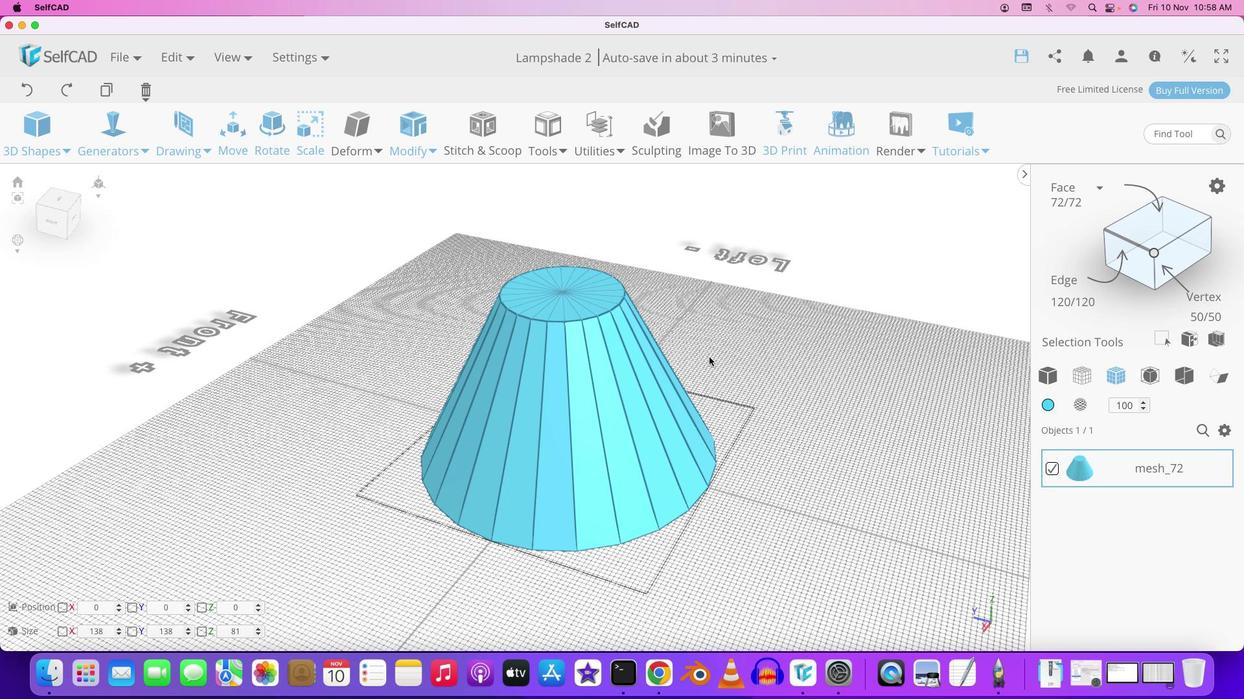 
Action: Mouse moved to (587, 307)
Screenshot: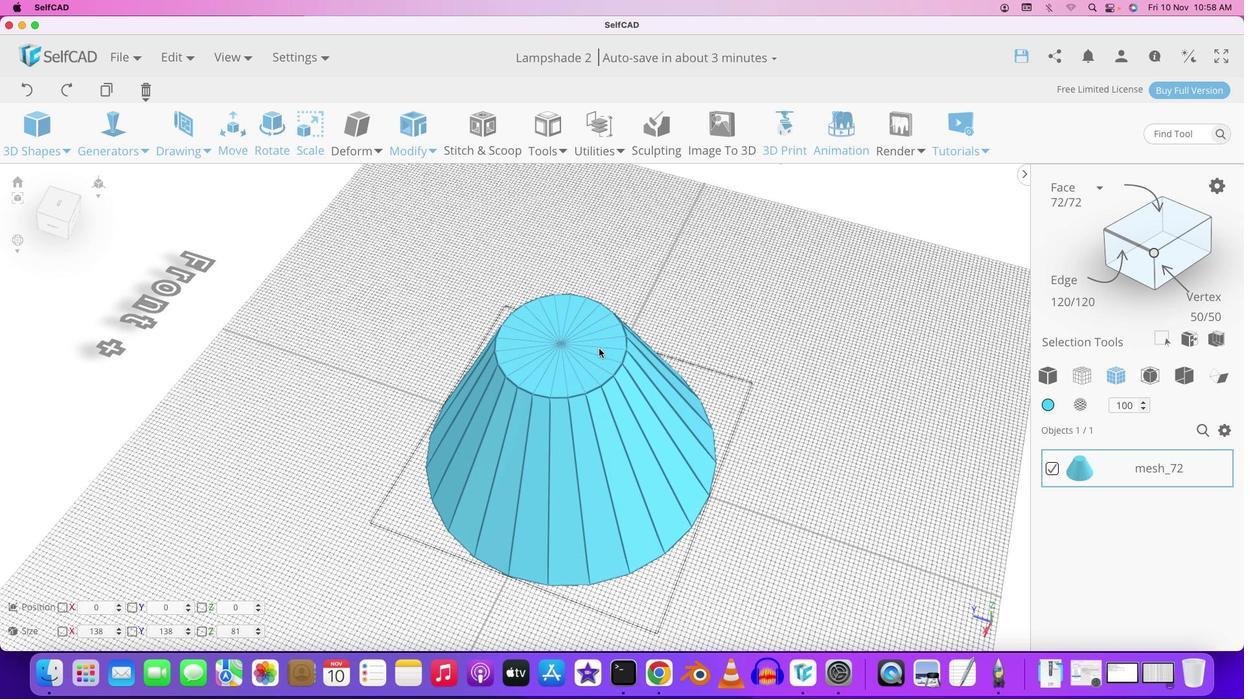 
Action: Mouse pressed left at (587, 307)
Screenshot: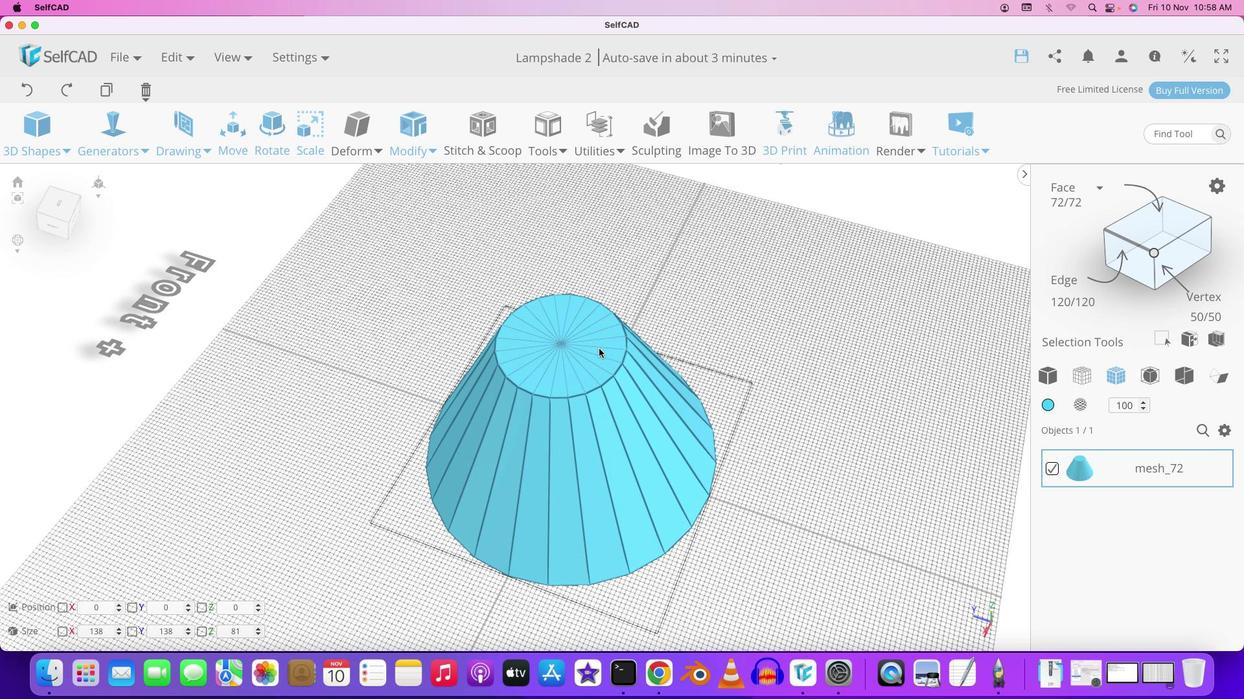 
Action: Mouse moved to (590, 347)
Screenshot: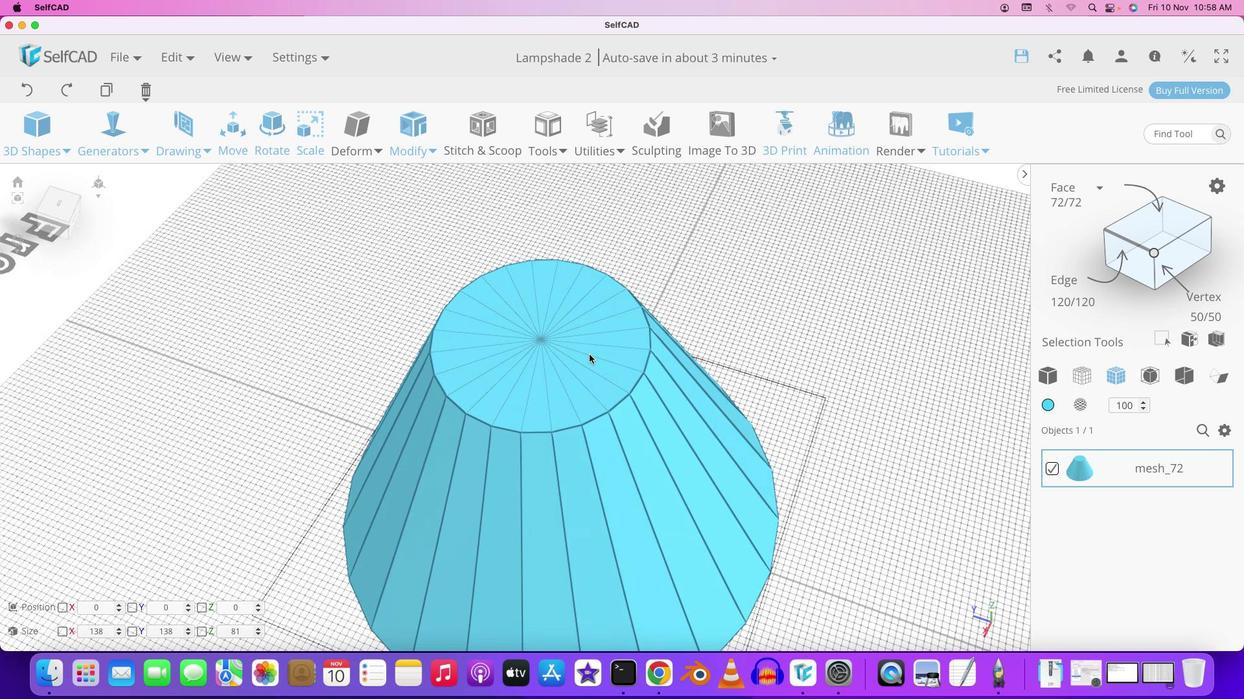 
Action: Mouse scrolled (590, 347) with delta (0, 0)
Screenshot: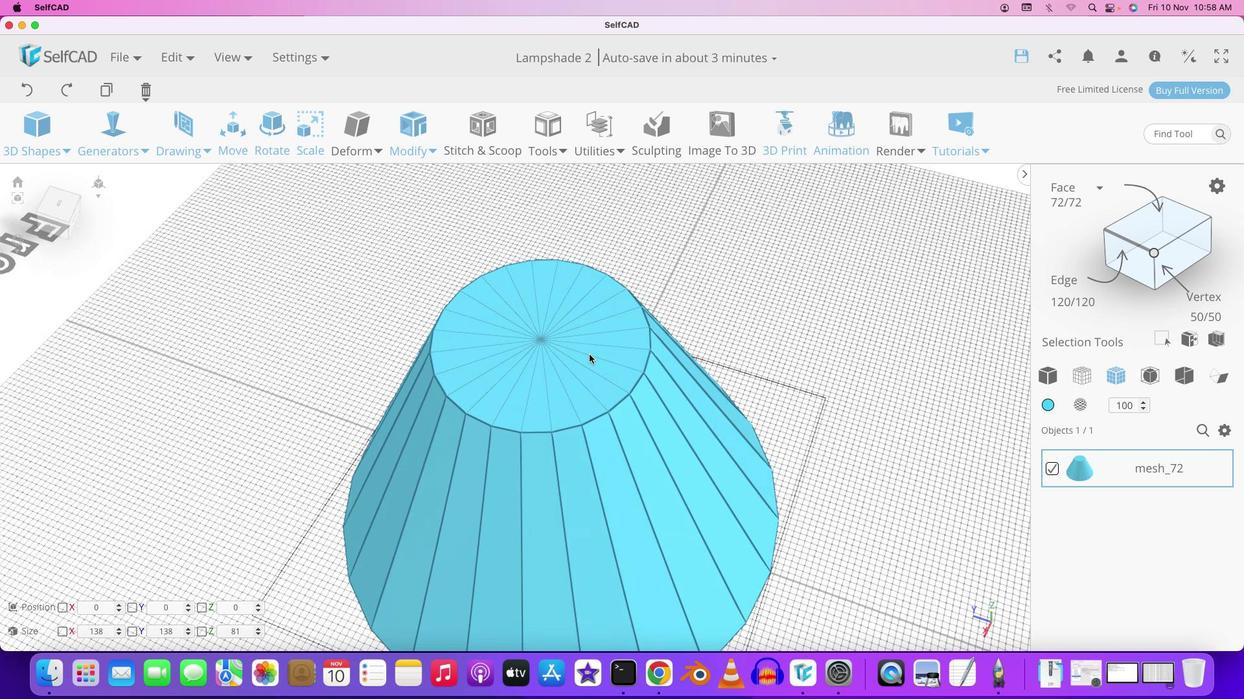 
Action: Mouse moved to (590, 348)
Screenshot: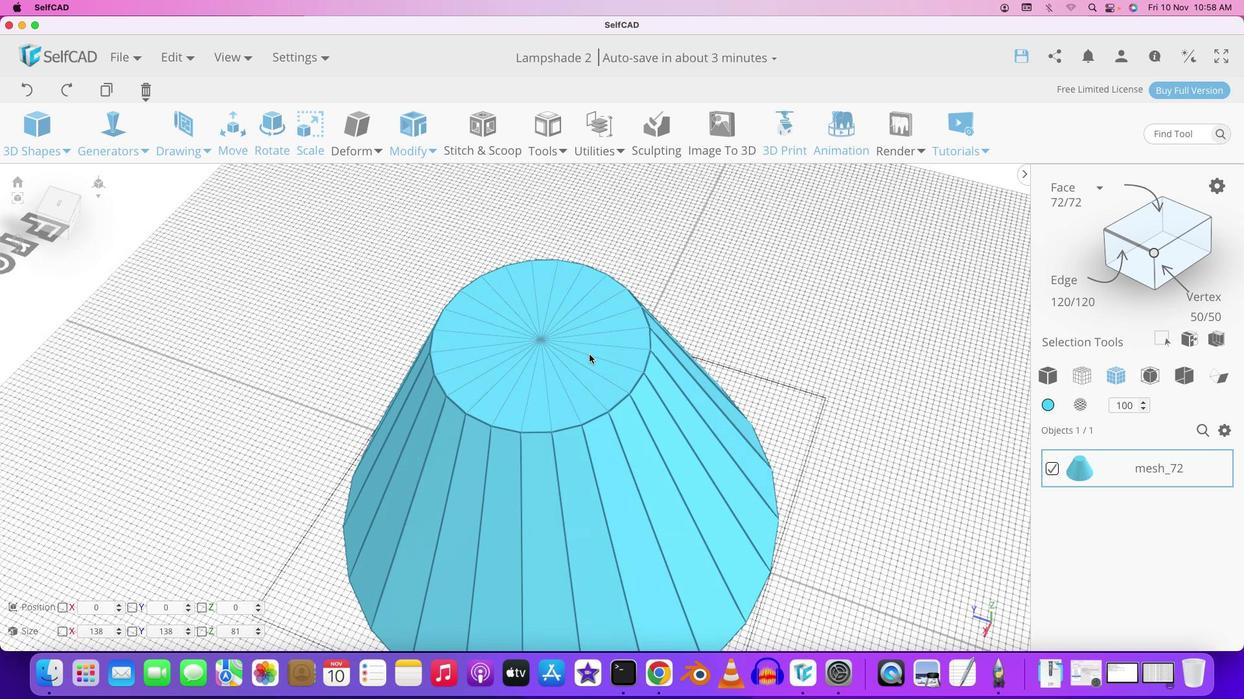 
Action: Mouse scrolled (590, 348) with delta (0, 0)
Screenshot: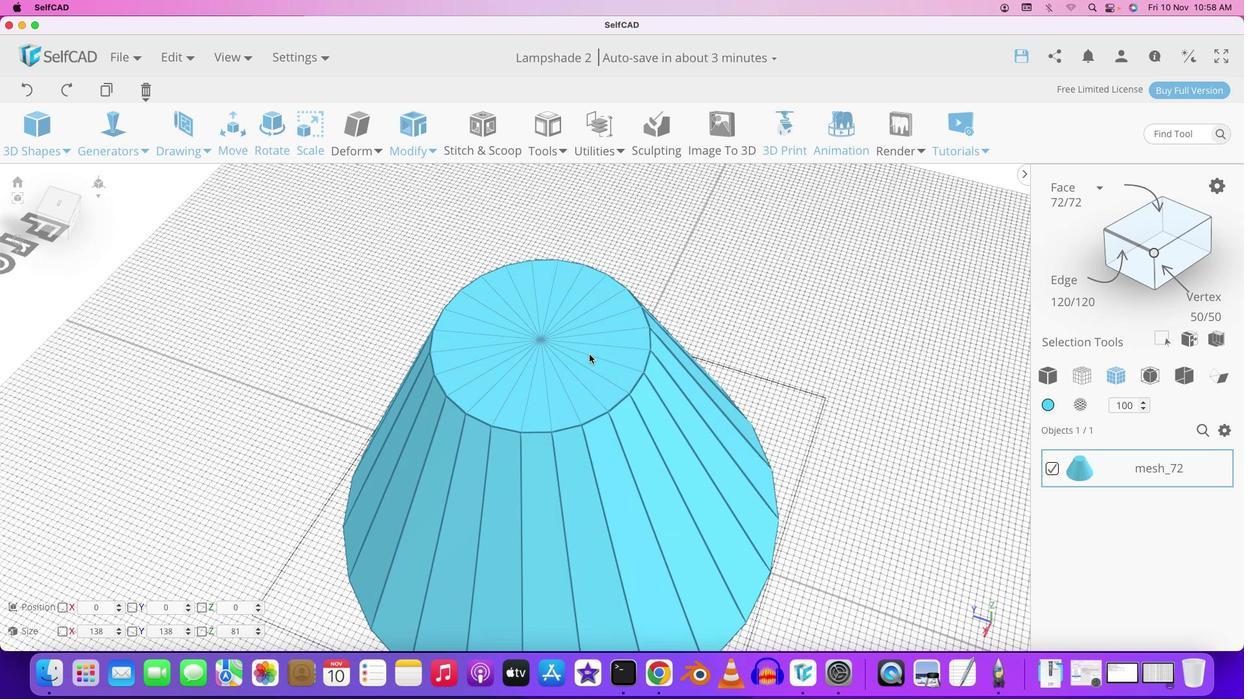 
Action: Mouse moved to (590, 349)
Screenshot: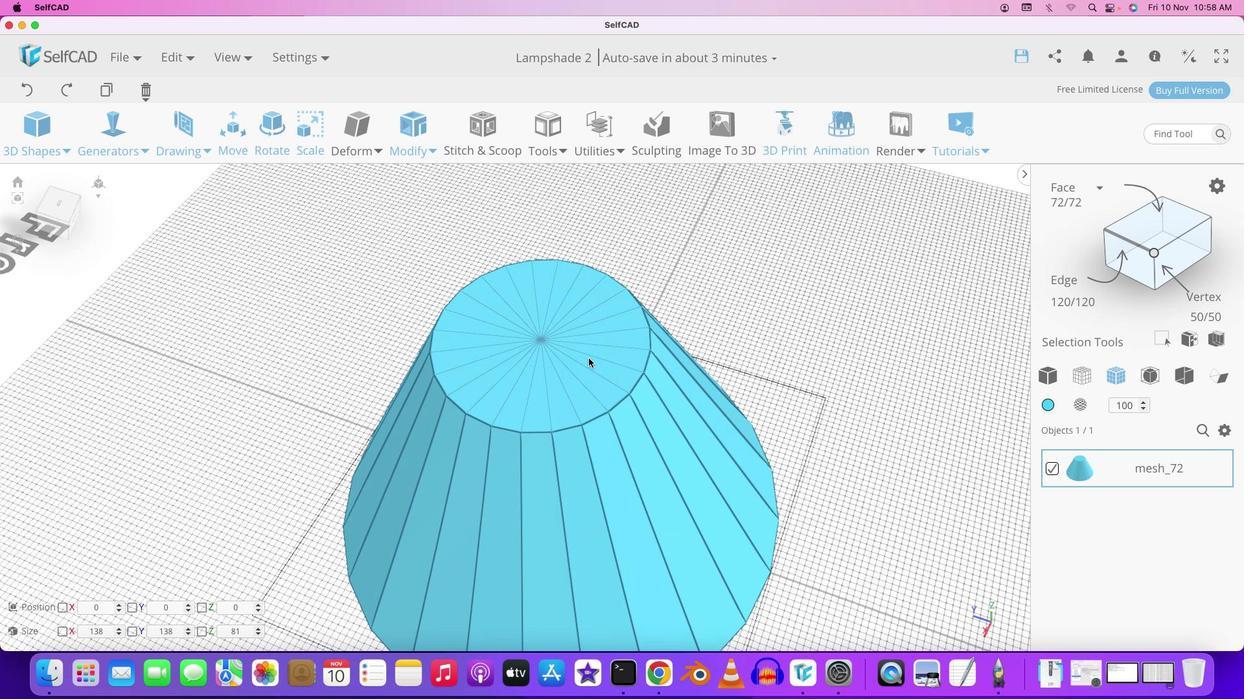 
Action: Mouse scrolled (590, 349) with delta (0, 1)
Screenshot: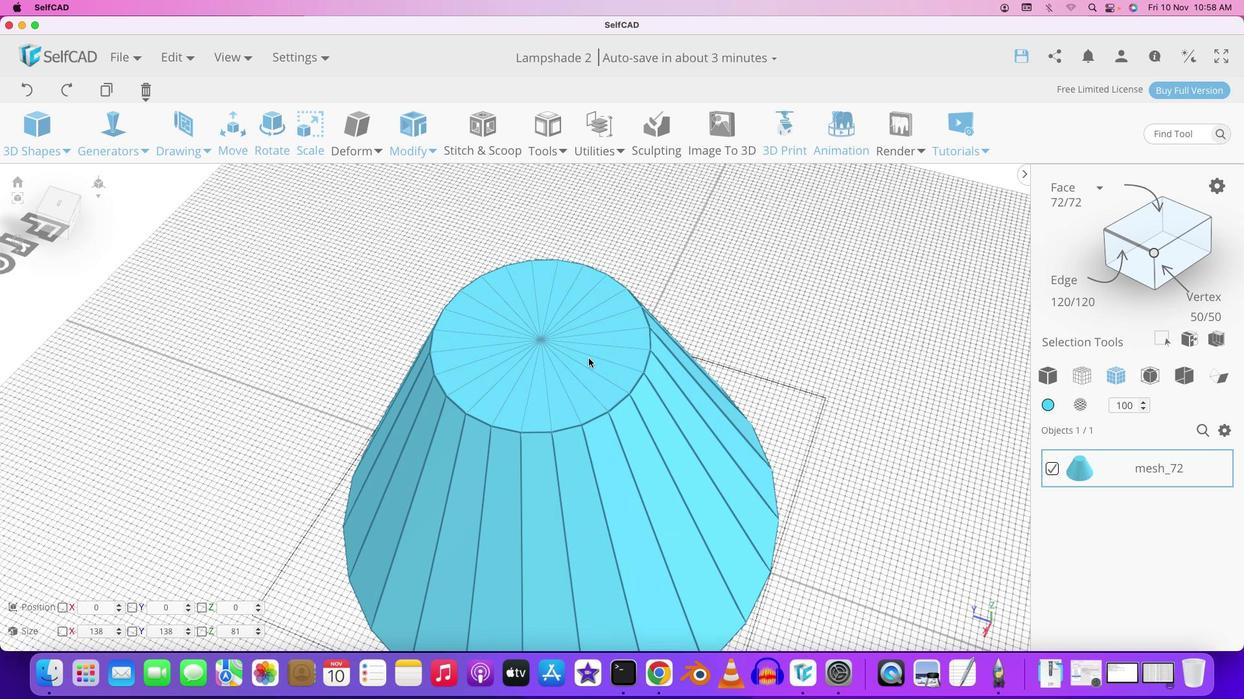 
Action: Mouse moved to (590, 350)
Screenshot: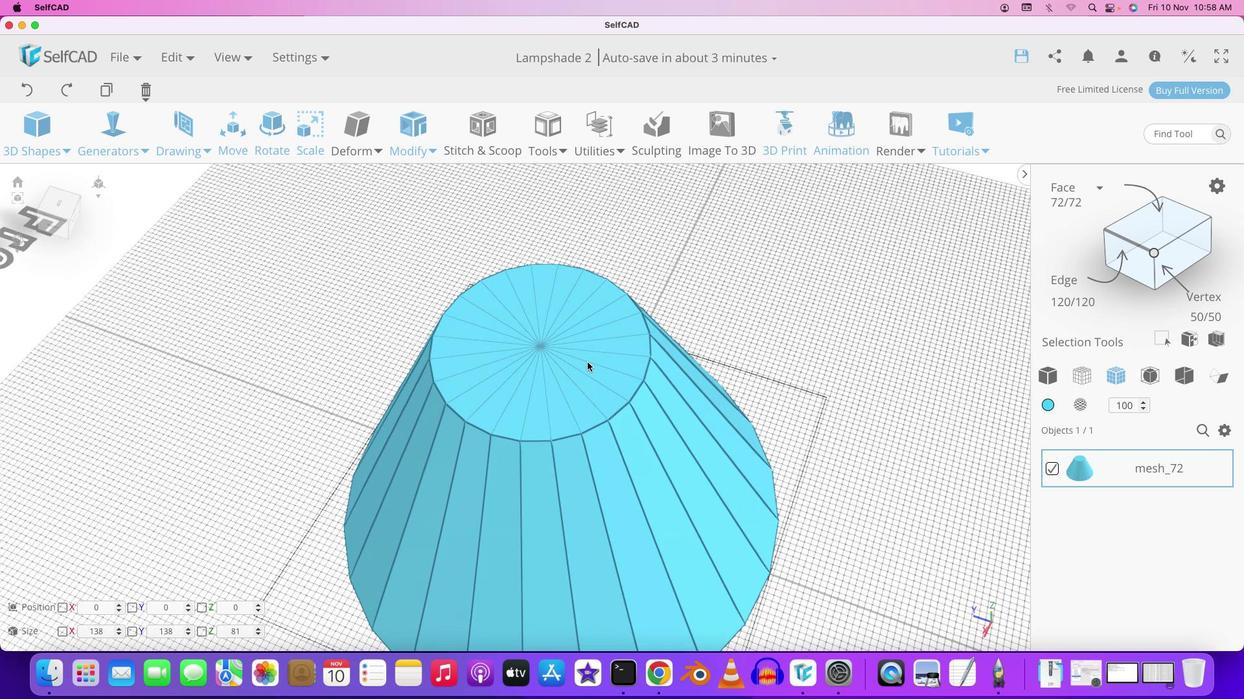 
Action: Mouse scrolled (590, 350) with delta (0, 0)
Screenshot: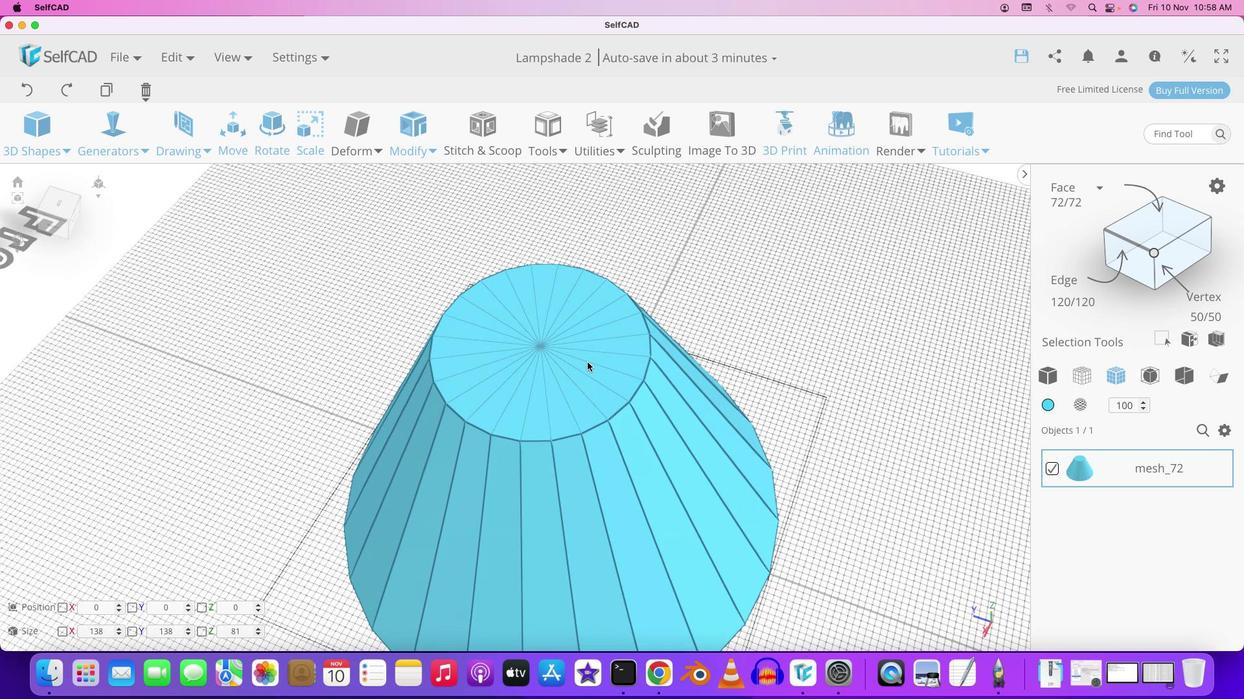 
Action: Mouse moved to (591, 353)
Screenshot: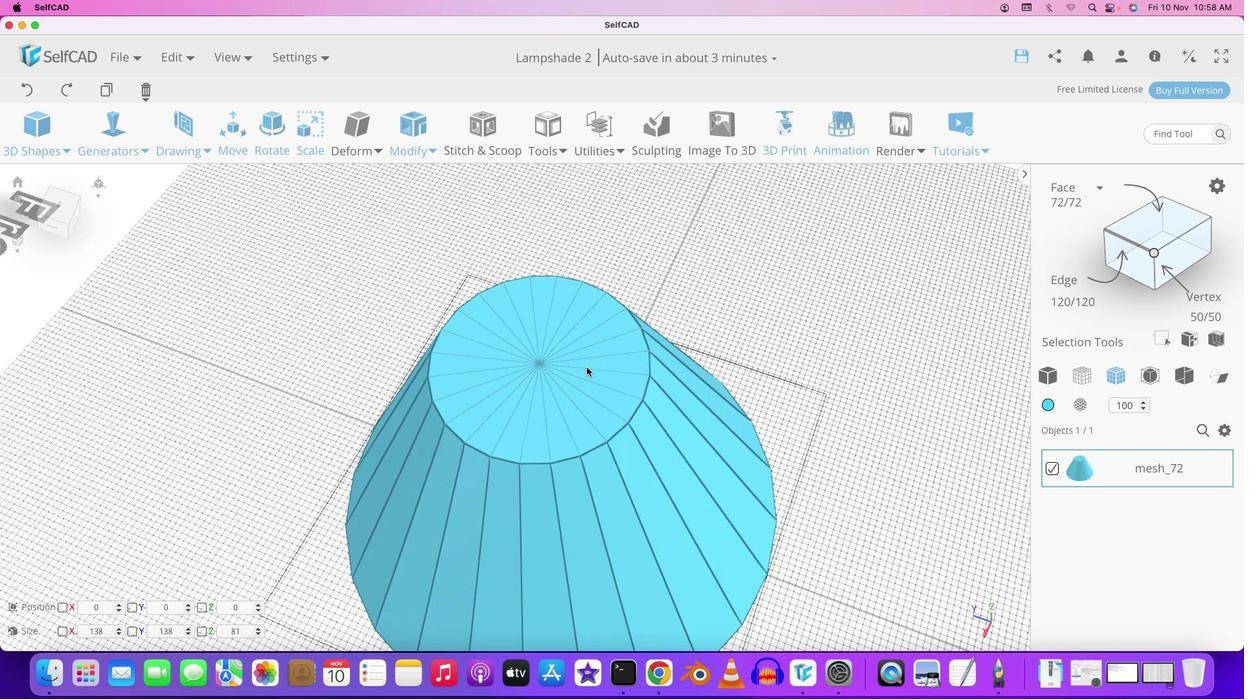 
Action: Mouse scrolled (591, 353) with delta (0, 0)
Screenshot: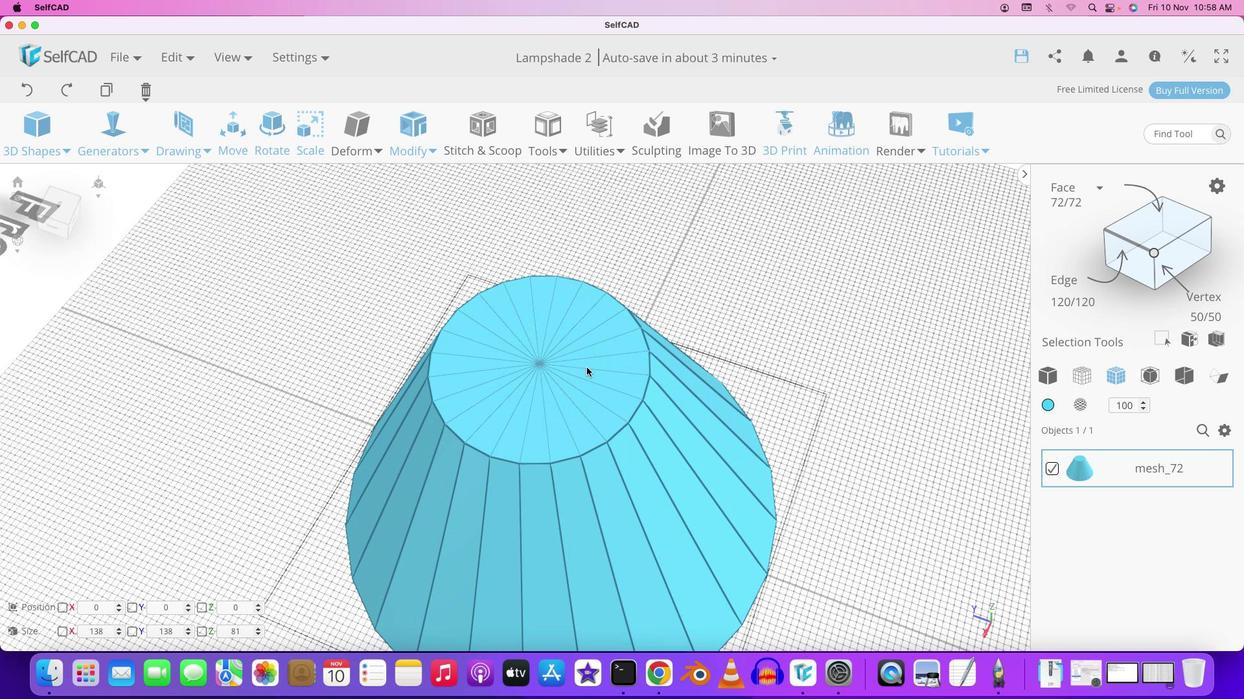 
Action: Mouse scrolled (591, 353) with delta (0, 0)
Screenshot: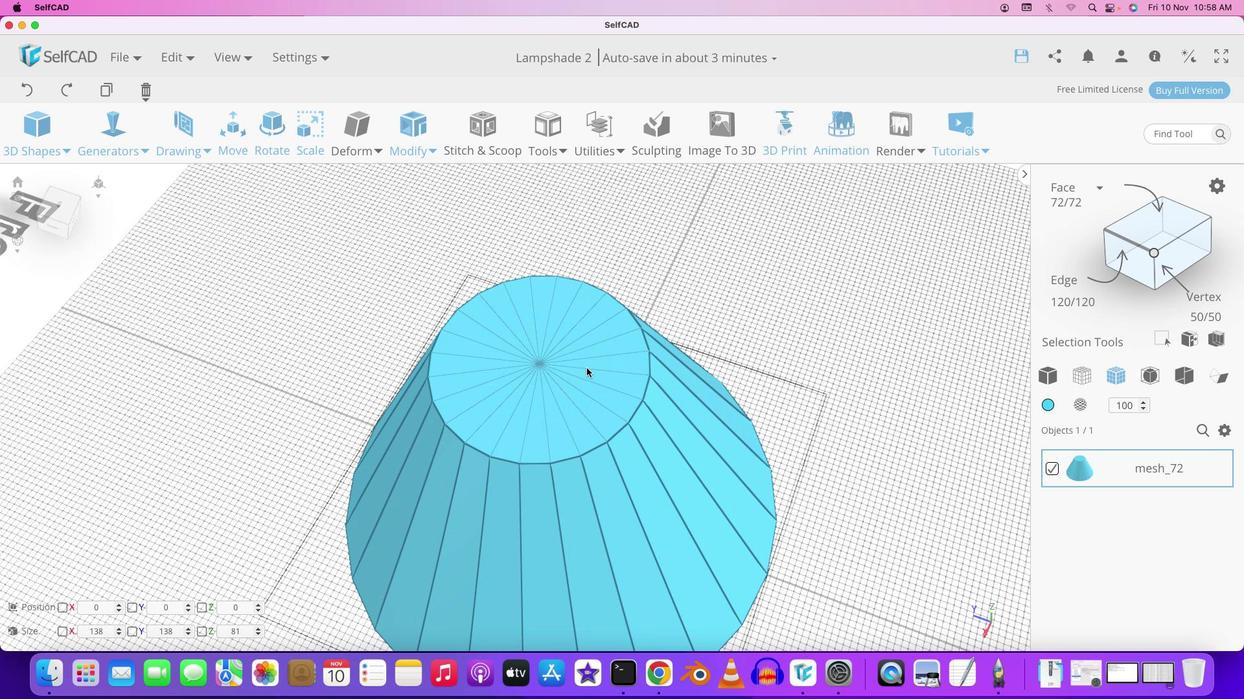 
Action: Mouse moved to (587, 360)
Screenshot: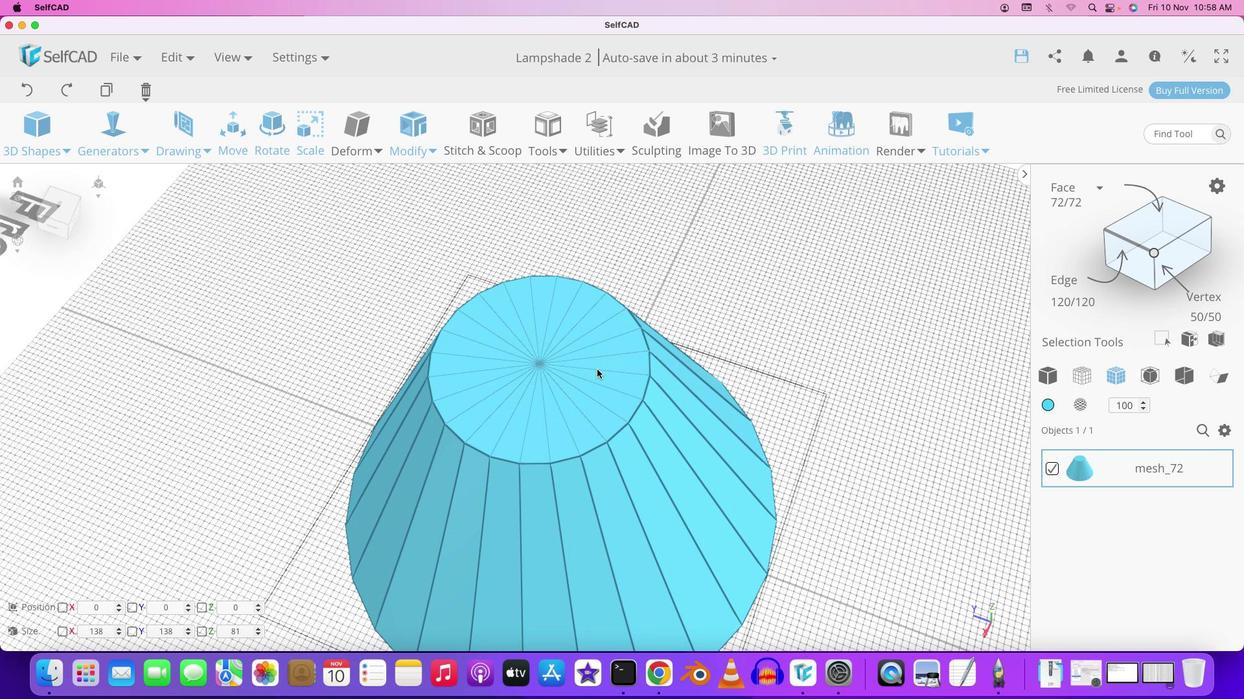 
Action: Mouse pressed left at (587, 360)
Screenshot: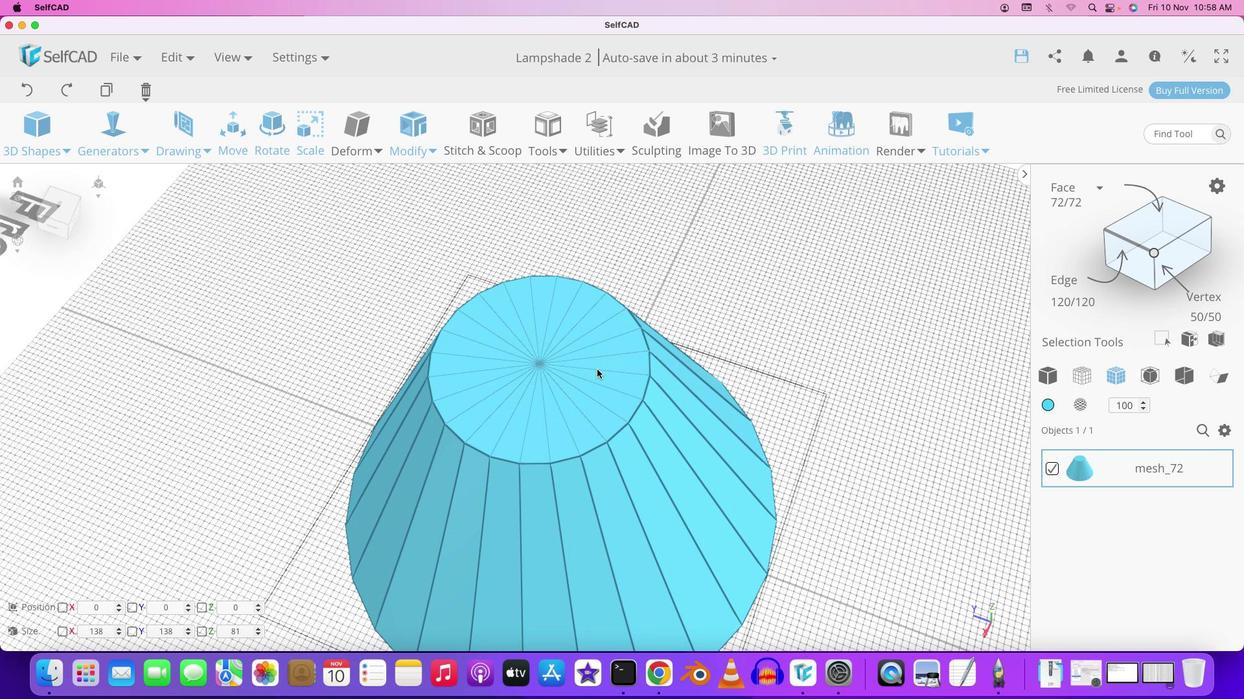 
Action: Mouse moved to (1065, 189)
Screenshot: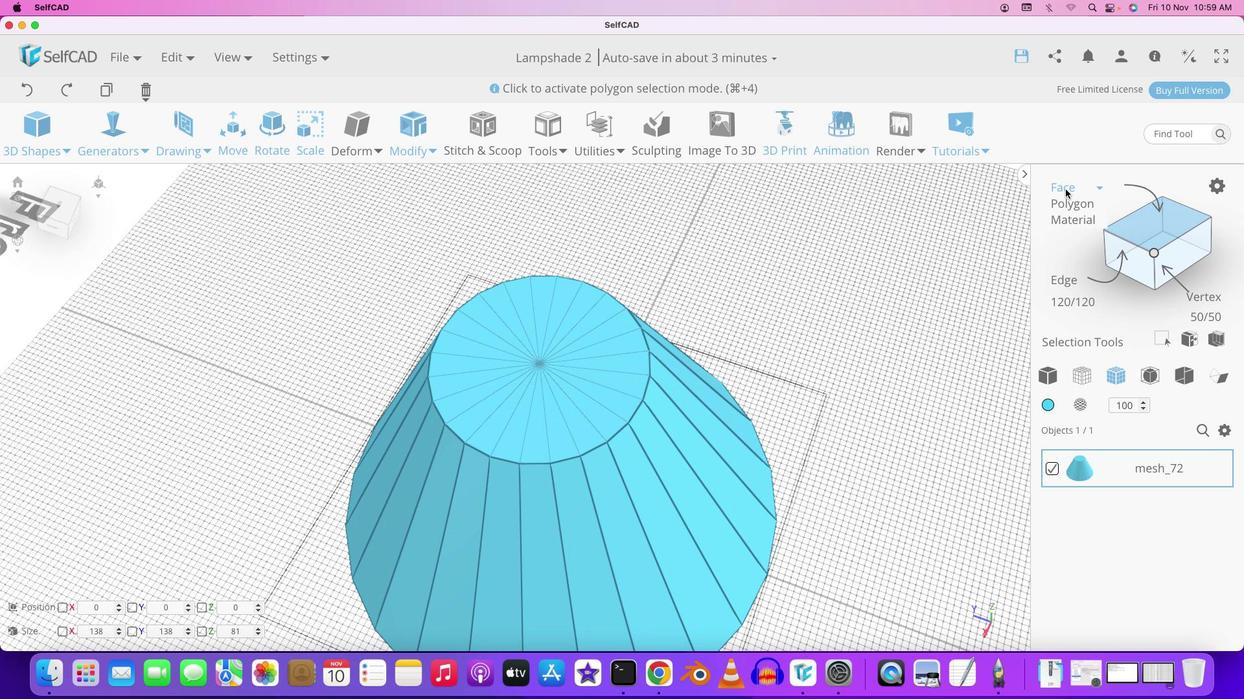 
Action: Mouse pressed left at (1065, 189)
Screenshot: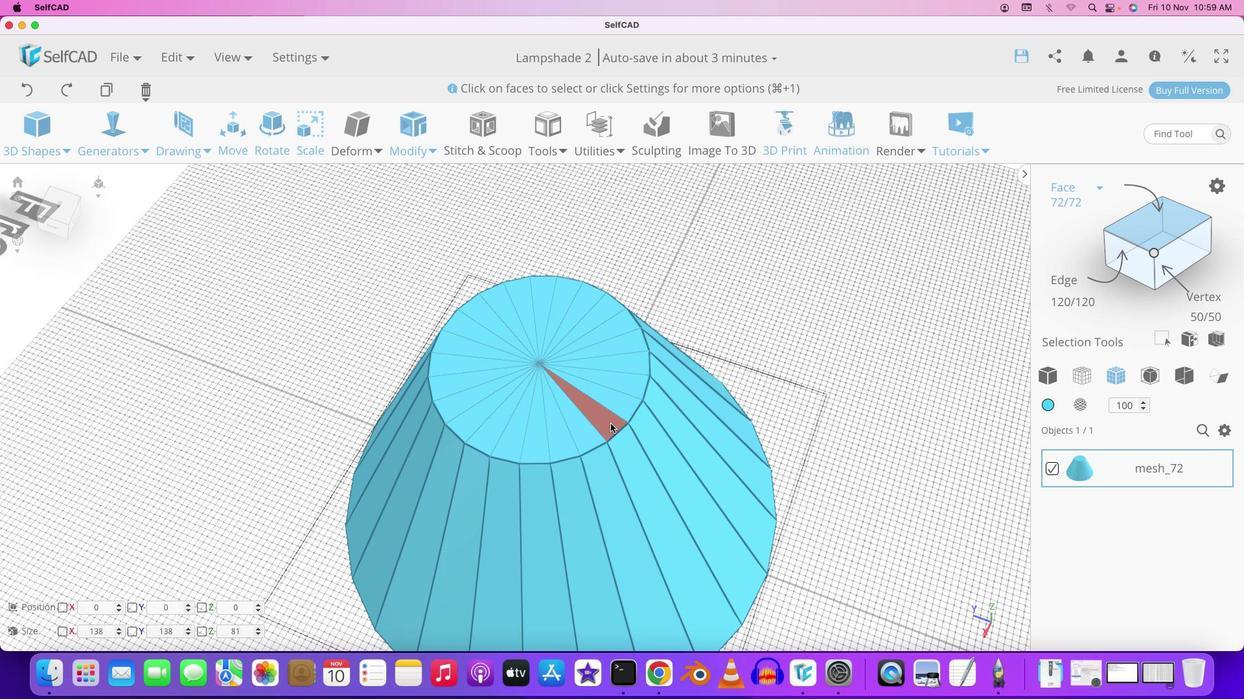 
Action: Mouse moved to (609, 424)
Screenshot: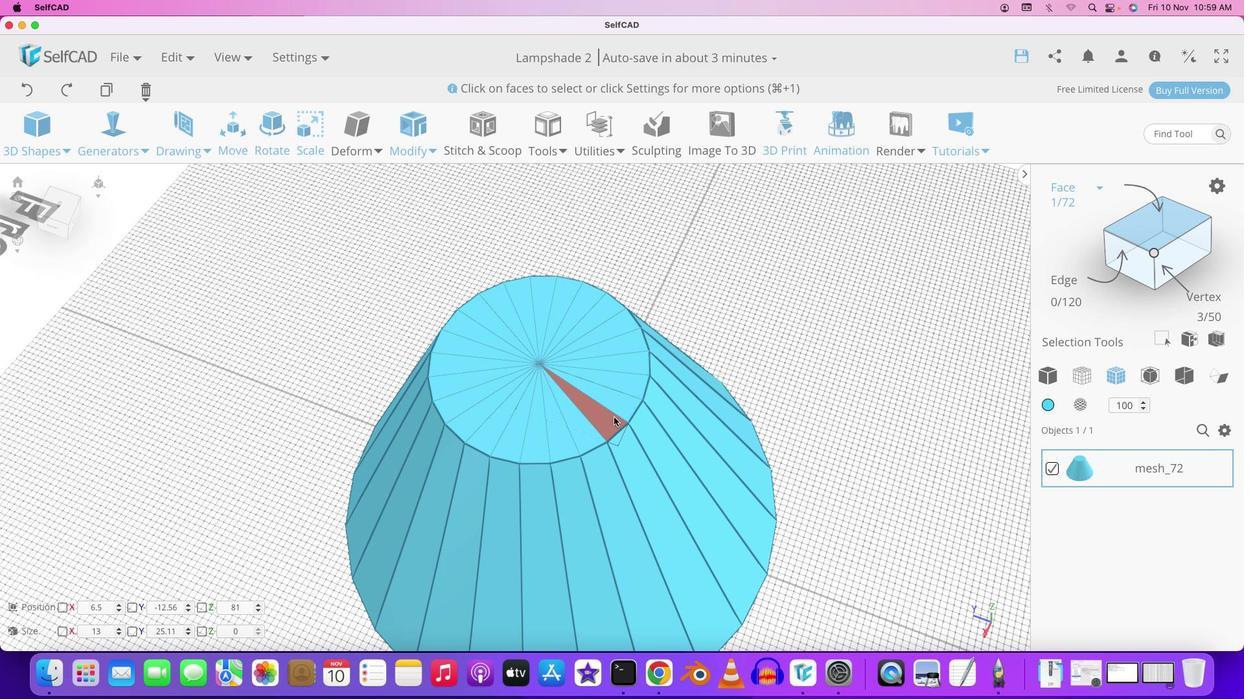 
Action: Mouse pressed left at (609, 424)
Screenshot: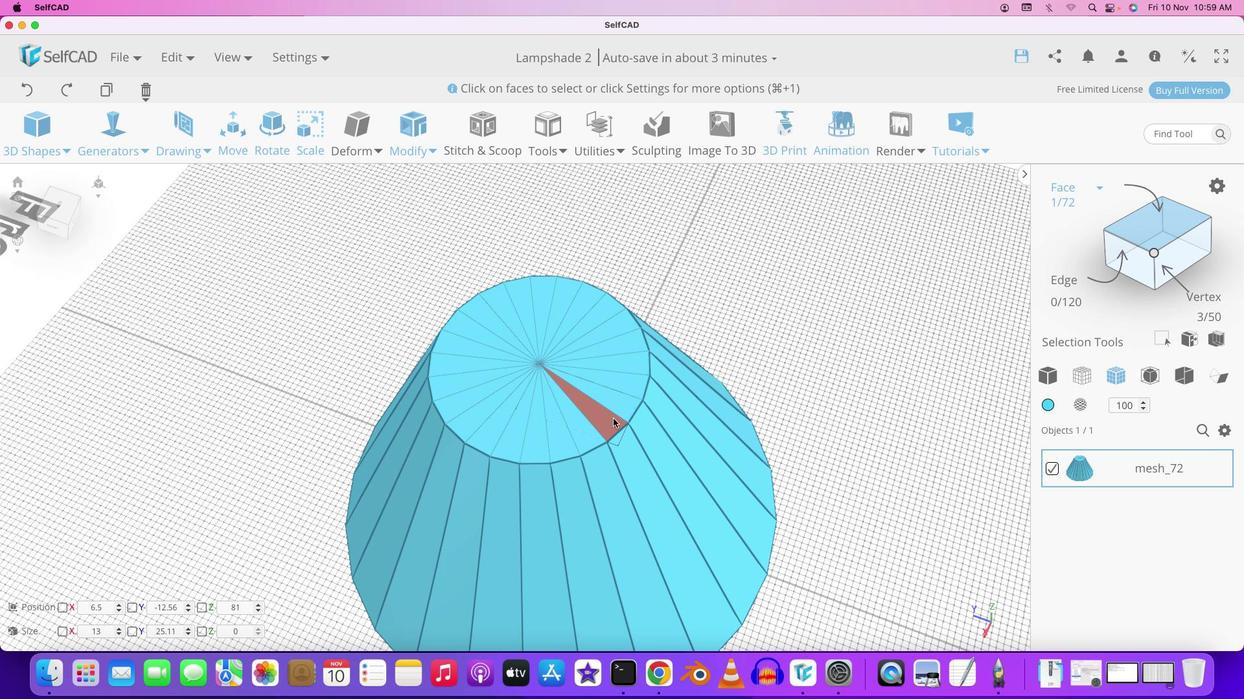 
Action: Mouse moved to (613, 419)
Screenshot: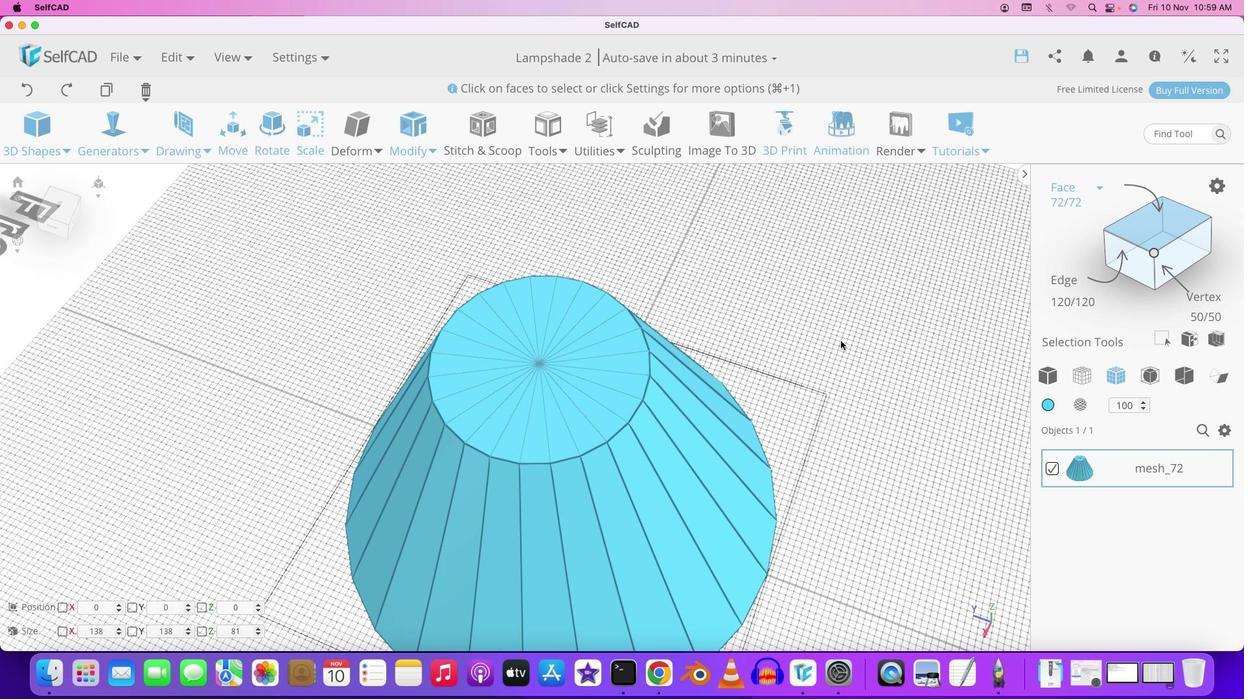
Action: Mouse pressed left at (613, 419)
Screenshot: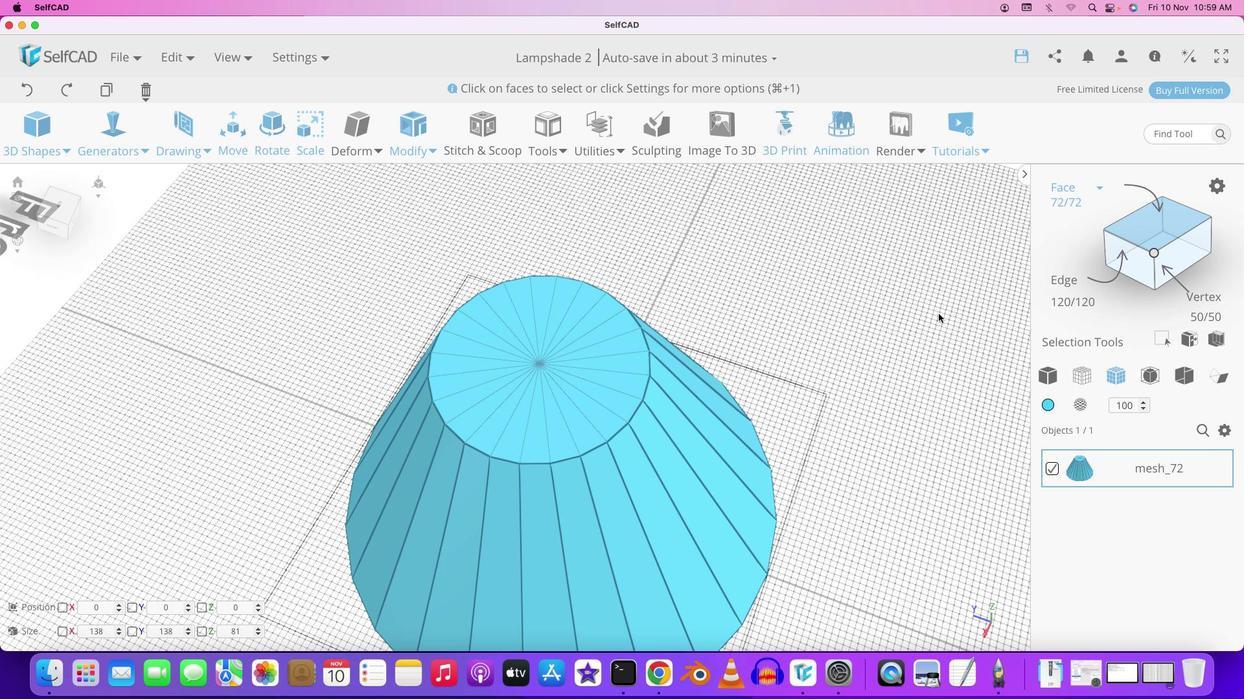 
Action: Mouse moved to (1058, 282)
Screenshot: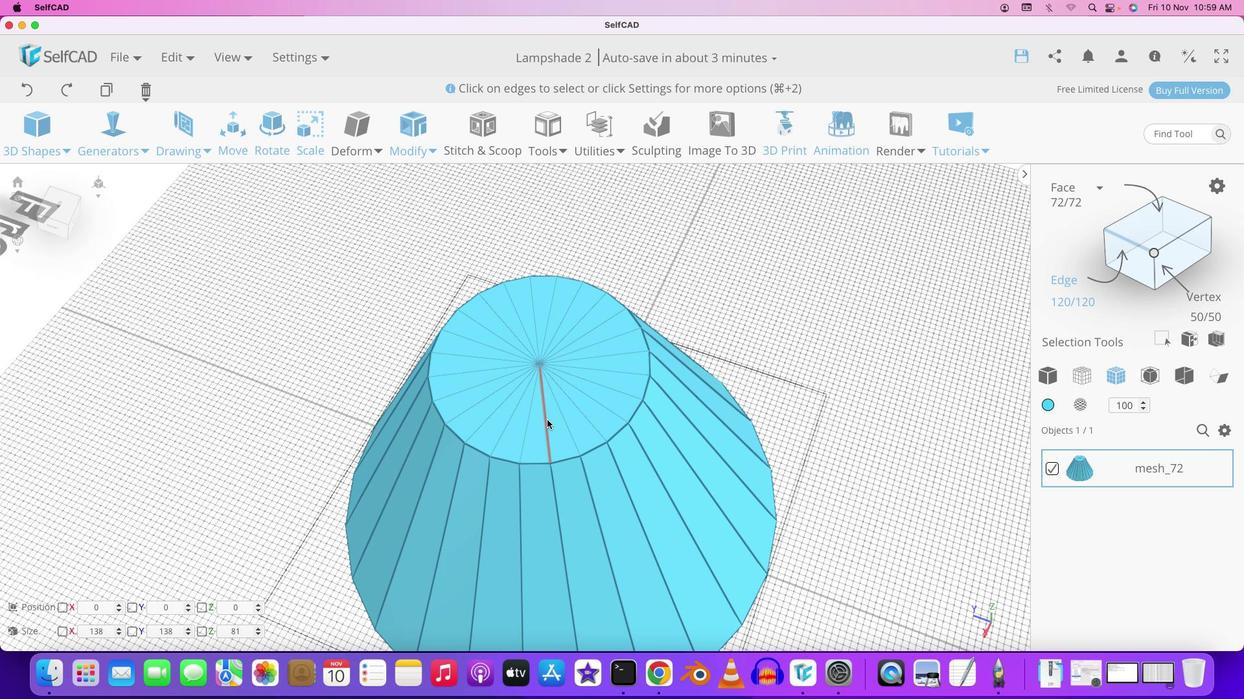 
Action: Mouse pressed left at (1058, 282)
Screenshot: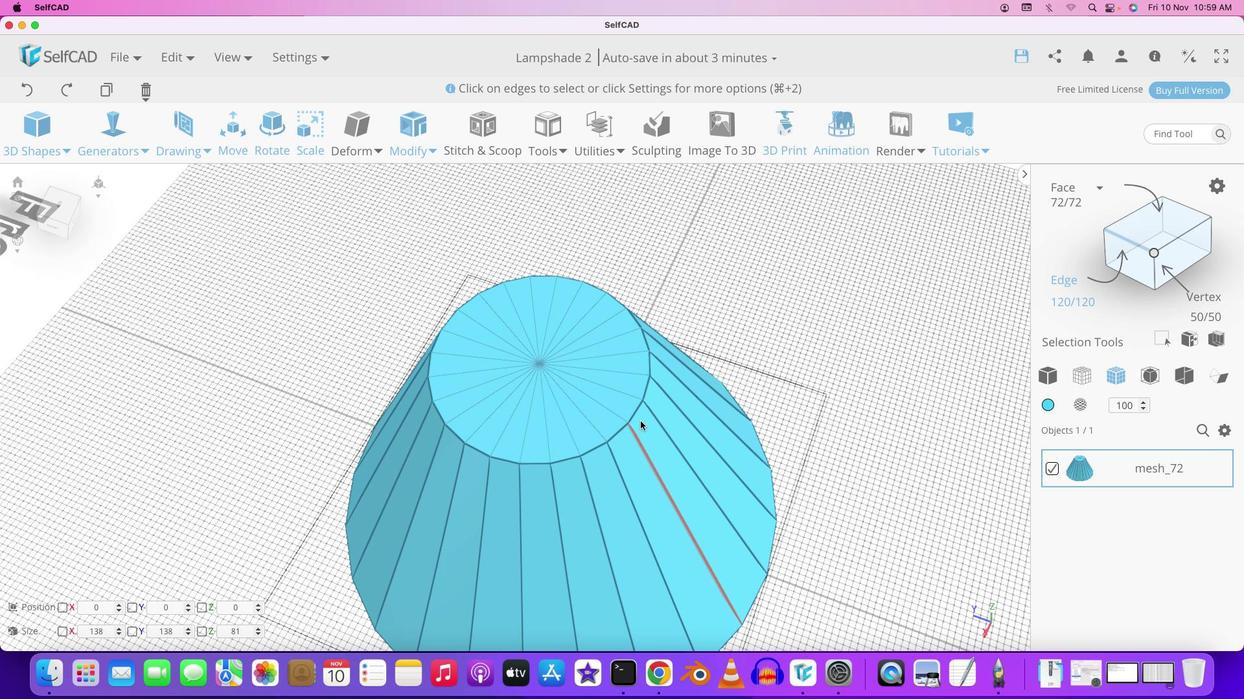 
Action: Mouse moved to (631, 412)
Screenshot: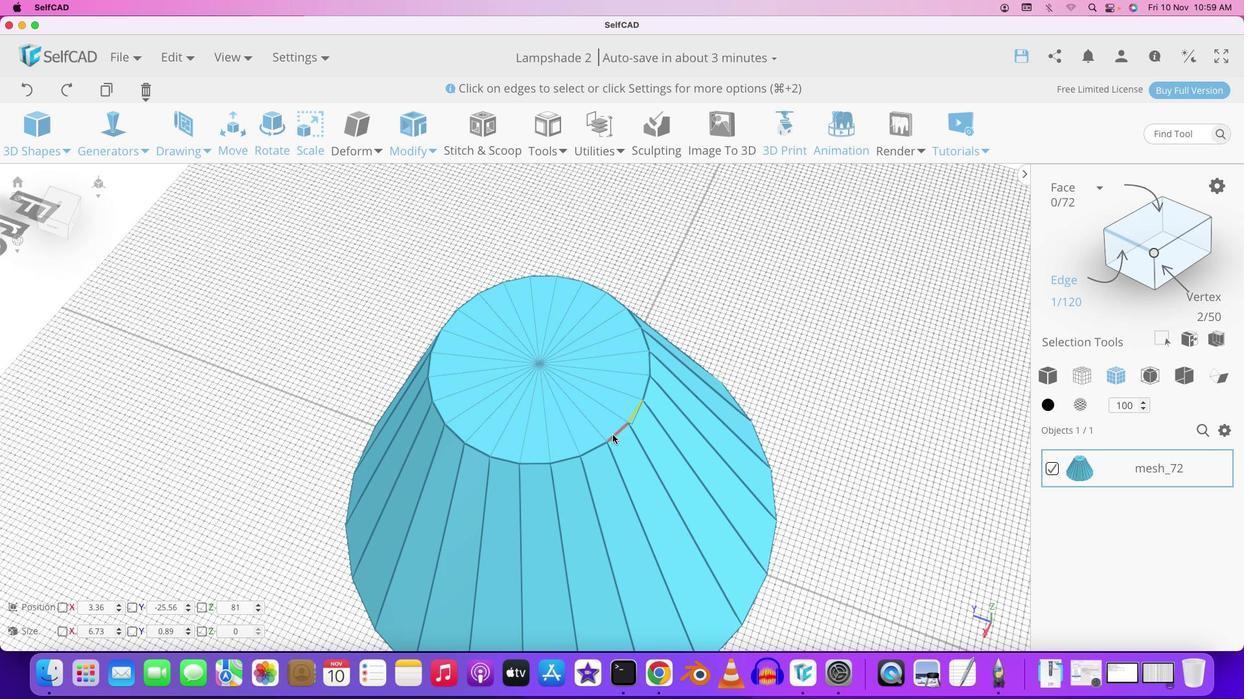 
Action: Mouse pressed left at (631, 412)
Screenshot: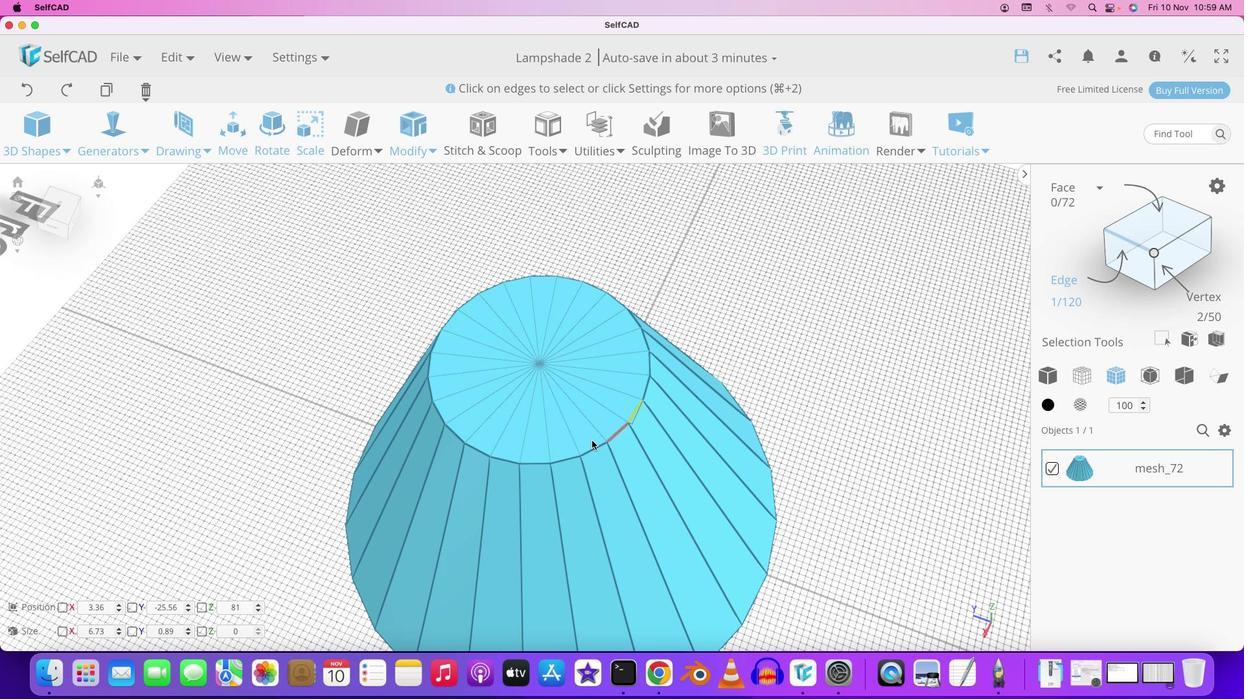 
Action: Mouse moved to (615, 433)
Screenshot: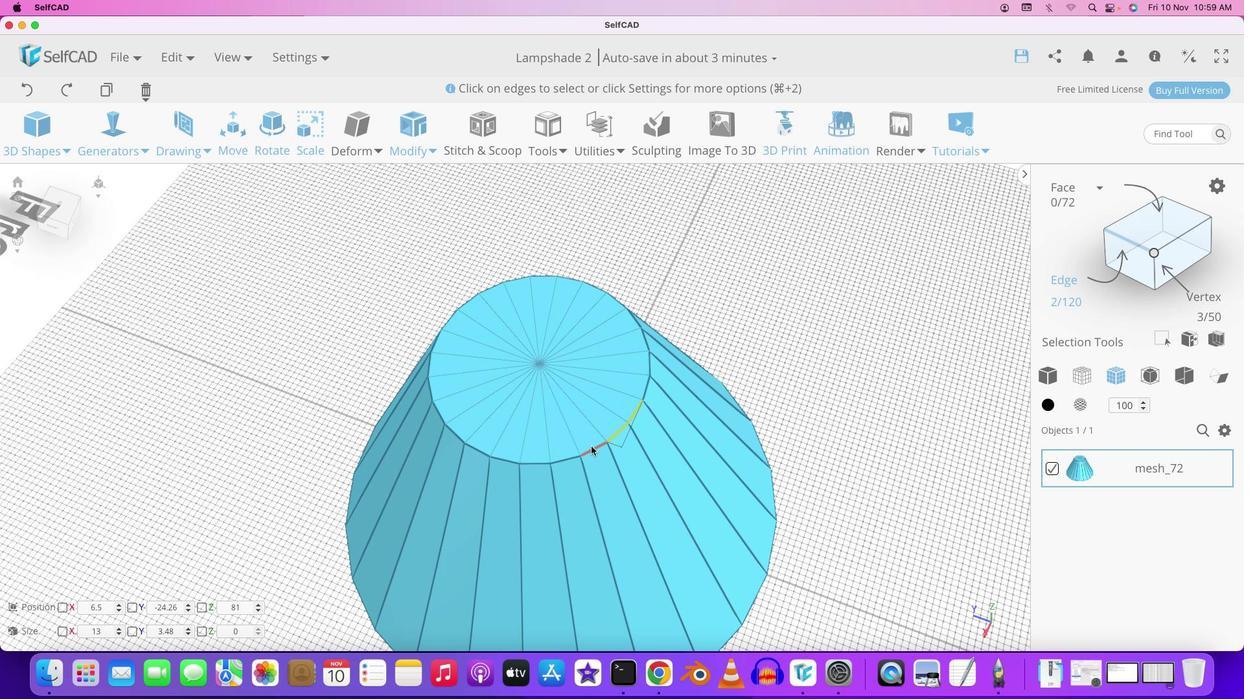 
Action: Mouse pressed left at (615, 433)
Screenshot: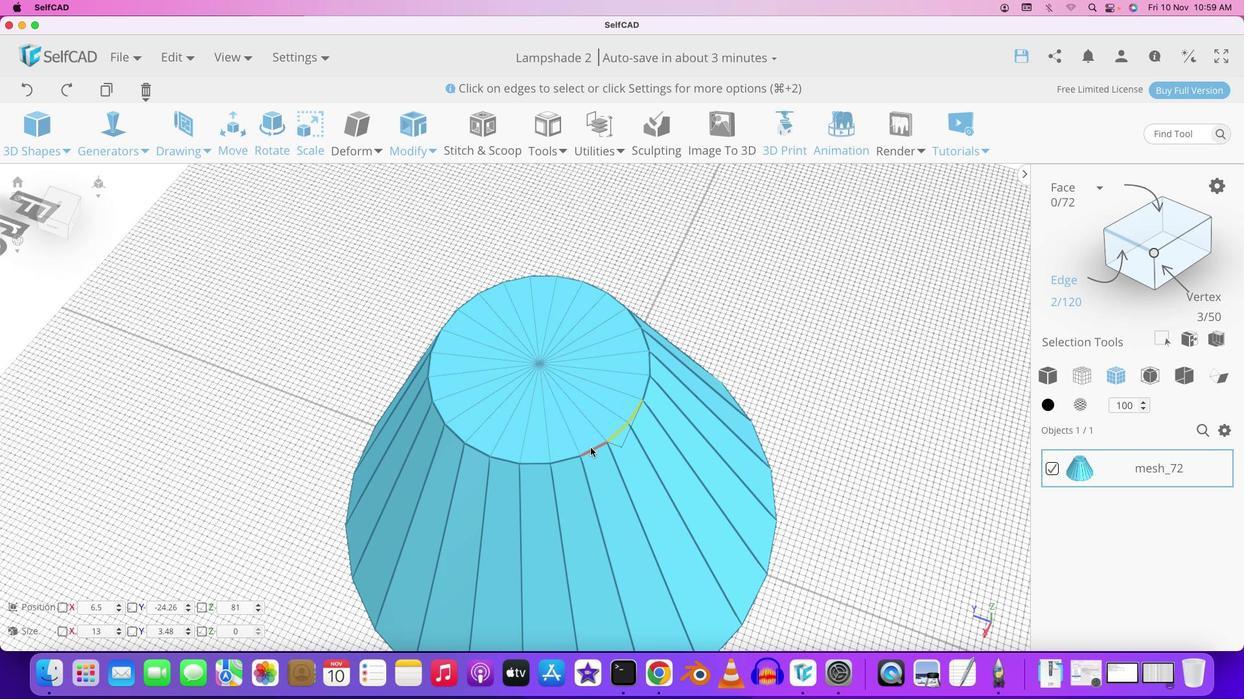 
Action: Mouse moved to (590, 447)
Screenshot: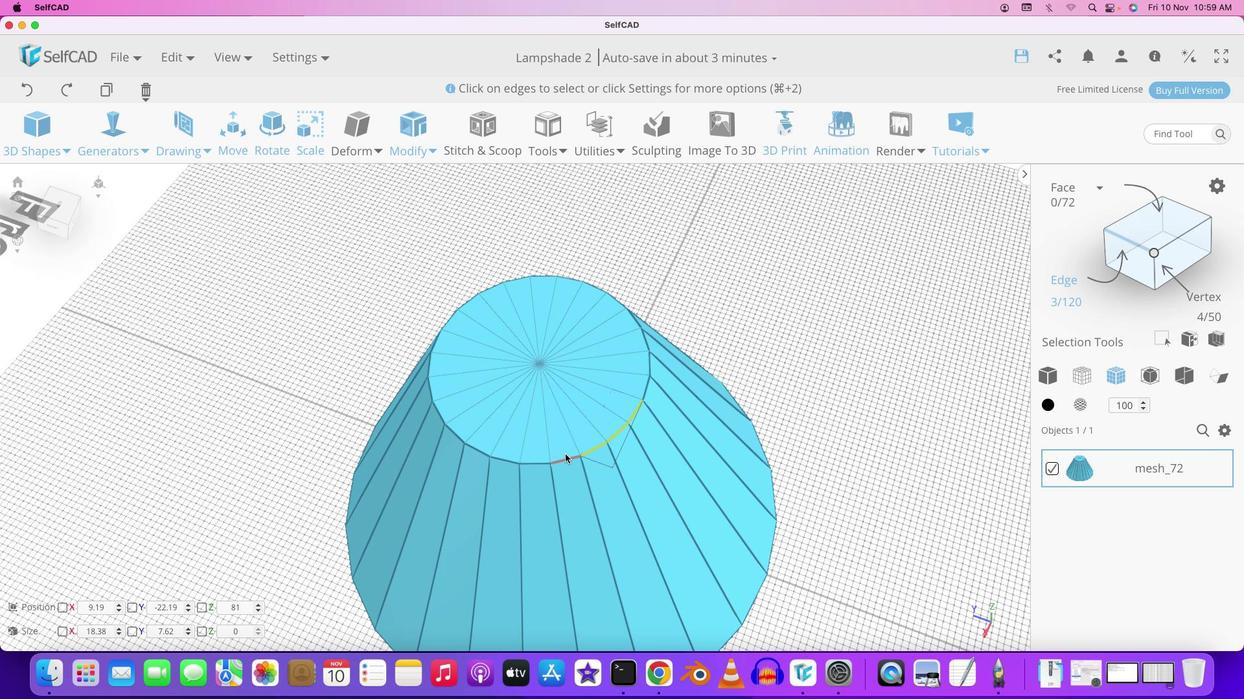 
Action: Mouse pressed left at (590, 447)
Screenshot: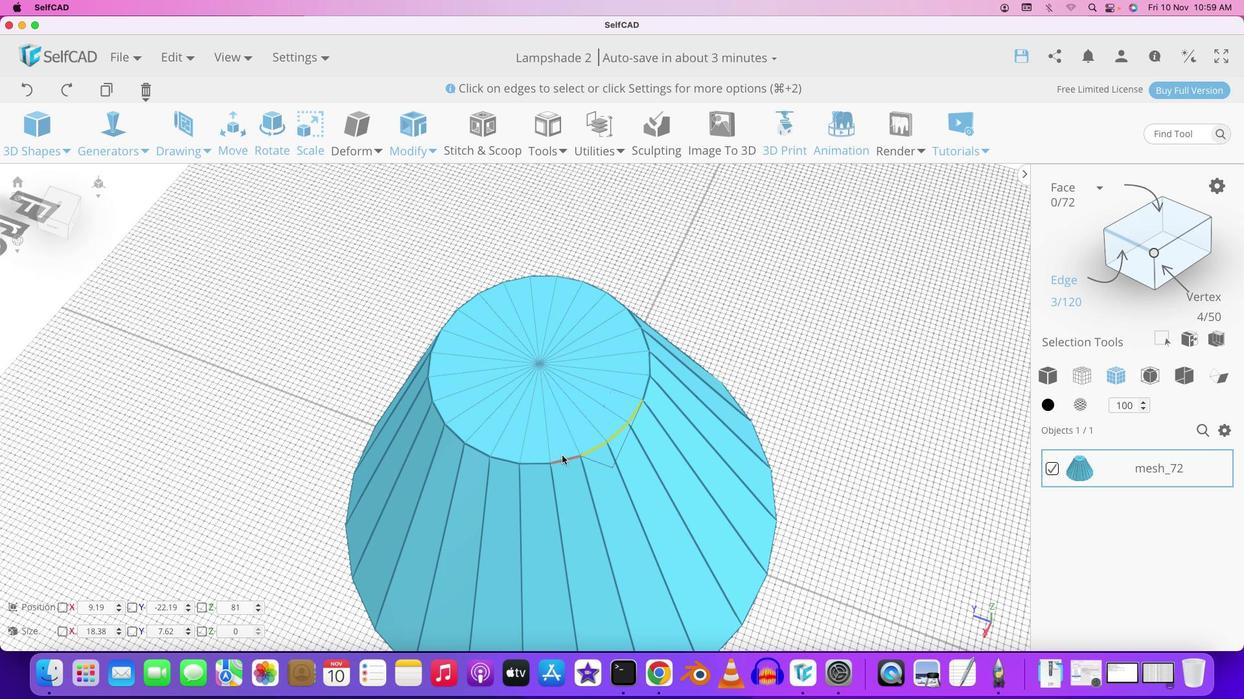 
Action: Mouse moved to (565, 454)
Screenshot: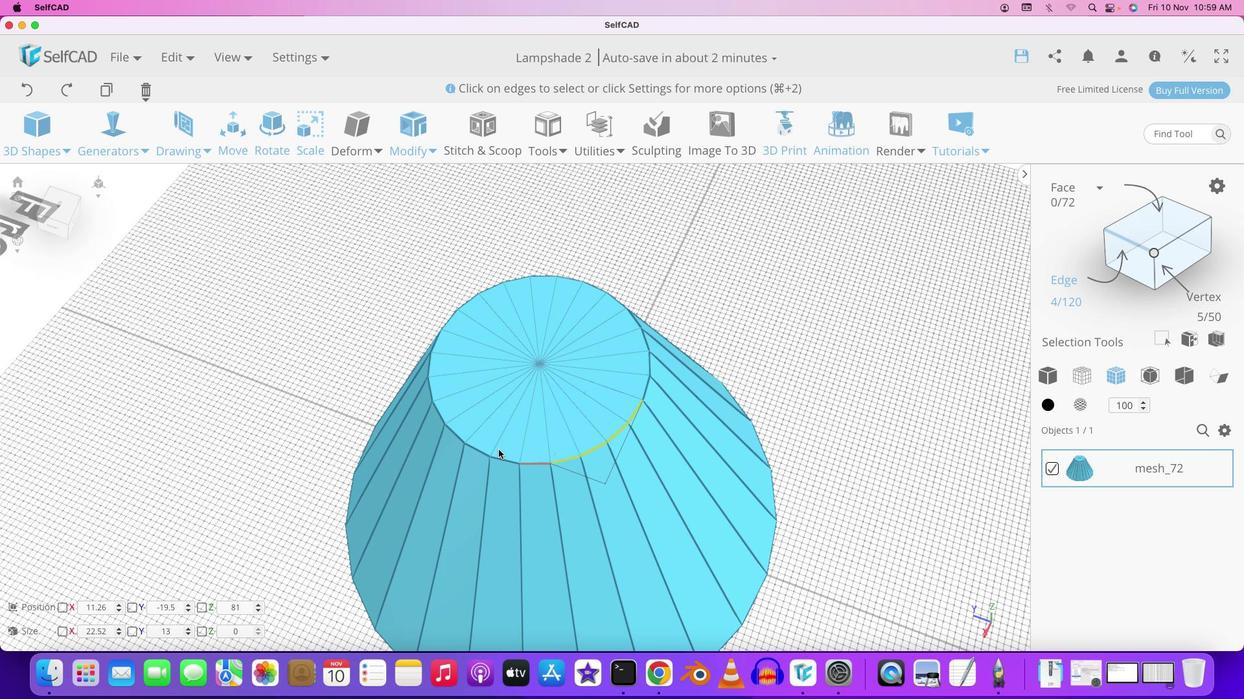 
Action: Mouse pressed left at (565, 454)
Screenshot: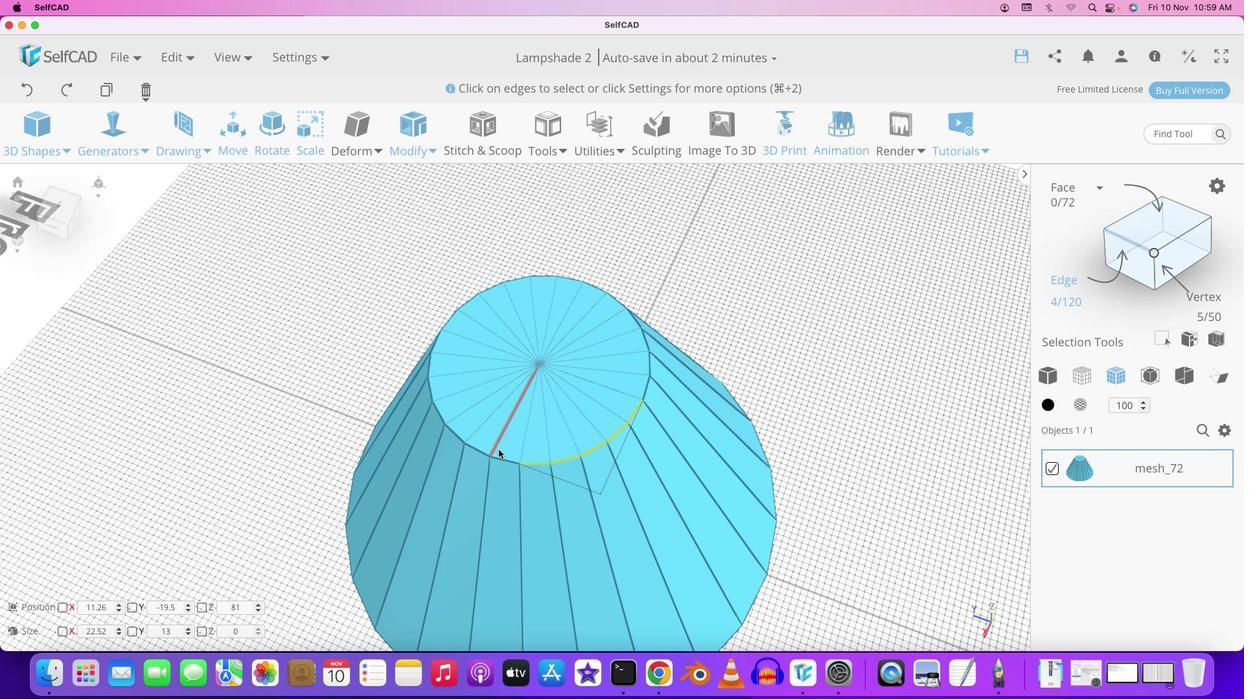 
Action: Mouse moved to (535, 456)
Screenshot: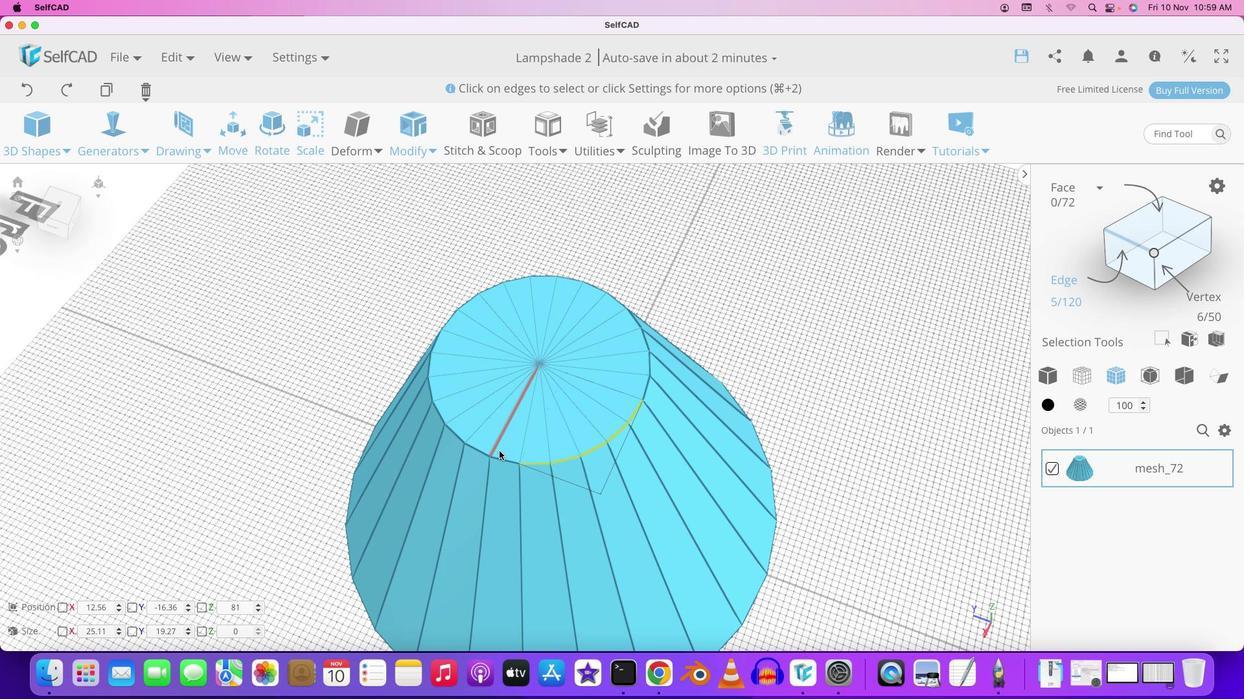 
Action: Mouse pressed left at (535, 456)
Screenshot: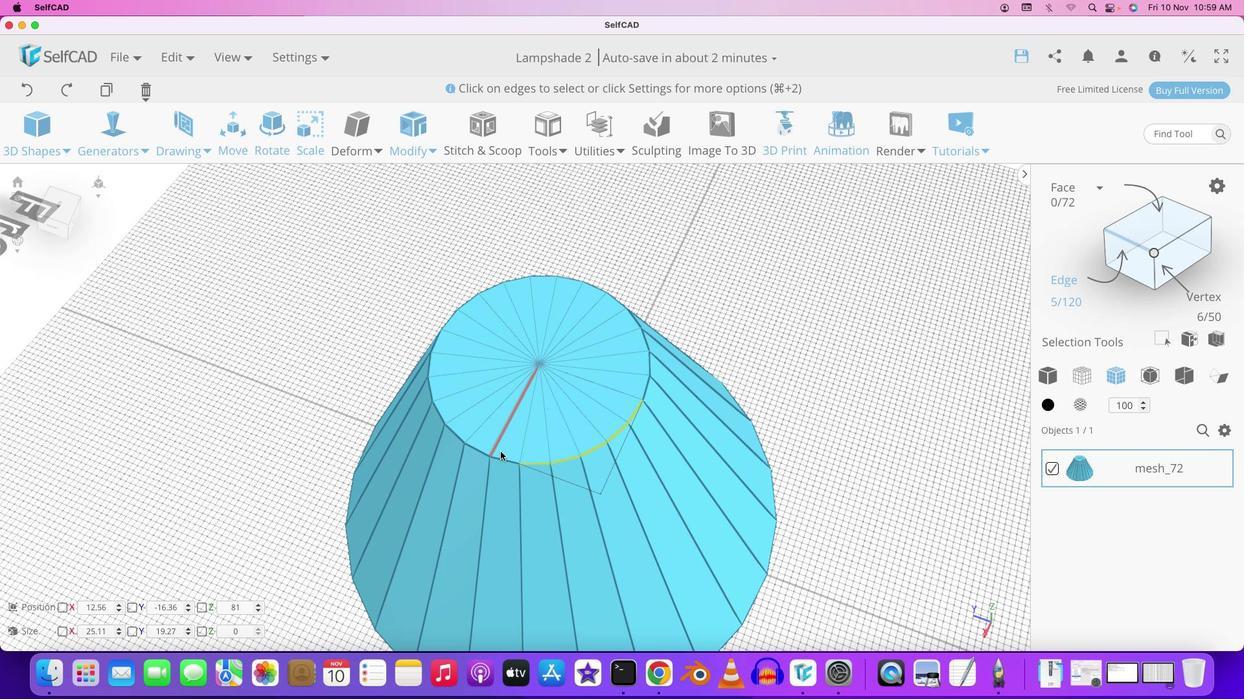 
Action: Mouse moved to (500, 451)
Screenshot: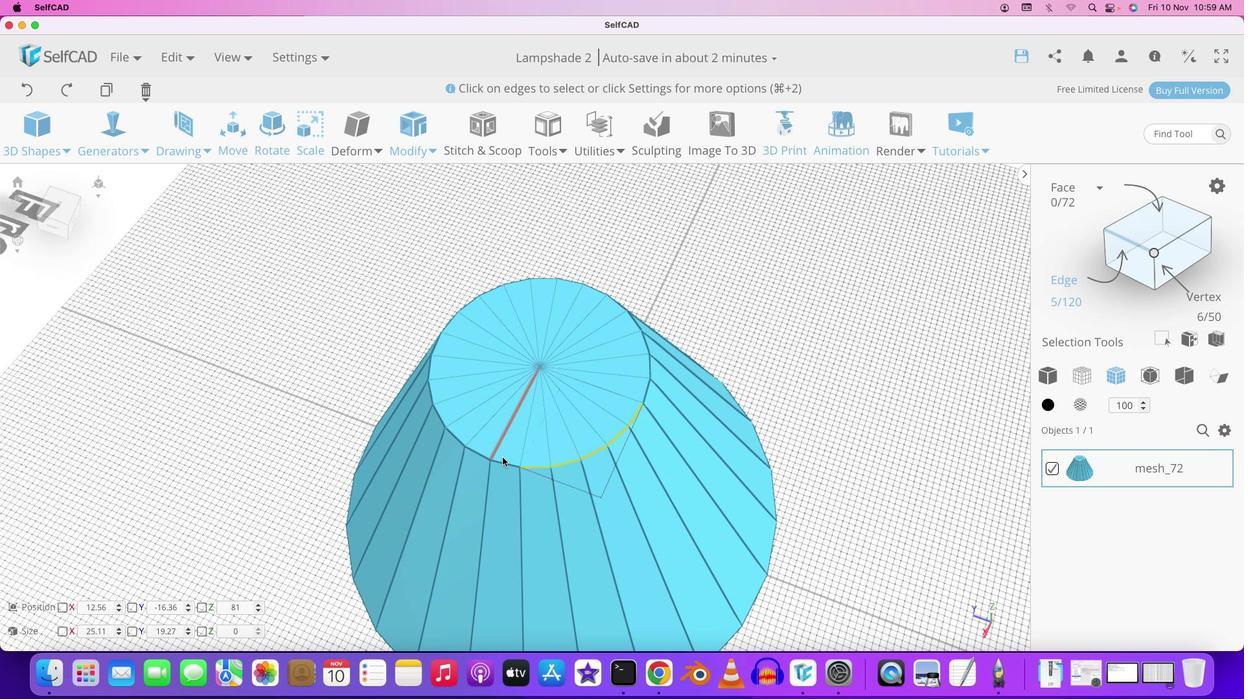 
Action: Mouse pressed left at (500, 451)
Screenshot: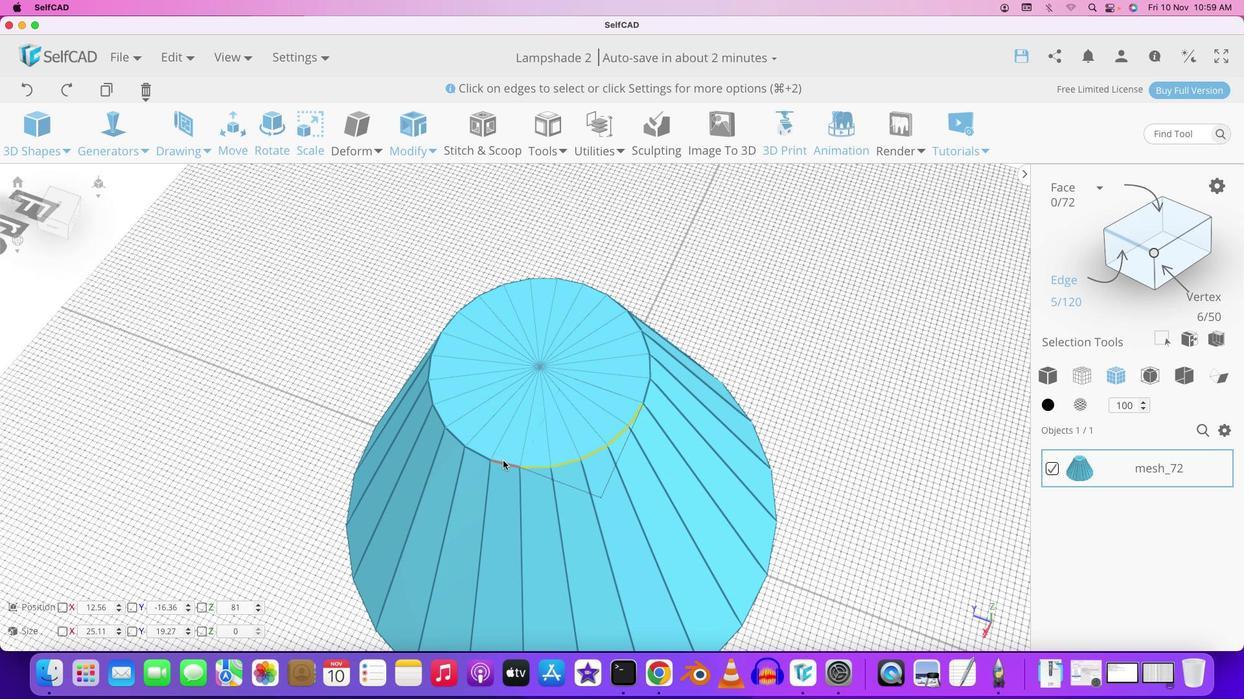 
Action: Mouse moved to (506, 457)
Screenshot: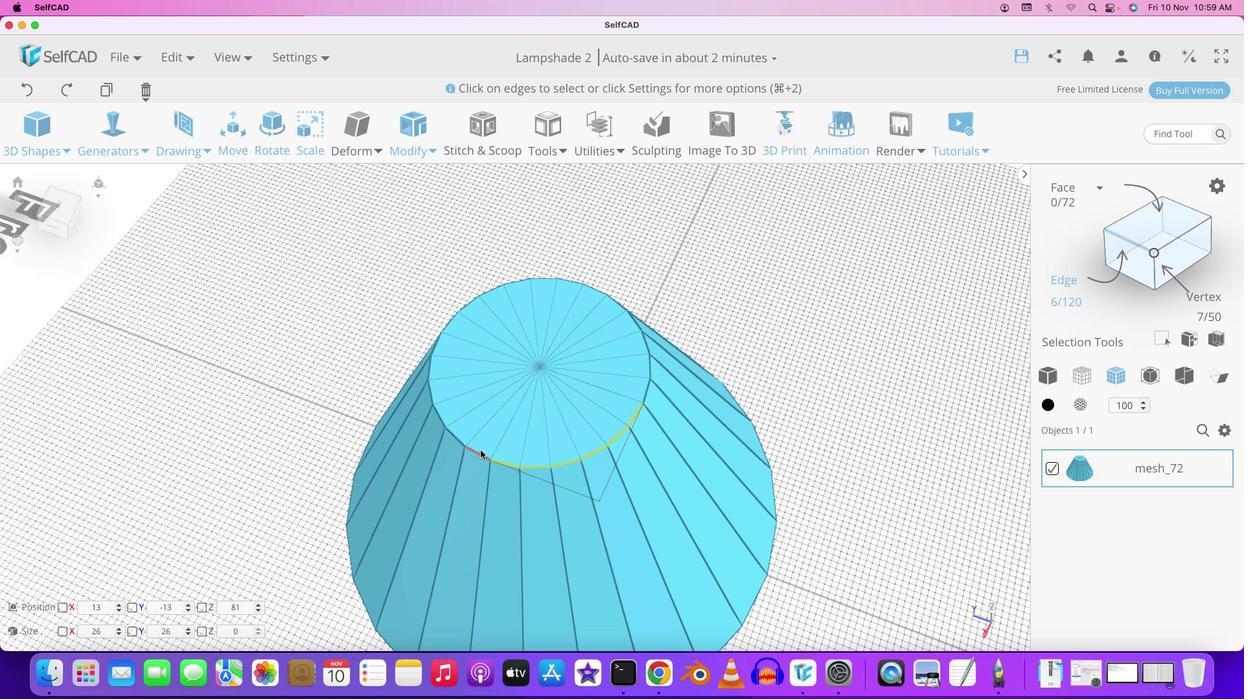 
Action: Mouse pressed left at (506, 457)
Screenshot: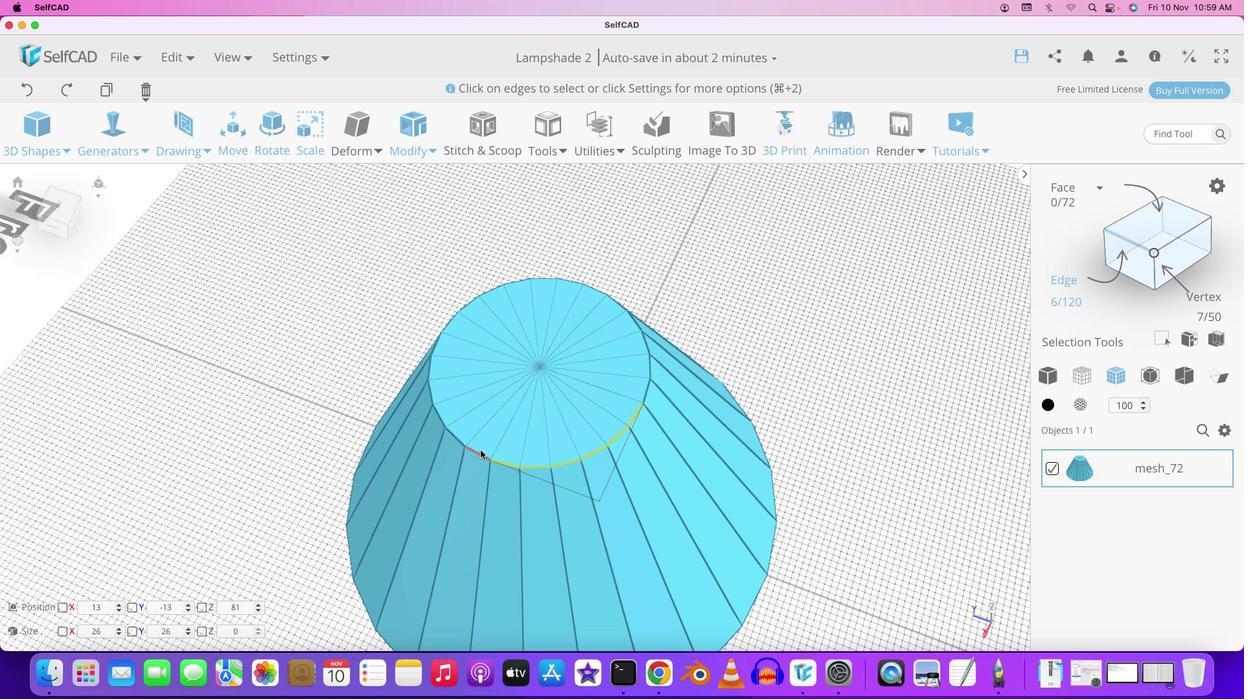 
Action: Mouse moved to (480, 450)
Screenshot: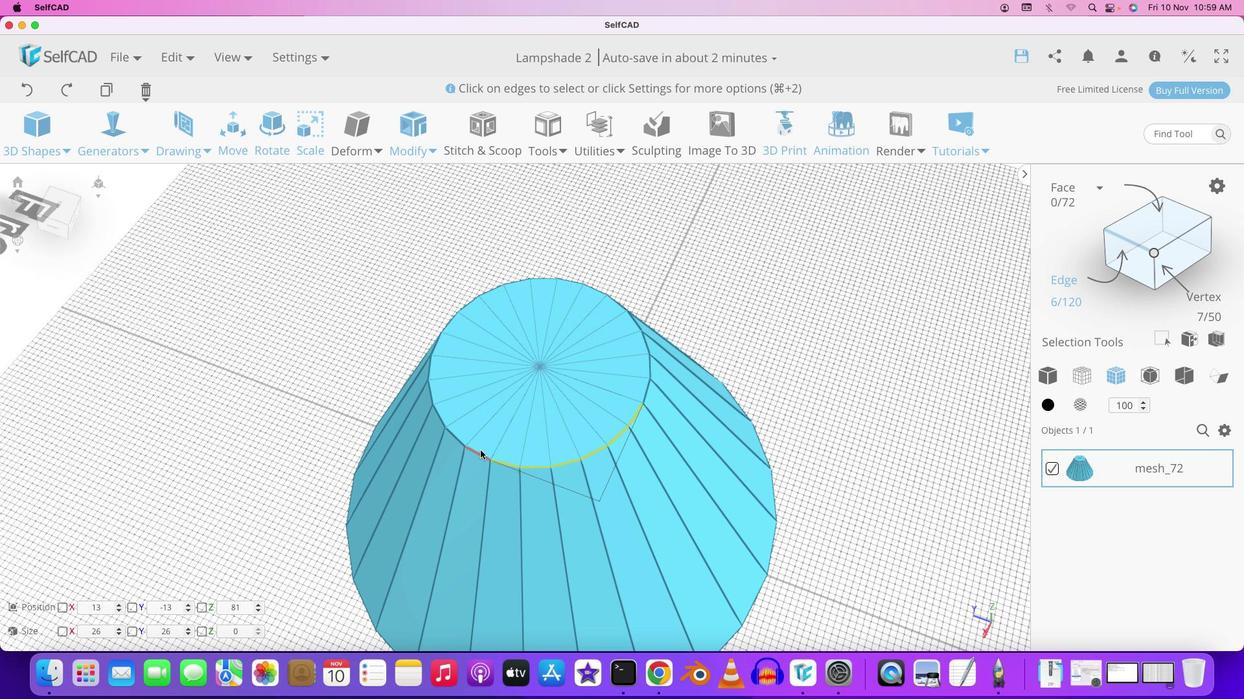
Action: Mouse pressed left at (480, 450)
Screenshot: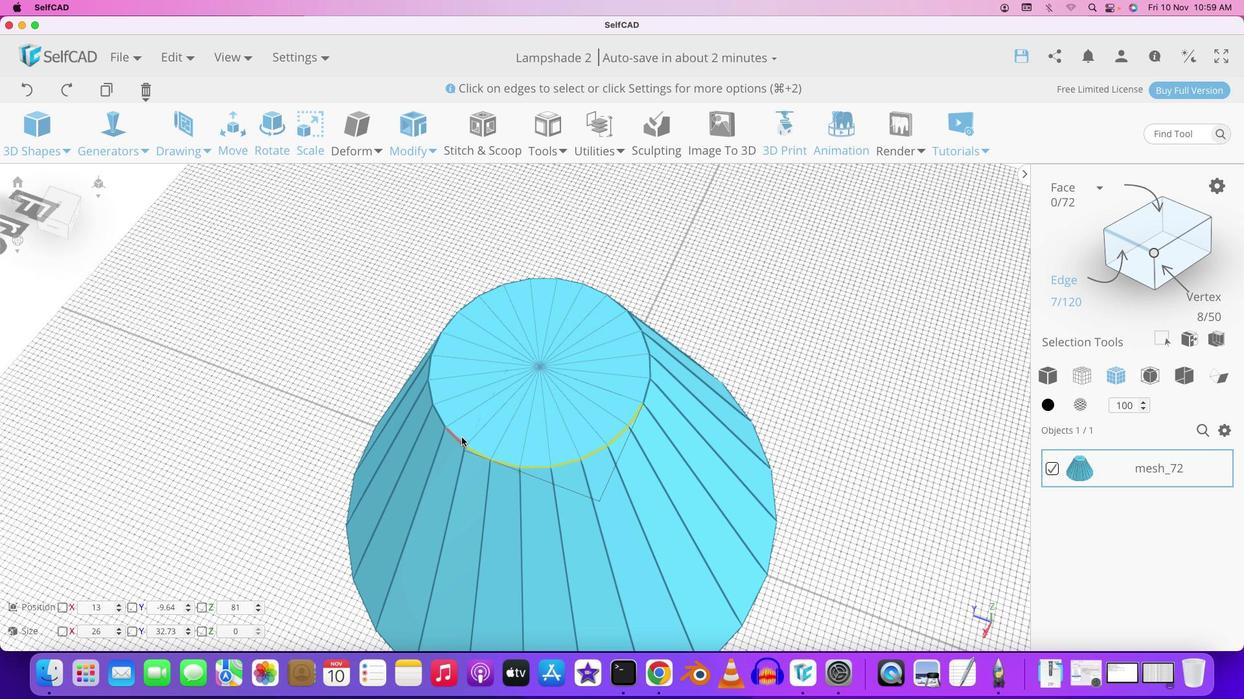 
Action: Mouse moved to (461, 437)
Screenshot: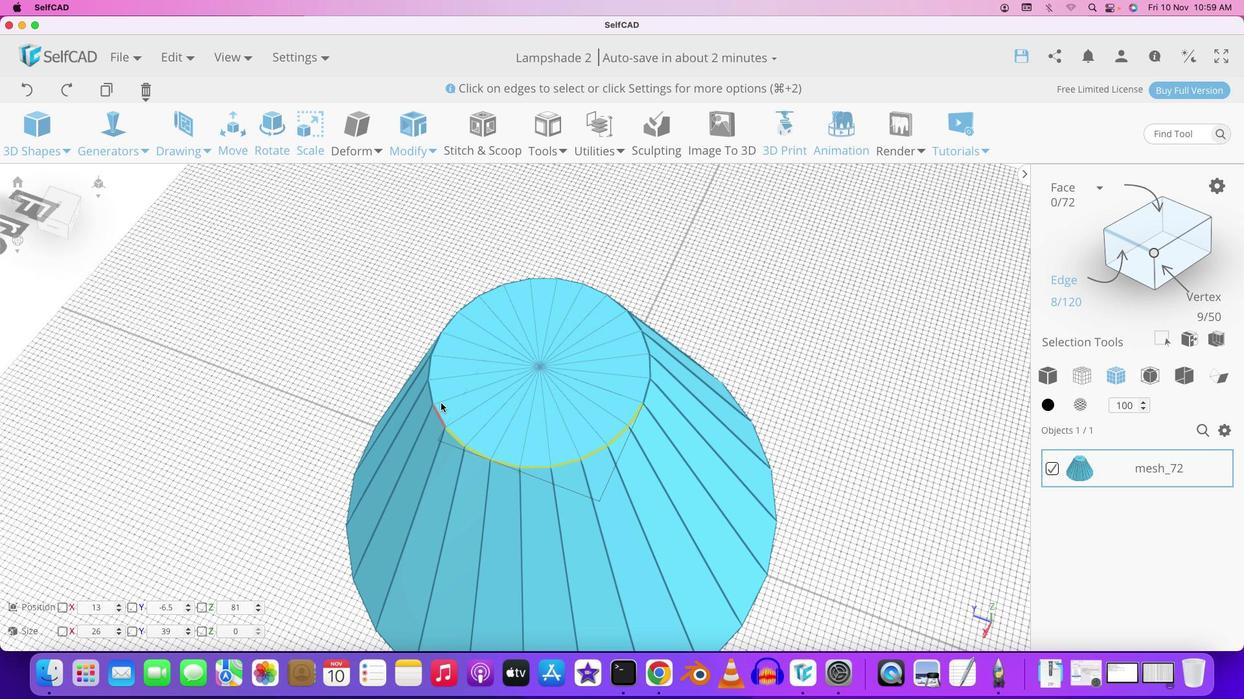 
Action: Mouse pressed left at (461, 437)
Screenshot: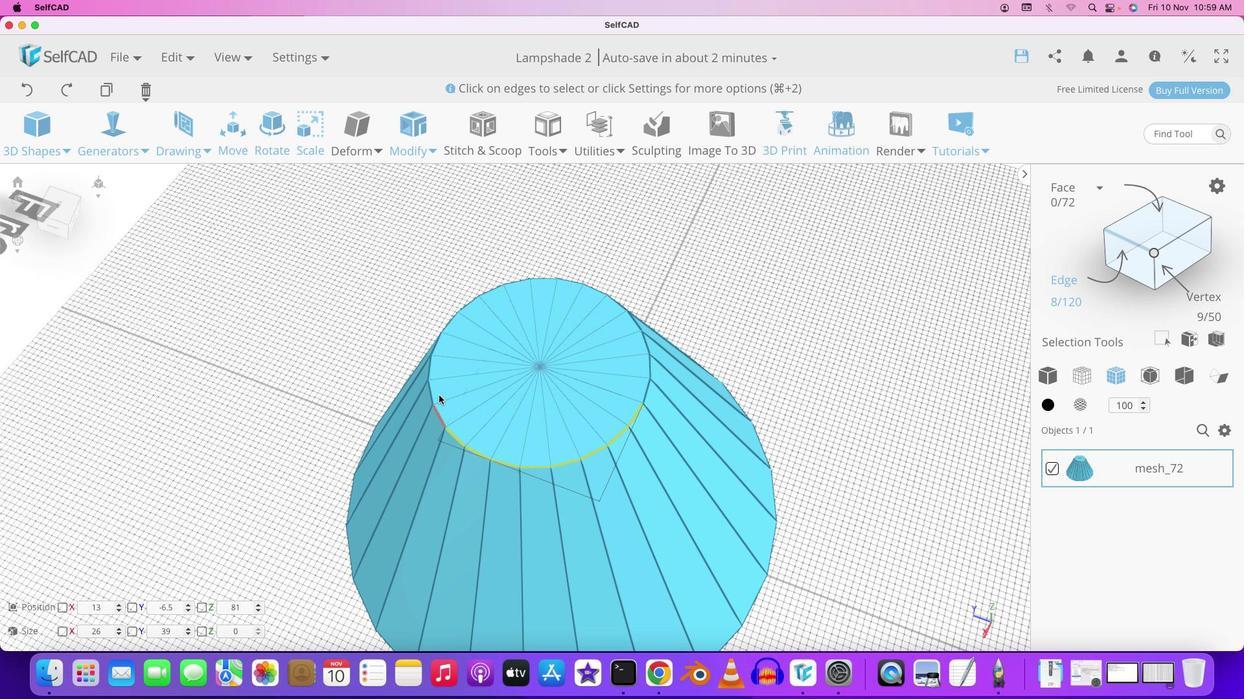 
Action: Mouse moved to (443, 414)
Screenshot: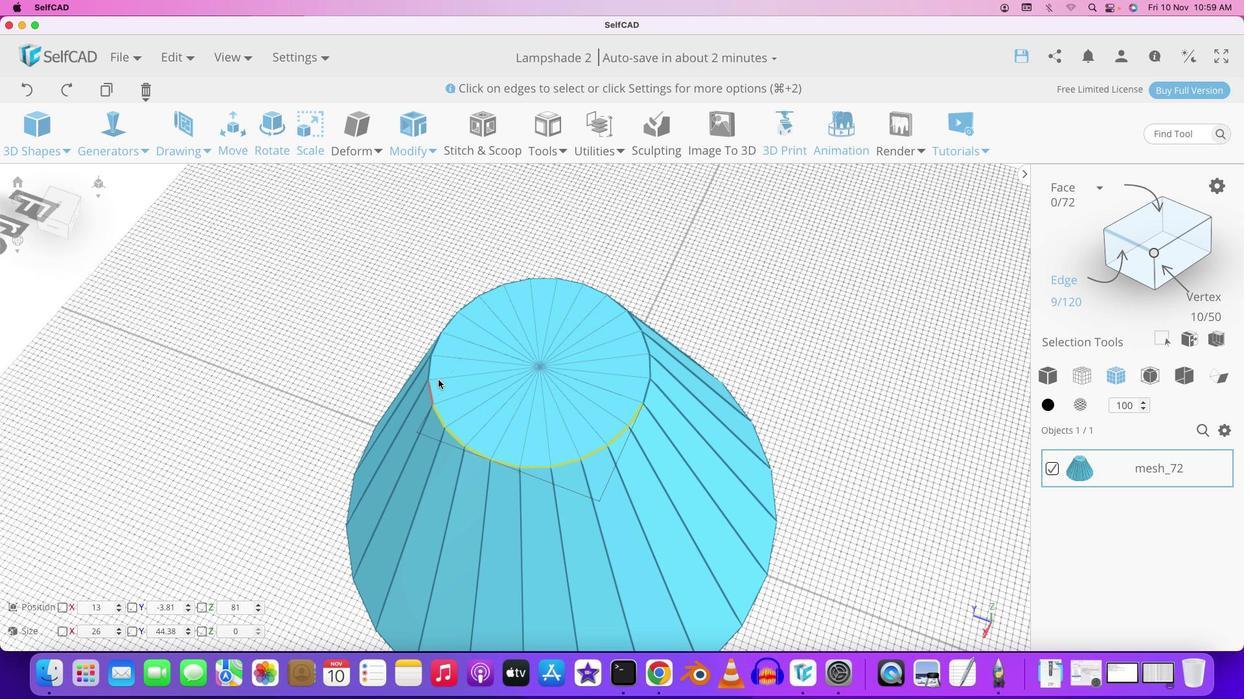 
Action: Mouse pressed left at (443, 414)
Screenshot: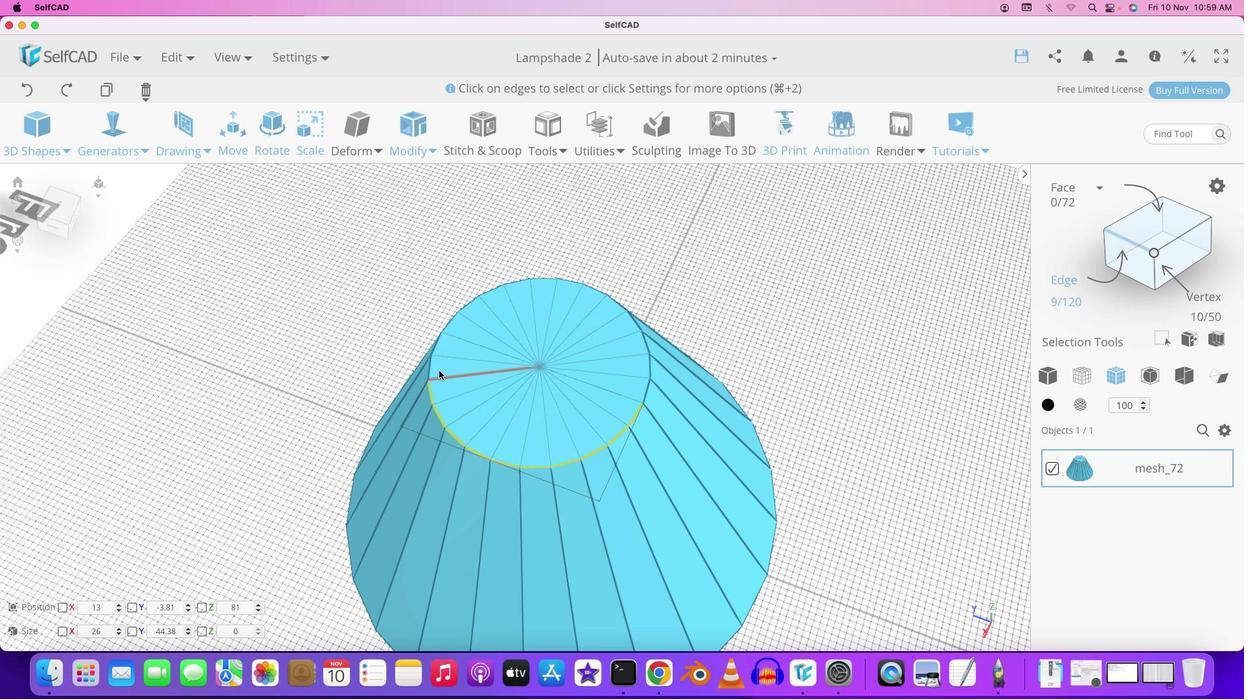 
Action: Mouse moved to (436, 388)
Screenshot: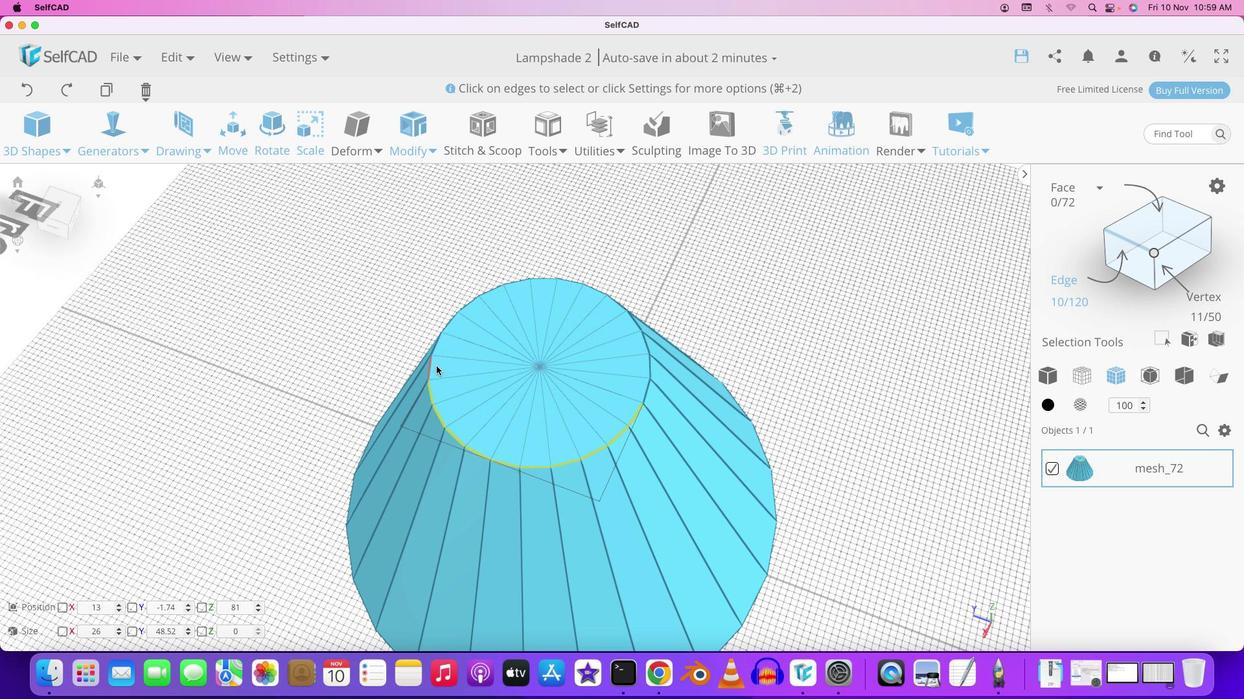 
Action: Mouse pressed left at (436, 388)
Screenshot: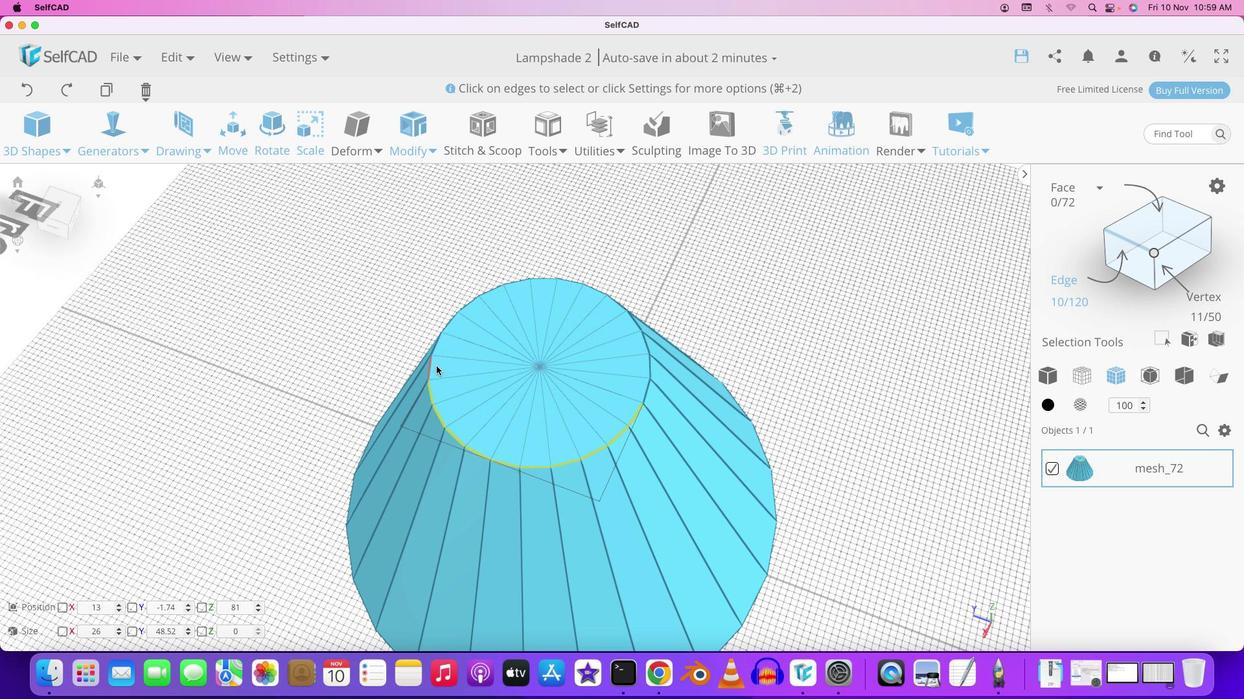 
Action: Mouse moved to (436, 366)
Screenshot: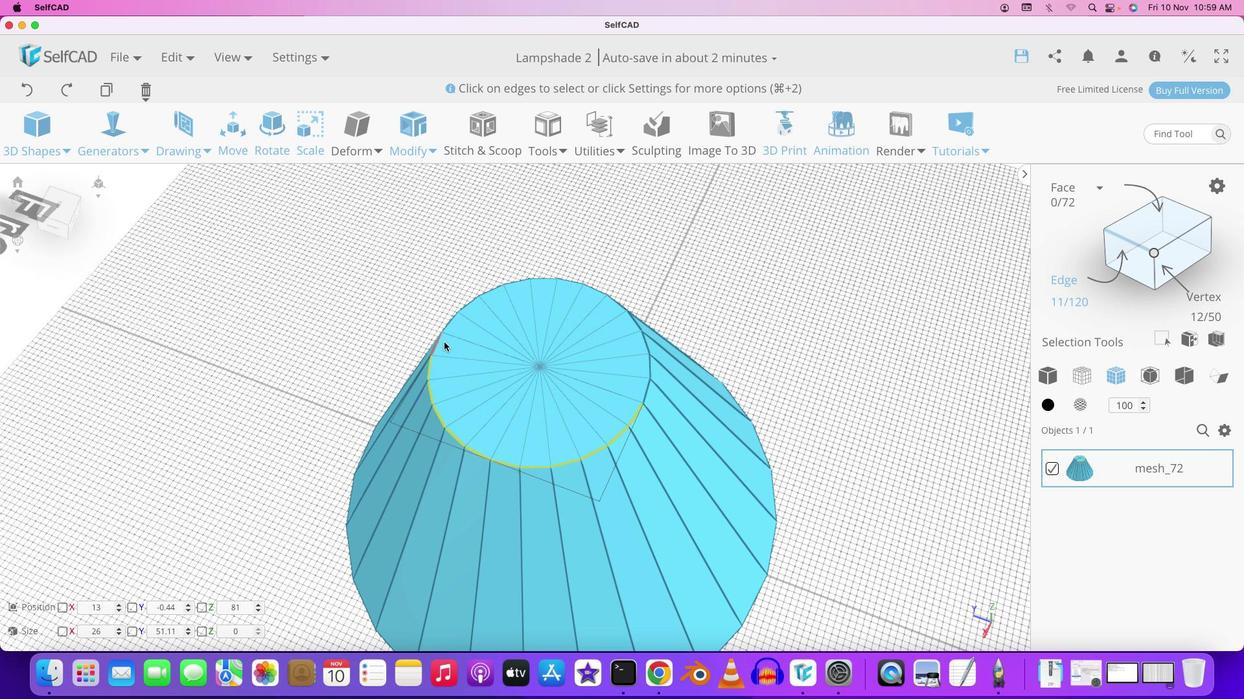 
Action: Mouse pressed left at (436, 366)
Screenshot: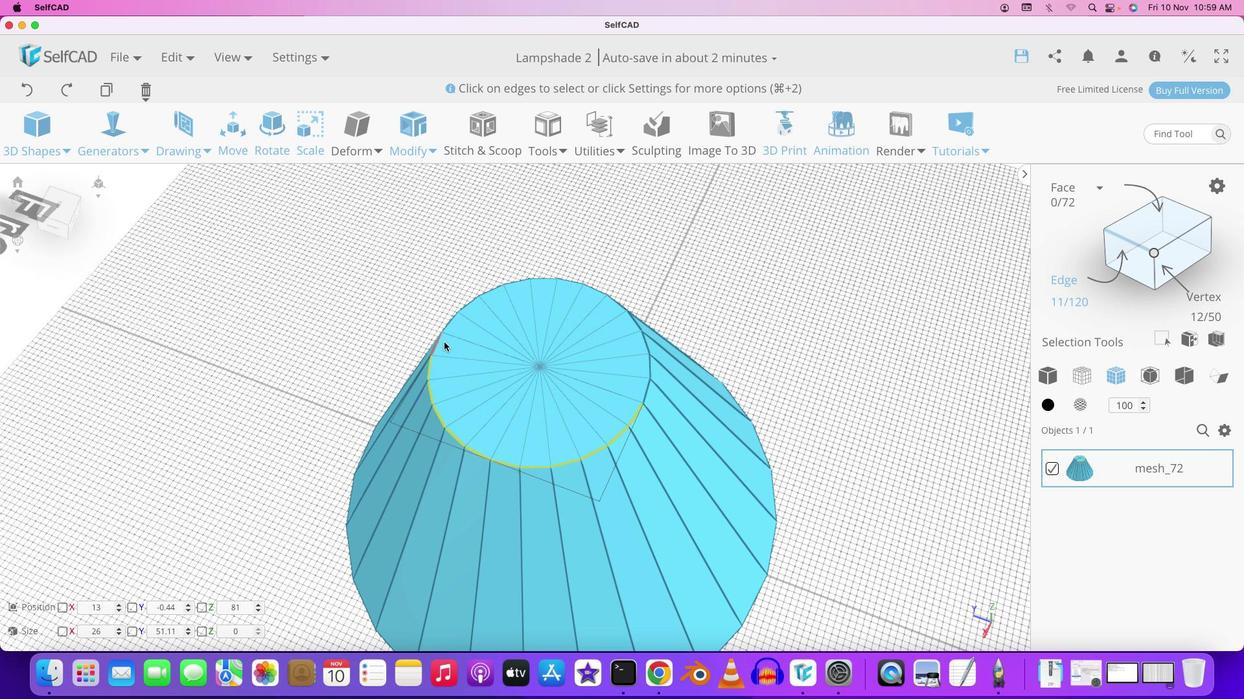 
Action: Mouse moved to (444, 342)
Screenshot: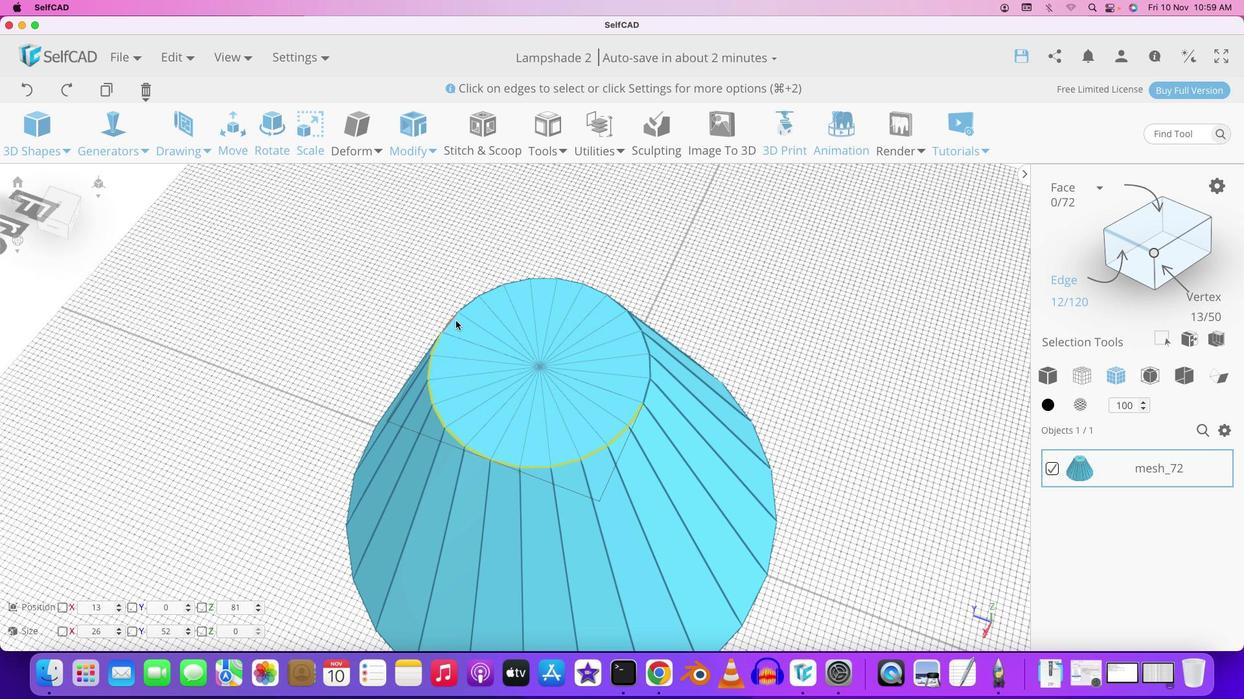 
Action: Mouse pressed left at (444, 342)
Screenshot: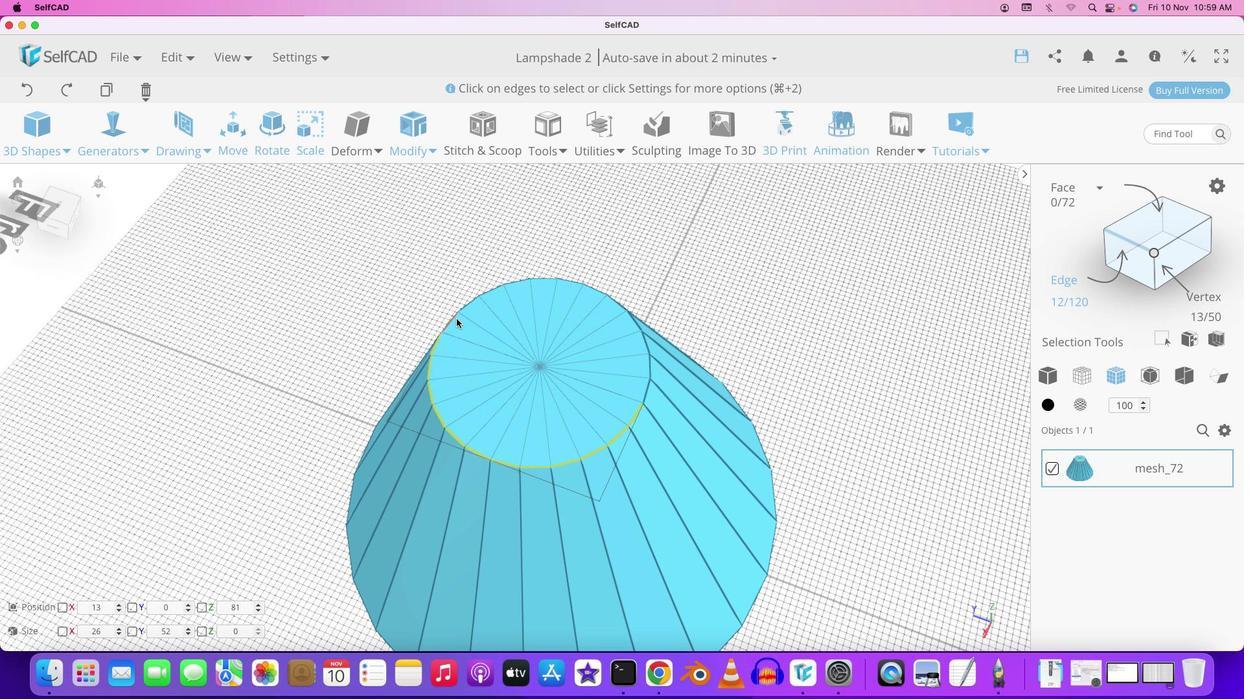 
Action: Mouse moved to (455, 320)
Screenshot: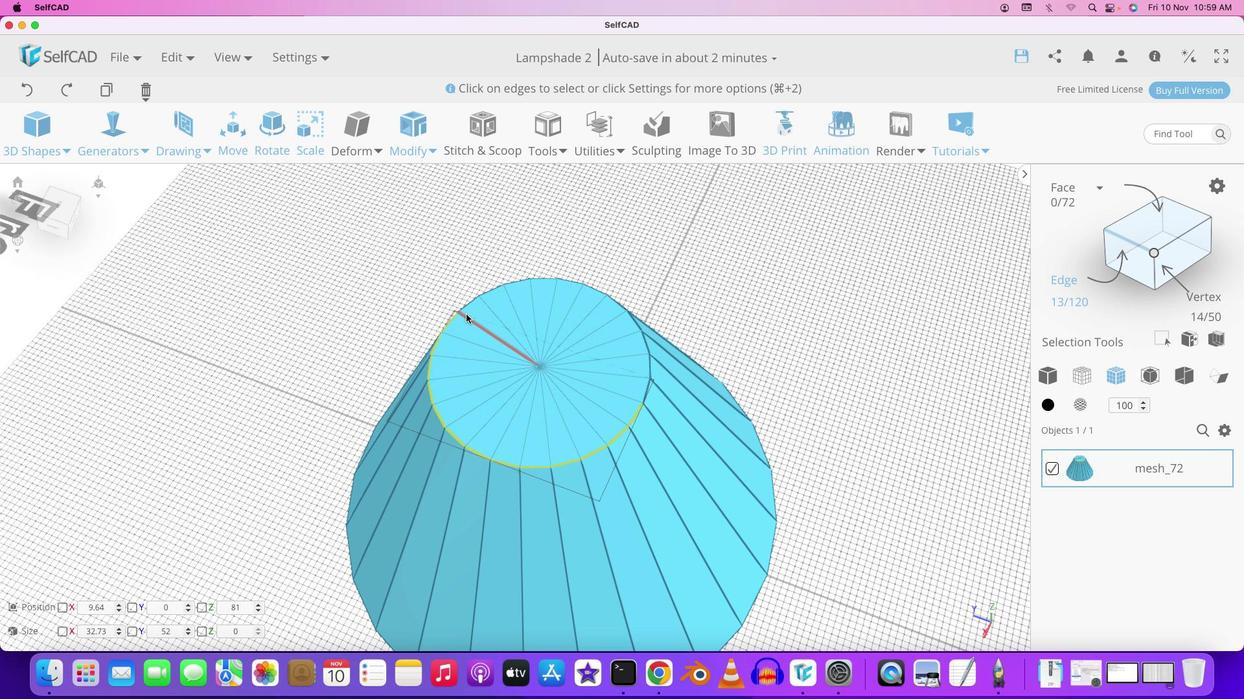
Action: Mouse pressed left at (455, 320)
Screenshot: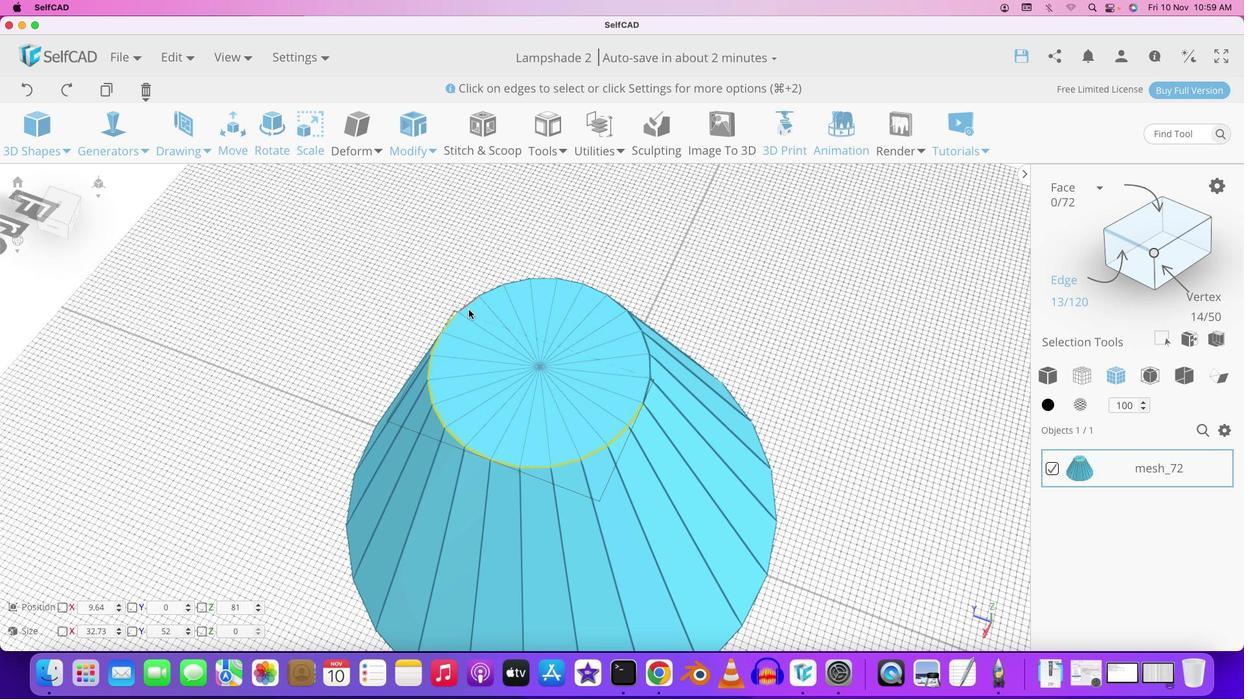 
Action: Mouse moved to (468, 309)
Screenshot: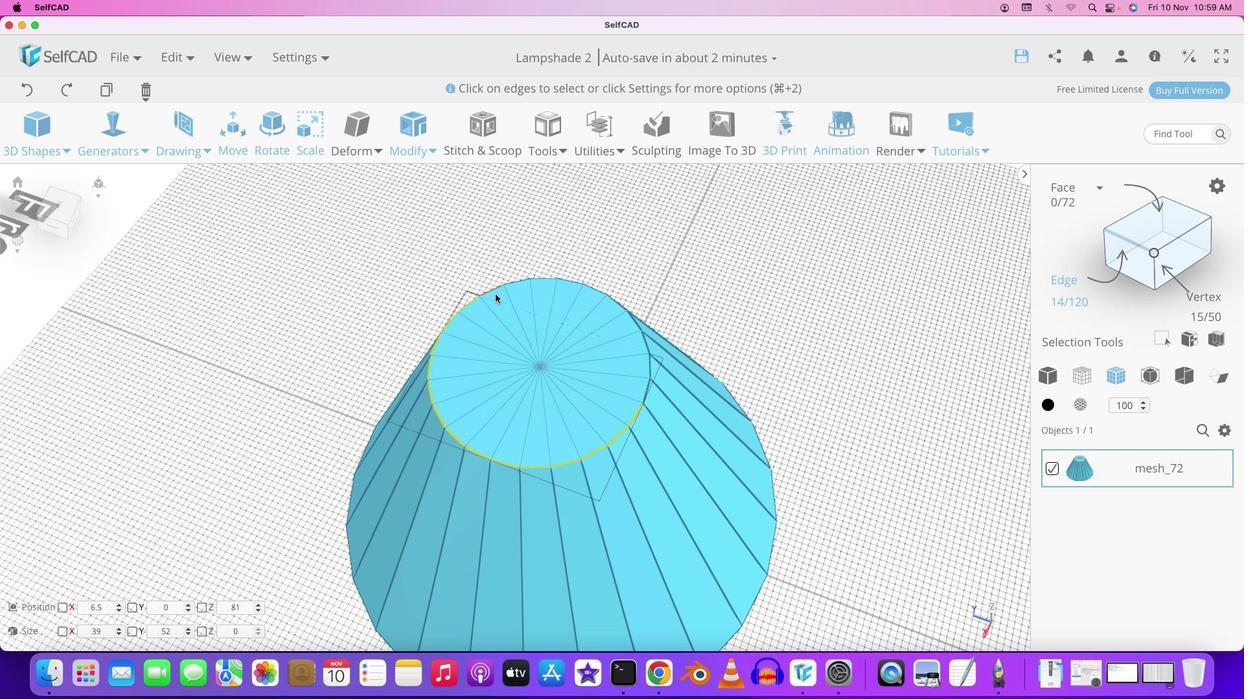 
Action: Mouse pressed left at (468, 309)
Screenshot: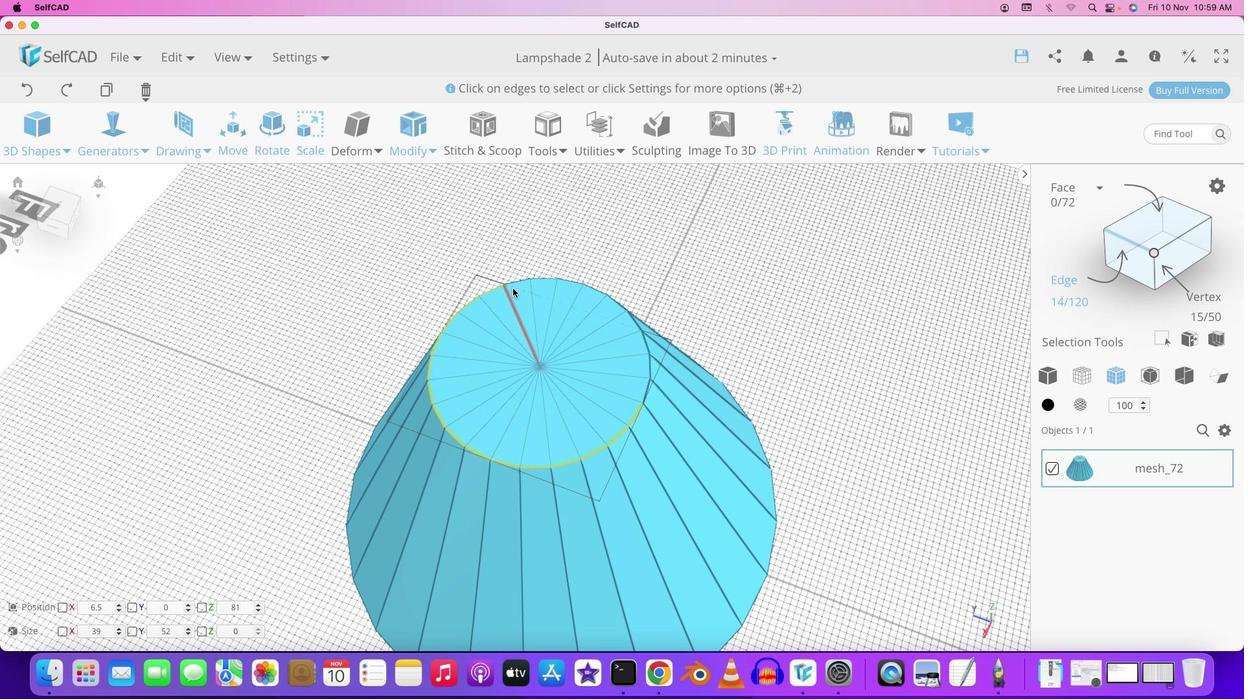 
Action: Mouse moved to (495, 294)
Screenshot: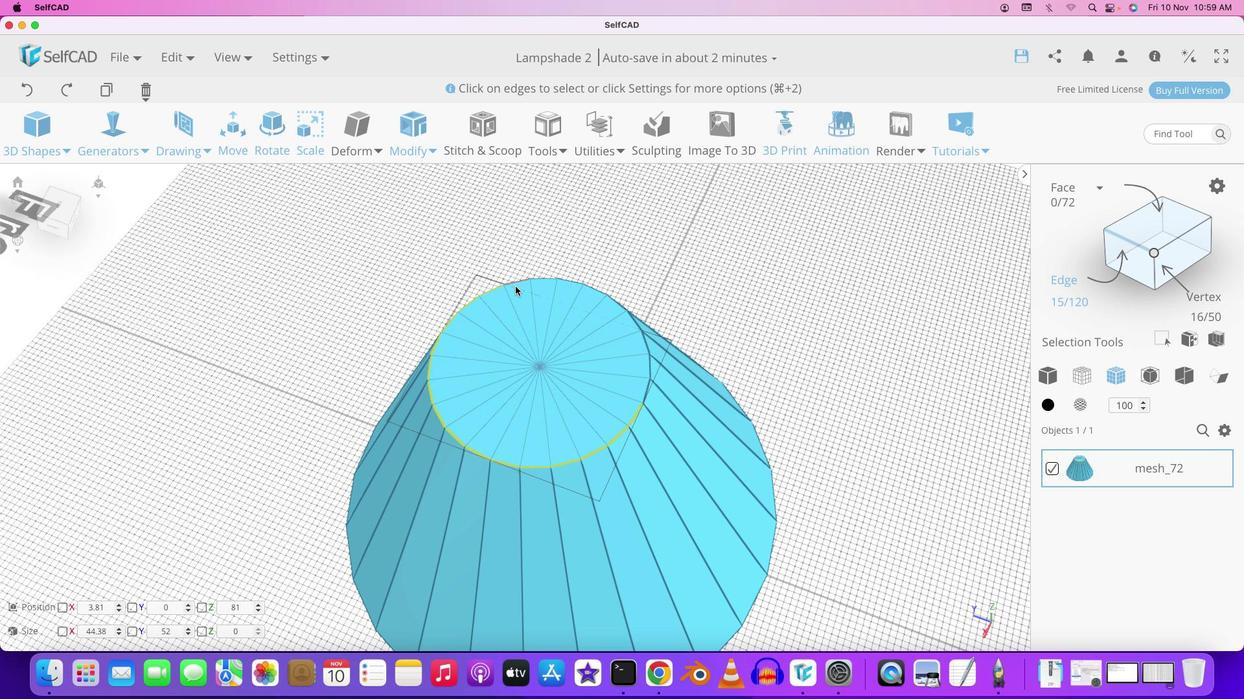 
Action: Mouse pressed left at (495, 294)
Screenshot: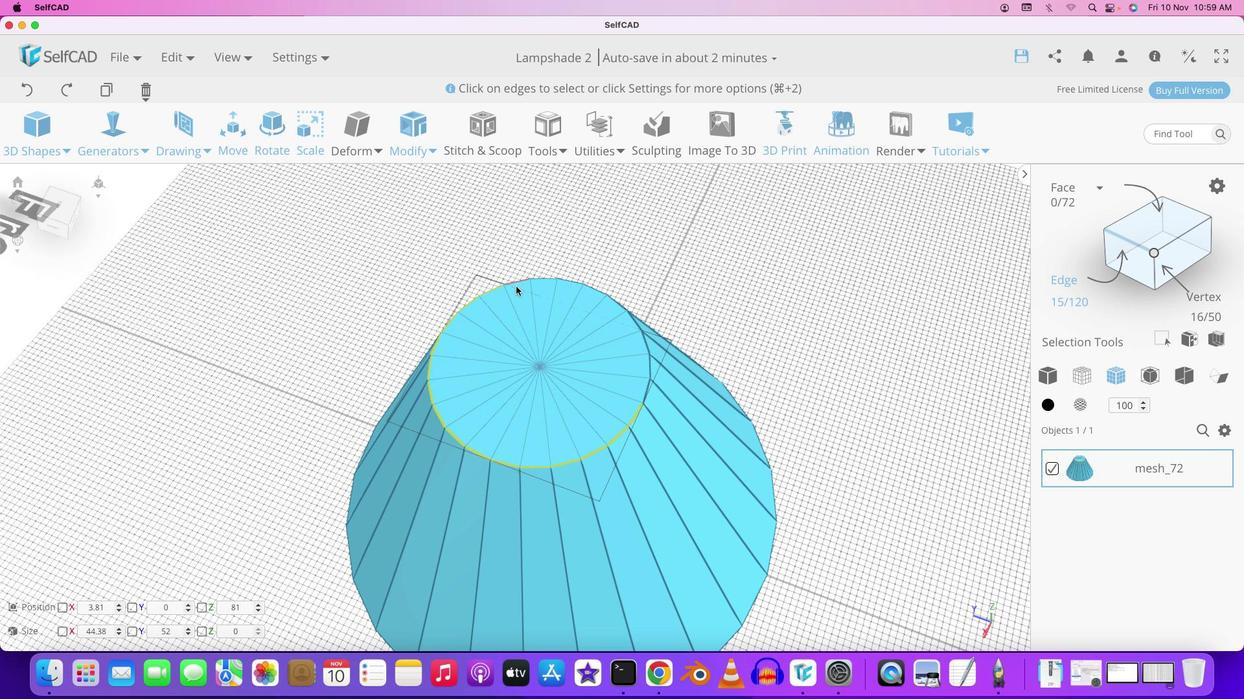 
Action: Mouse moved to (515, 286)
Screenshot: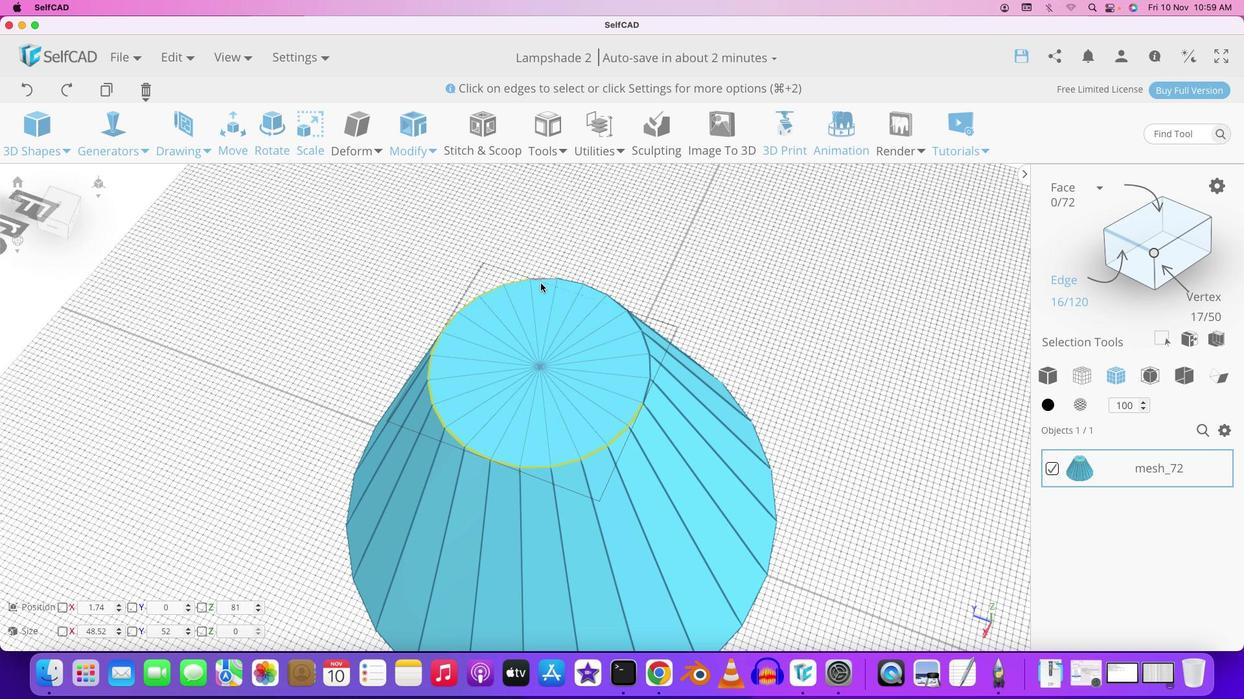 
Action: Mouse pressed left at (515, 286)
Screenshot: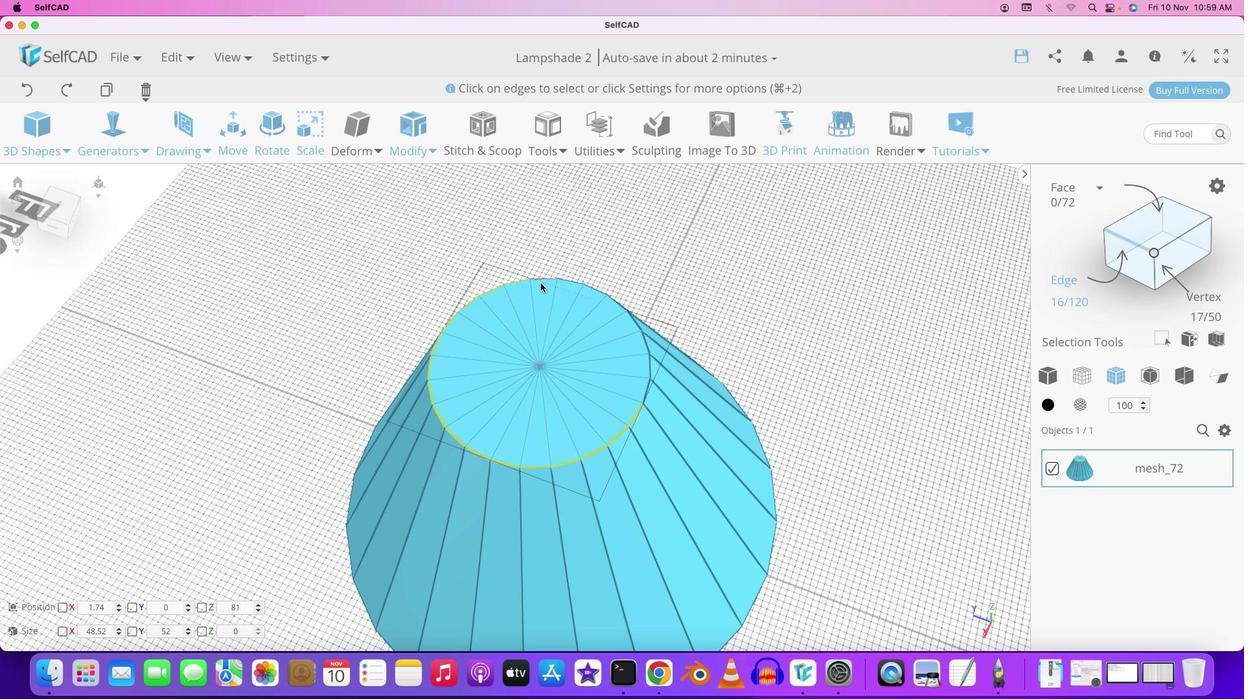 
Action: Mouse moved to (540, 283)
Screenshot: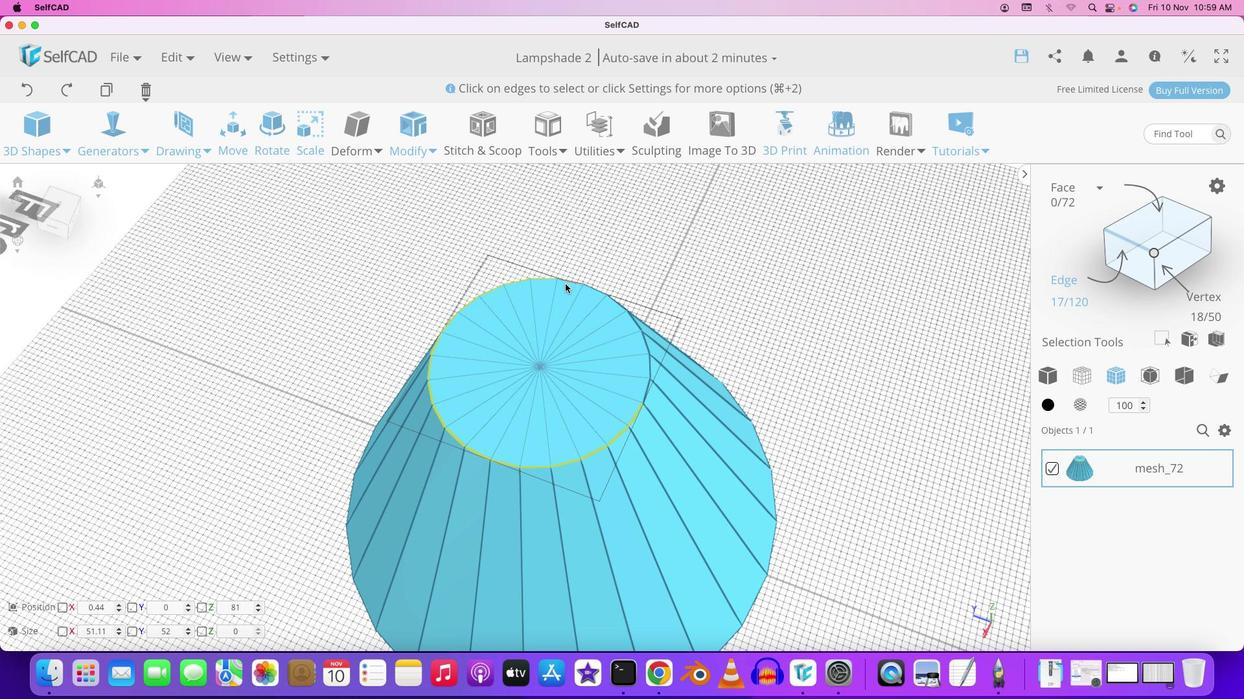 
Action: Mouse pressed left at (540, 283)
Screenshot: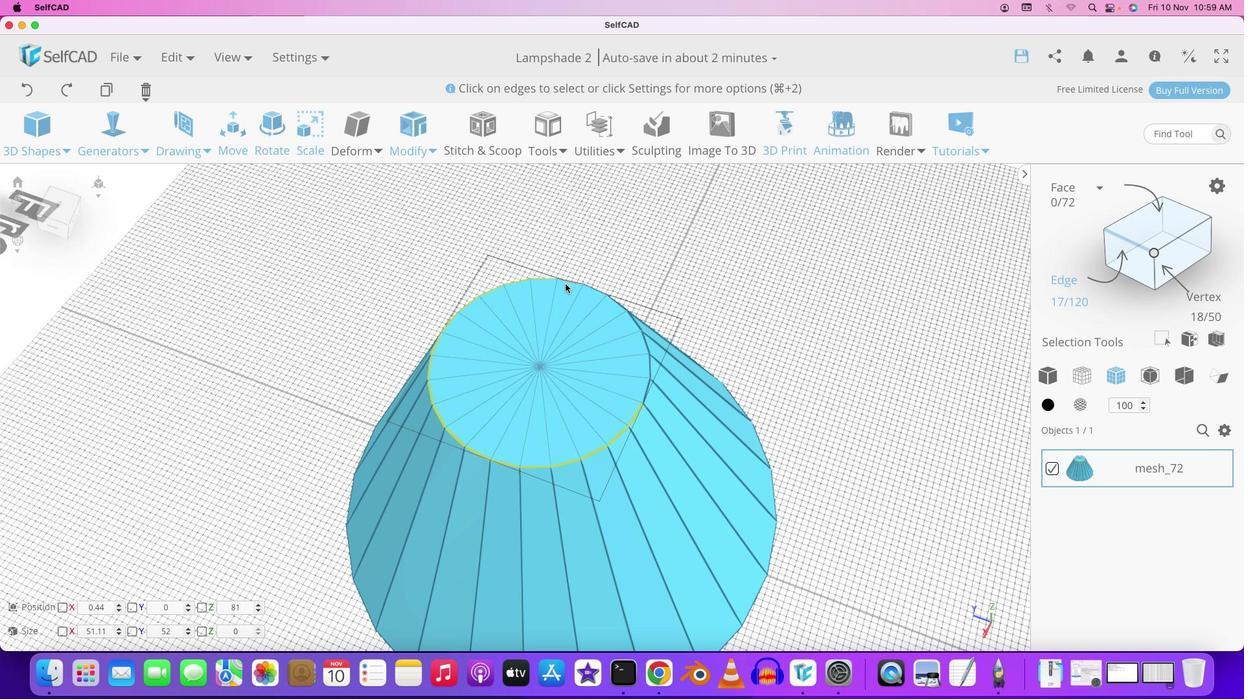 
Action: Mouse moved to (565, 284)
Screenshot: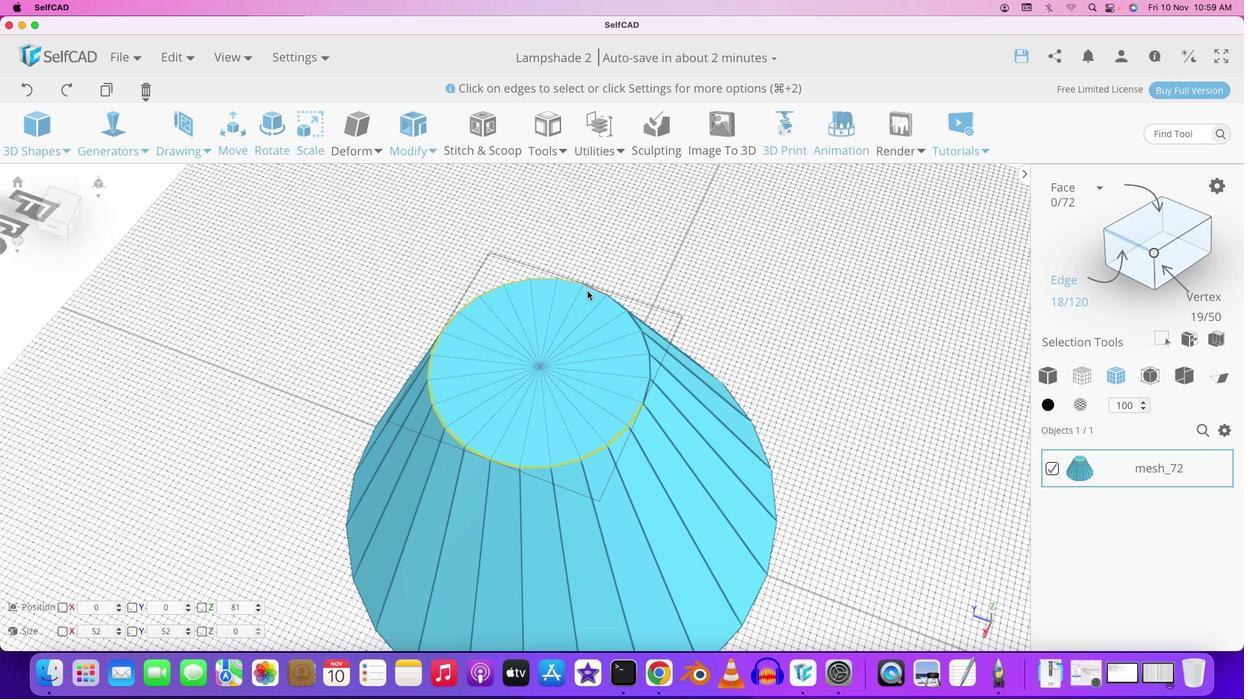 
Action: Mouse pressed left at (565, 284)
Screenshot: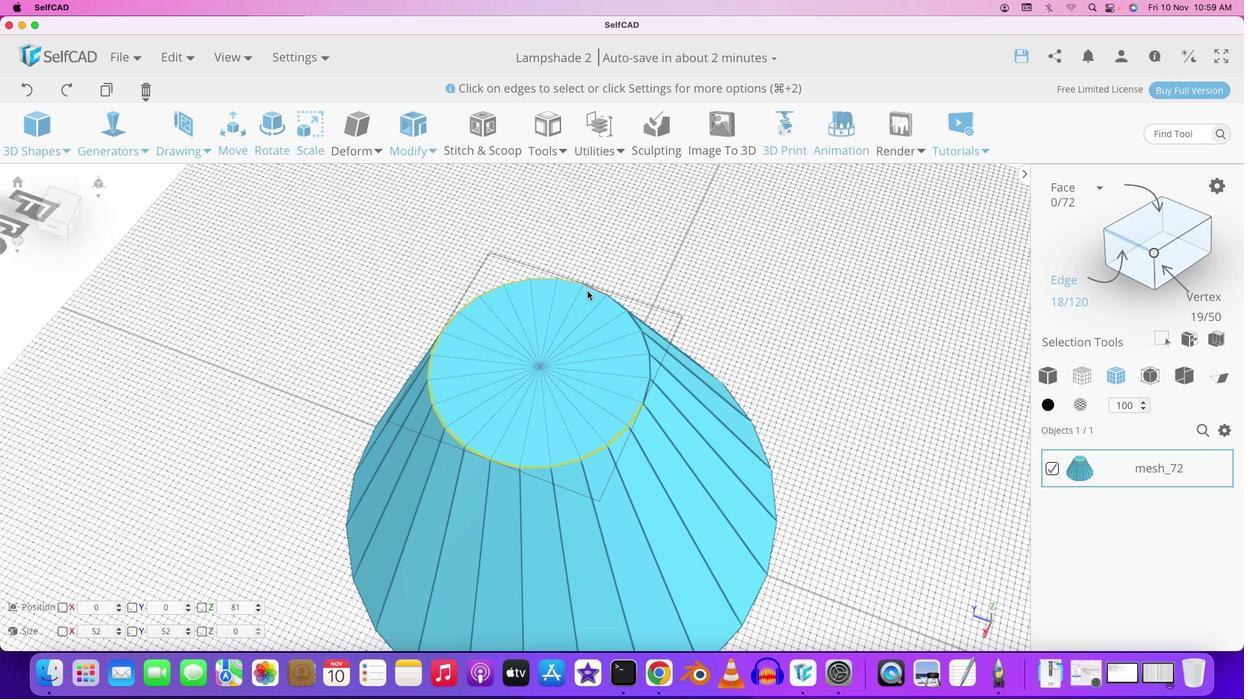 
Action: Mouse moved to (587, 291)
Screenshot: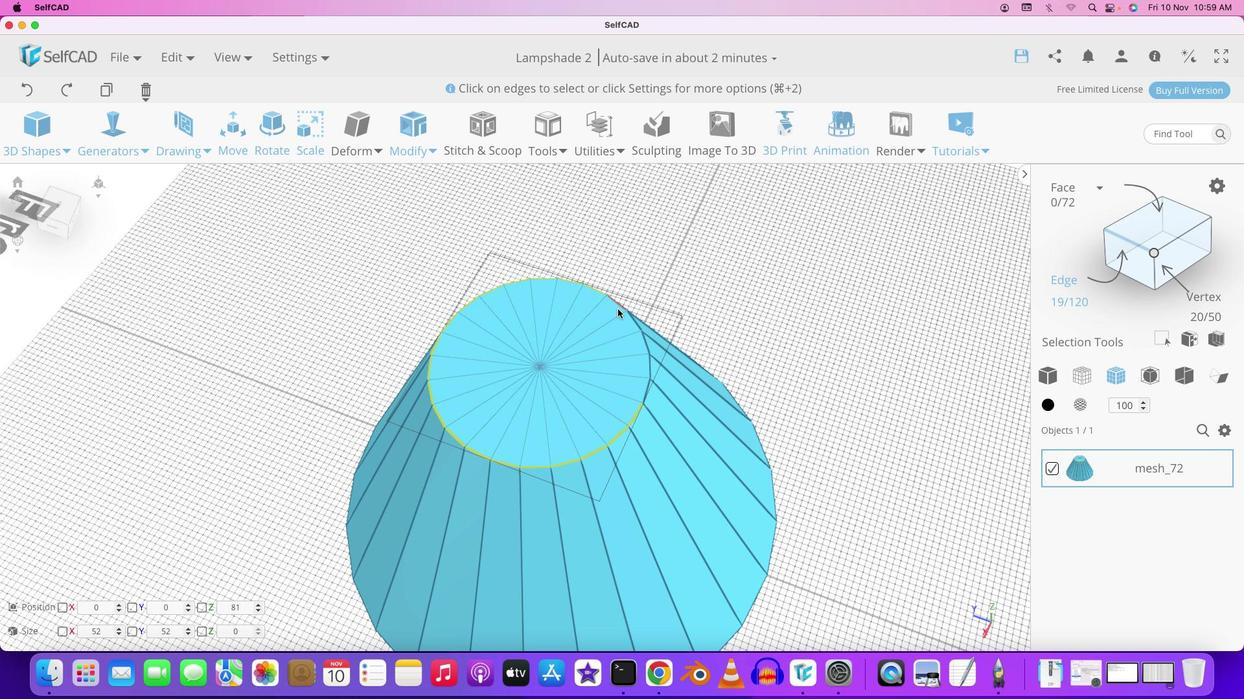 
Action: Mouse pressed left at (587, 291)
Screenshot: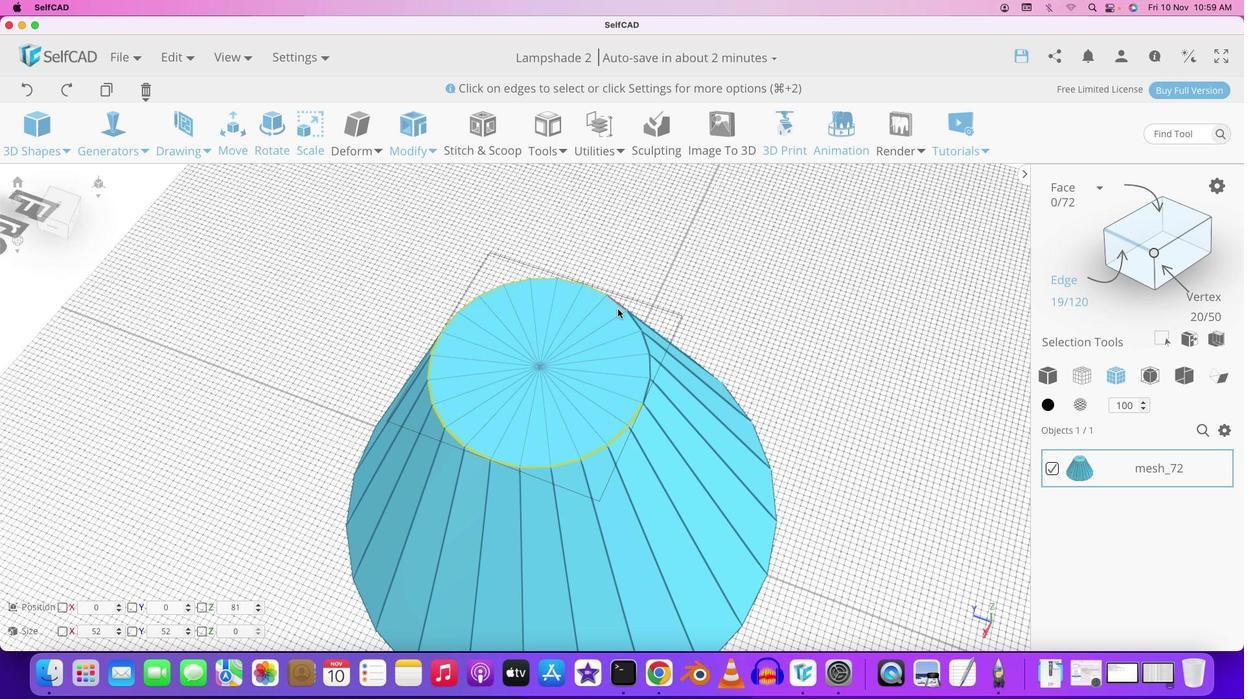 
Action: Mouse moved to (617, 309)
Screenshot: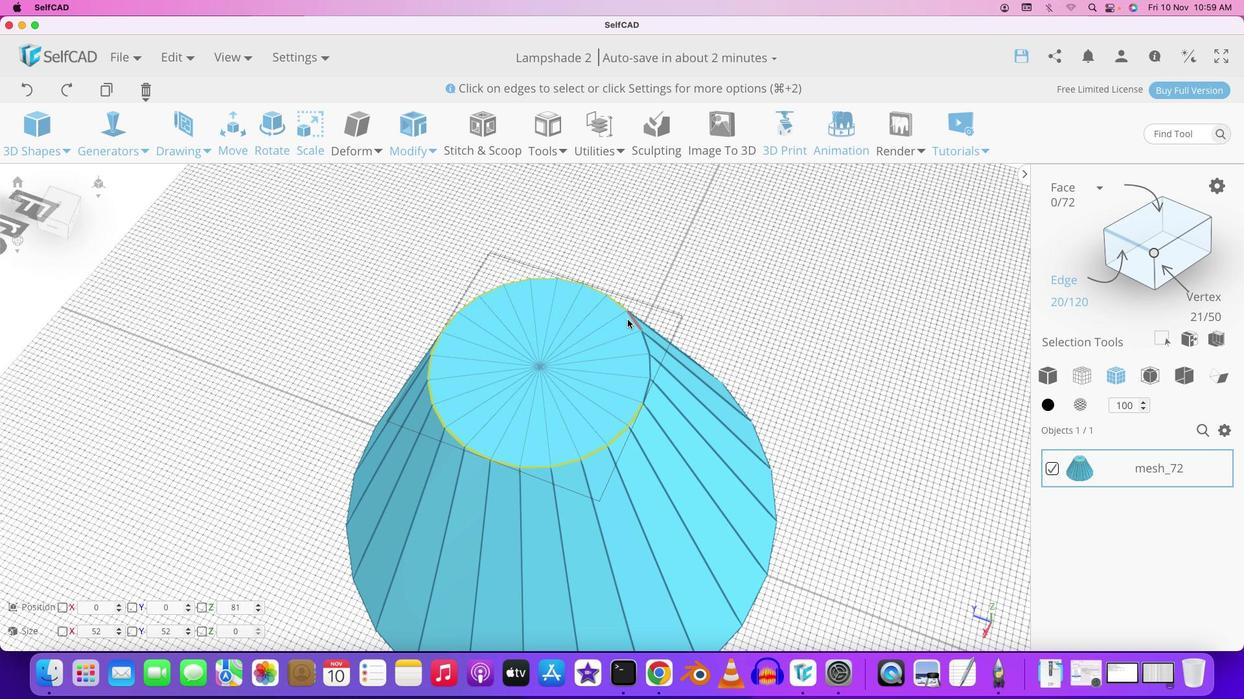 
Action: Mouse pressed left at (617, 309)
Screenshot: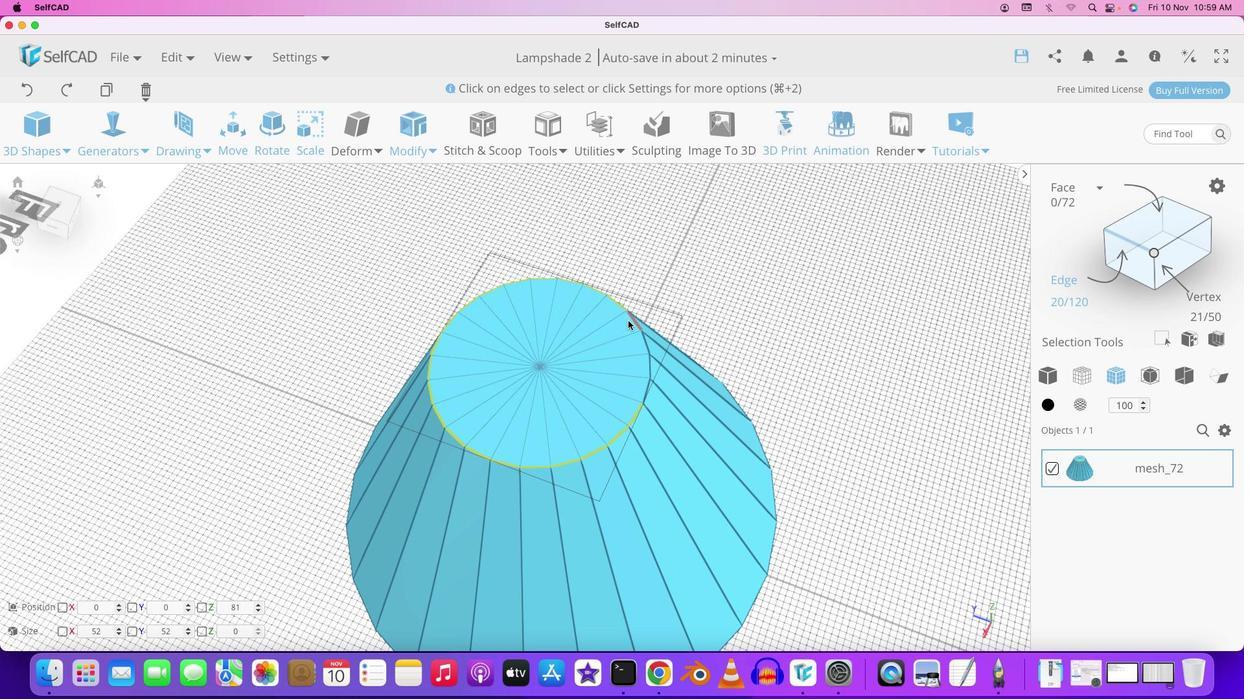 
Action: Mouse moved to (628, 321)
Screenshot: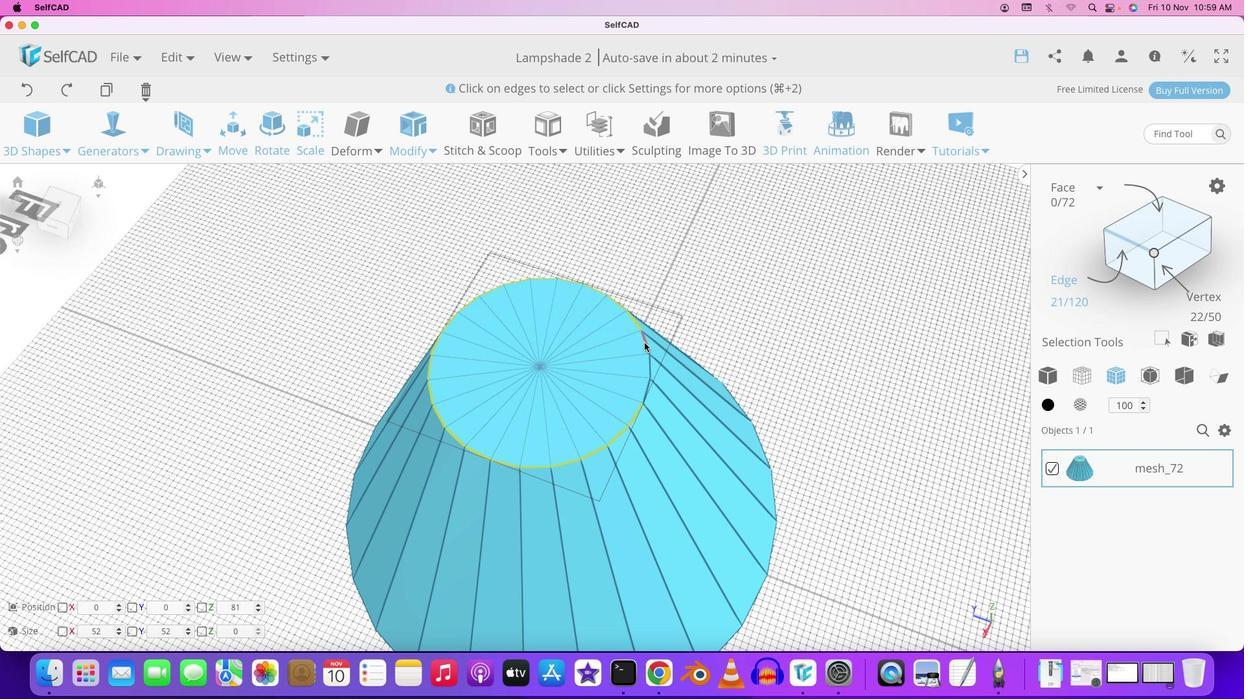 
Action: Mouse pressed left at (628, 321)
Screenshot: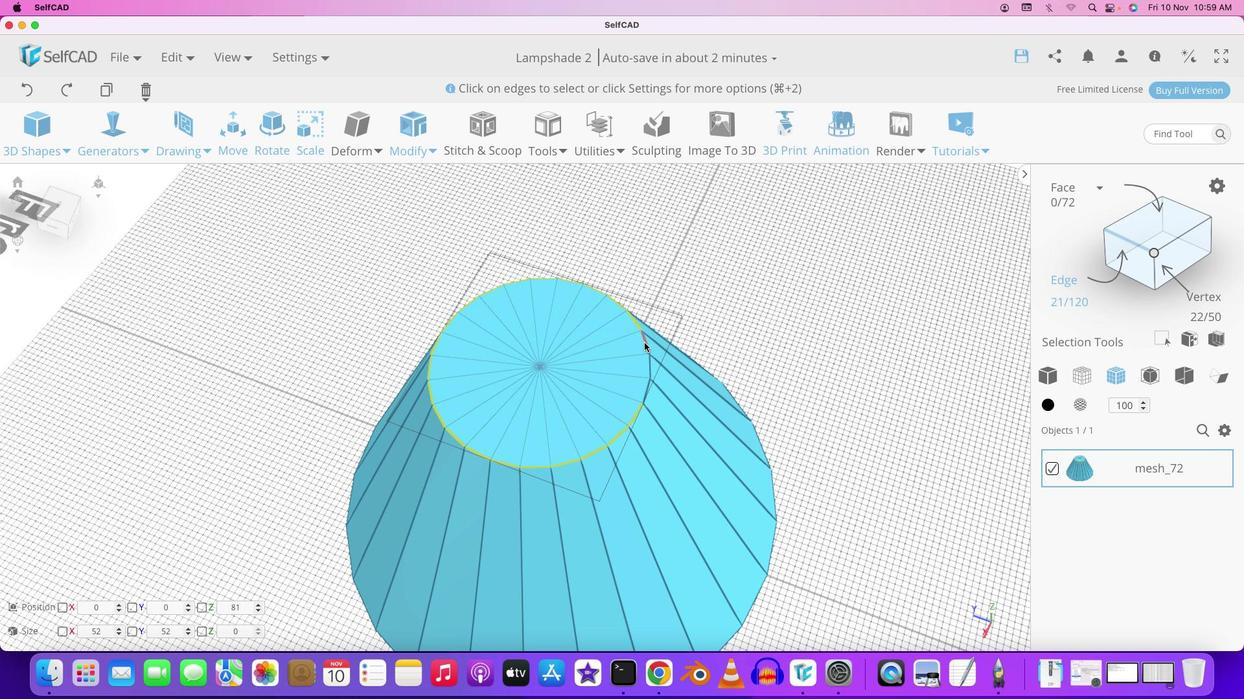 
Action: Mouse moved to (644, 342)
Screenshot: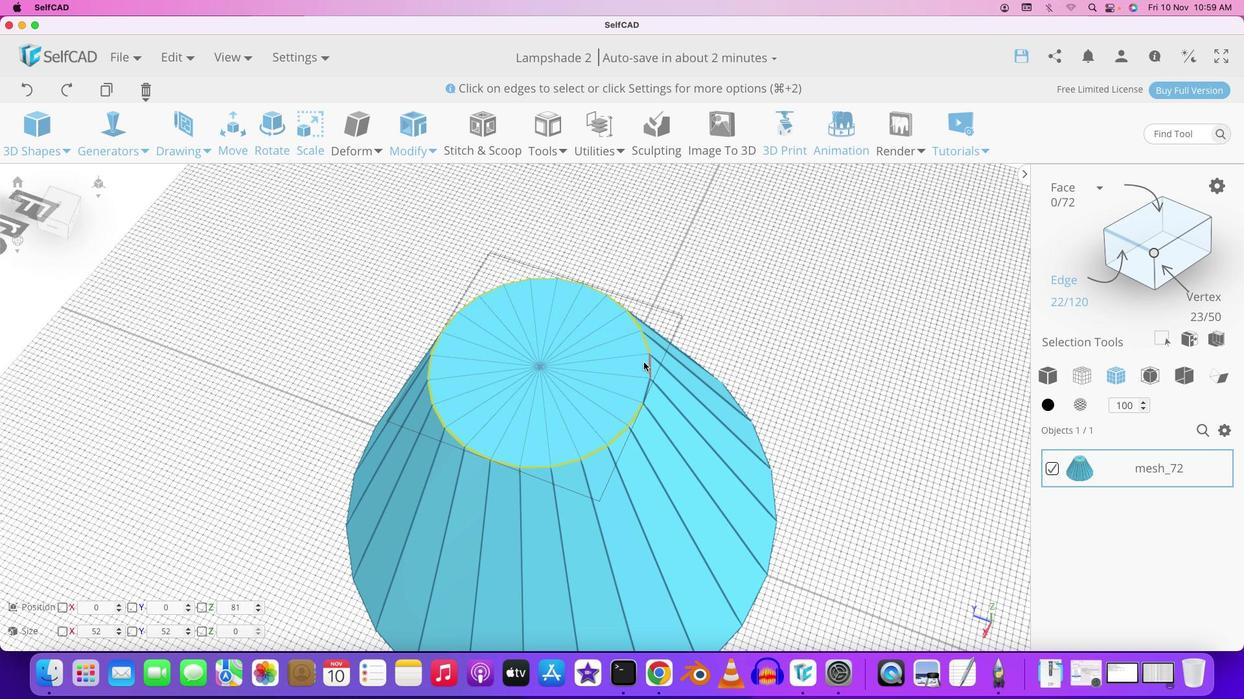 
Action: Mouse pressed left at (644, 342)
Screenshot: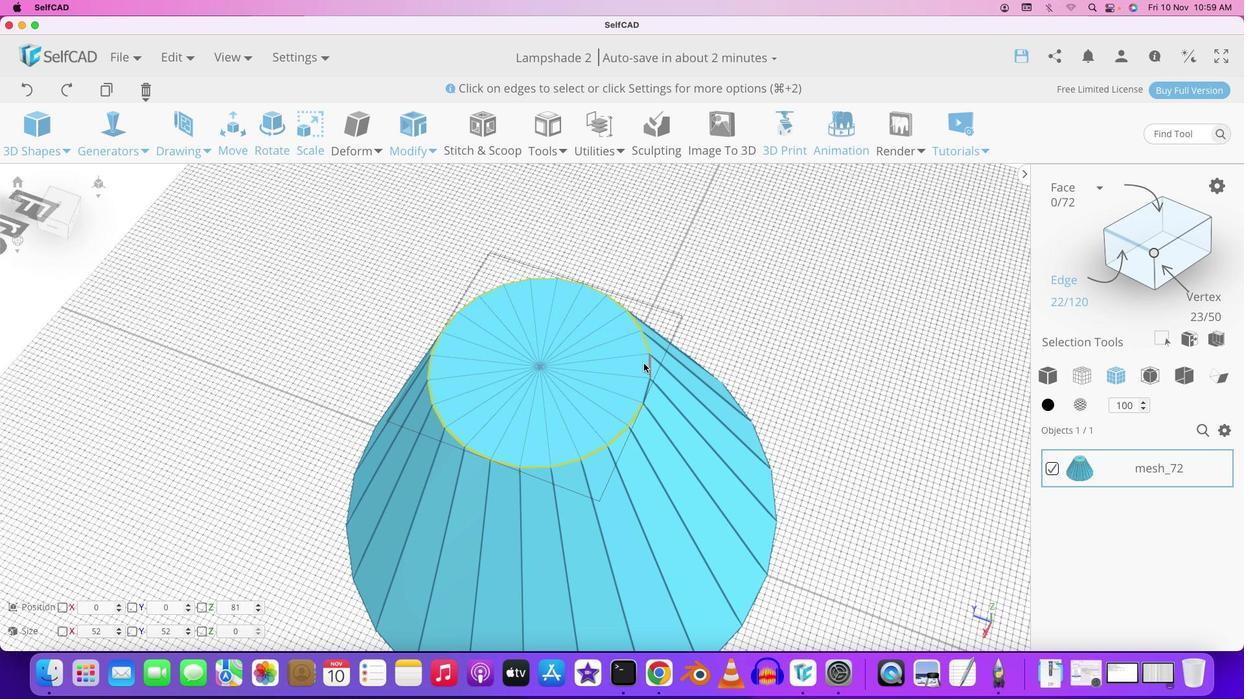 
Action: Mouse moved to (644, 362)
Screenshot: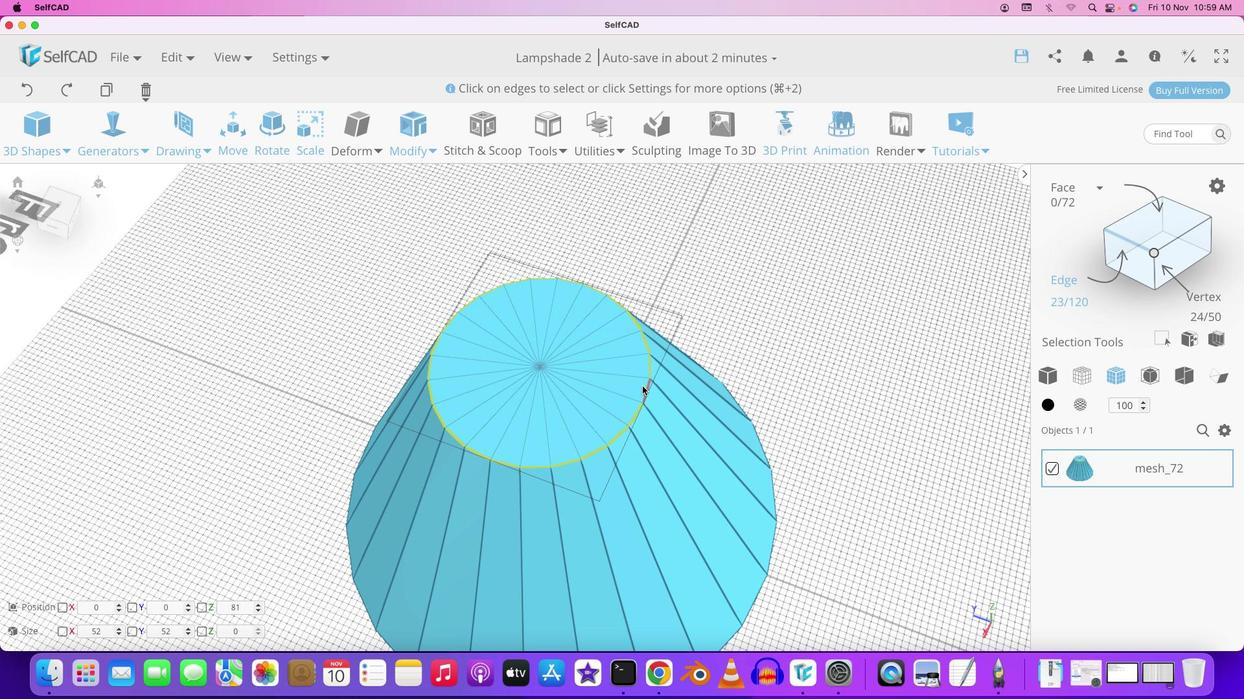 
Action: Mouse pressed left at (644, 362)
Screenshot: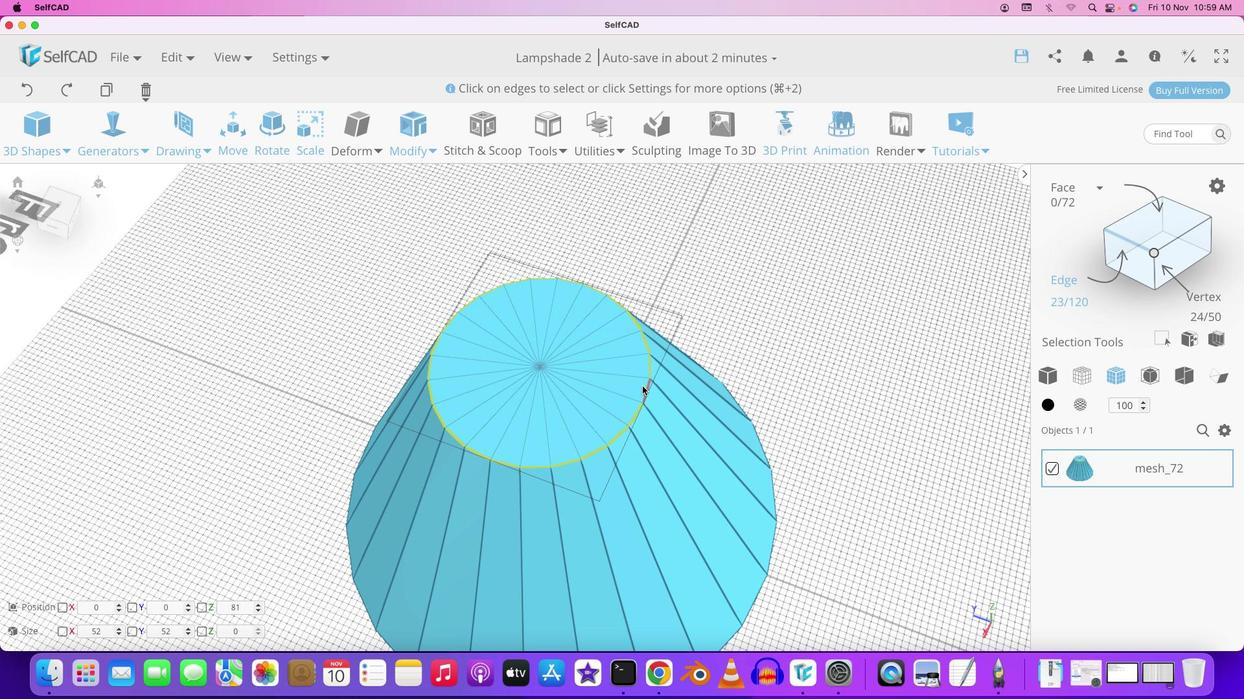 
Action: Mouse moved to (642, 386)
Screenshot: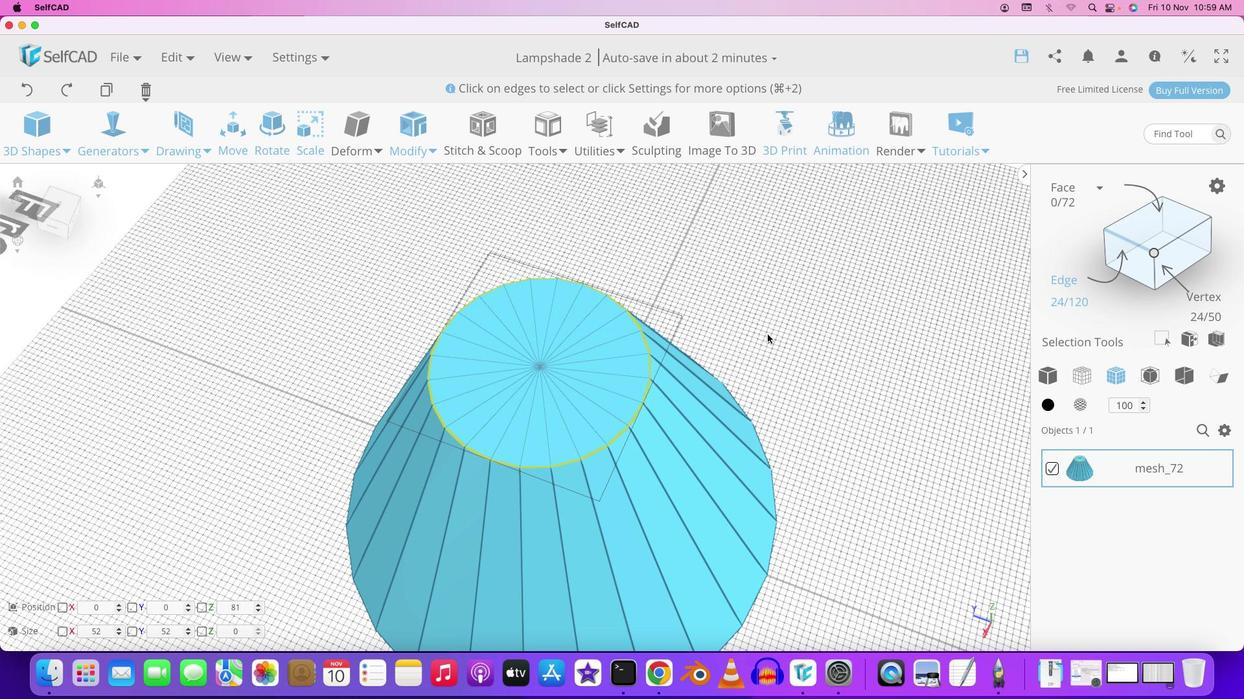 
Action: Mouse pressed left at (642, 386)
Screenshot: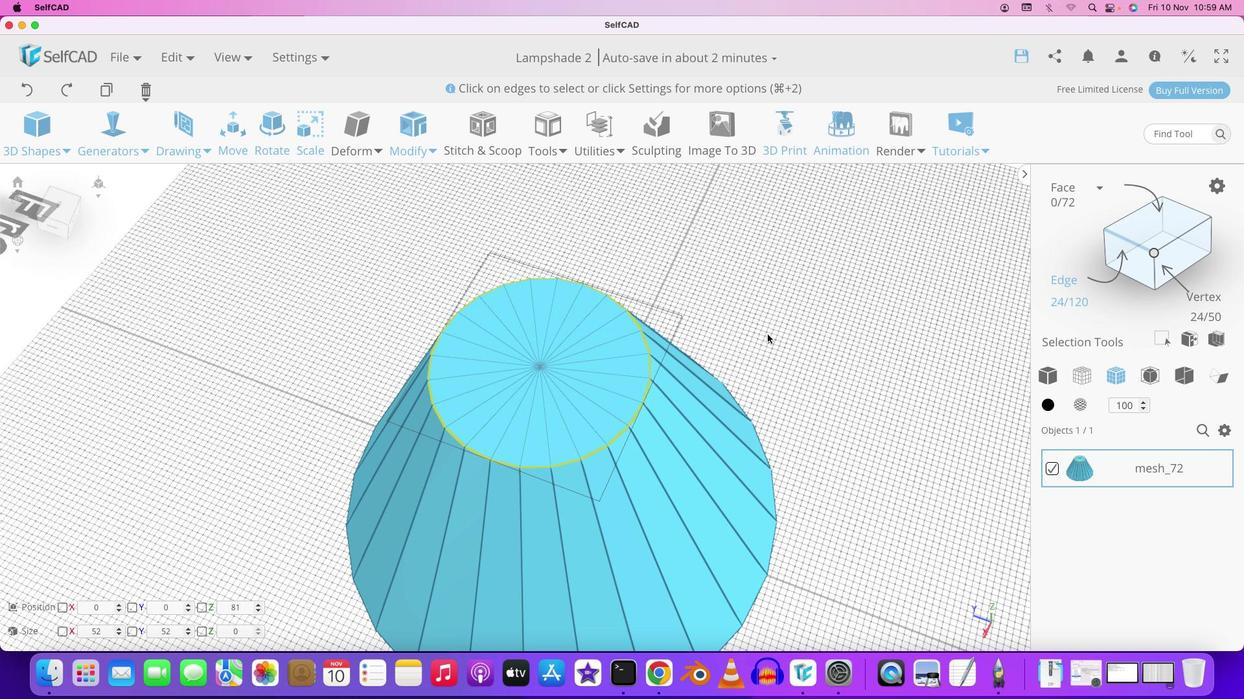 
Action: Mouse moved to (279, 134)
Screenshot: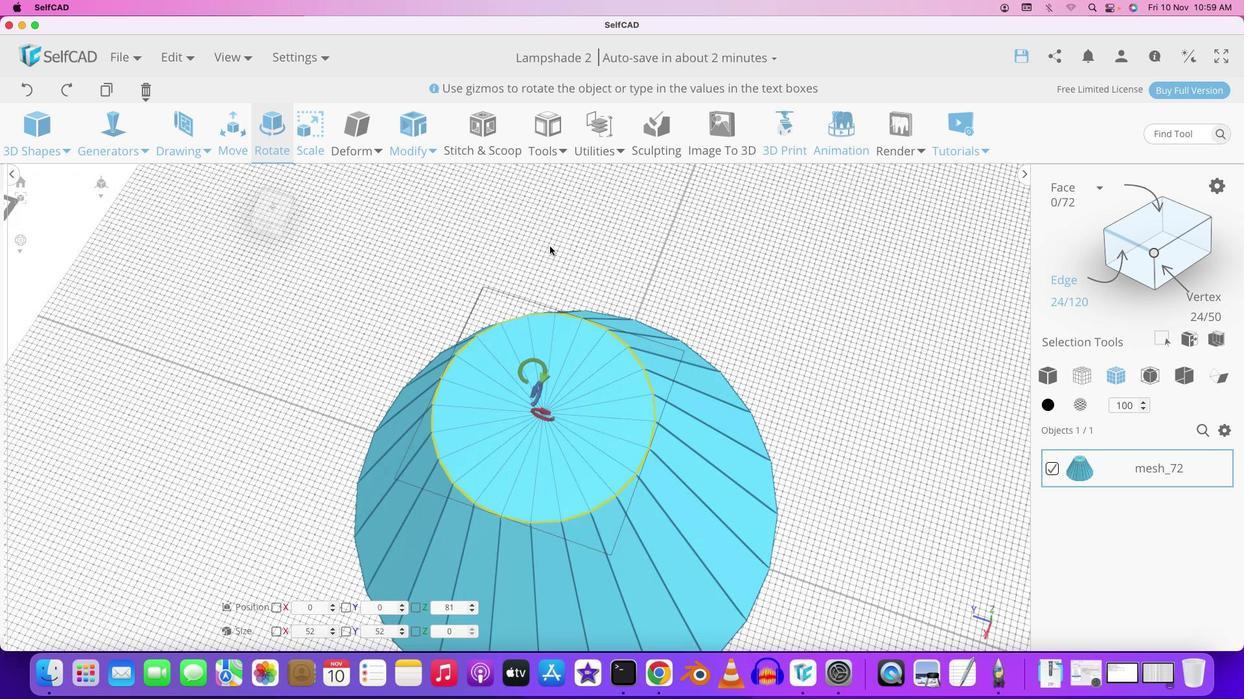 
Action: Mouse pressed left at (279, 134)
Screenshot: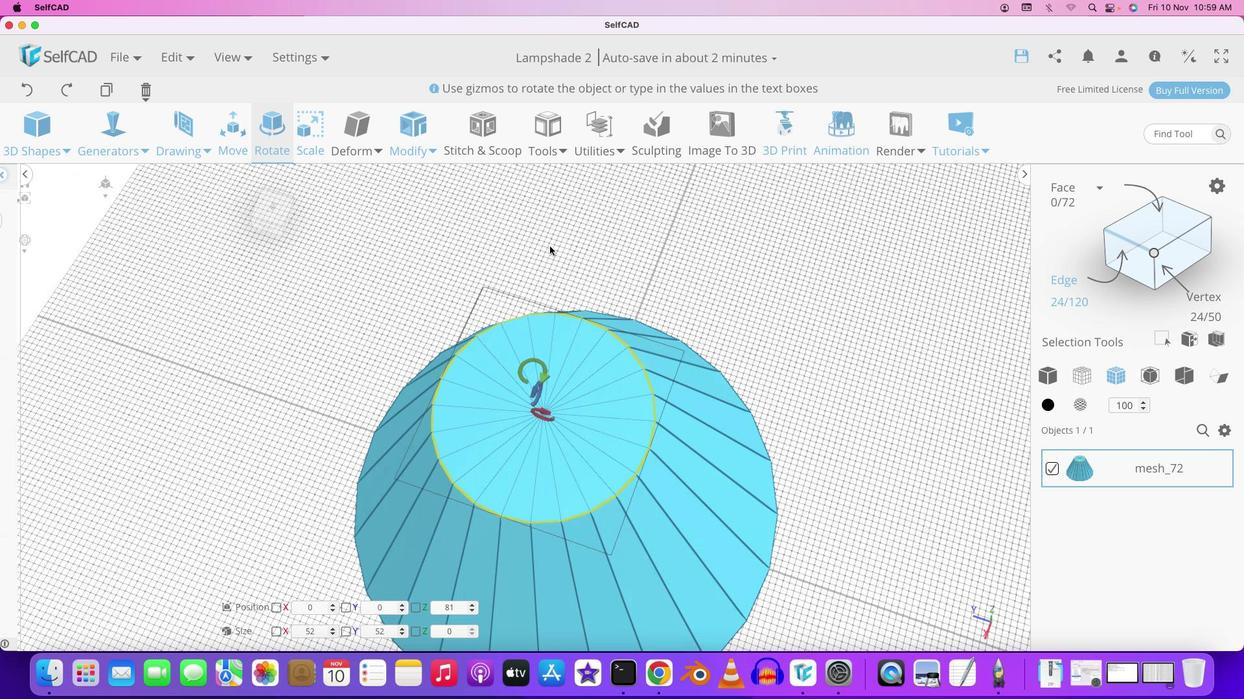 
Action: Mouse moved to (541, 235)
Screenshot: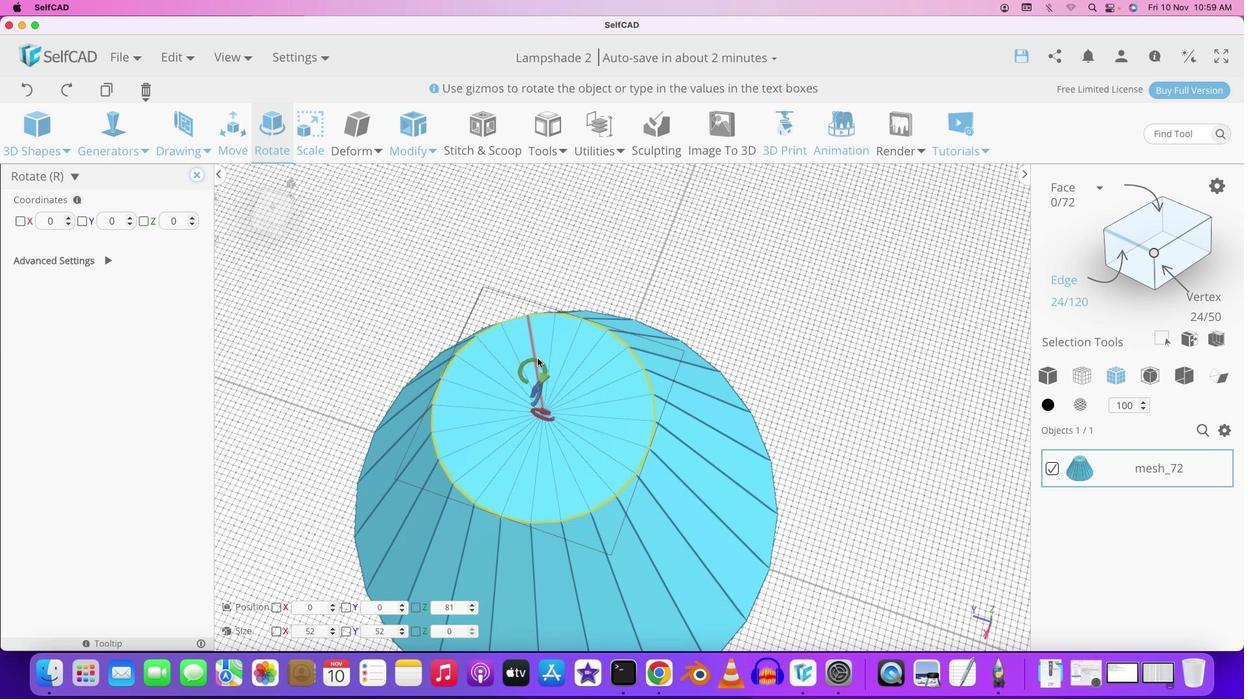 
Action: Mouse pressed left at (541, 235)
Screenshot: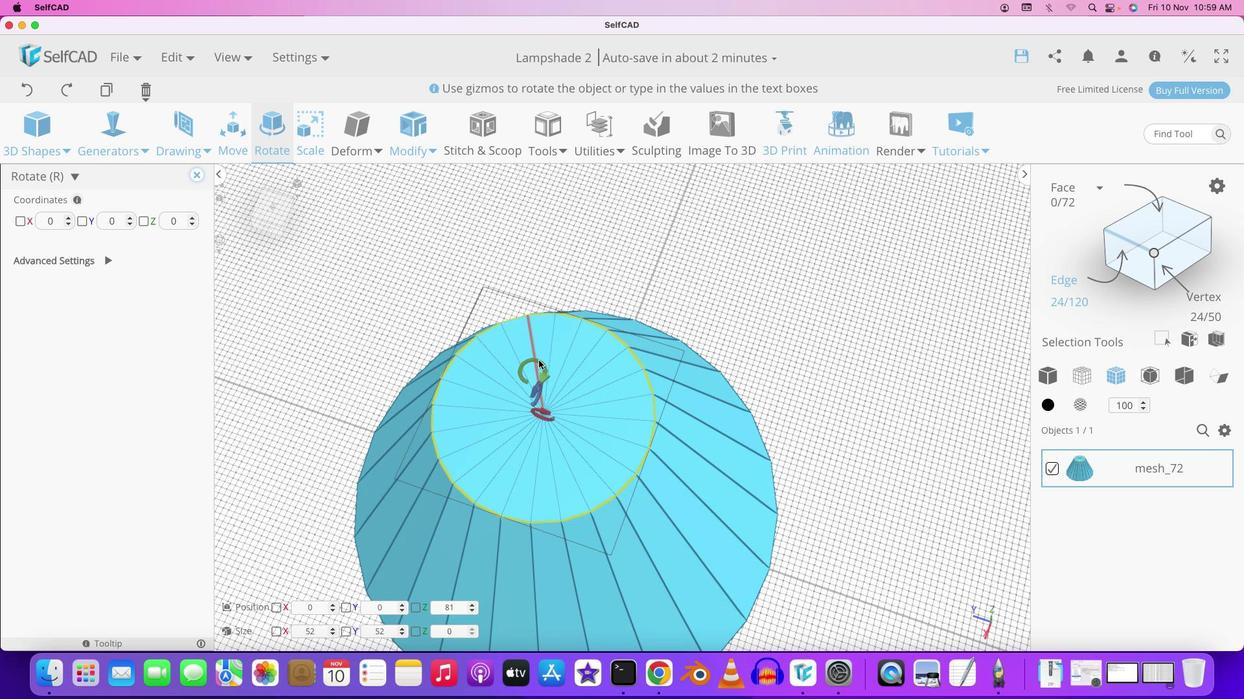 
Action: Mouse moved to (542, 365)
Screenshot: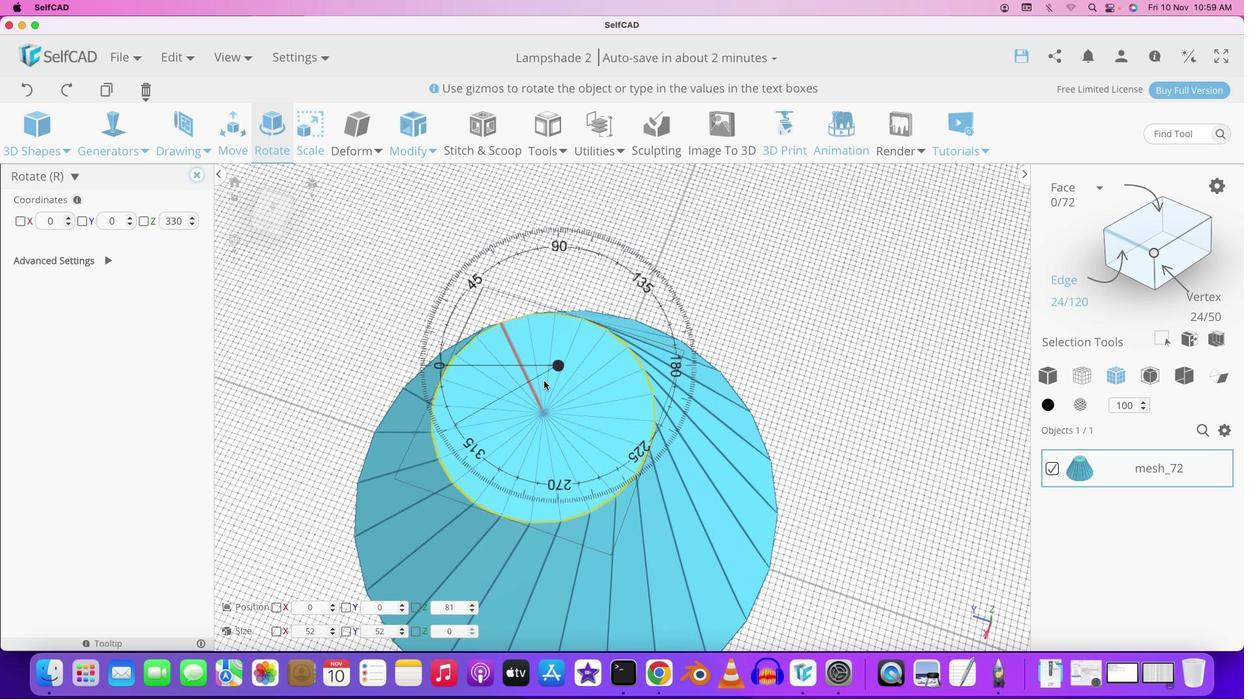 
Action: Mouse pressed left at (542, 365)
Screenshot: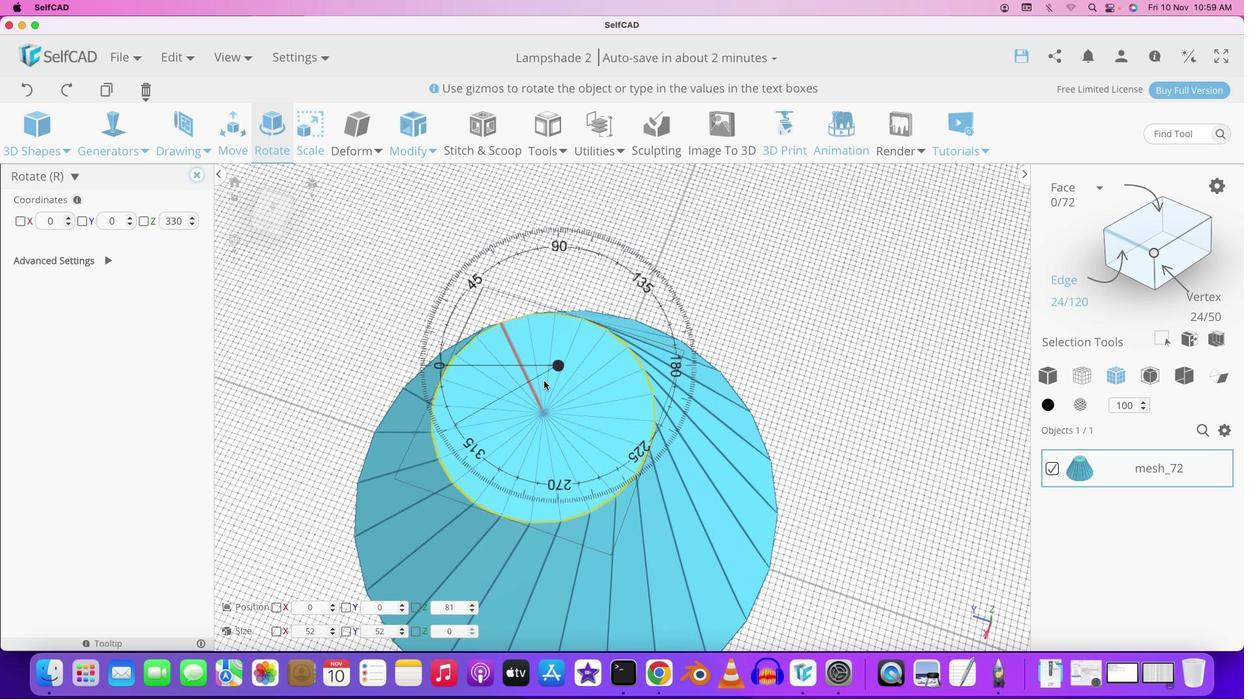 
Action: Mouse moved to (674, 314)
Screenshot: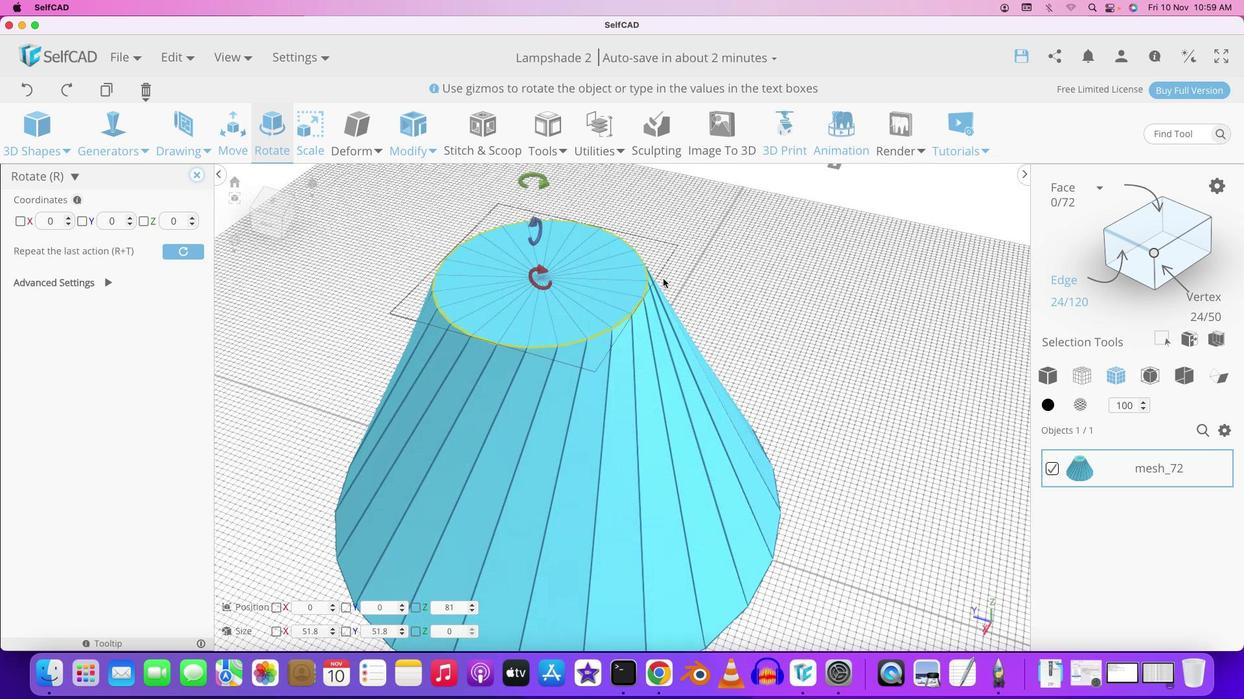 
Action: Mouse pressed left at (674, 314)
Screenshot: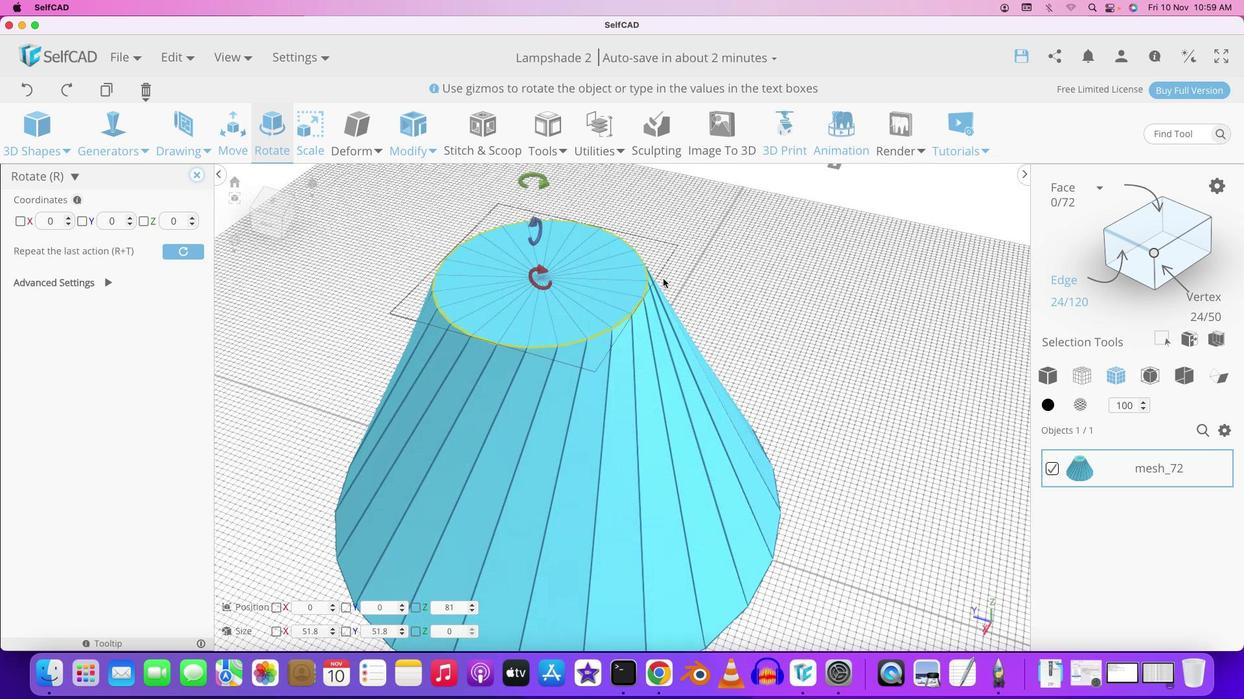 
Action: Mouse moved to (544, 185)
Screenshot: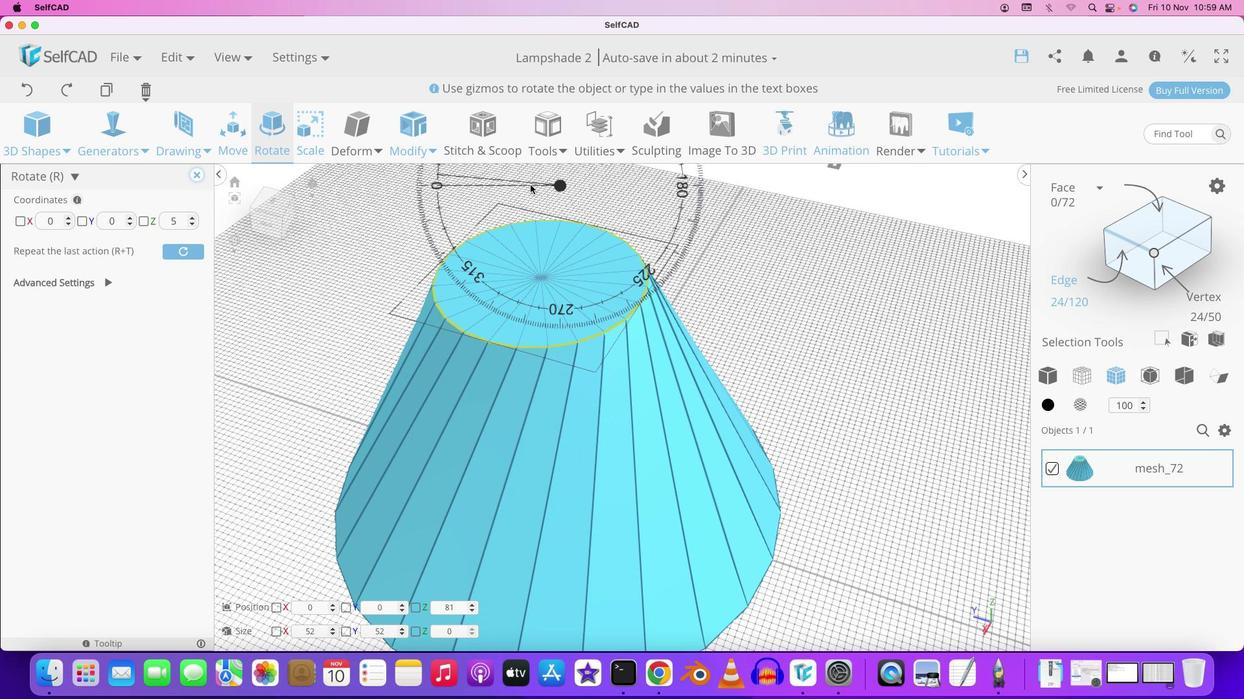 
Action: Mouse pressed left at (544, 185)
Screenshot: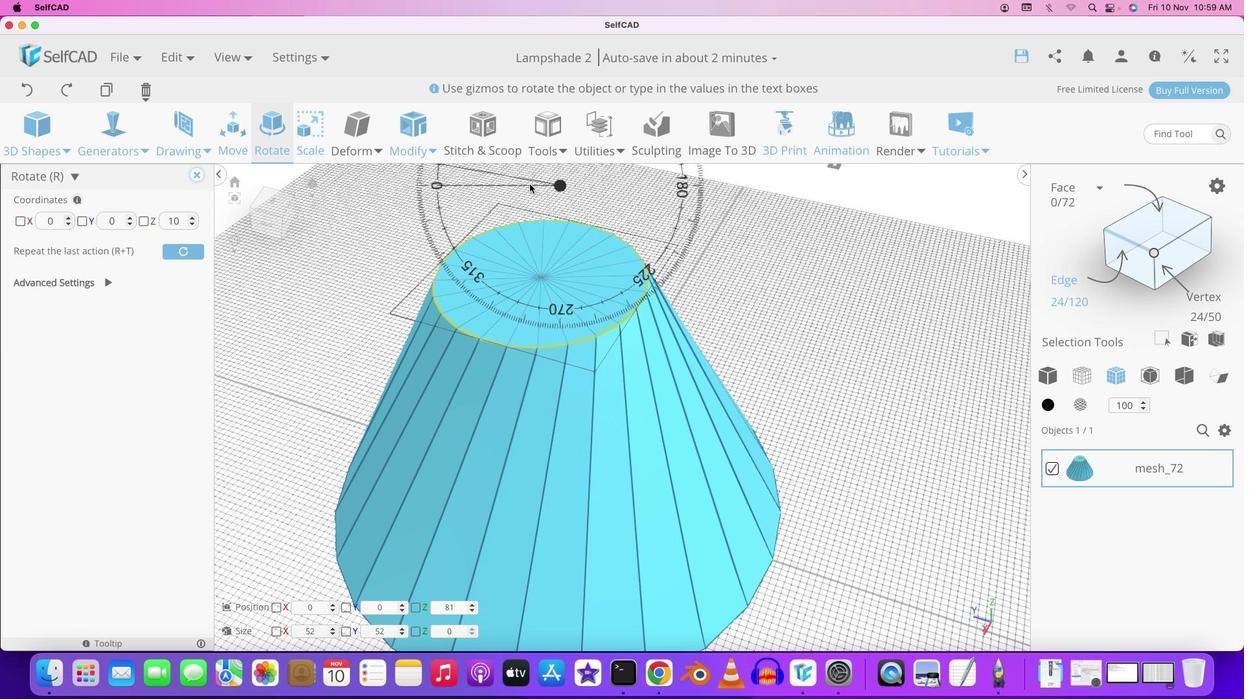 
Action: Mouse moved to (817, 322)
Screenshot: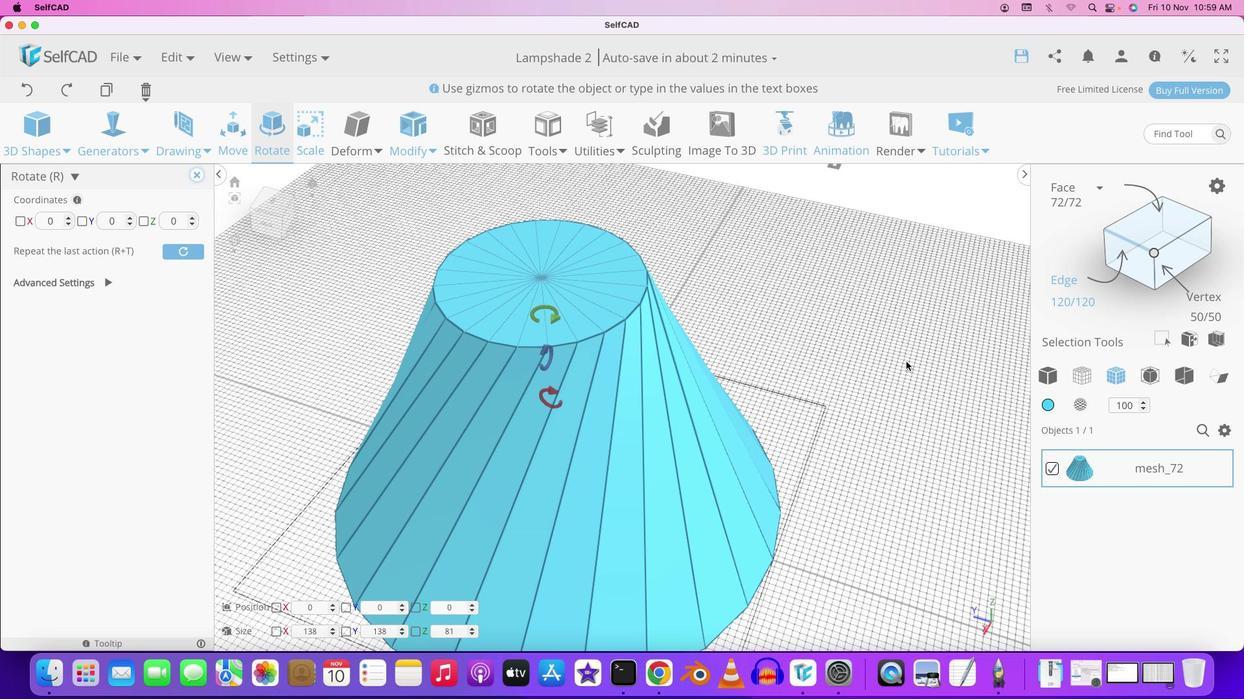
Action: Mouse pressed left at (817, 322)
